 Task: Explore Airbnb accommodation in Makoko, Nigeria from 9th December, 2023 to 16th December, 2023 for 2 adults.2 bedrooms having 2 beds and 1 bathroom. Property type can be flat. Look for 5 properties as per requirement.
Action: Mouse moved to (469, 97)
Screenshot: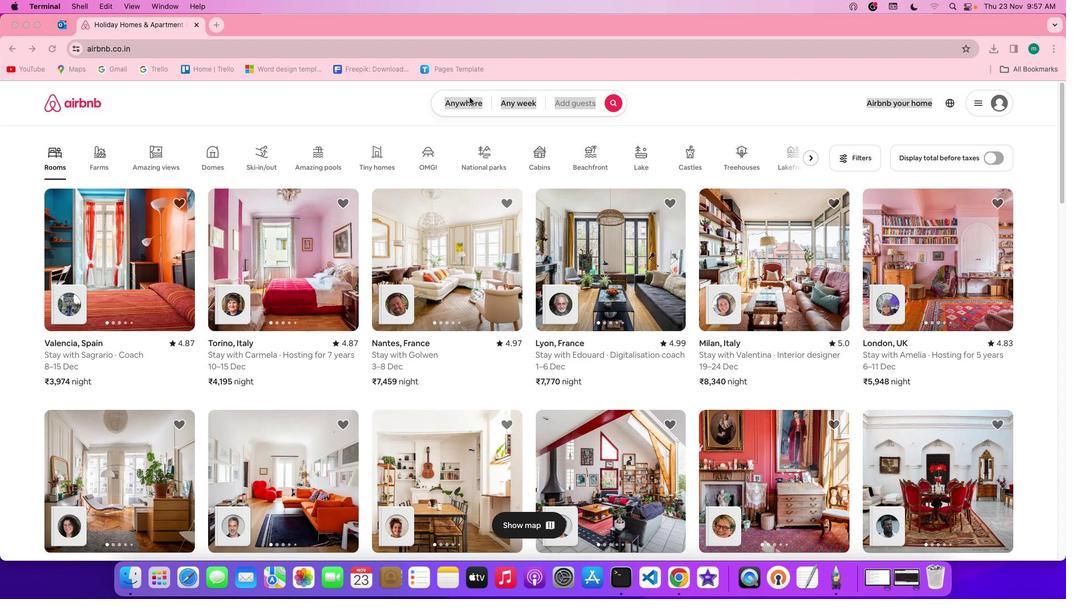 
Action: Mouse pressed left at (469, 97)
Screenshot: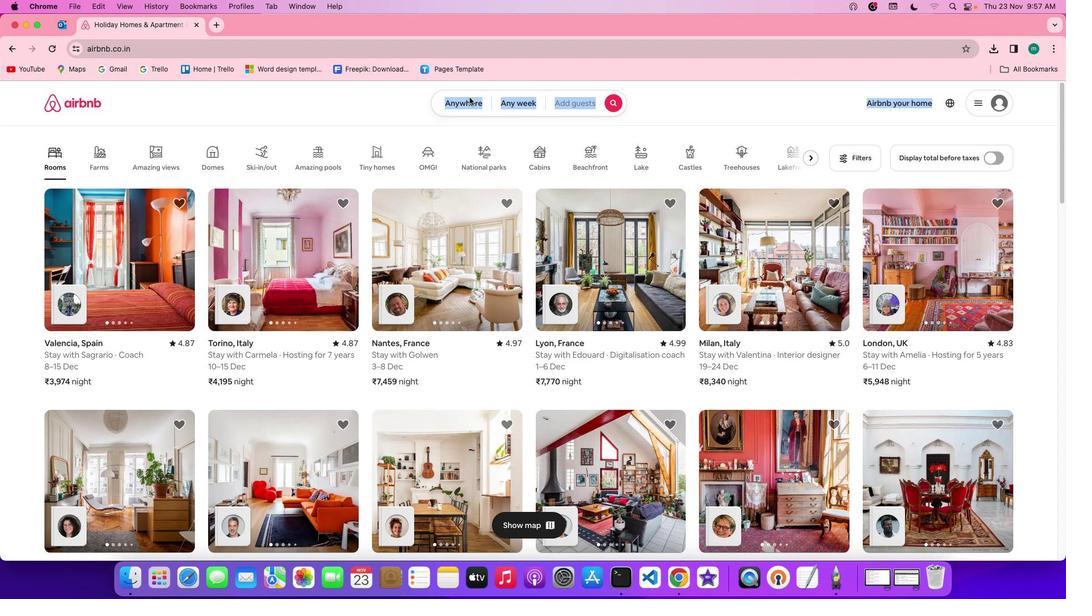 
Action: Mouse pressed left at (469, 97)
Screenshot: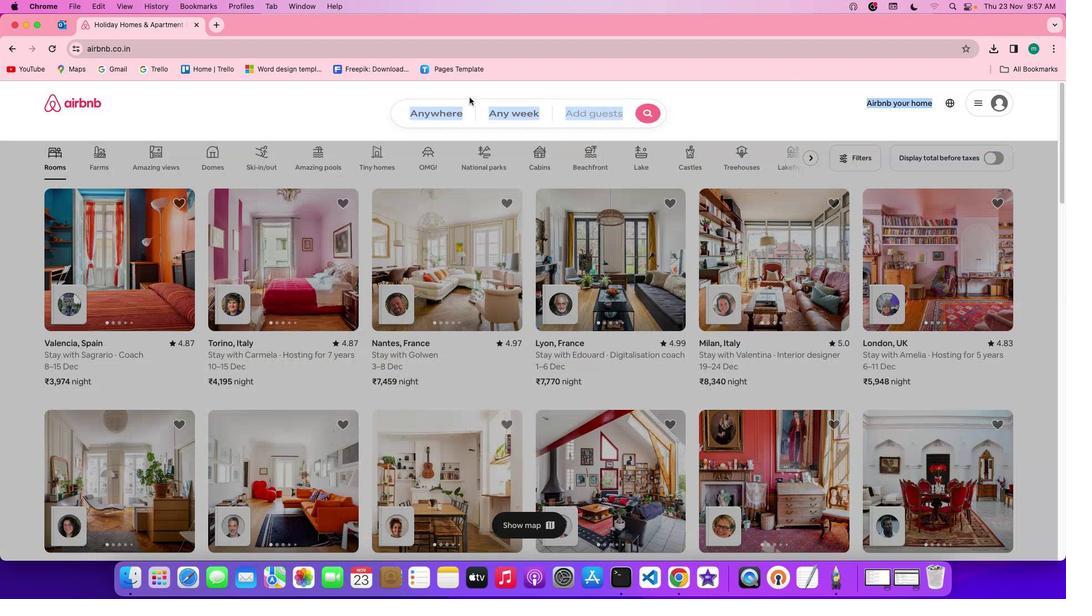 
Action: Mouse moved to (448, 147)
Screenshot: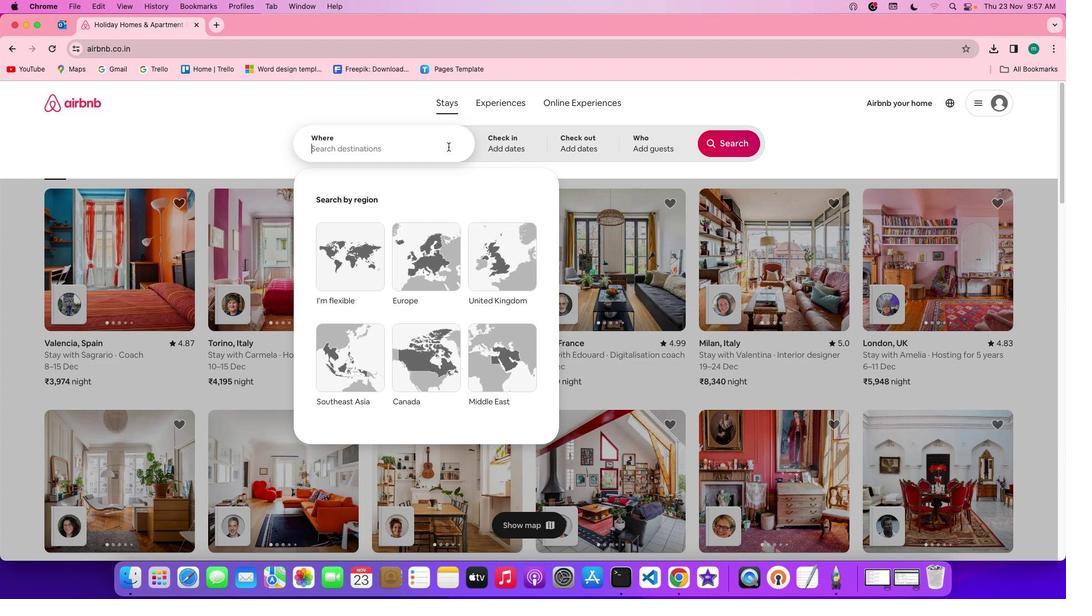 
Action: Mouse pressed left at (448, 147)
Screenshot: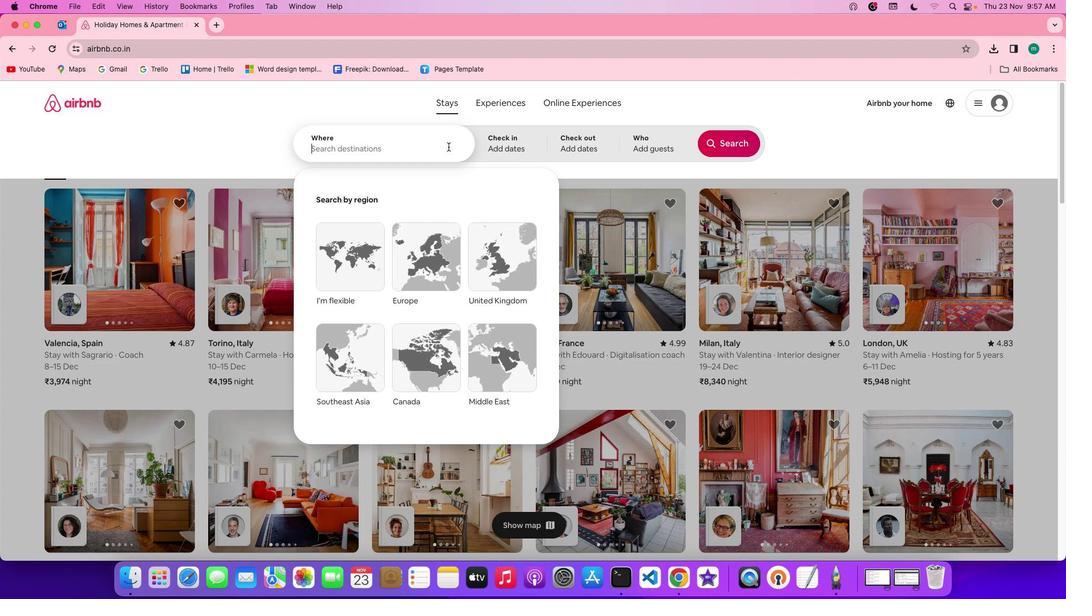 
Action: Key pressed Key.shift'M''a''k''o''k''o'','Key.spaceKey.shift'N''i''g''e''r''i''a'
Screenshot: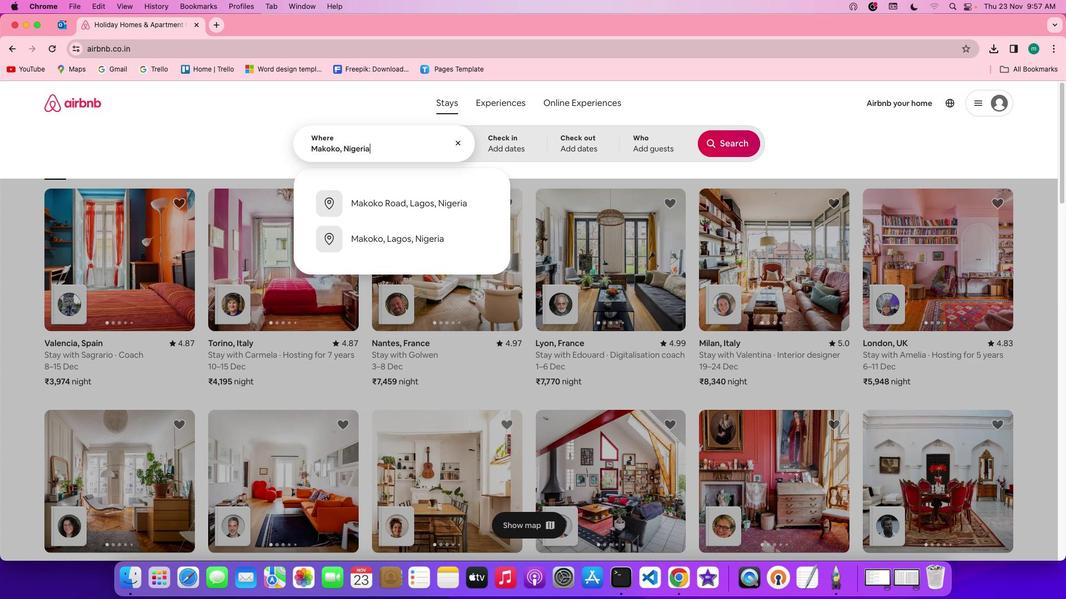 
Action: Mouse moved to (506, 144)
Screenshot: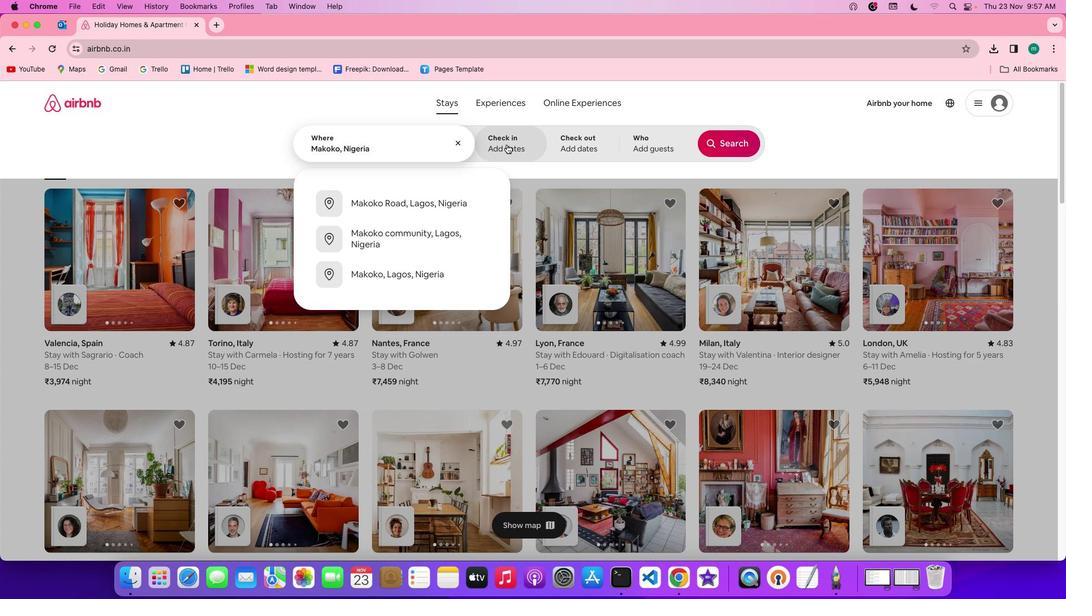 
Action: Mouse pressed left at (506, 144)
Screenshot: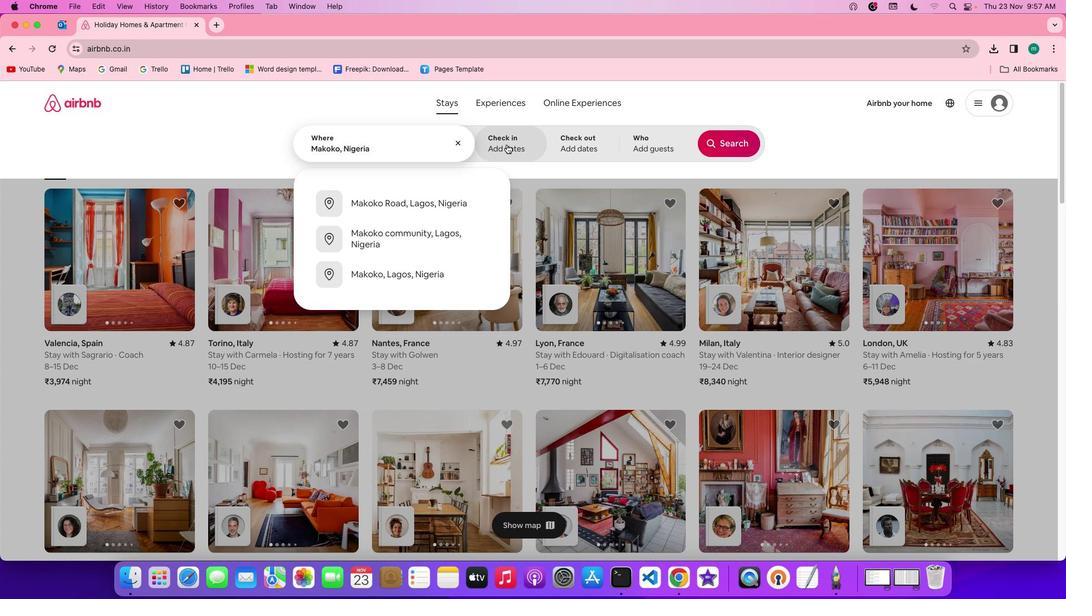 
Action: Mouse moved to (707, 307)
Screenshot: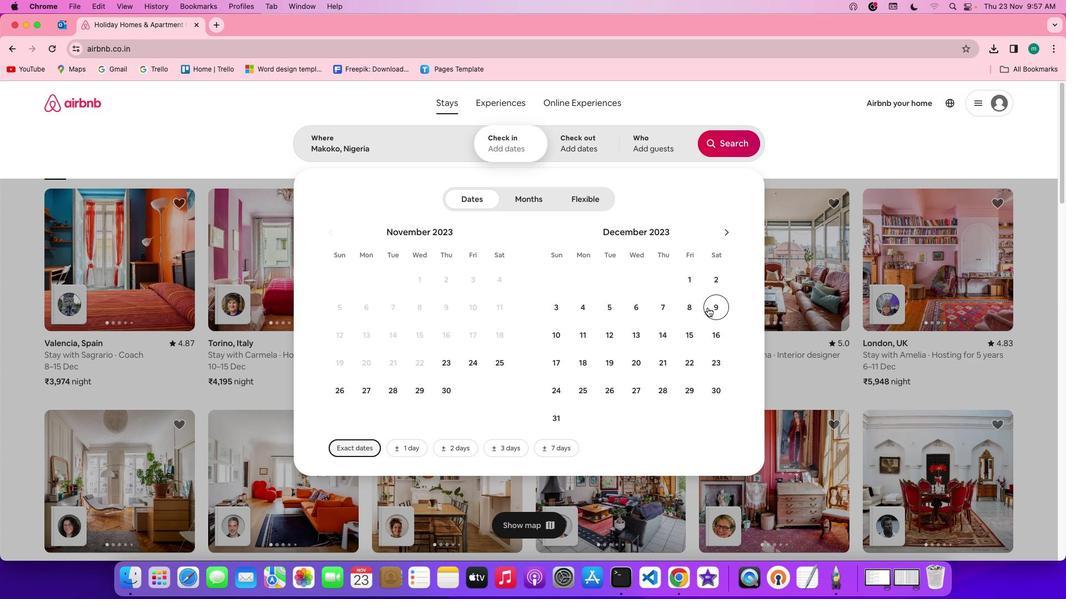 
Action: Mouse pressed left at (707, 307)
Screenshot: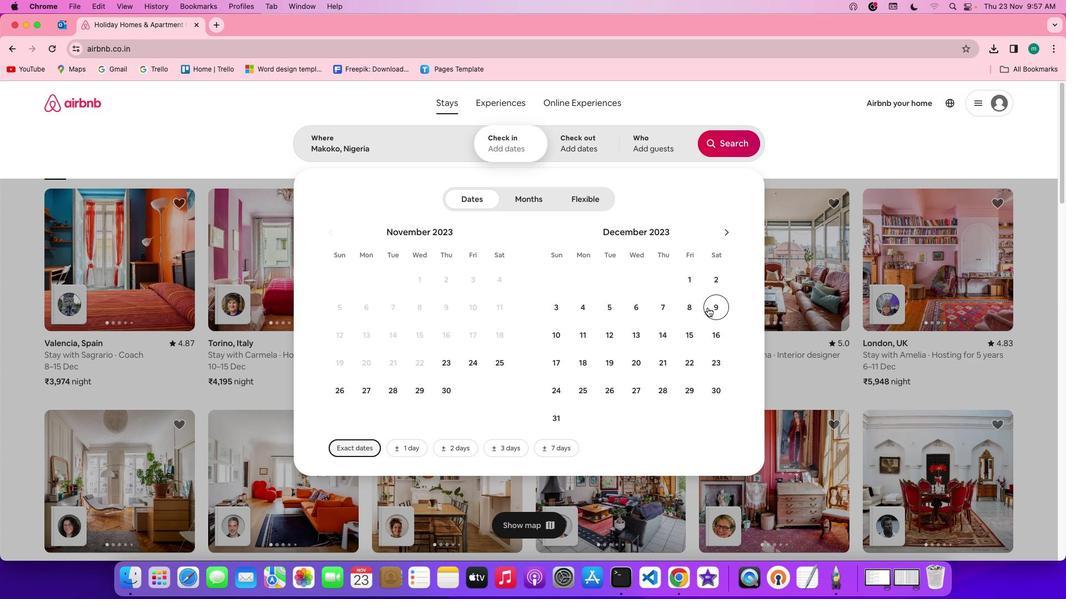 
Action: Mouse moved to (711, 338)
Screenshot: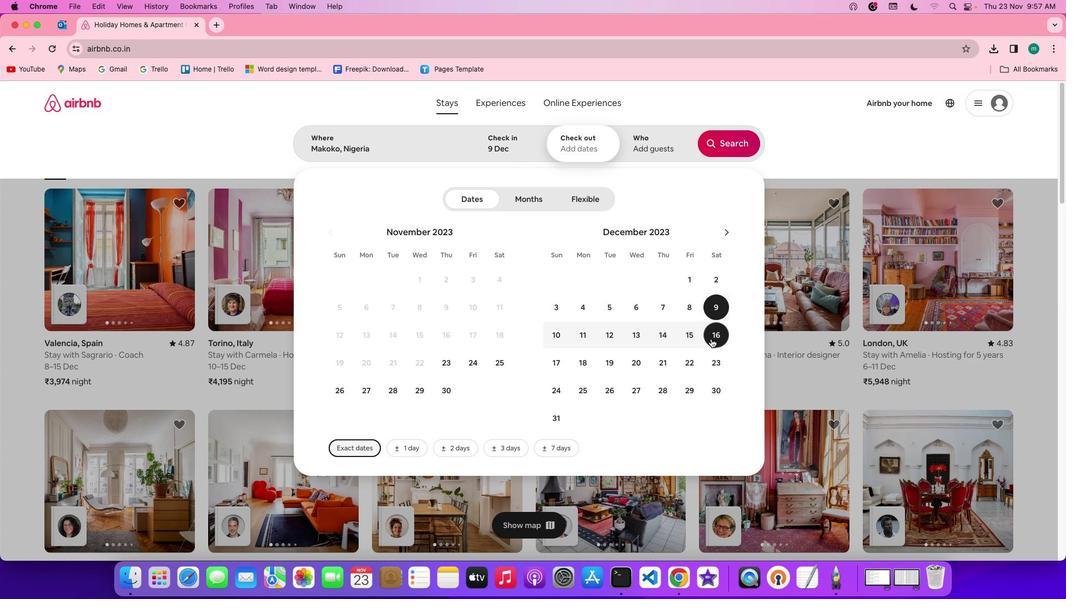 
Action: Mouse pressed left at (711, 338)
Screenshot: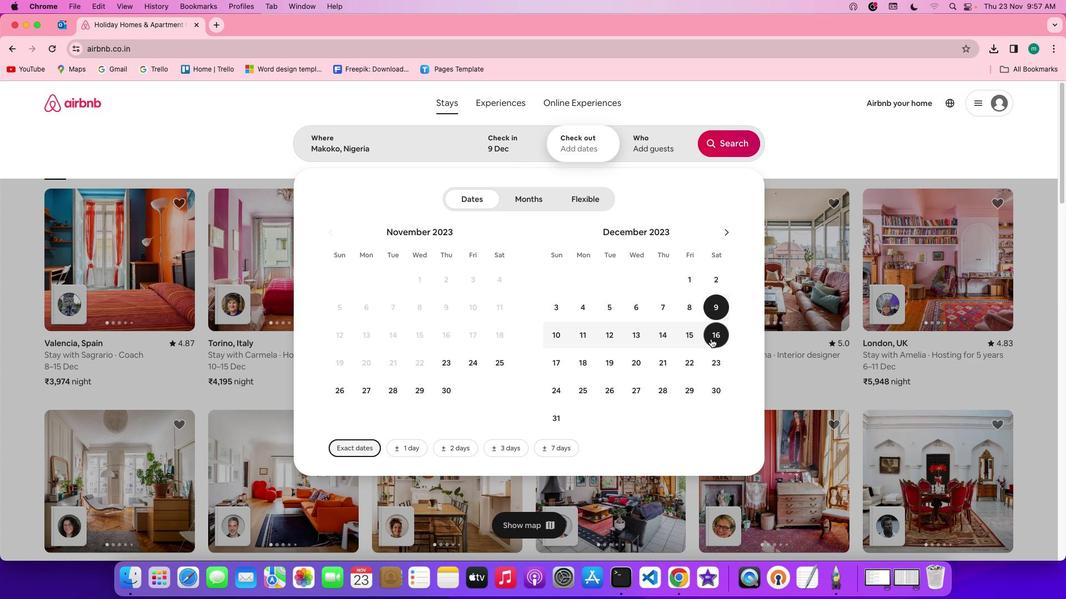 
Action: Mouse moved to (650, 156)
Screenshot: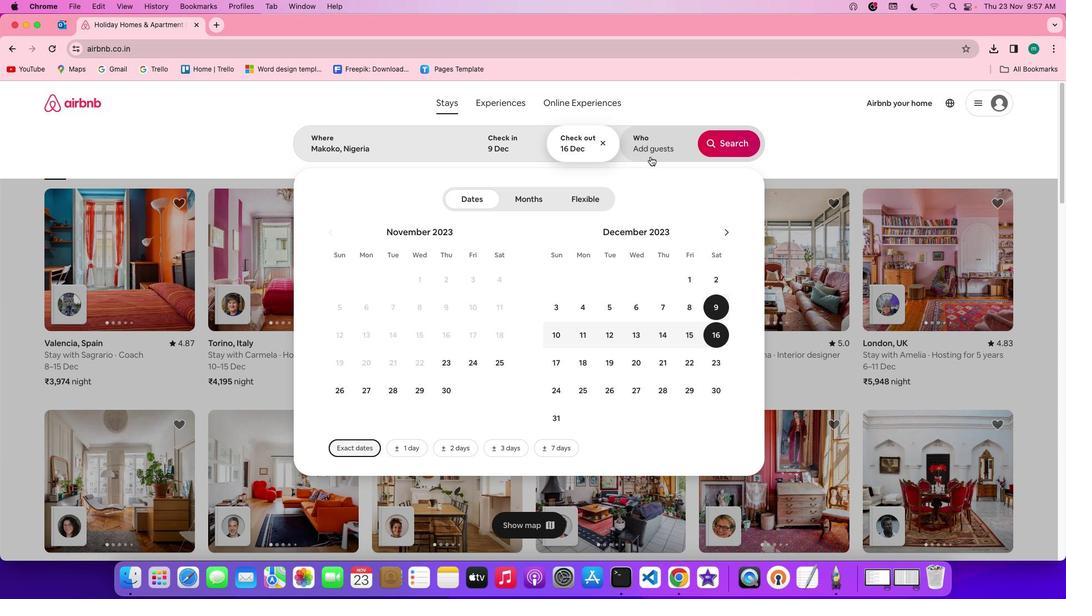 
Action: Mouse pressed left at (650, 156)
Screenshot: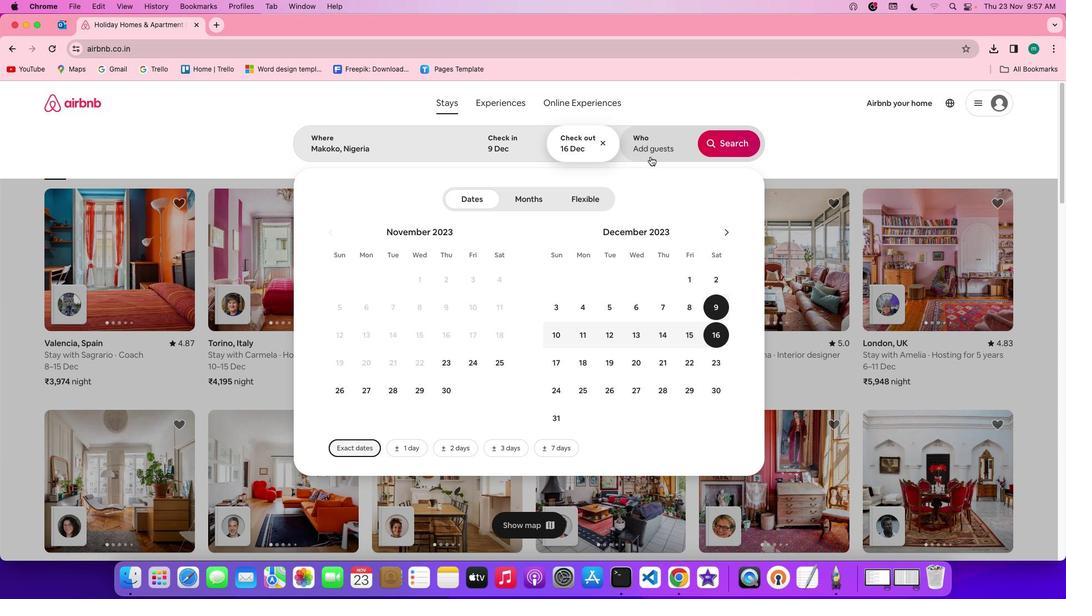 
Action: Mouse moved to (730, 207)
Screenshot: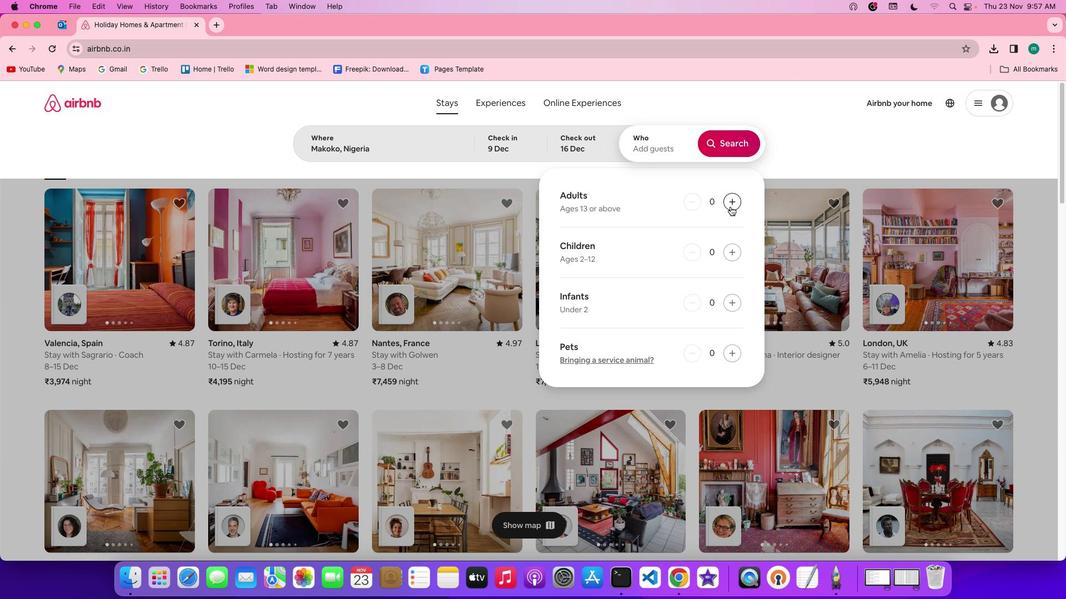 
Action: Mouse pressed left at (730, 207)
Screenshot: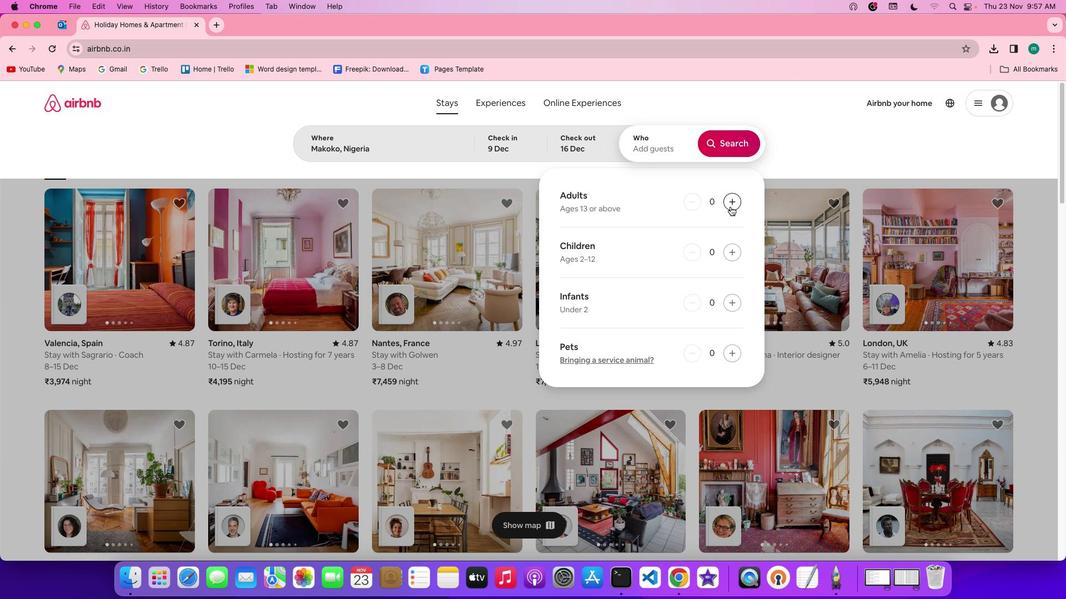 
Action: Mouse pressed left at (730, 207)
Screenshot: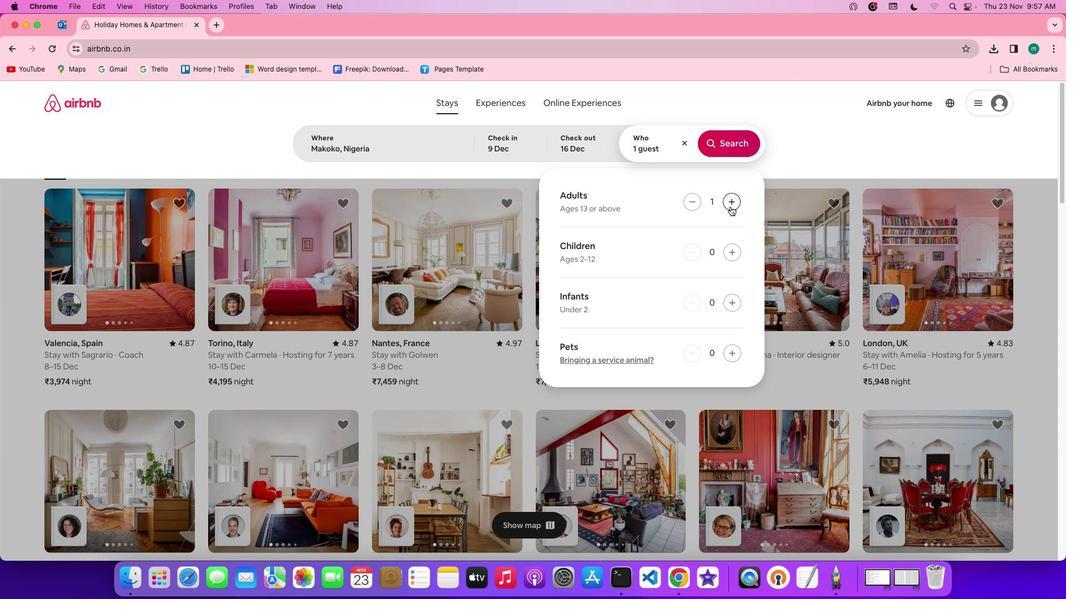 
Action: Mouse moved to (726, 146)
Screenshot: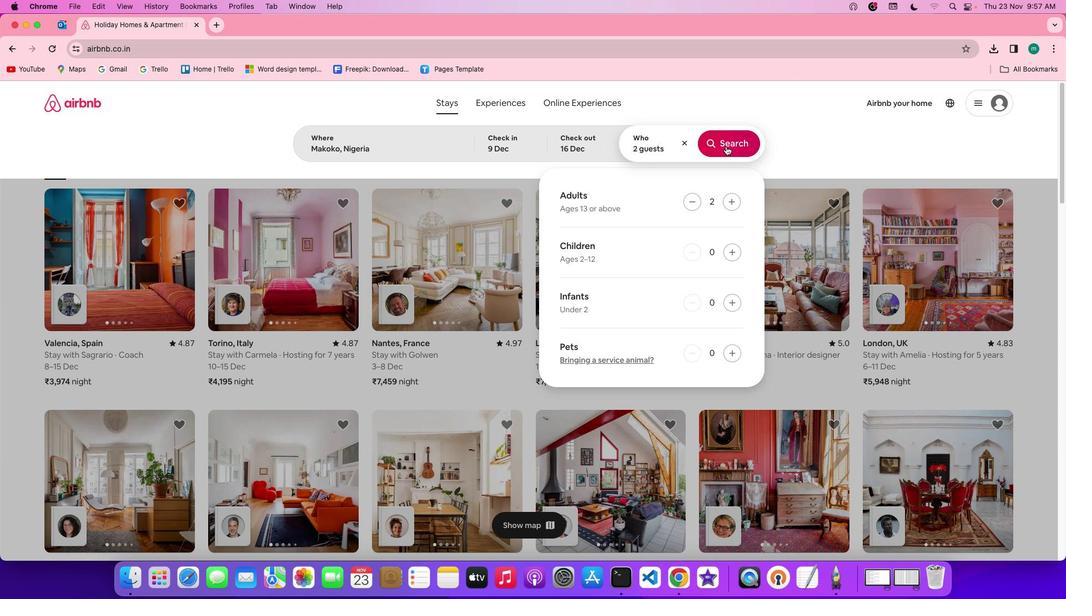 
Action: Mouse pressed left at (726, 146)
Screenshot: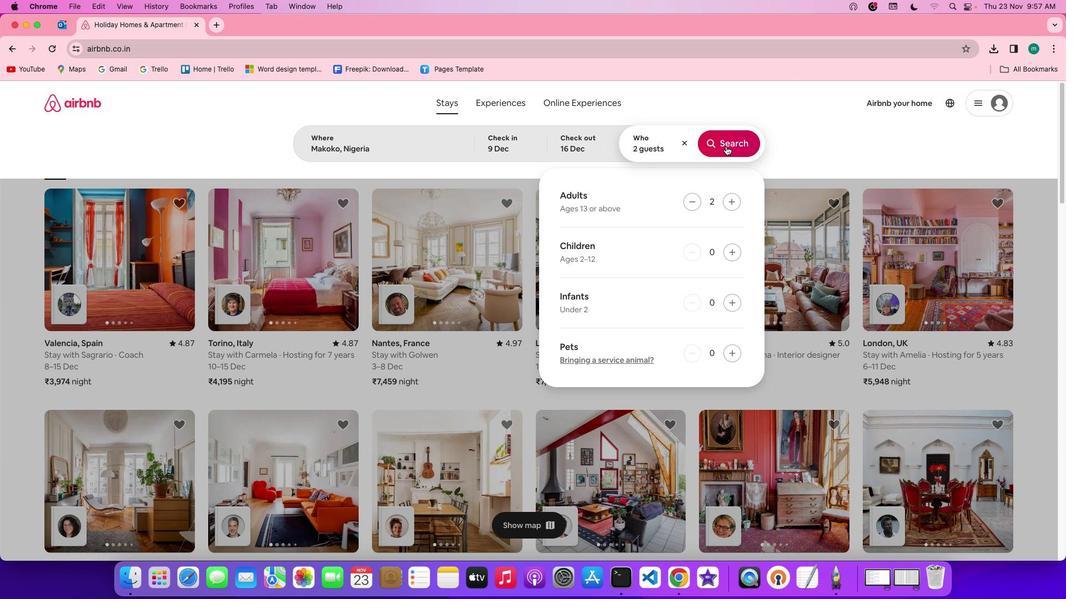 
Action: Mouse moved to (882, 146)
Screenshot: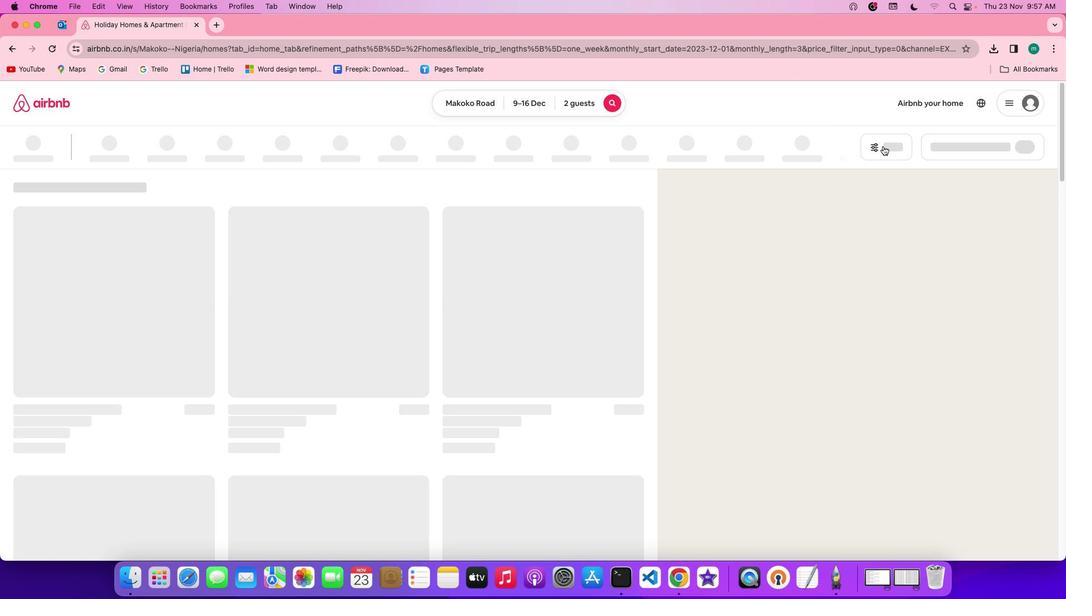 
Action: Mouse pressed left at (882, 146)
Screenshot: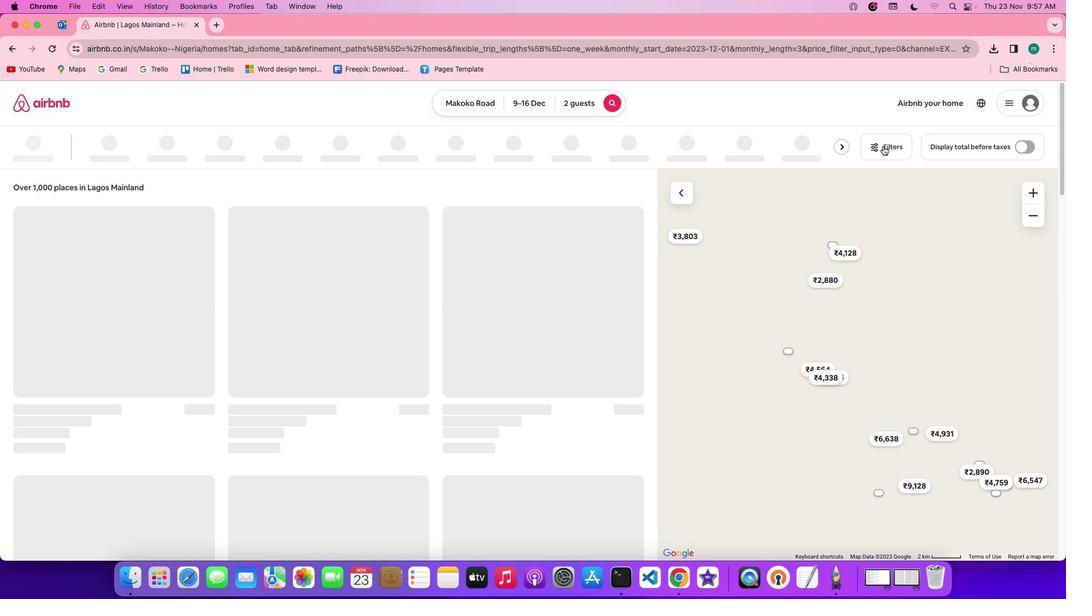 
Action: Mouse moved to (542, 342)
Screenshot: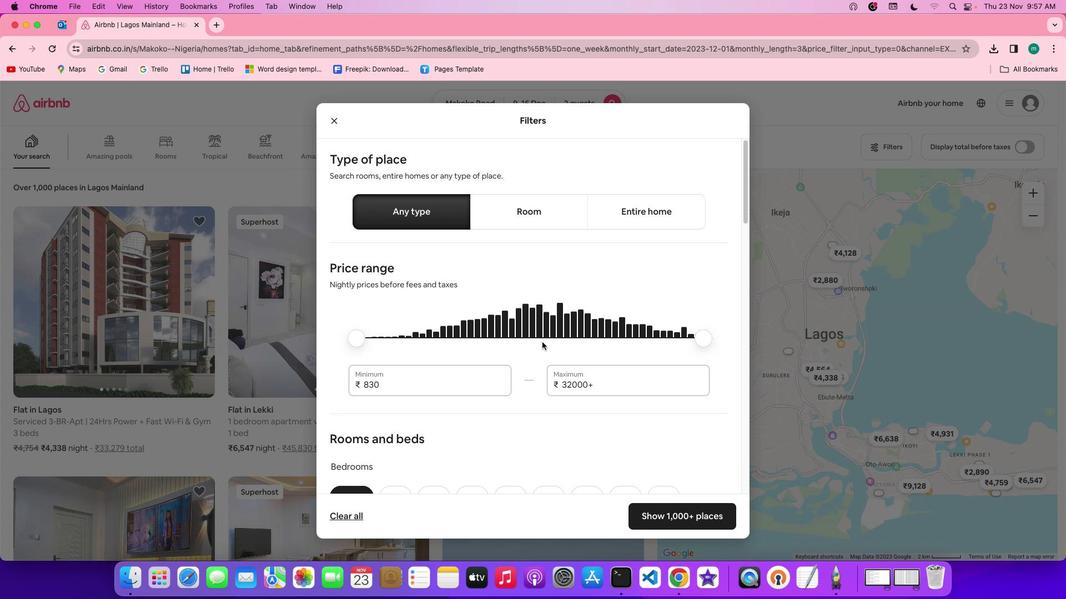 
Action: Mouse scrolled (542, 342) with delta (0, 0)
Screenshot: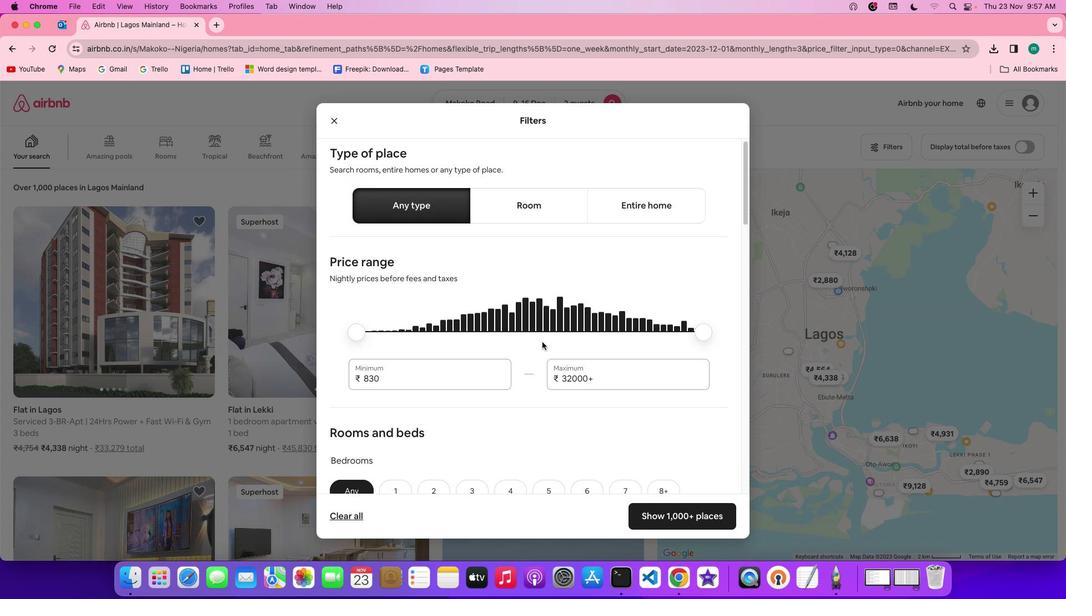
Action: Mouse scrolled (542, 342) with delta (0, 0)
Screenshot: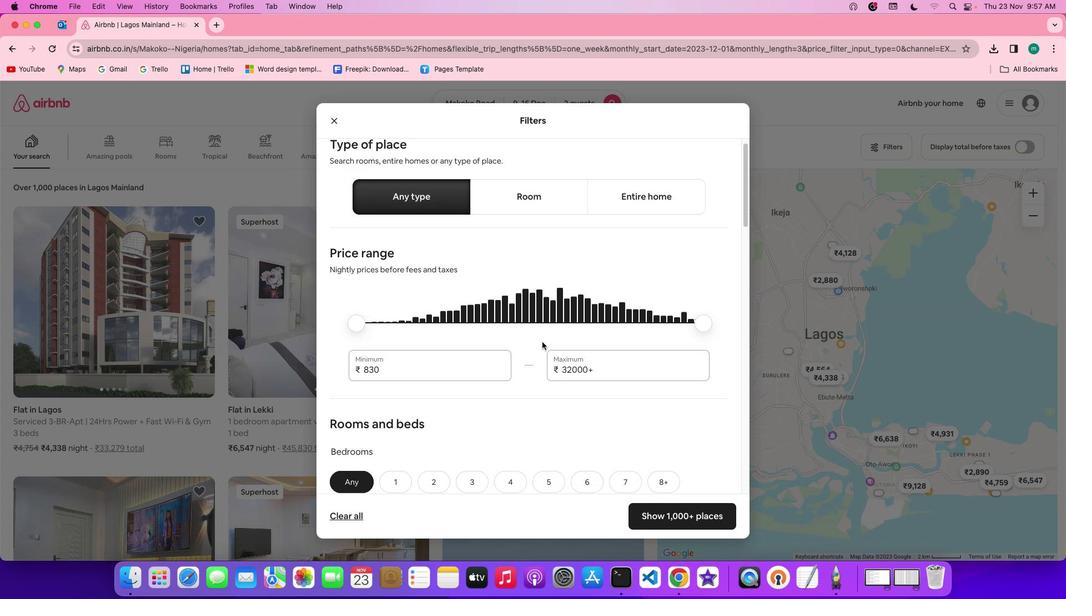
Action: Mouse scrolled (542, 342) with delta (0, -1)
Screenshot: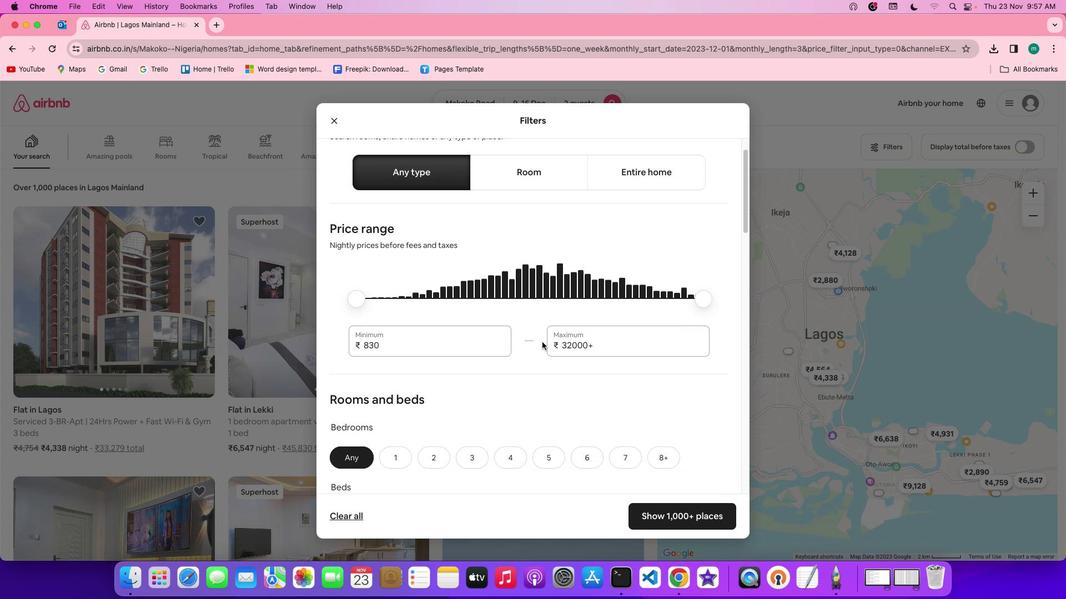 
Action: Mouse scrolled (542, 342) with delta (0, 0)
Screenshot: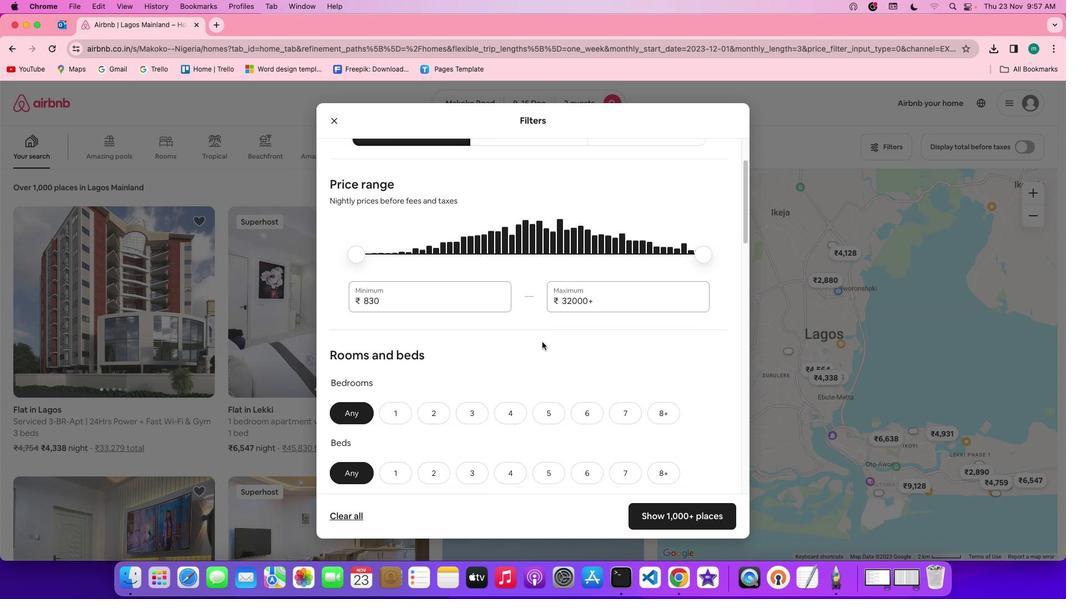 
Action: Mouse scrolled (542, 342) with delta (0, 0)
Screenshot: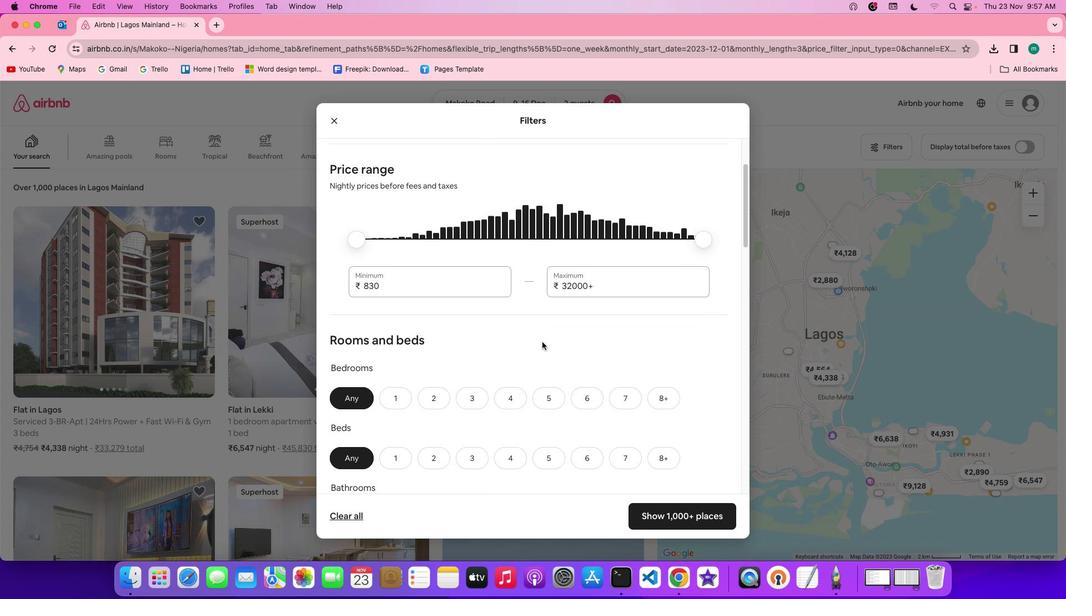
Action: Mouse scrolled (542, 342) with delta (0, -1)
Screenshot: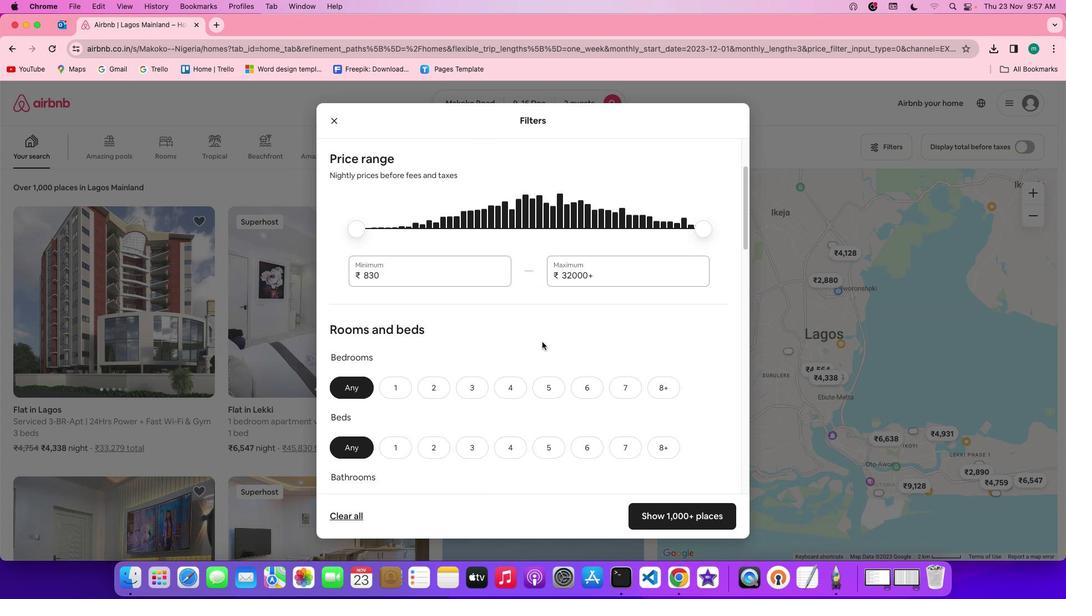 
Action: Mouse moved to (436, 349)
Screenshot: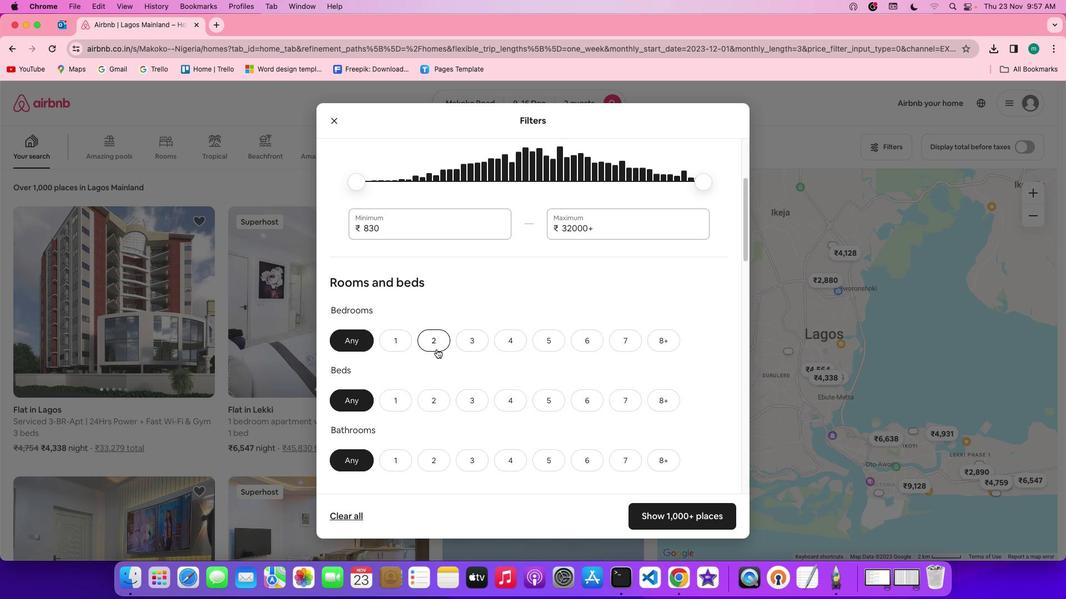 
Action: Mouse pressed left at (436, 349)
Screenshot: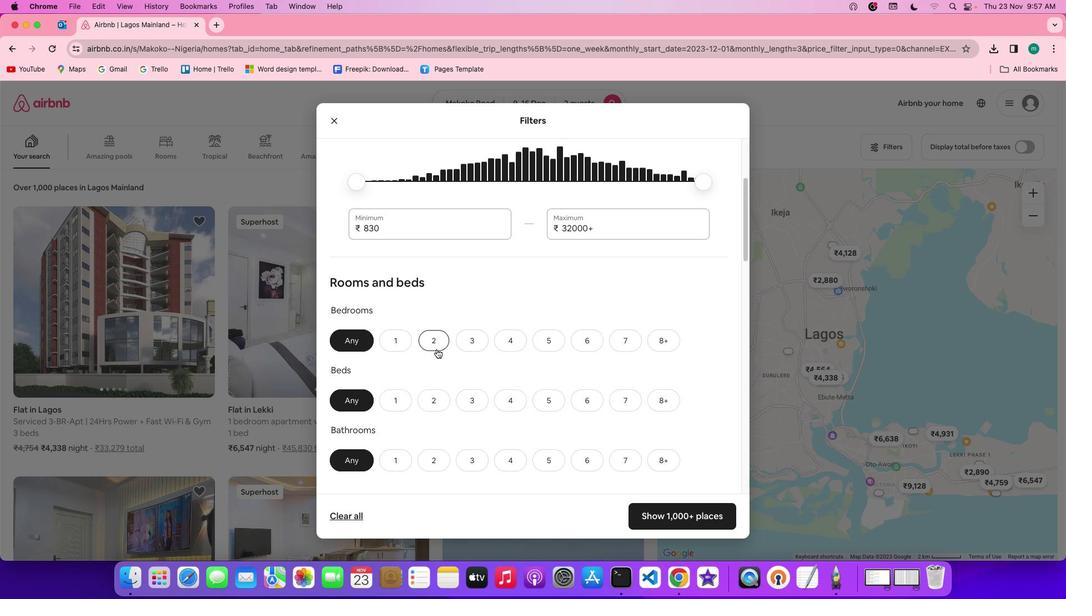 
Action: Mouse moved to (427, 392)
Screenshot: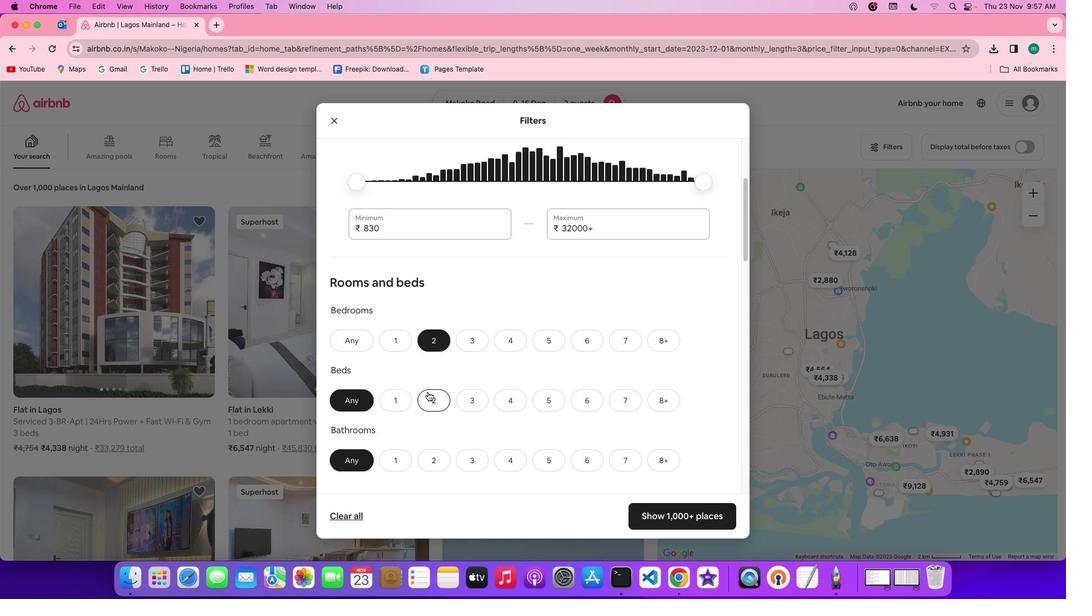 
Action: Mouse pressed left at (427, 392)
Screenshot: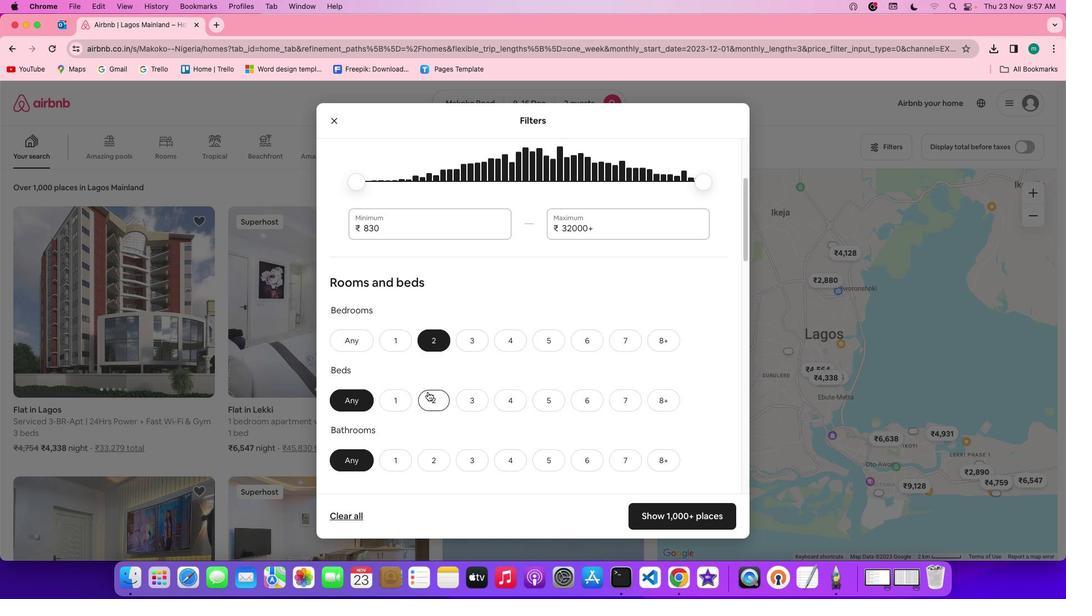 
Action: Mouse moved to (394, 454)
Screenshot: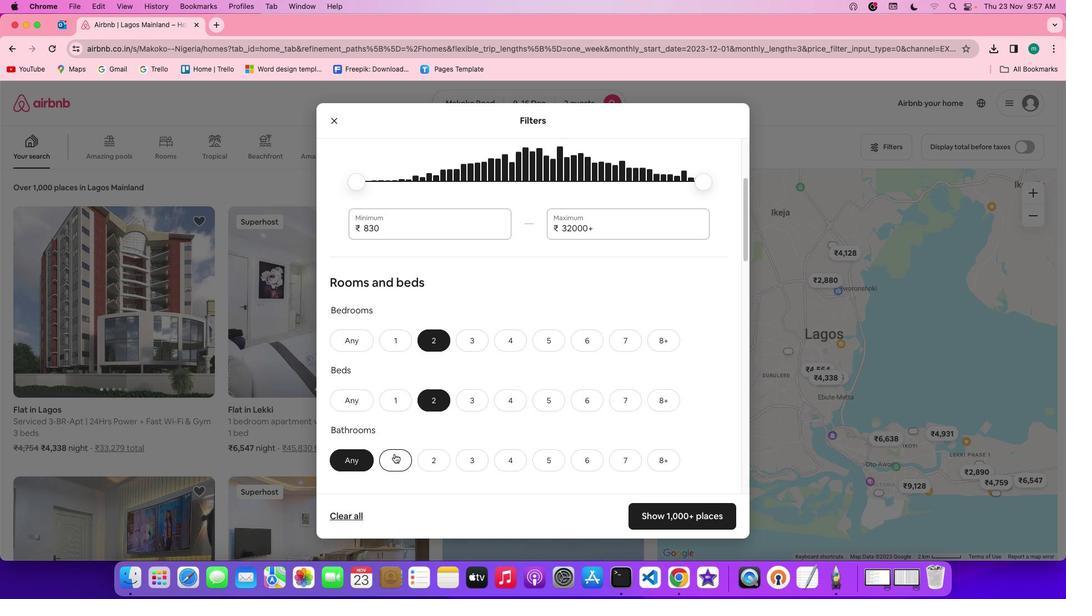 
Action: Mouse pressed left at (394, 454)
Screenshot: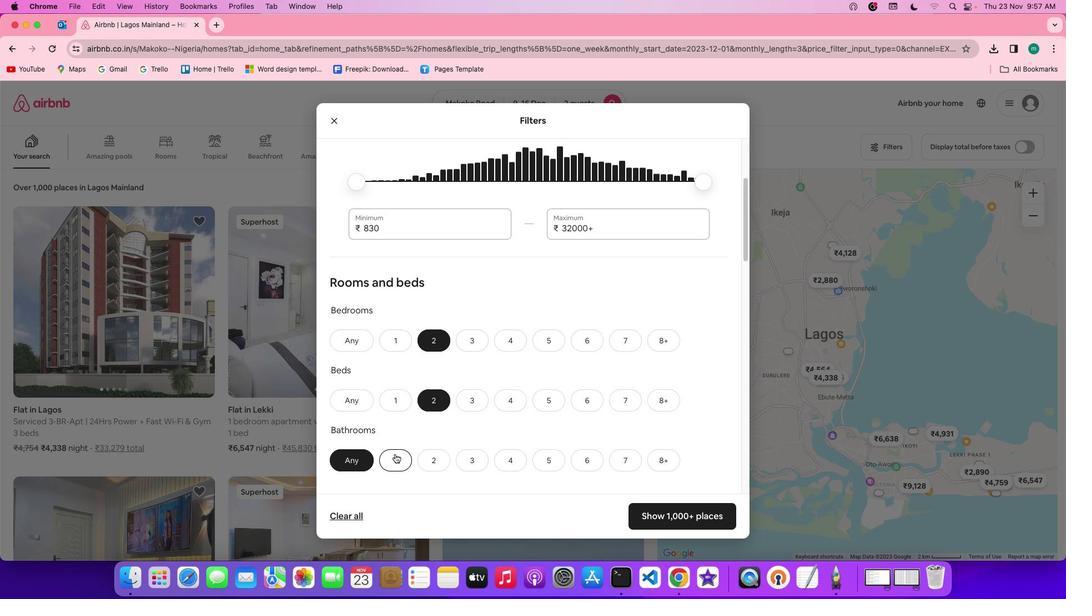 
Action: Mouse moved to (552, 434)
Screenshot: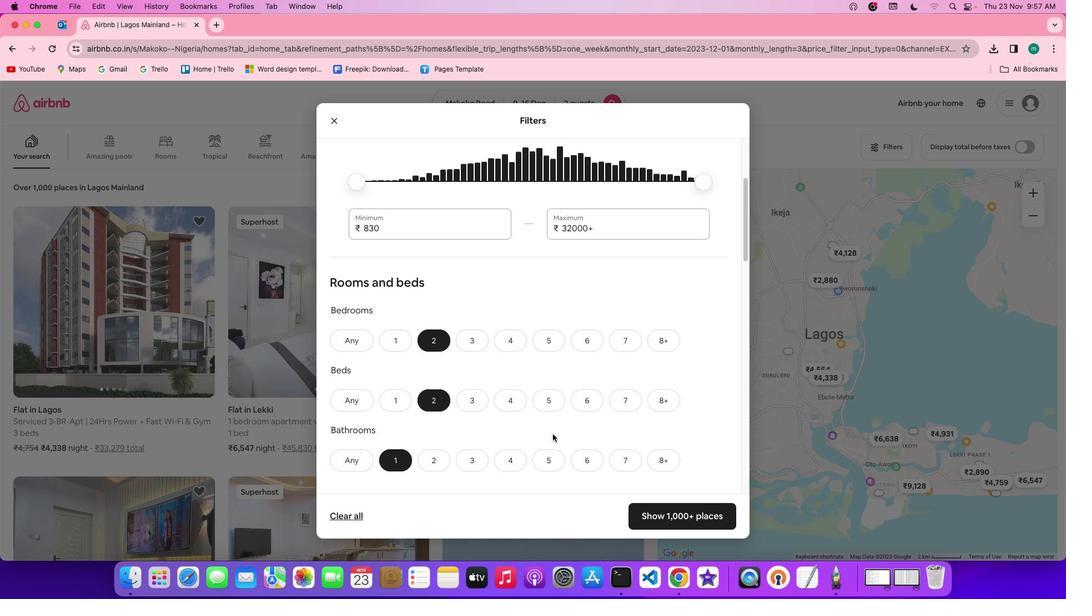 
Action: Mouse scrolled (552, 434) with delta (0, 0)
Screenshot: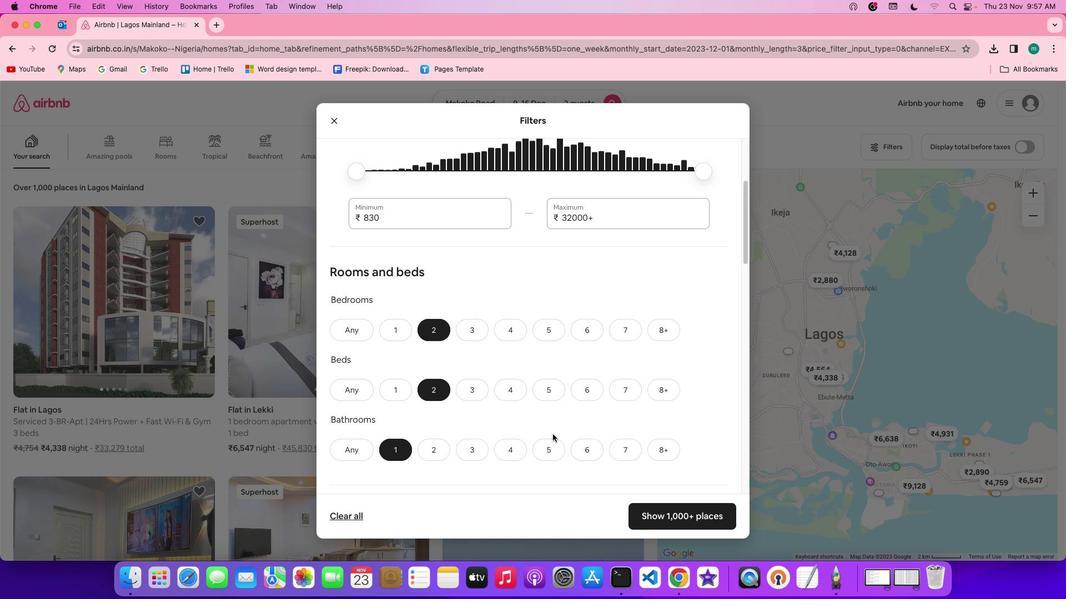 
Action: Mouse scrolled (552, 434) with delta (0, 0)
Screenshot: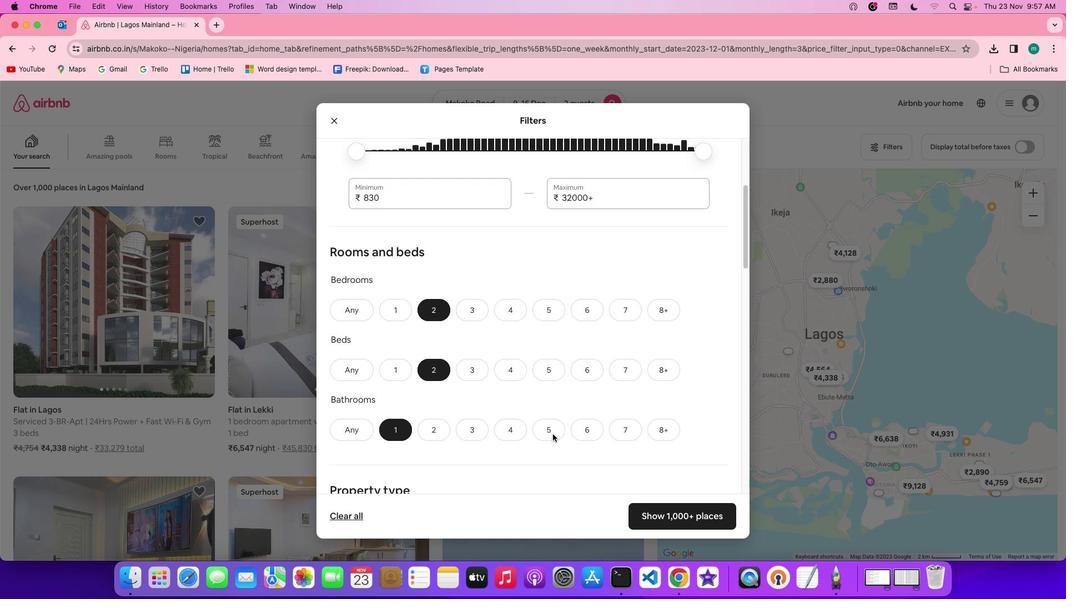 
Action: Mouse scrolled (552, 434) with delta (0, -1)
Screenshot: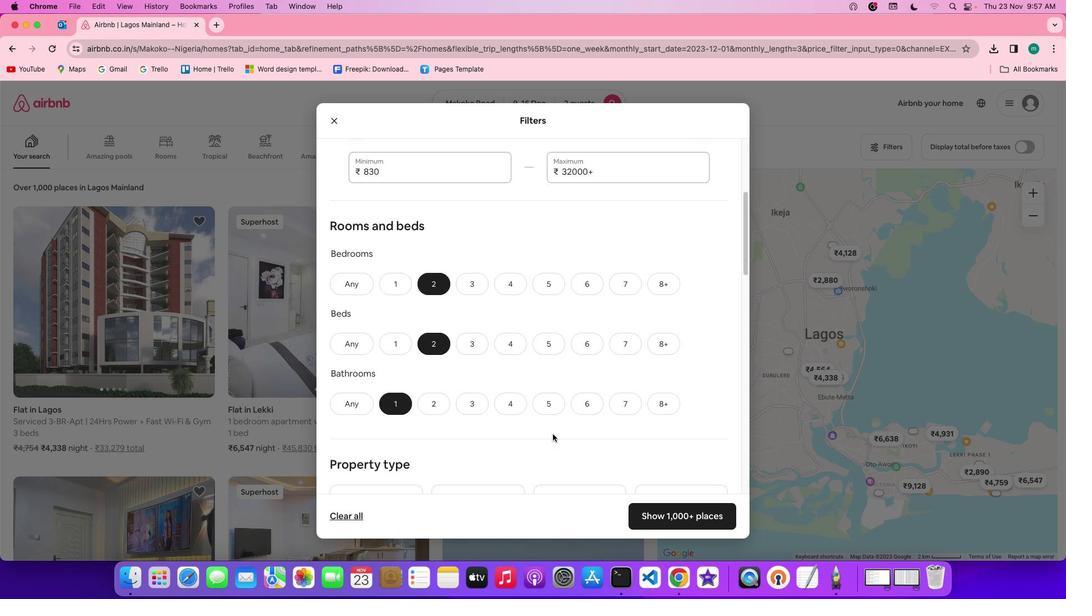 
Action: Mouse scrolled (552, 434) with delta (0, -1)
Screenshot: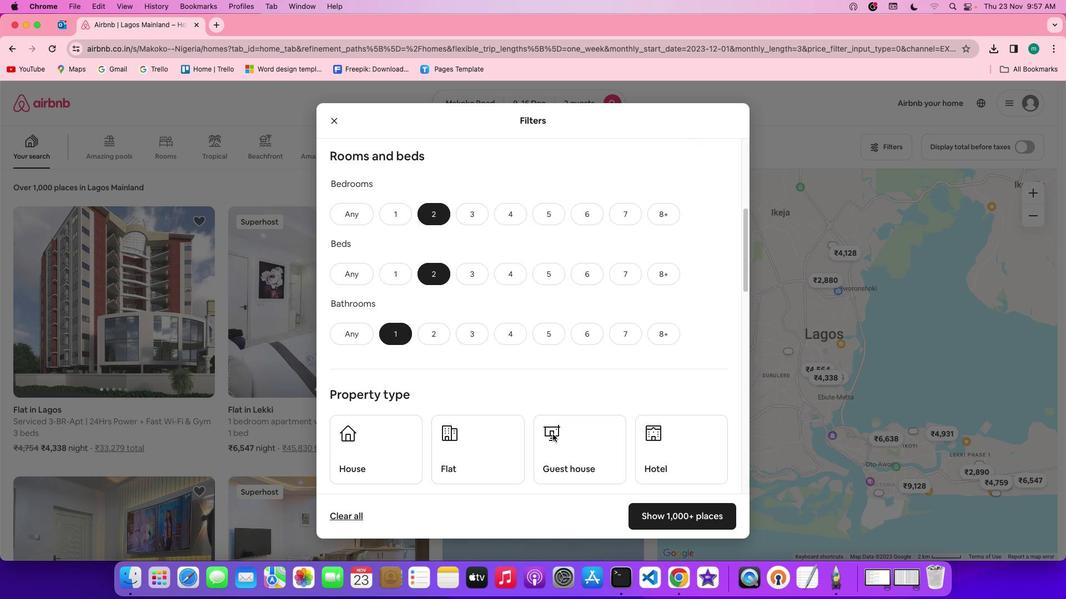 
Action: Mouse scrolled (552, 434) with delta (0, 0)
Screenshot: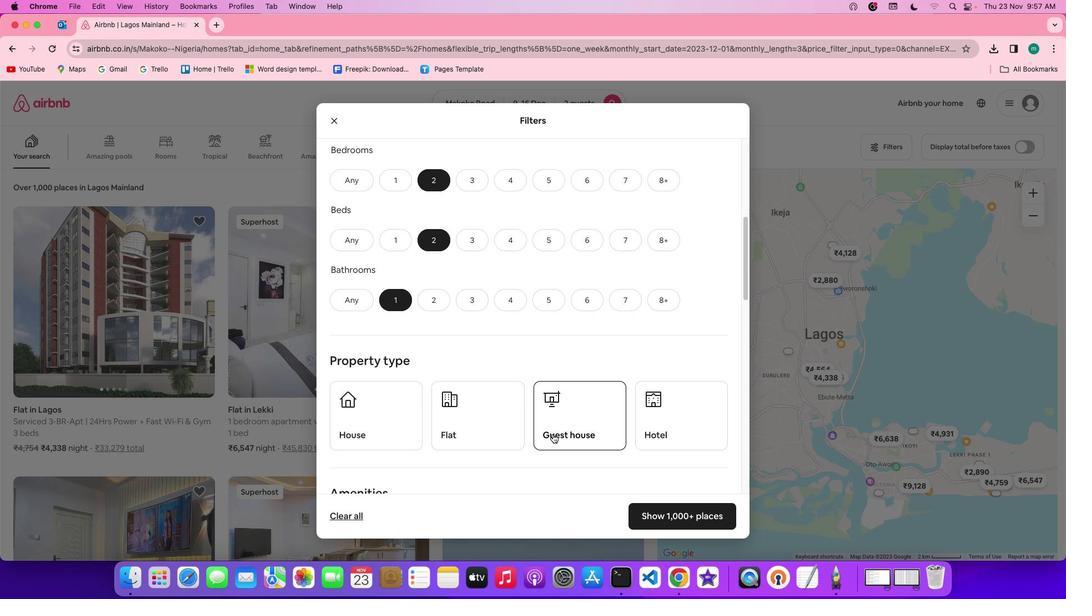 
Action: Mouse scrolled (552, 434) with delta (0, 0)
Screenshot: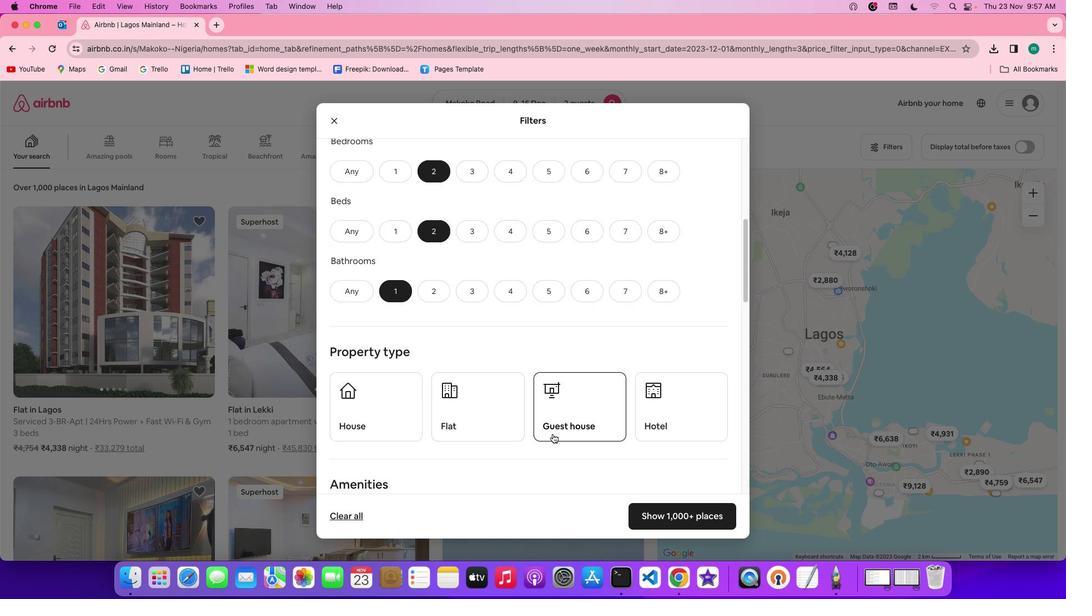 
Action: Mouse scrolled (552, 434) with delta (0, -1)
Screenshot: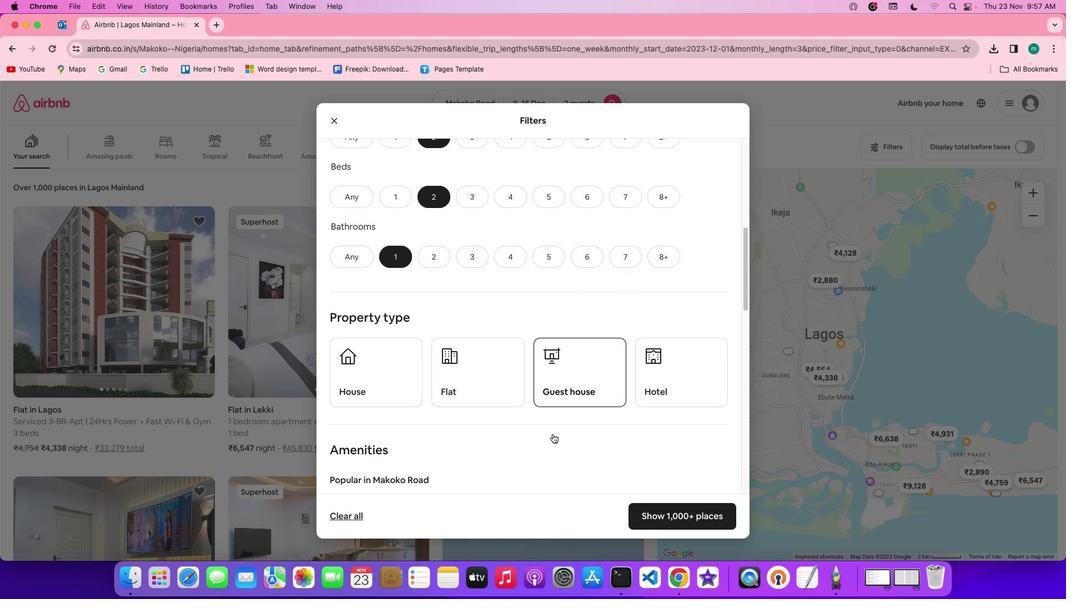 
Action: Mouse scrolled (552, 434) with delta (0, -1)
Screenshot: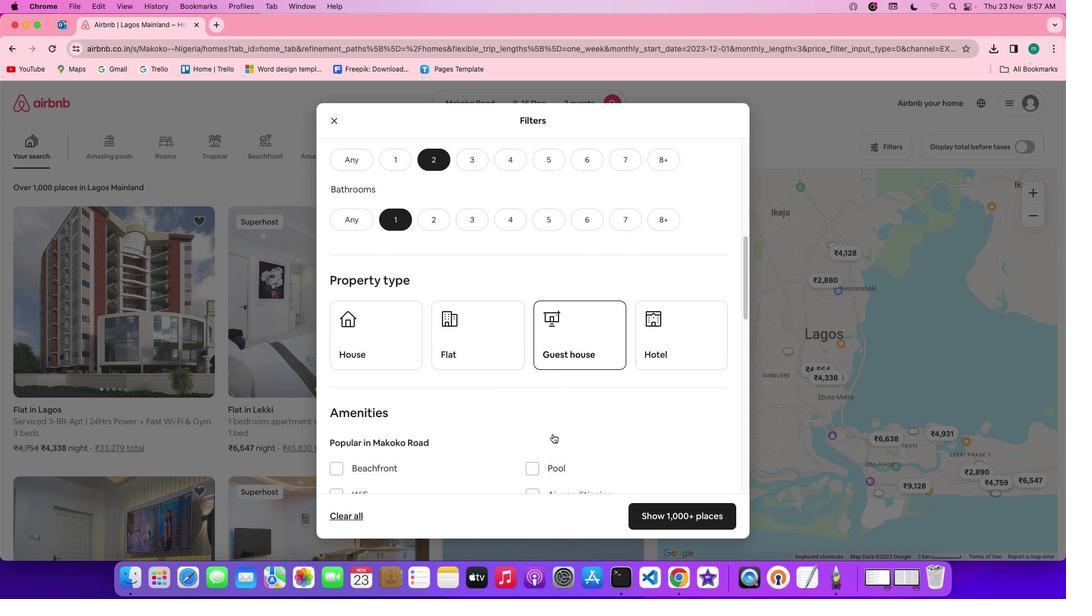 
Action: Mouse moved to (475, 298)
Screenshot: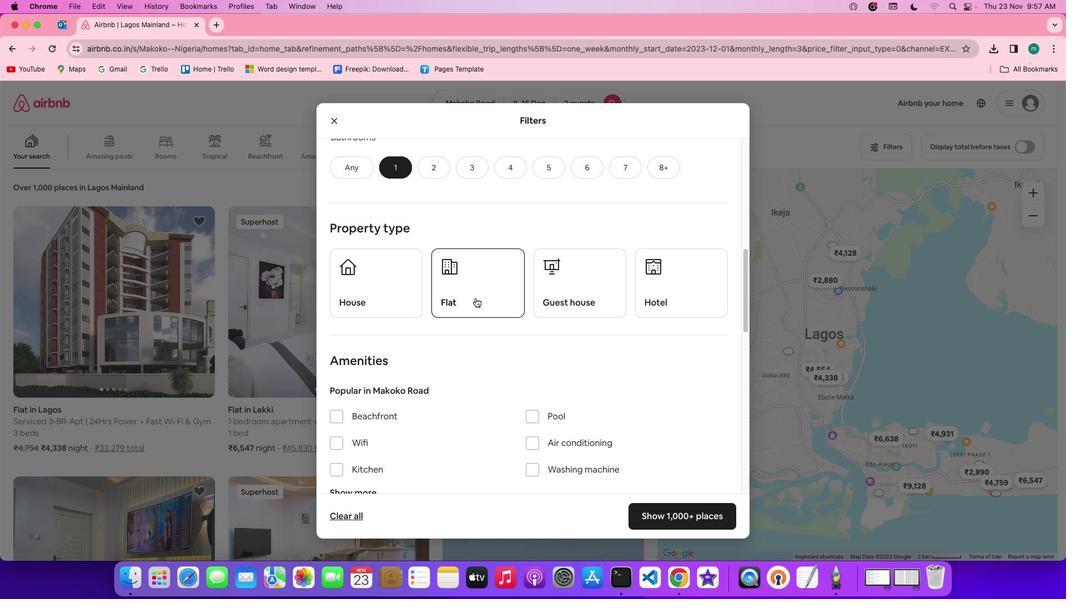 
Action: Mouse pressed left at (475, 298)
Screenshot: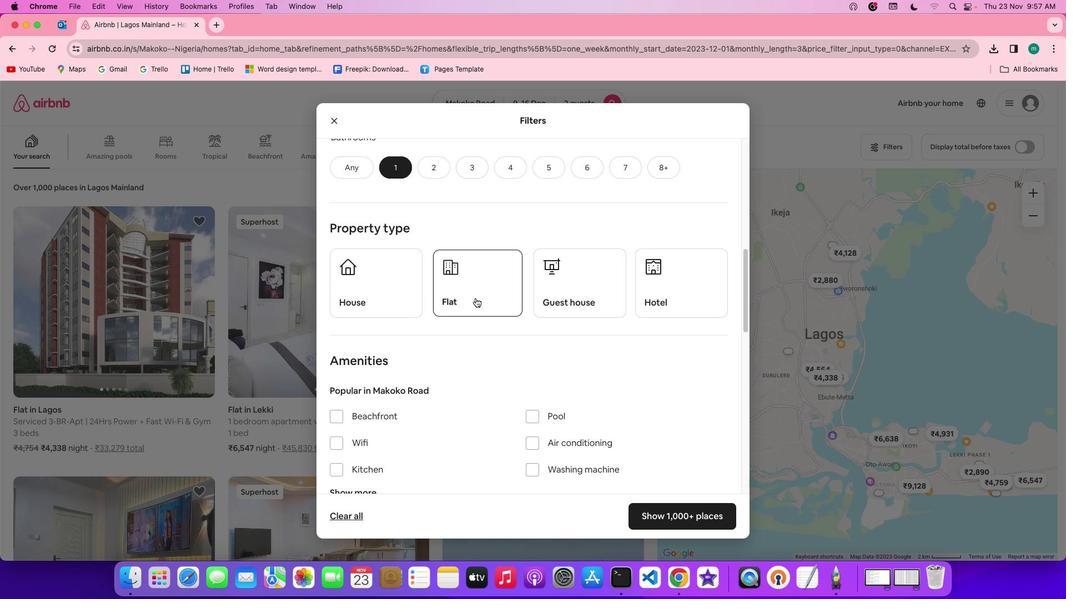 
Action: Mouse moved to (574, 384)
Screenshot: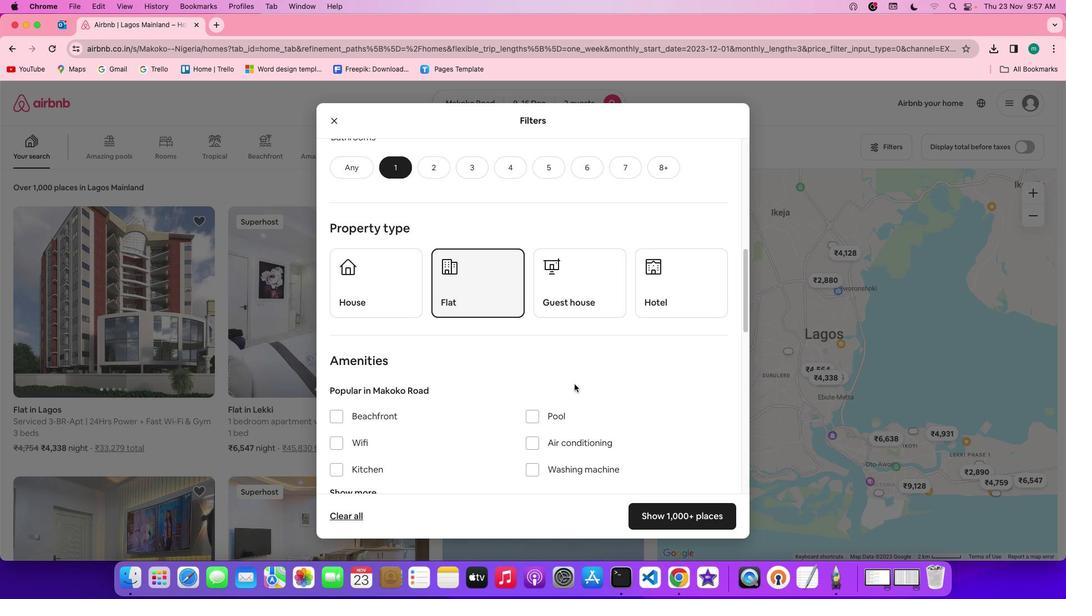 
Action: Mouse scrolled (574, 384) with delta (0, 0)
Screenshot: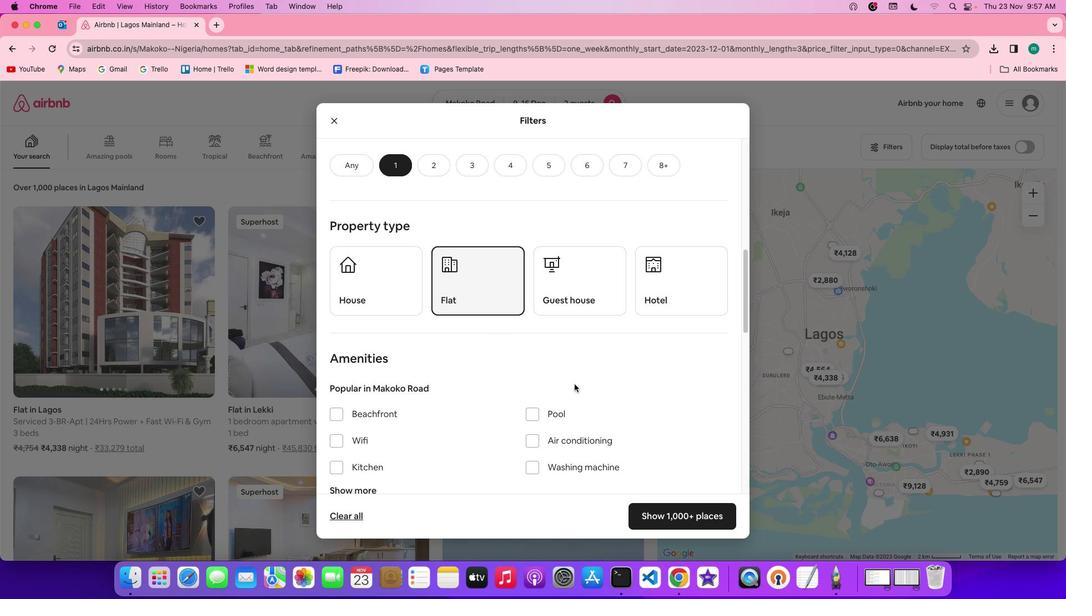 
Action: Mouse scrolled (574, 384) with delta (0, 0)
Screenshot: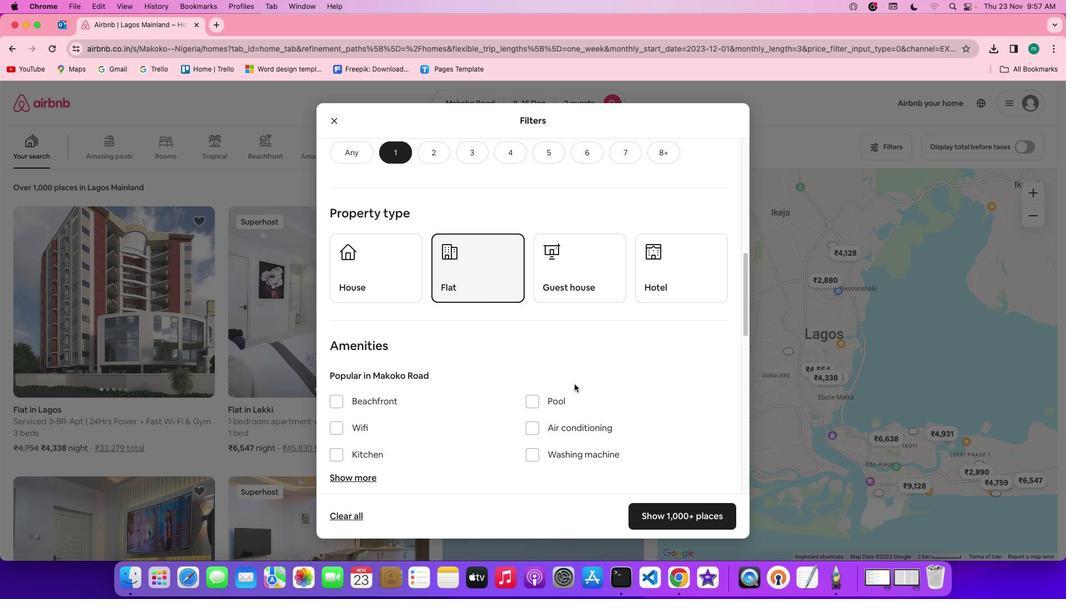 
Action: Mouse scrolled (574, 384) with delta (0, -1)
Screenshot: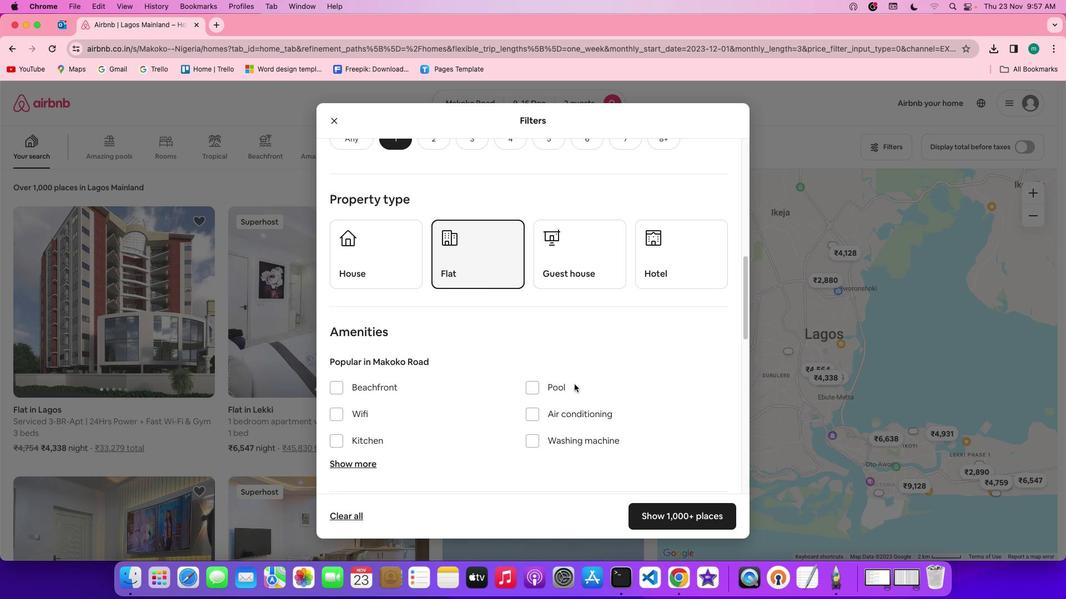 
Action: Mouse scrolled (574, 384) with delta (0, 0)
Screenshot: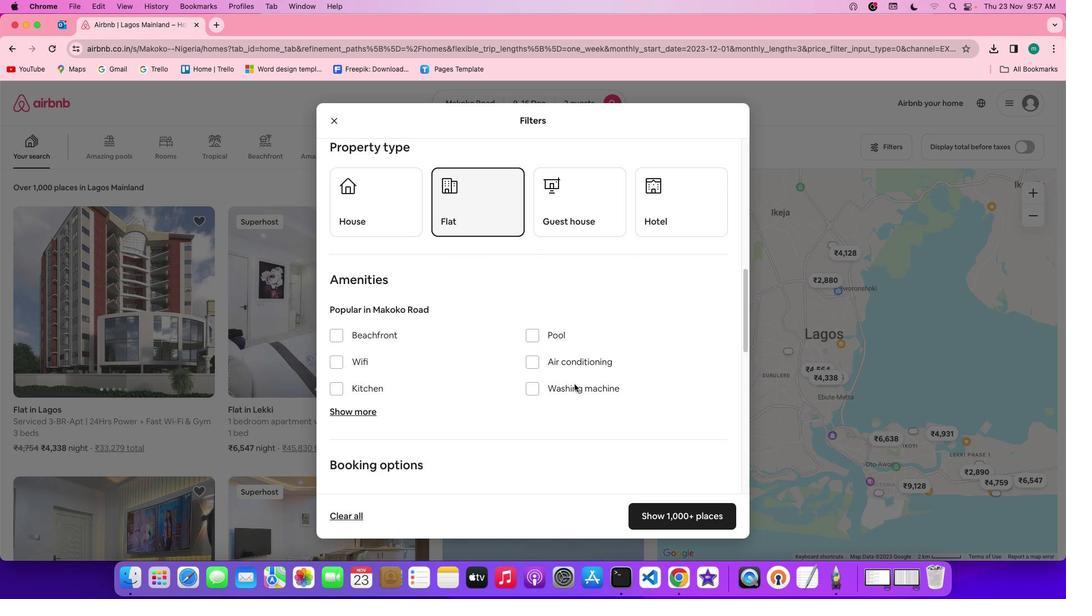 
Action: Mouse scrolled (574, 384) with delta (0, 0)
Screenshot: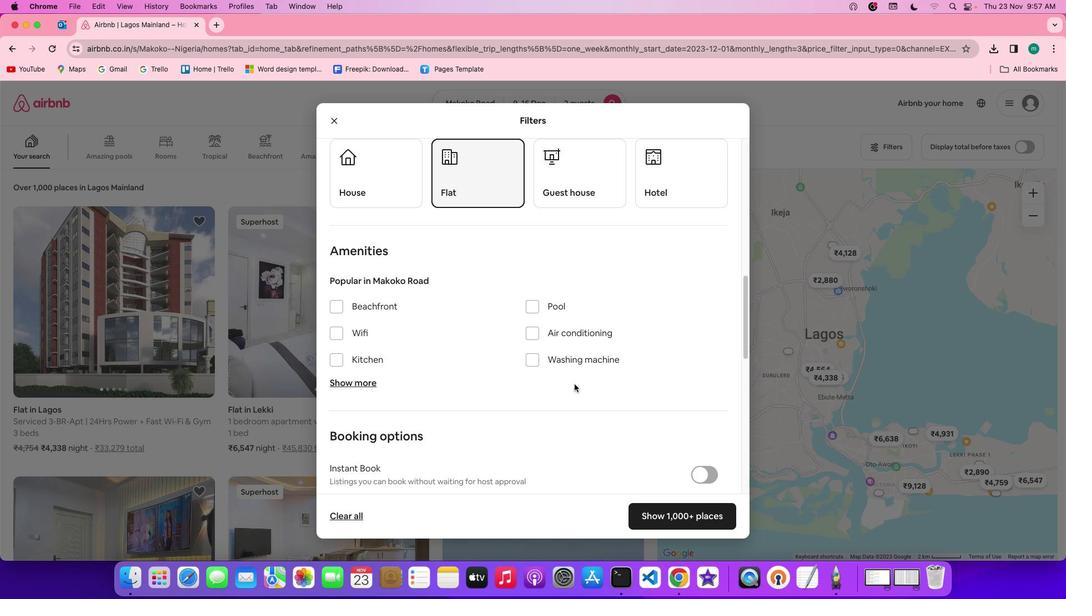 
Action: Mouse scrolled (574, 384) with delta (0, 0)
Screenshot: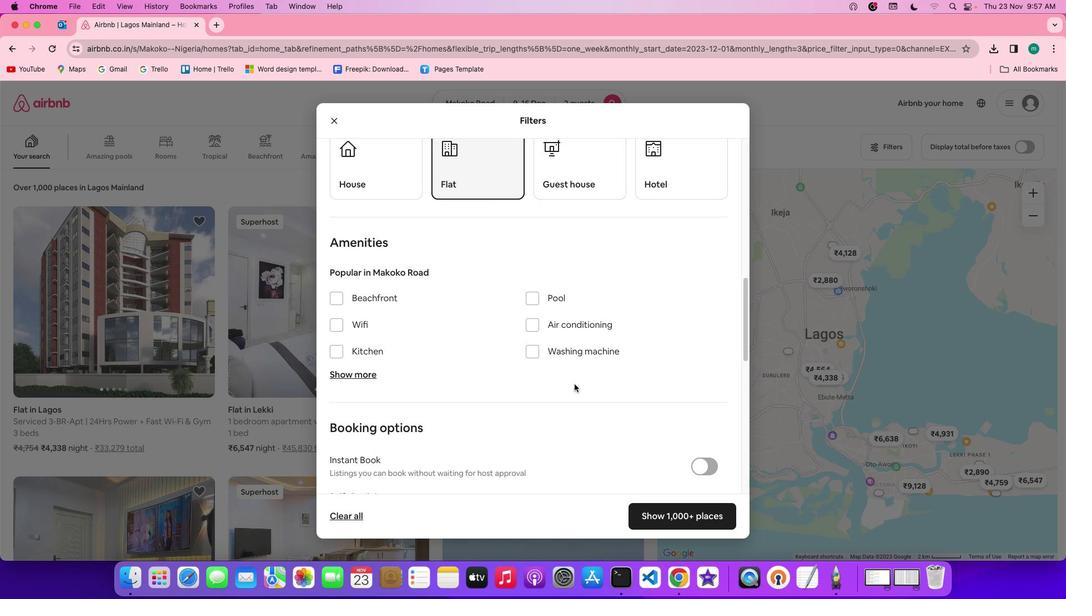 
Action: Mouse scrolled (574, 384) with delta (0, -1)
Screenshot: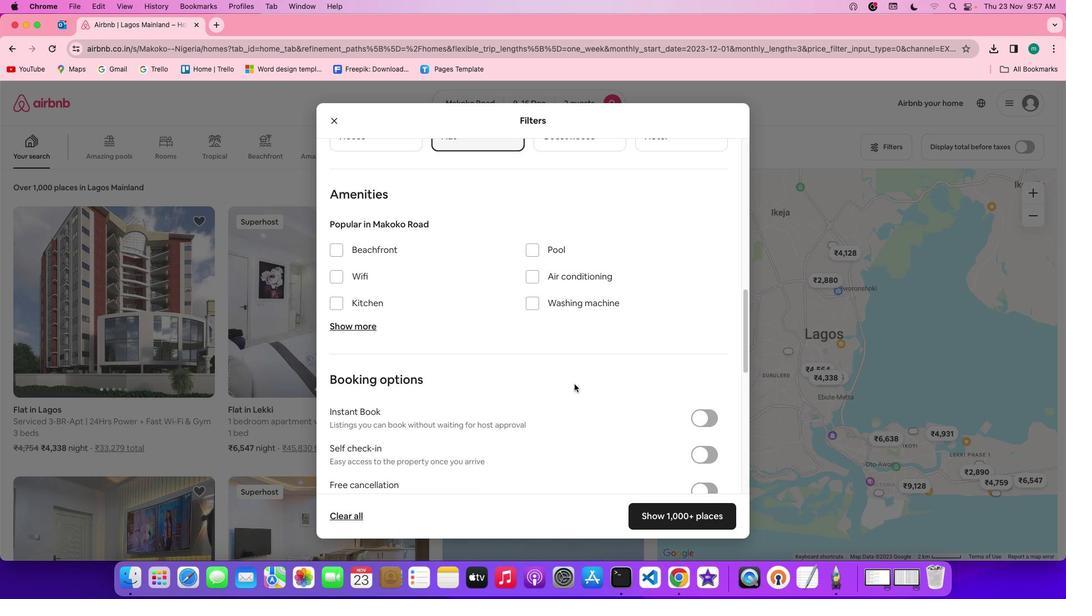 
Action: Mouse scrolled (574, 384) with delta (0, -1)
Screenshot: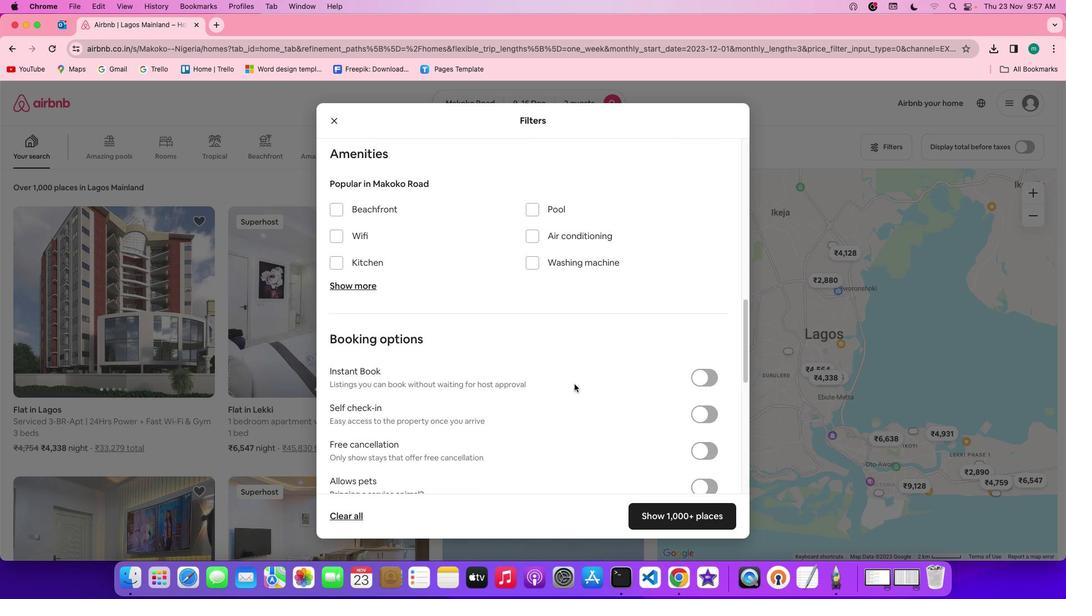 
Action: Mouse scrolled (574, 384) with delta (0, -1)
Screenshot: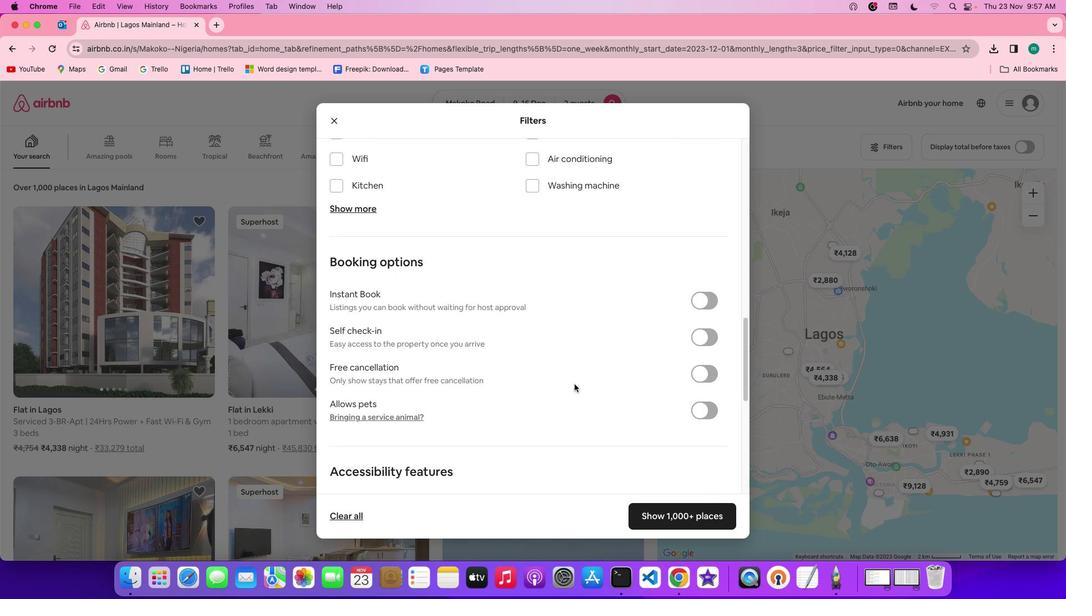 
Action: Mouse scrolled (574, 384) with delta (0, 0)
Screenshot: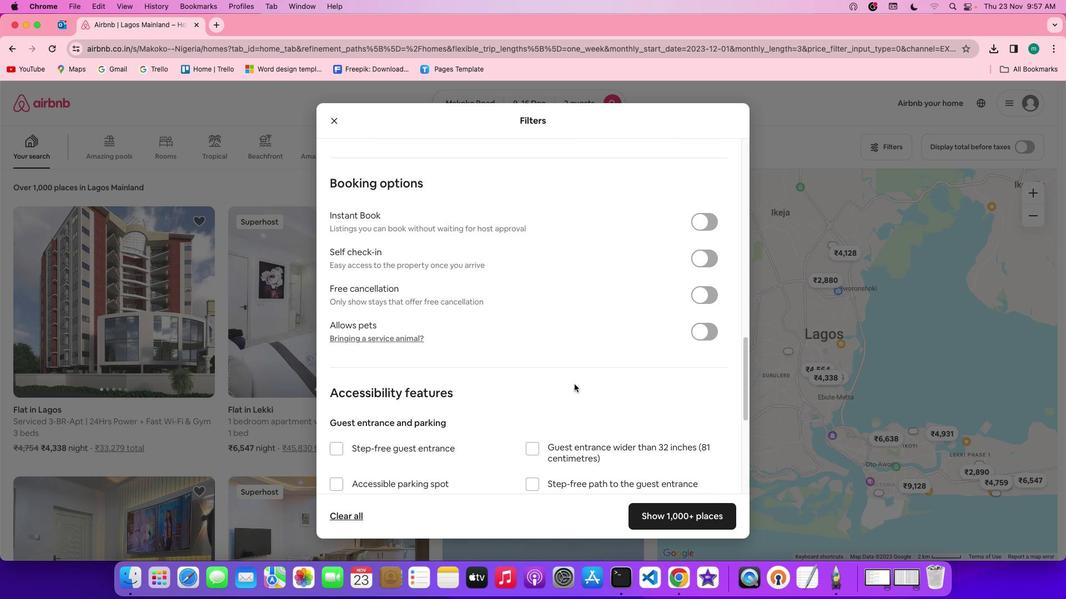 
Action: Mouse scrolled (574, 384) with delta (0, 0)
Screenshot: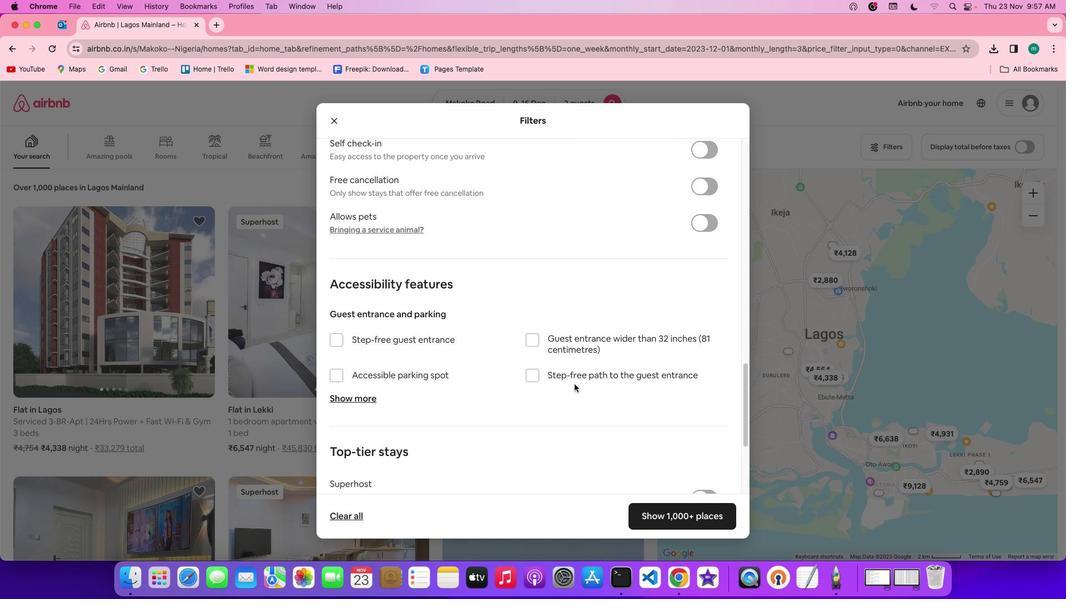 
Action: Mouse scrolled (574, 384) with delta (0, -1)
Screenshot: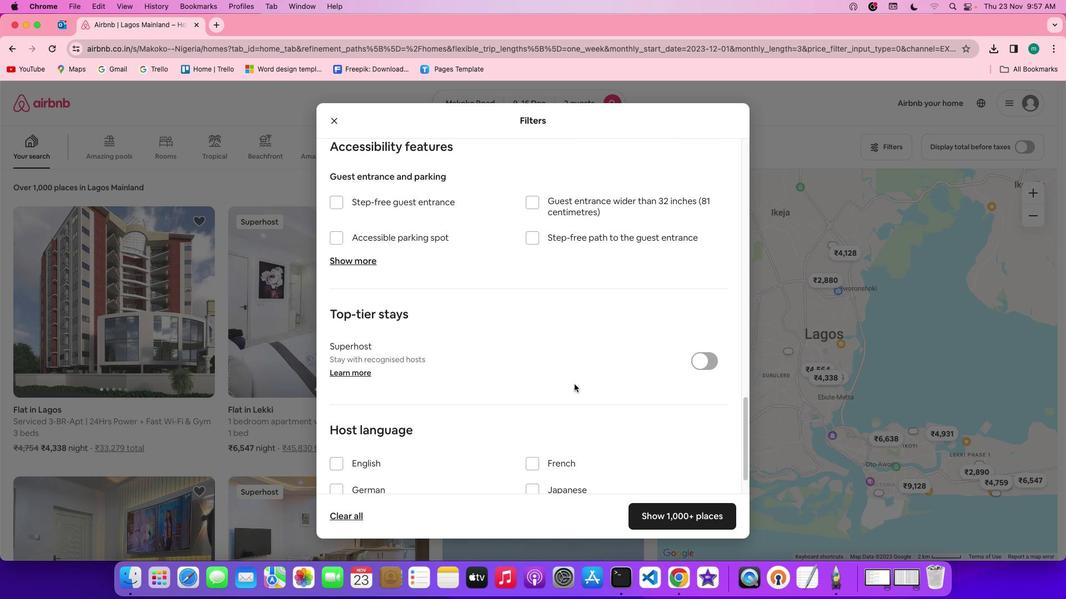 
Action: Mouse scrolled (574, 384) with delta (0, -2)
Screenshot: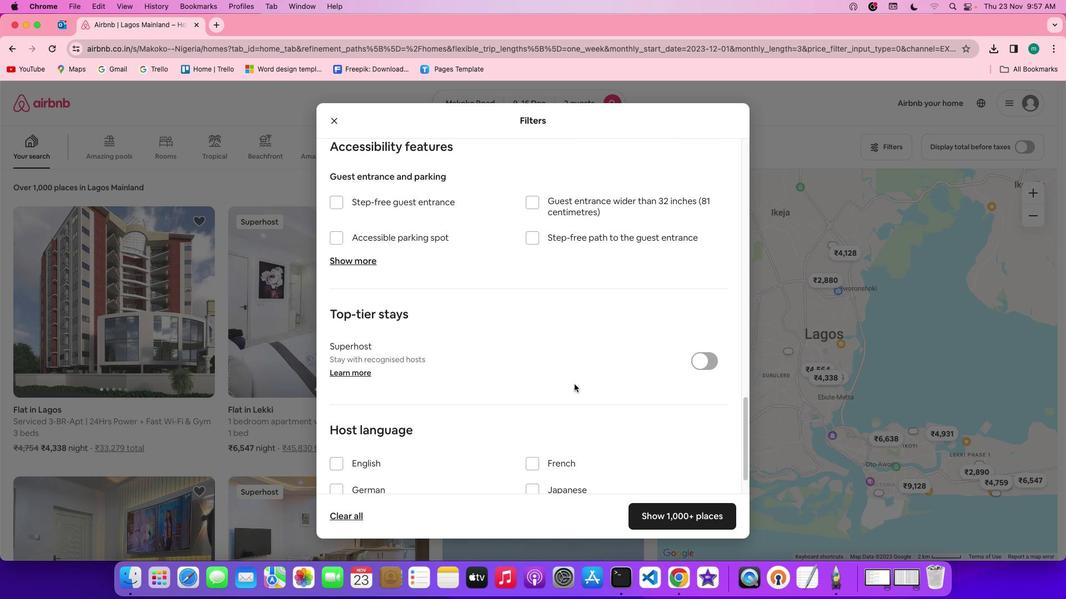 
Action: Mouse scrolled (574, 384) with delta (0, -3)
Screenshot: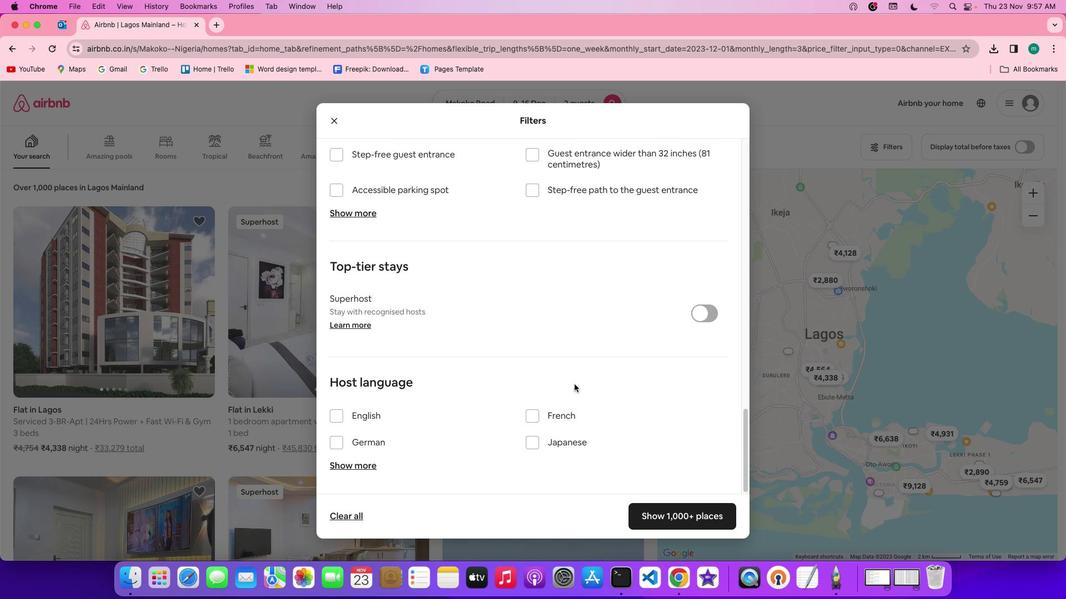 
Action: Mouse scrolled (574, 384) with delta (0, 0)
Screenshot: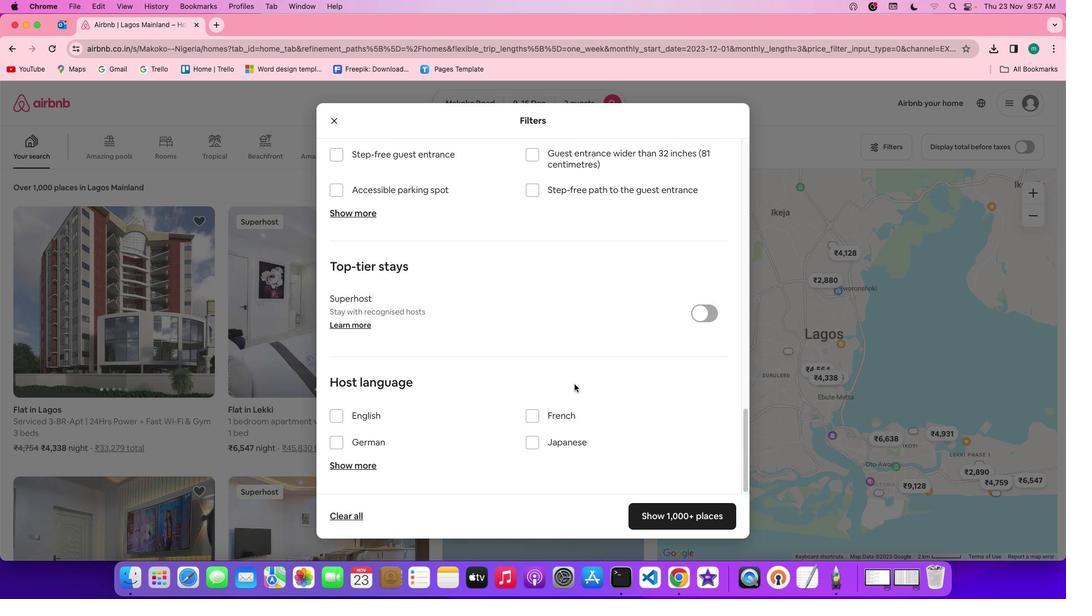 
Action: Mouse scrolled (574, 384) with delta (0, 0)
Screenshot: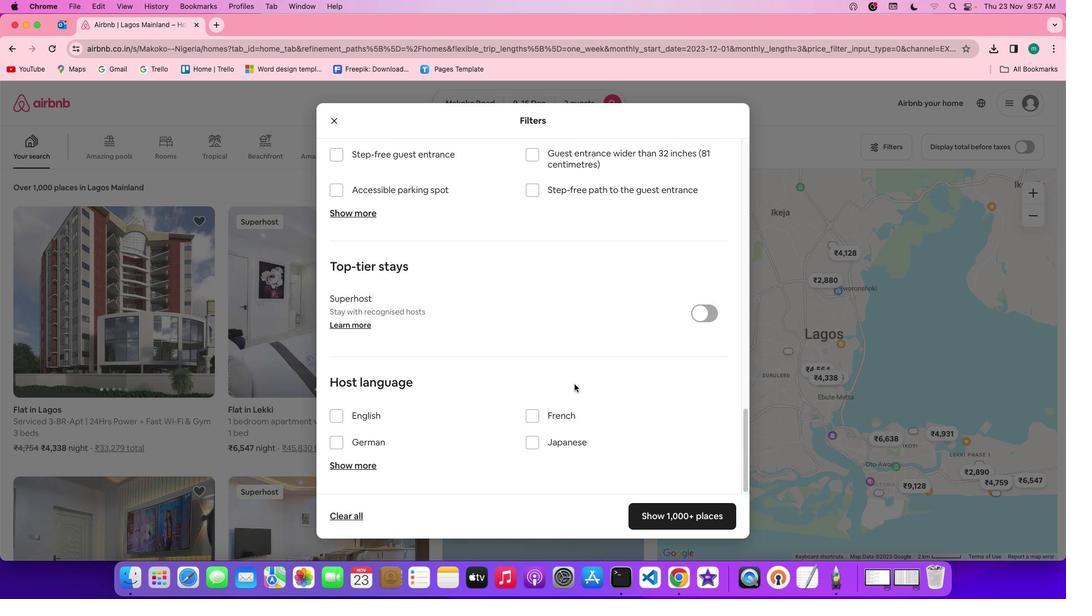 
Action: Mouse scrolled (574, 384) with delta (0, -1)
Screenshot: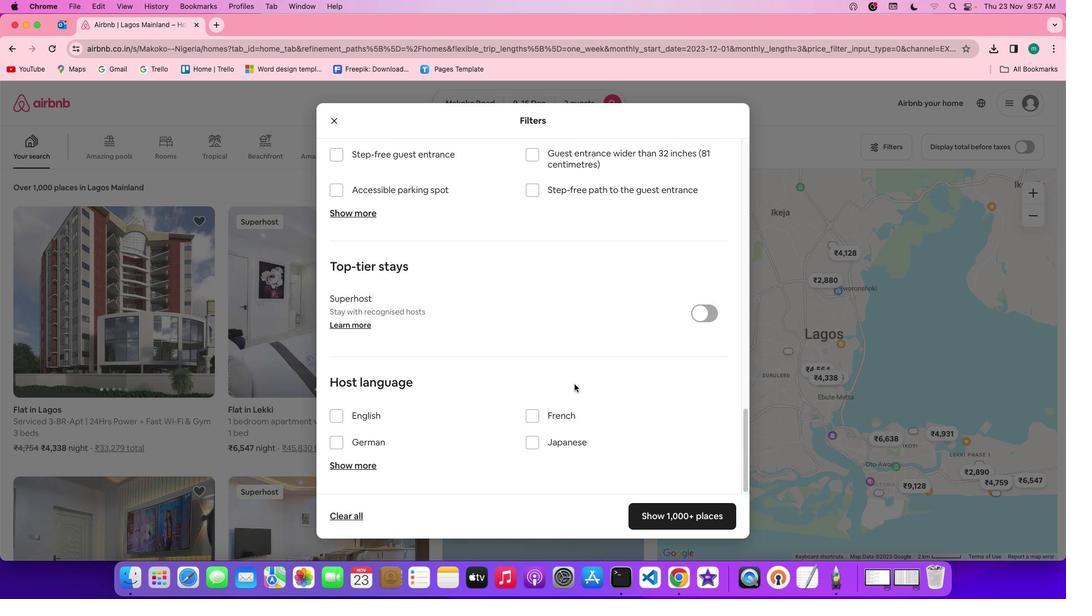 
Action: Mouse scrolled (574, 384) with delta (0, -2)
Screenshot: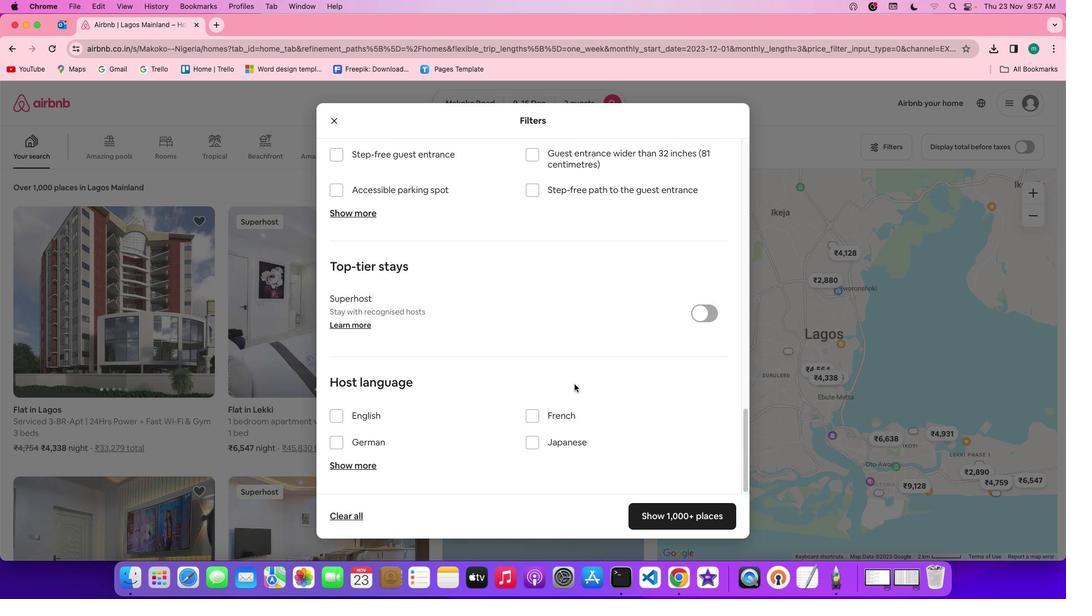 
Action: Mouse scrolled (574, 384) with delta (0, -3)
Screenshot: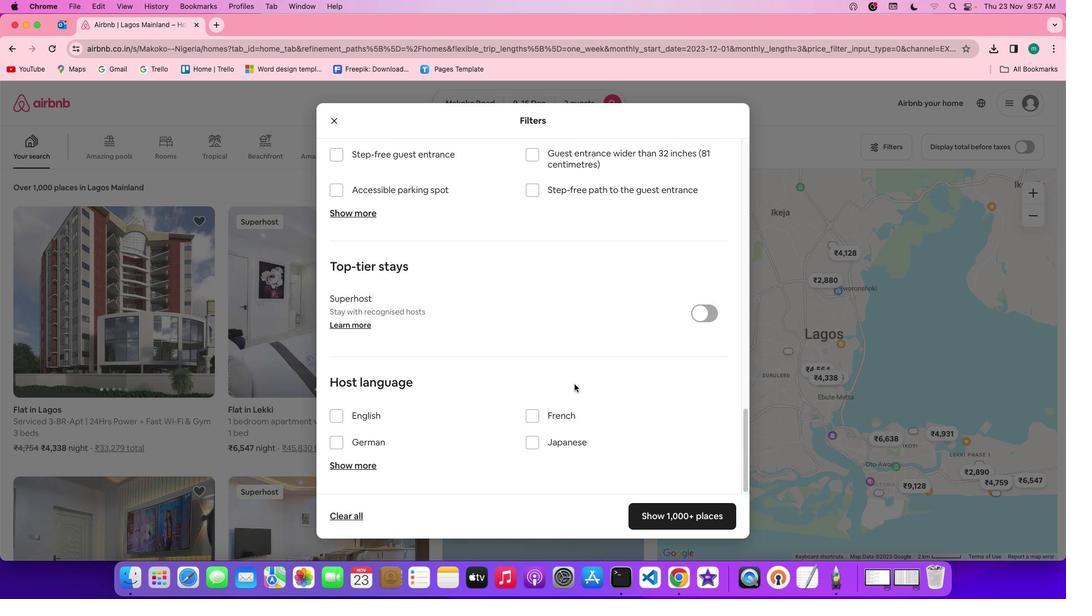 
Action: Mouse scrolled (574, 384) with delta (0, -3)
Screenshot: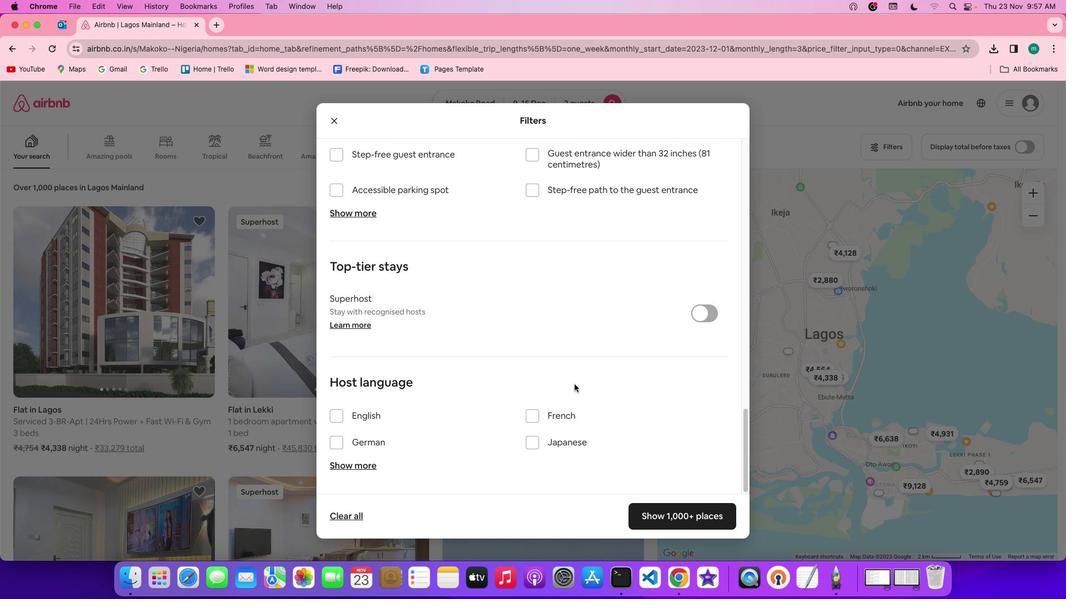 
Action: Mouse moved to (684, 517)
Screenshot: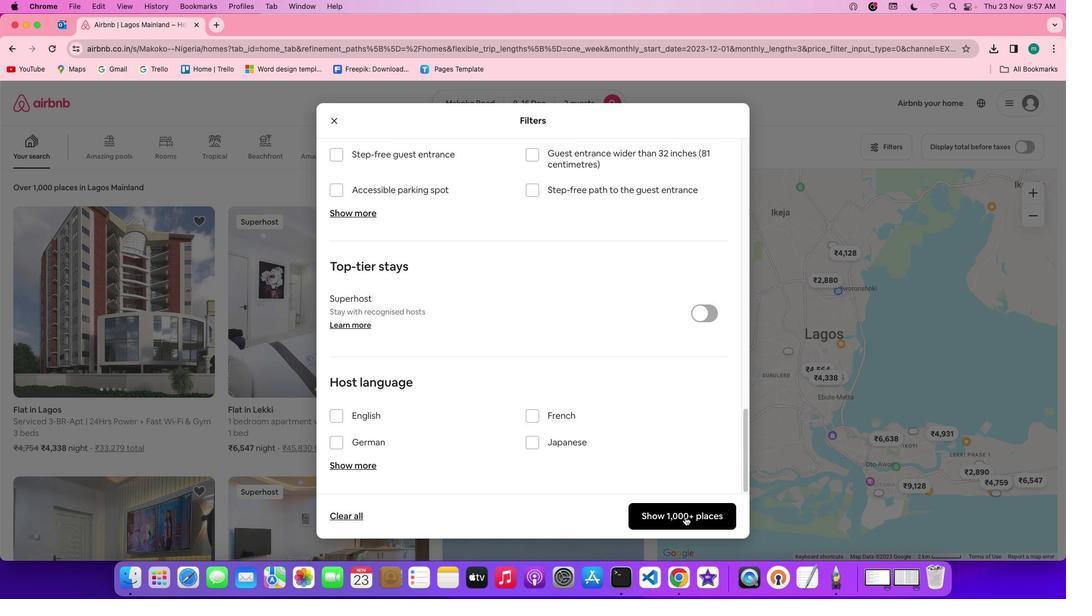 
Action: Mouse pressed left at (684, 517)
Screenshot: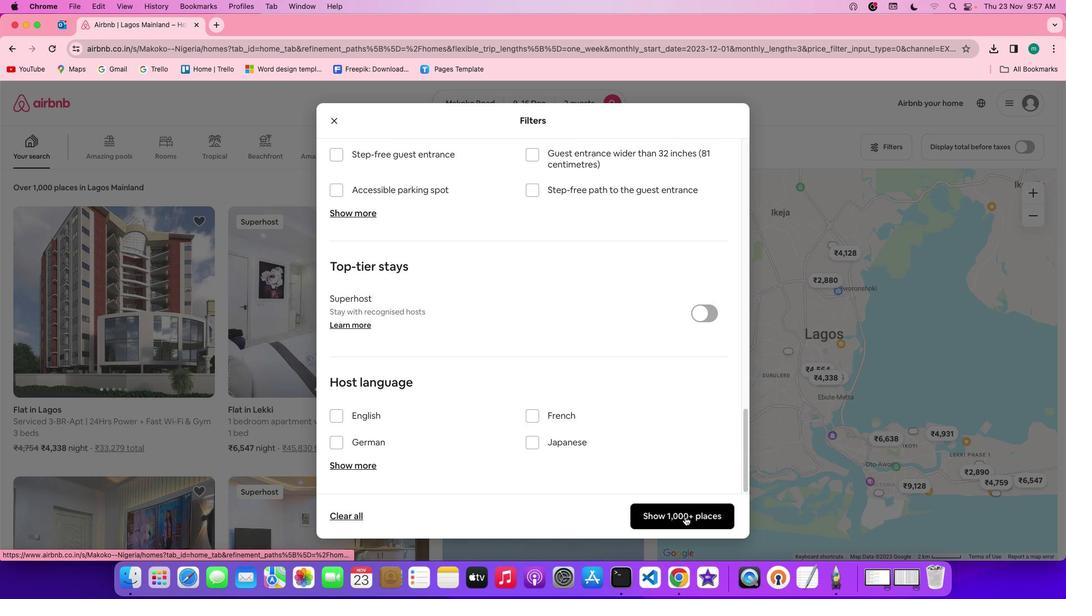 
Action: Mouse moved to (515, 453)
Screenshot: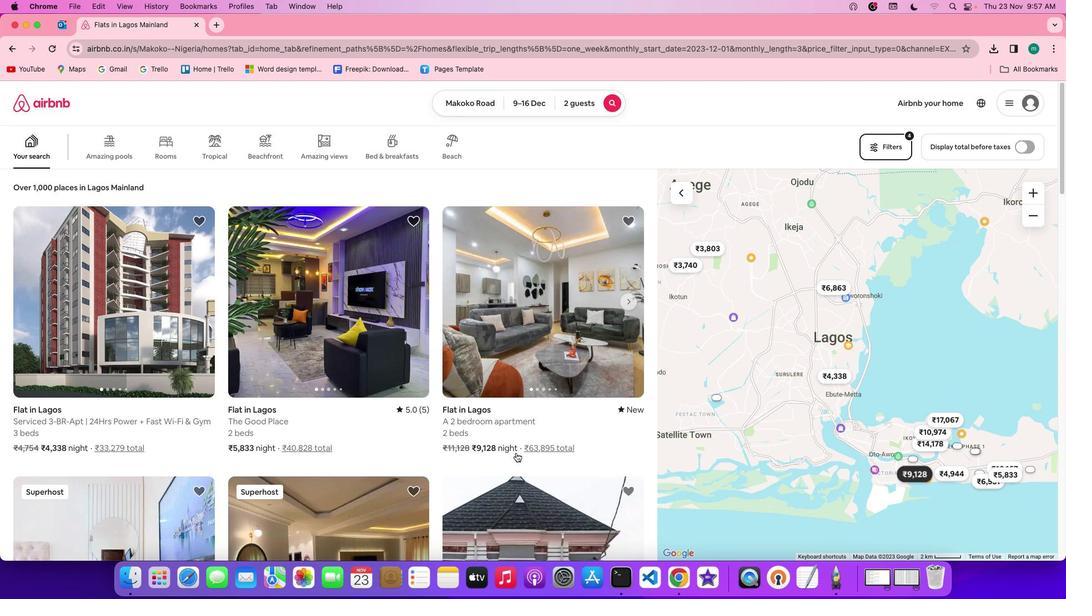 
Action: Mouse scrolled (515, 453) with delta (0, 0)
Screenshot: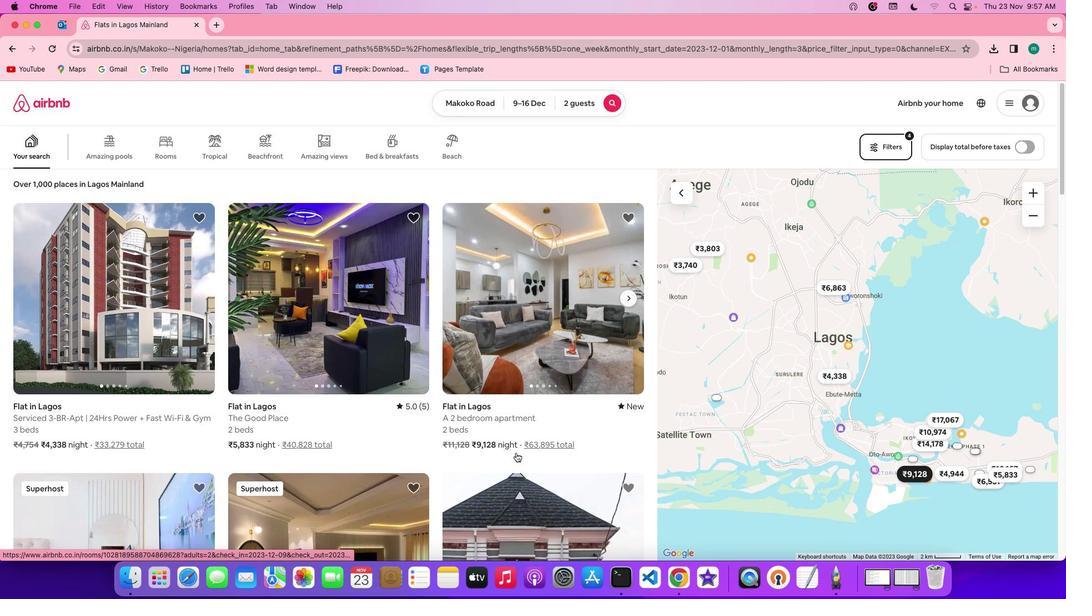 
Action: Mouse scrolled (515, 453) with delta (0, 0)
Screenshot: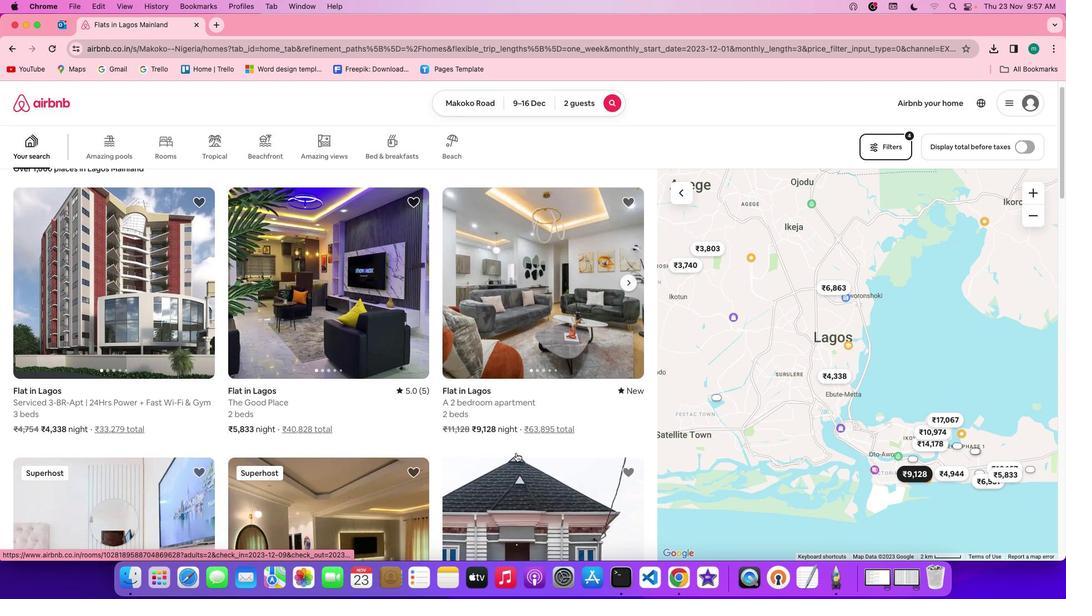 
Action: Mouse scrolled (515, 453) with delta (0, -1)
Screenshot: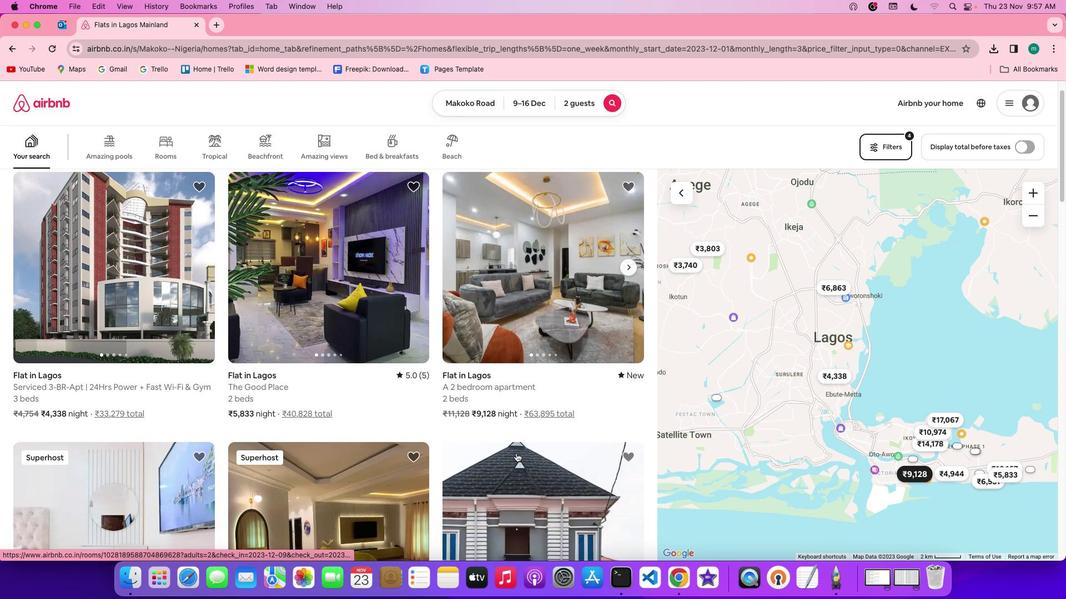 
Action: Mouse scrolled (515, 453) with delta (0, 0)
Screenshot: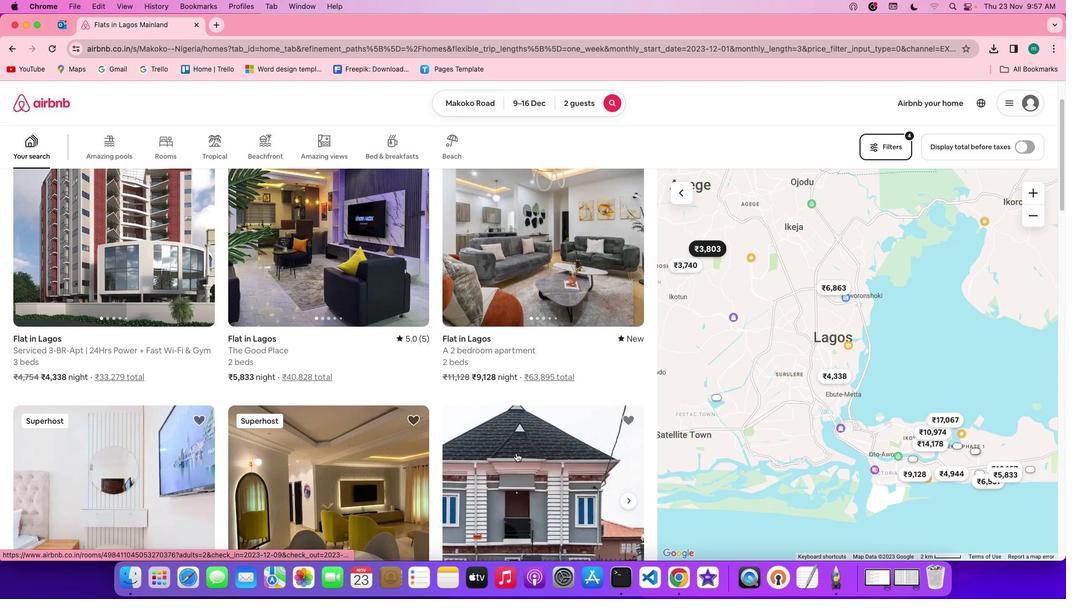 
Action: Mouse scrolled (515, 453) with delta (0, 0)
Screenshot: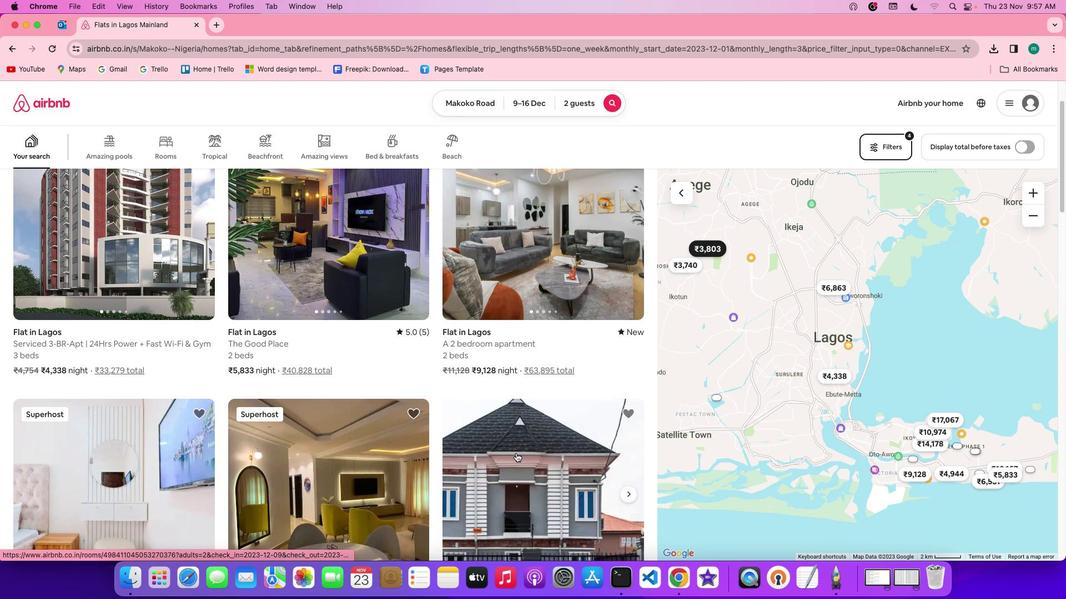 
Action: Mouse scrolled (515, 453) with delta (0, -1)
Screenshot: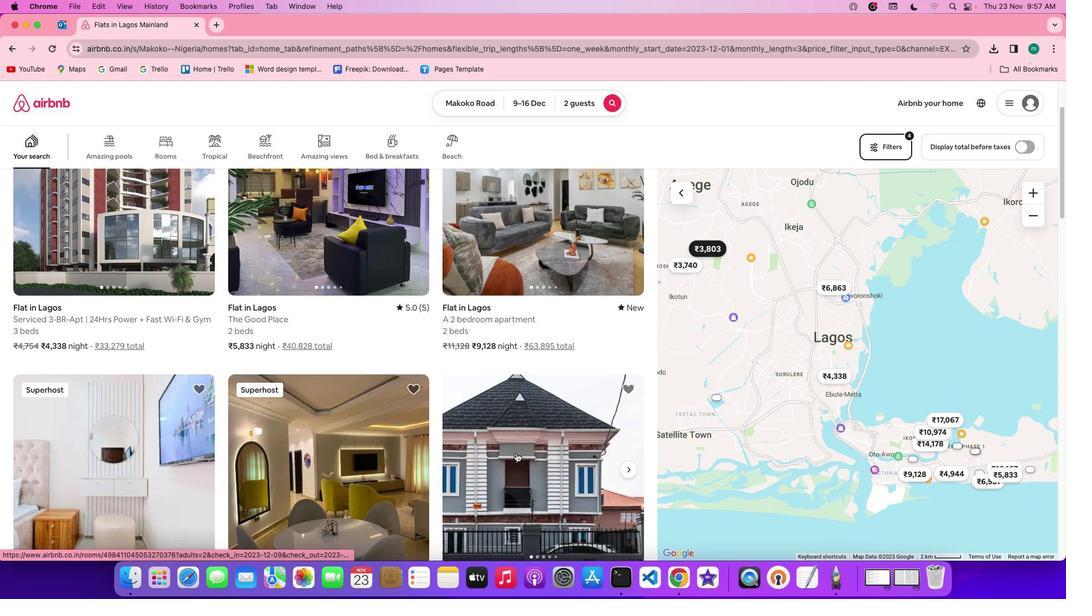 
Action: Mouse scrolled (515, 453) with delta (0, 0)
Screenshot: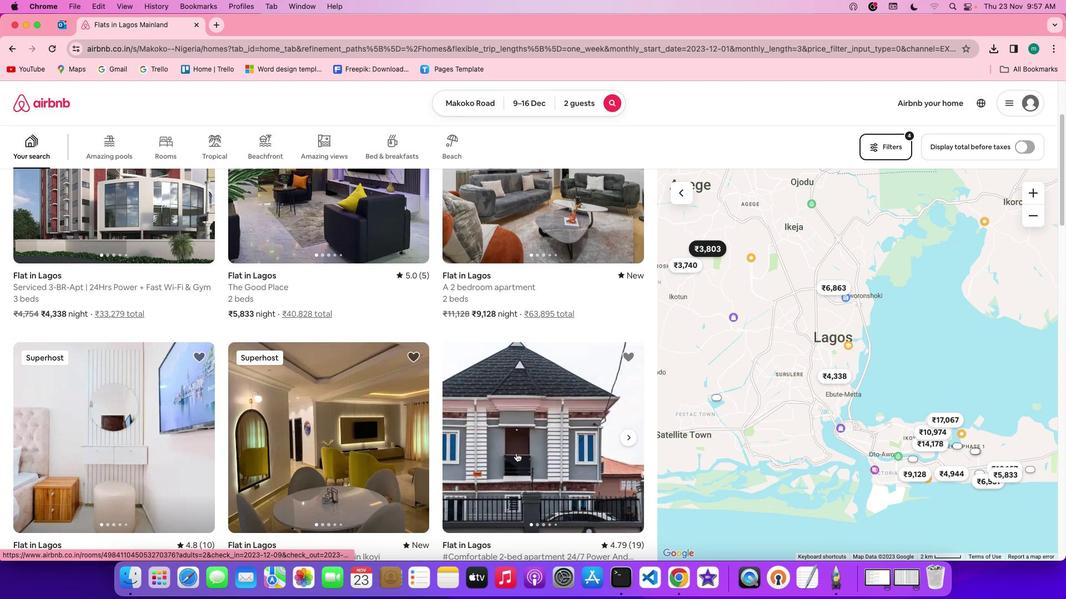 
Action: Mouse scrolled (515, 453) with delta (0, 0)
Screenshot: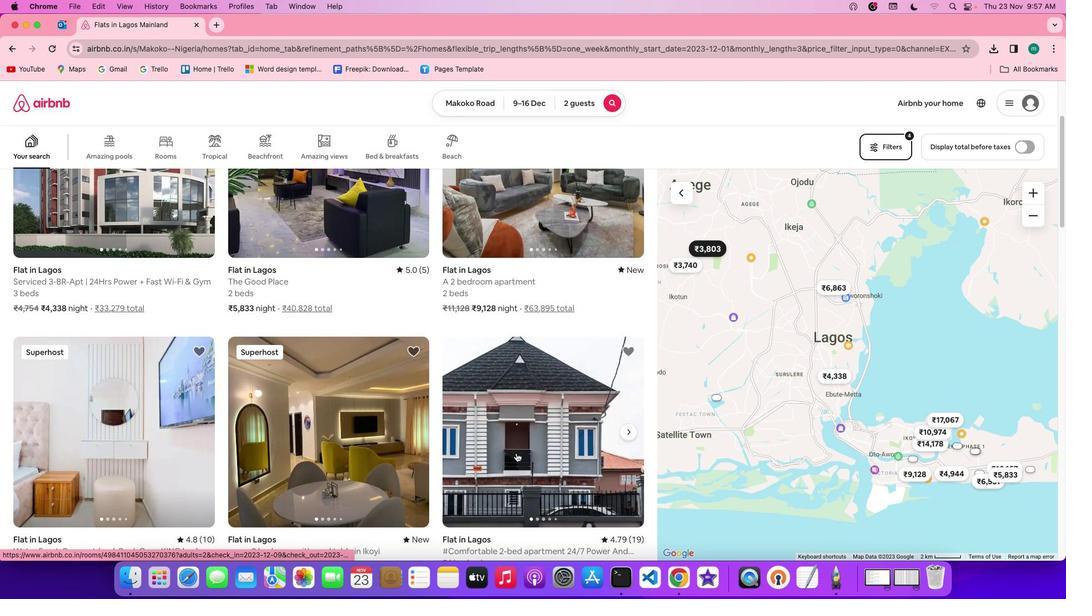 
Action: Mouse scrolled (515, 453) with delta (0, 0)
Screenshot: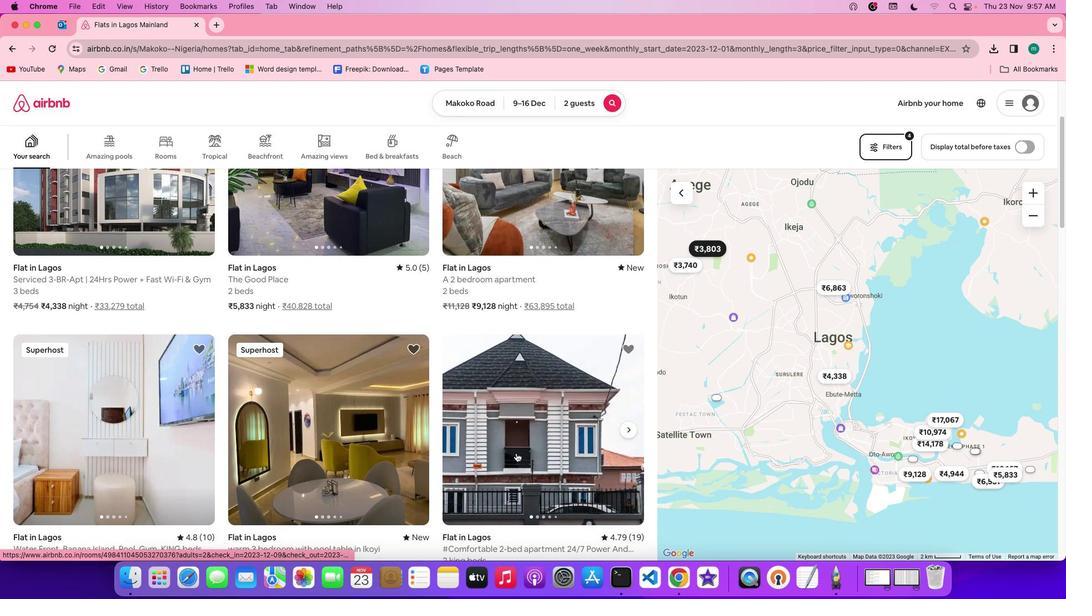
Action: Mouse scrolled (515, 453) with delta (0, 0)
Screenshot: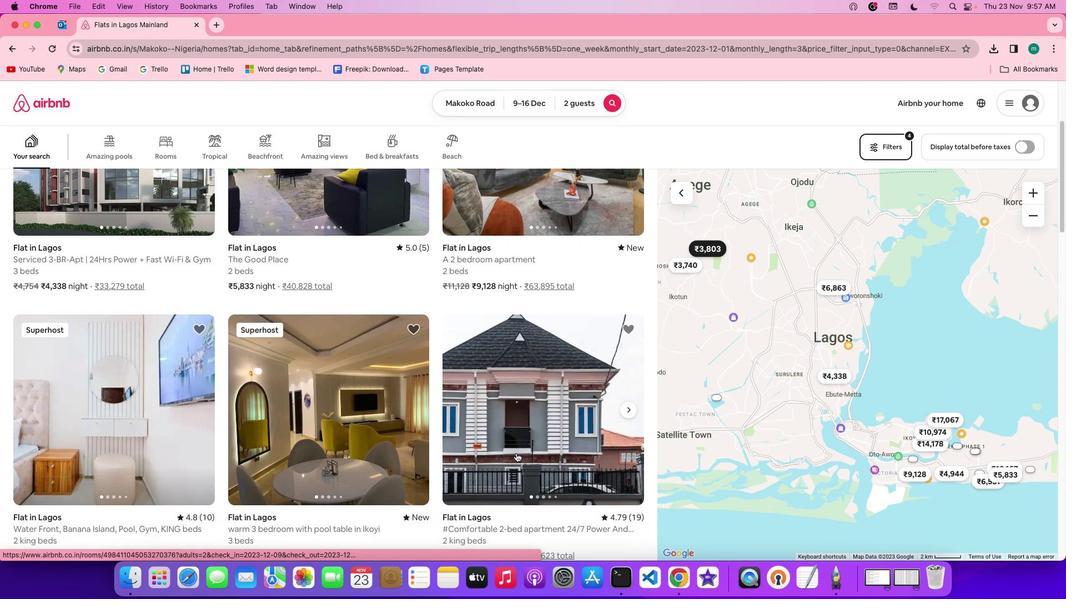 
Action: Mouse scrolled (515, 453) with delta (0, 0)
Screenshot: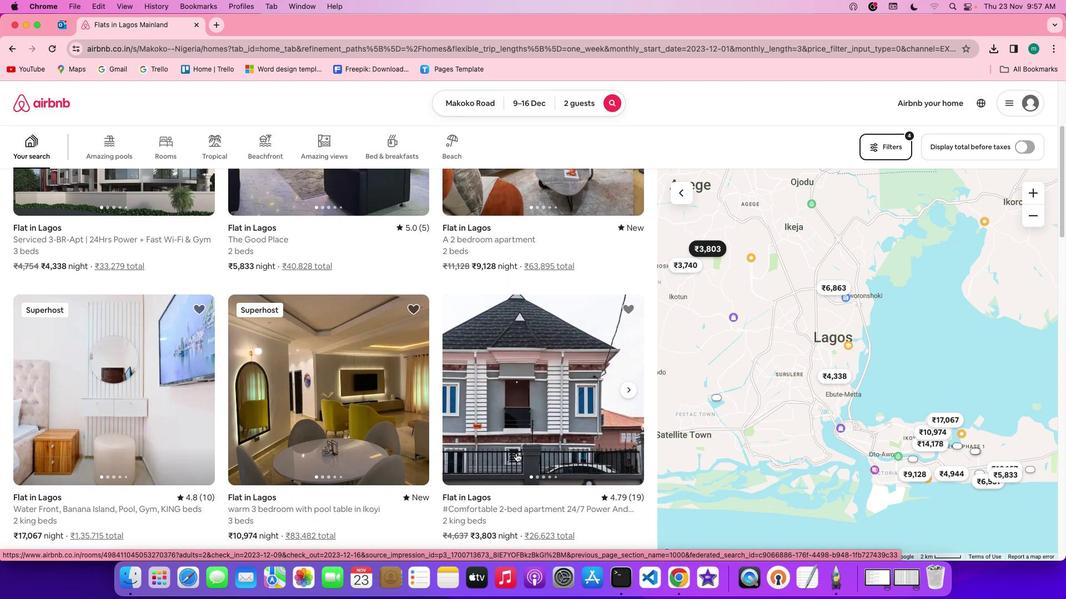 
Action: Mouse scrolled (515, 453) with delta (0, 0)
Screenshot: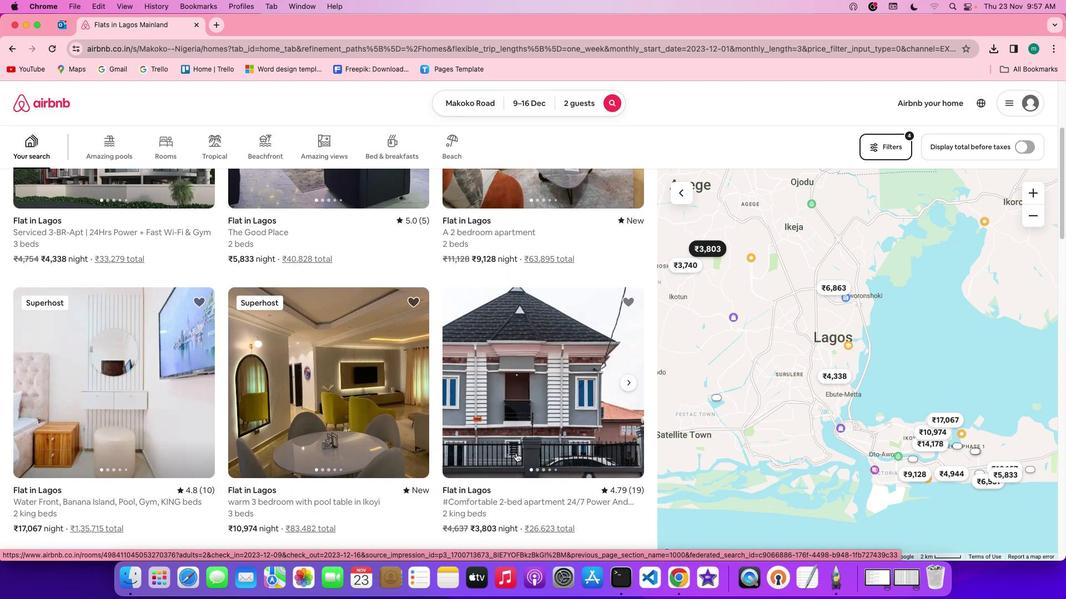 
Action: Mouse scrolled (515, 453) with delta (0, 0)
Screenshot: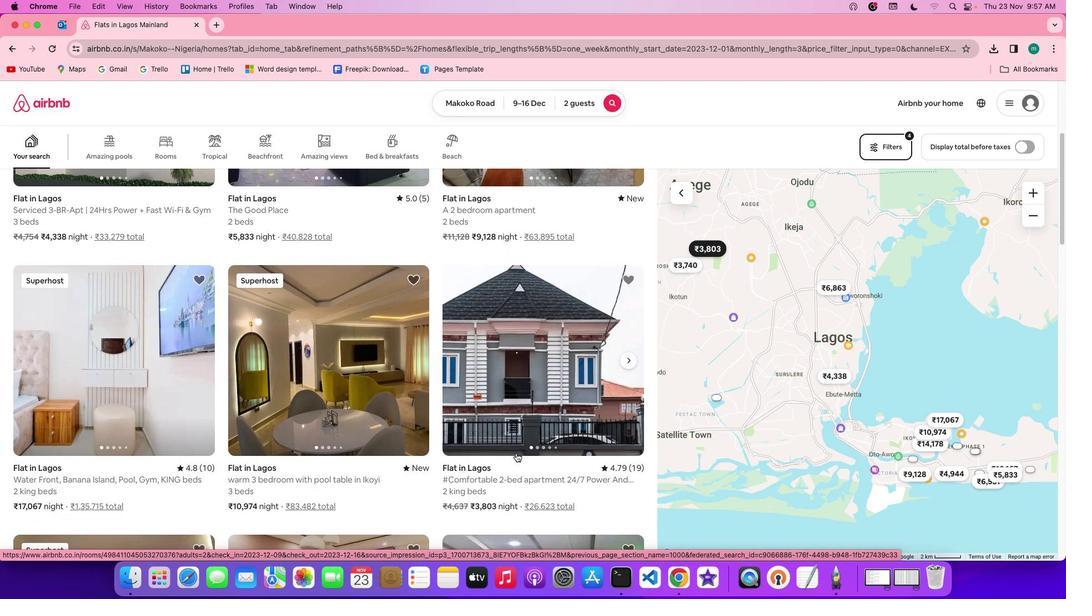 
Action: Mouse scrolled (515, 453) with delta (0, 0)
Screenshot: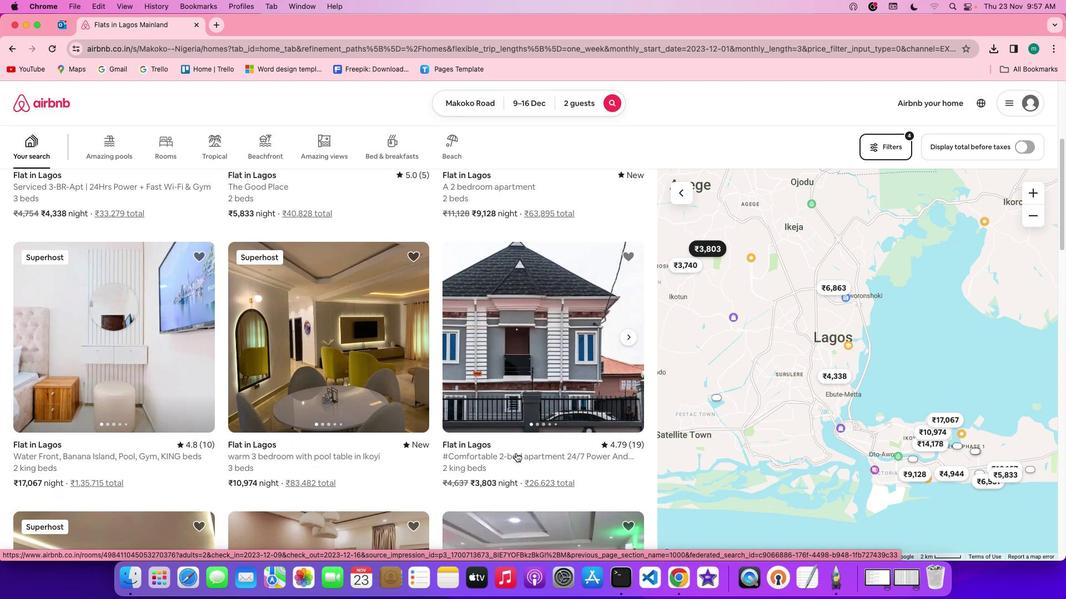 
Action: Mouse scrolled (515, 453) with delta (0, 0)
Screenshot: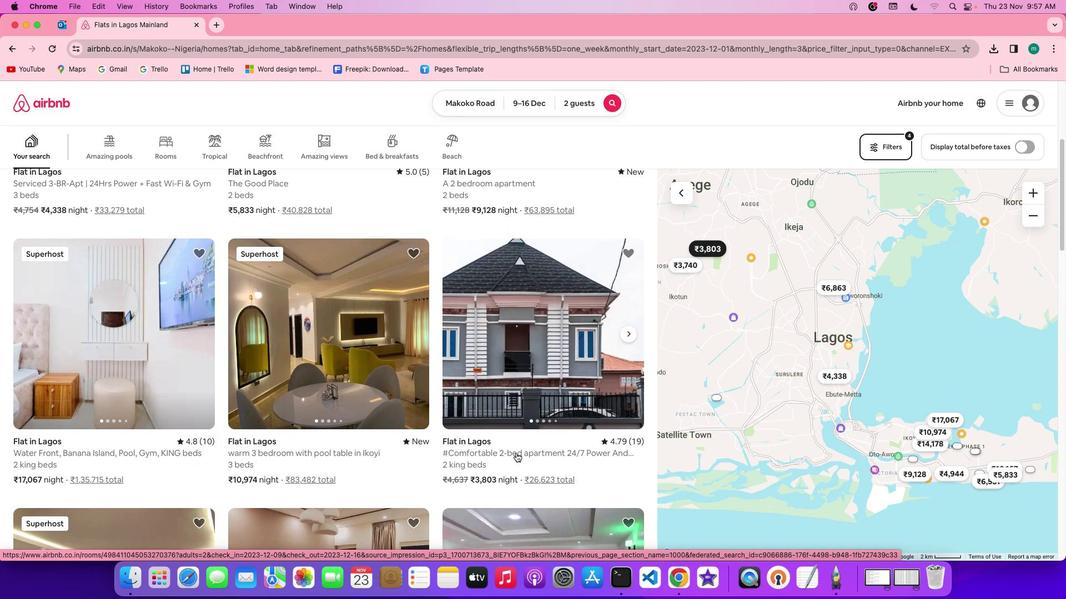 
Action: Mouse scrolled (515, 453) with delta (0, 0)
Screenshot: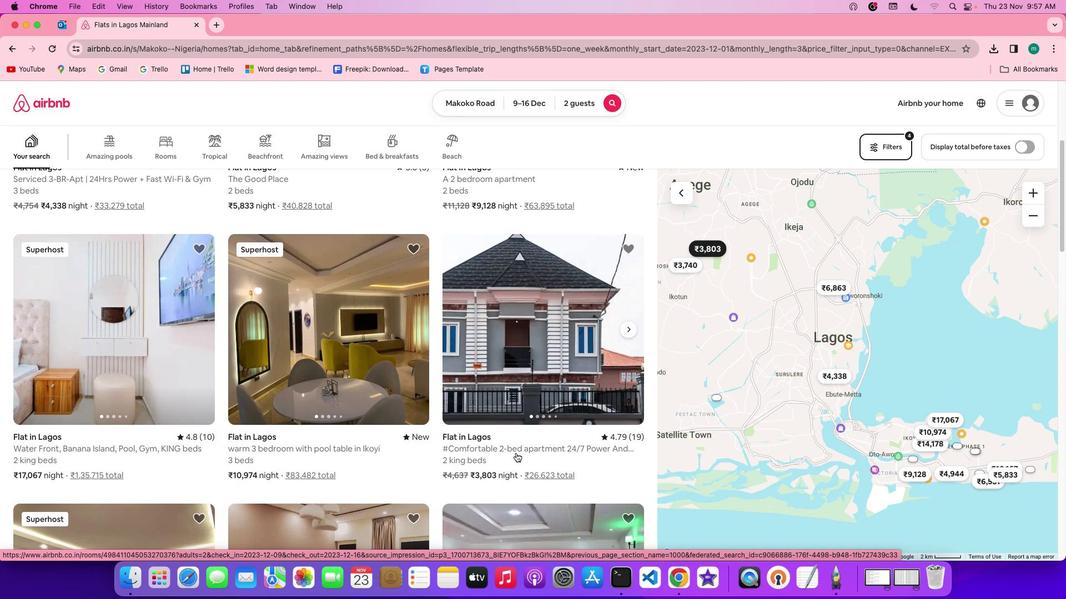 
Action: Mouse scrolled (515, 453) with delta (0, 0)
Screenshot: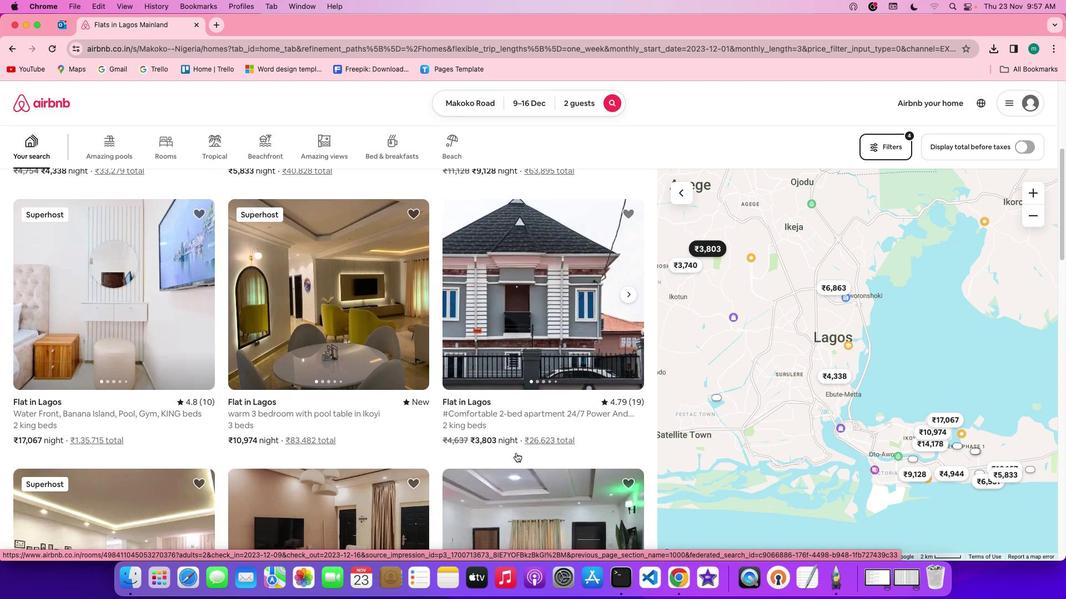 
Action: Mouse scrolled (515, 453) with delta (0, 0)
Screenshot: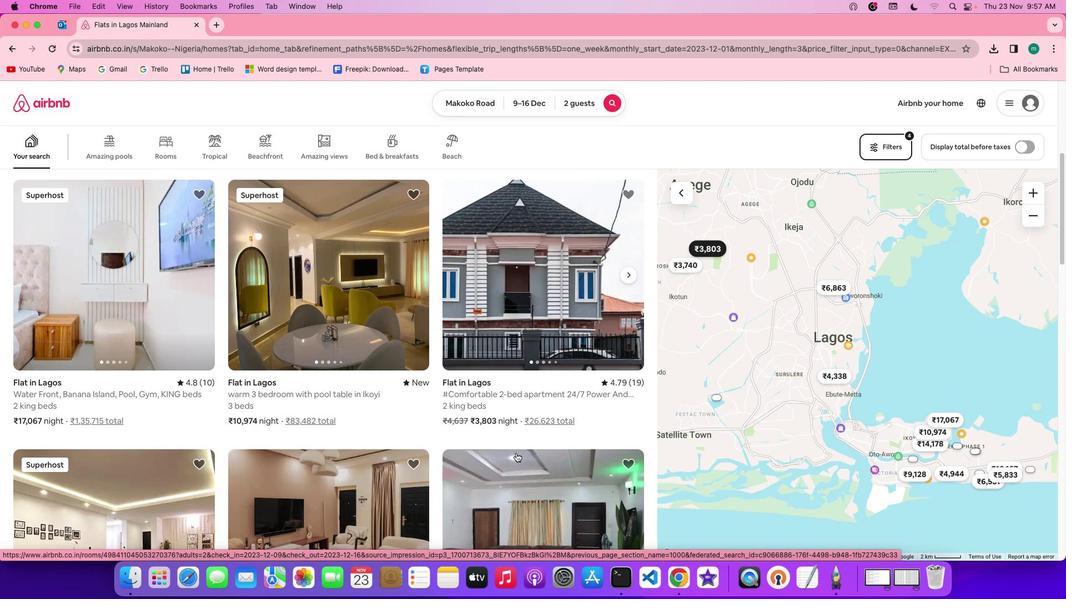 
Action: Mouse scrolled (515, 453) with delta (0, 0)
Screenshot: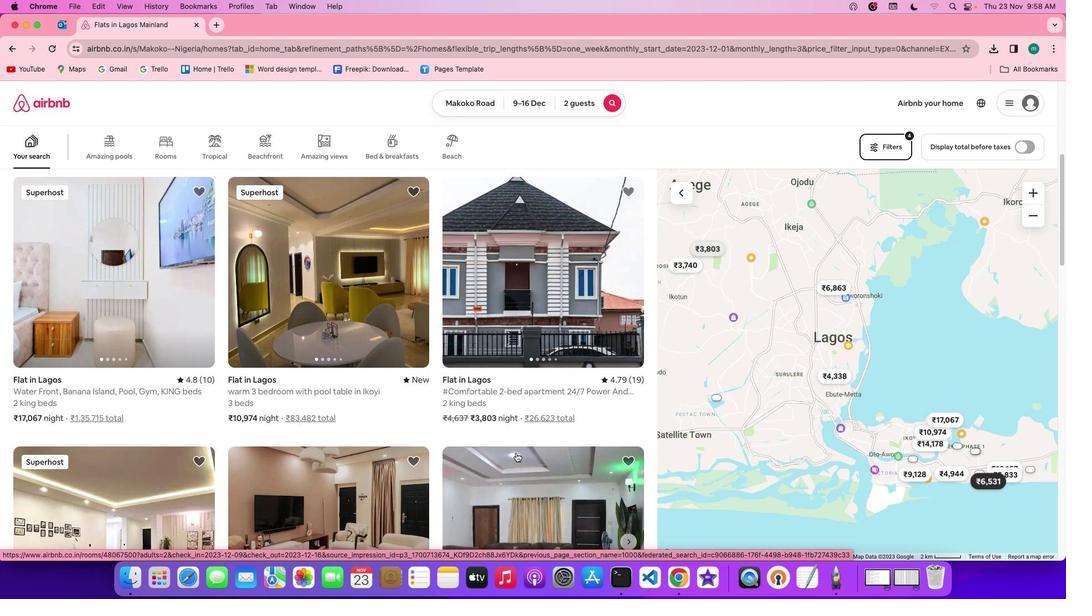 
Action: Mouse scrolled (515, 453) with delta (0, 0)
Screenshot: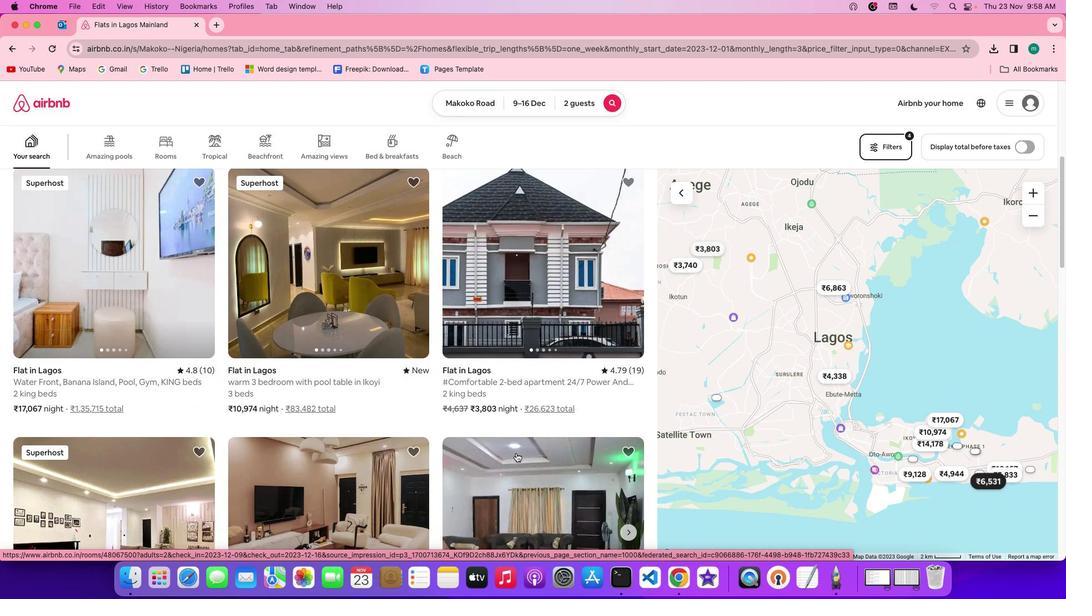 
Action: Mouse scrolled (515, 453) with delta (0, -1)
Screenshot: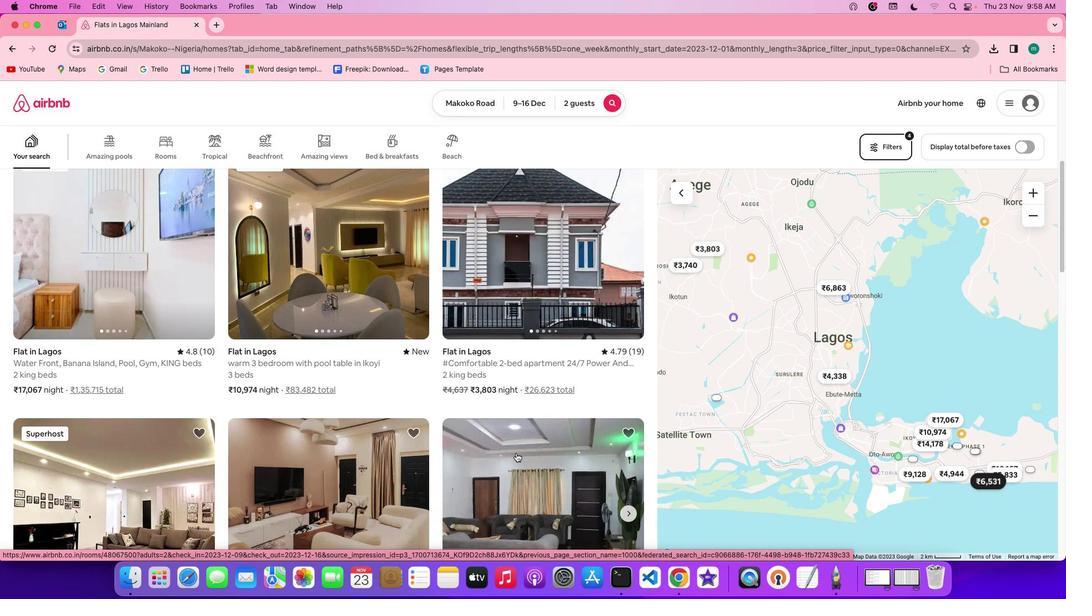 
Action: Mouse scrolled (515, 453) with delta (0, -1)
Screenshot: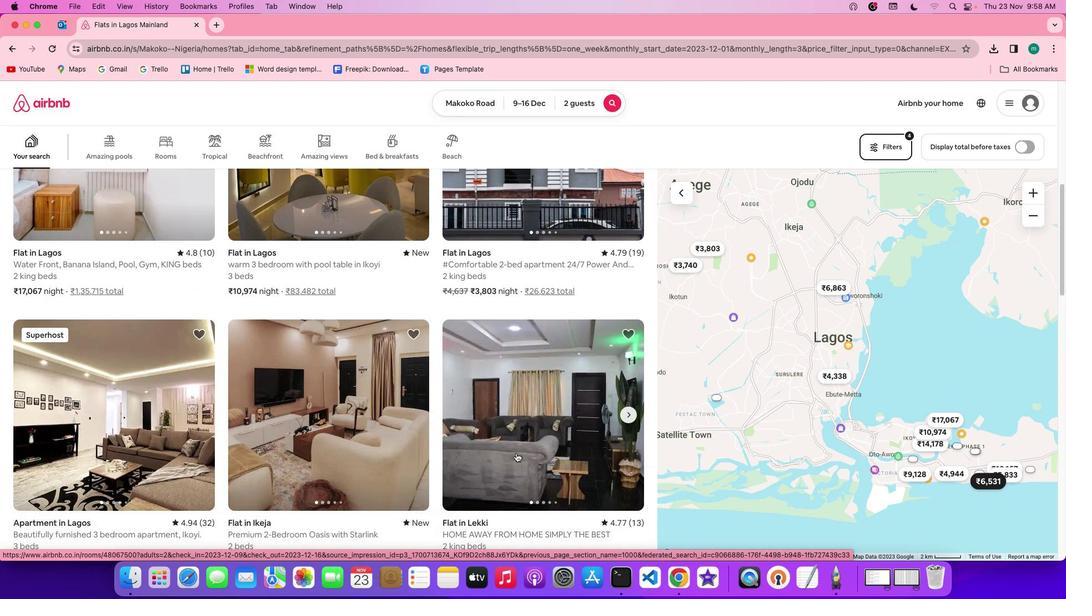 
Action: Mouse scrolled (515, 453) with delta (0, 0)
Screenshot: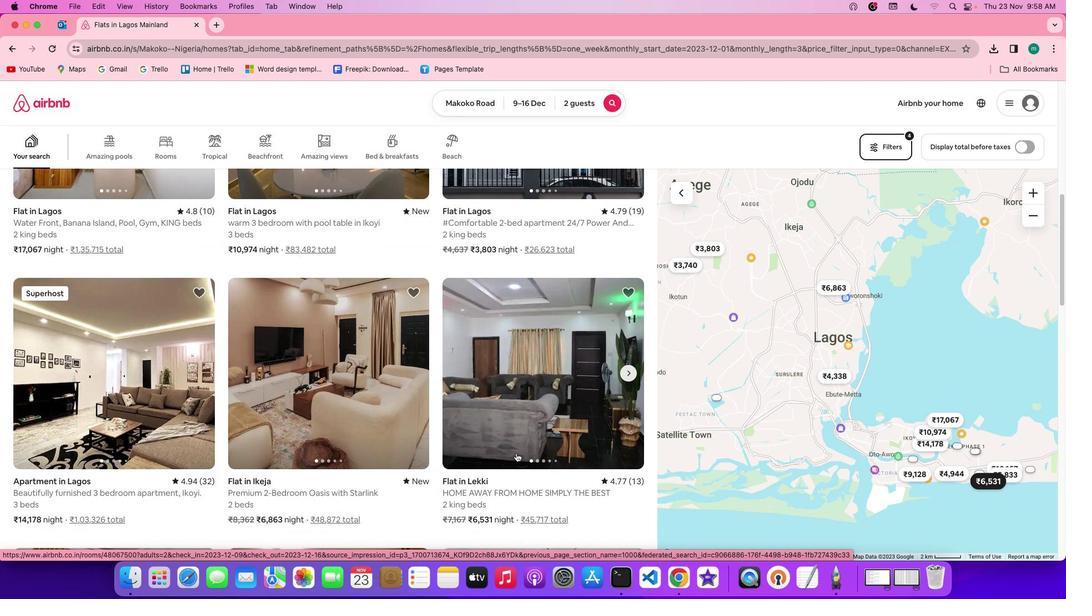 
Action: Mouse scrolled (515, 453) with delta (0, 0)
Screenshot: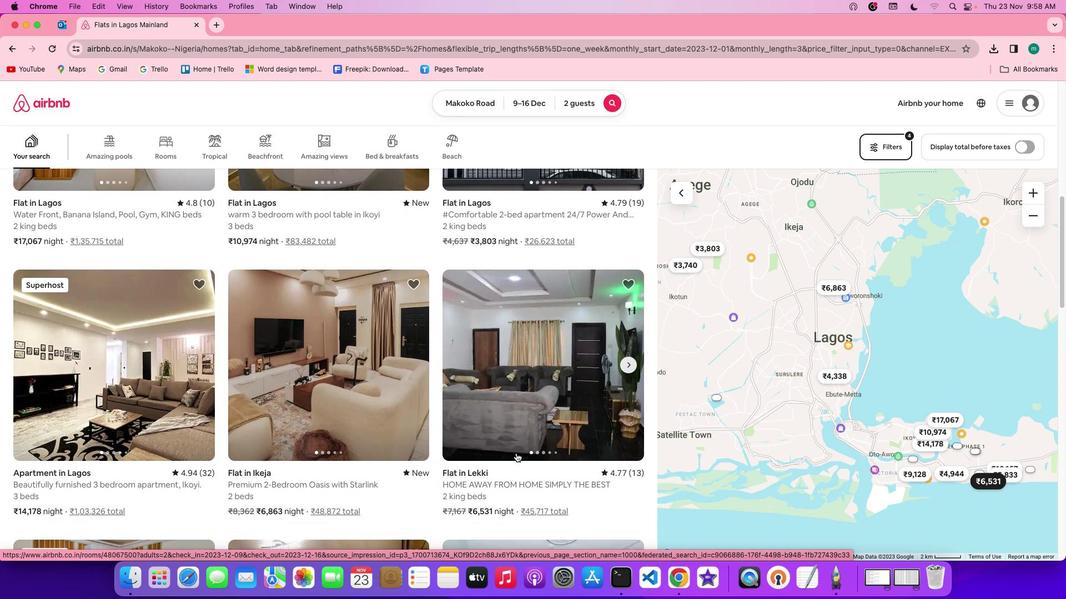 
Action: Mouse scrolled (515, 453) with delta (0, -1)
Screenshot: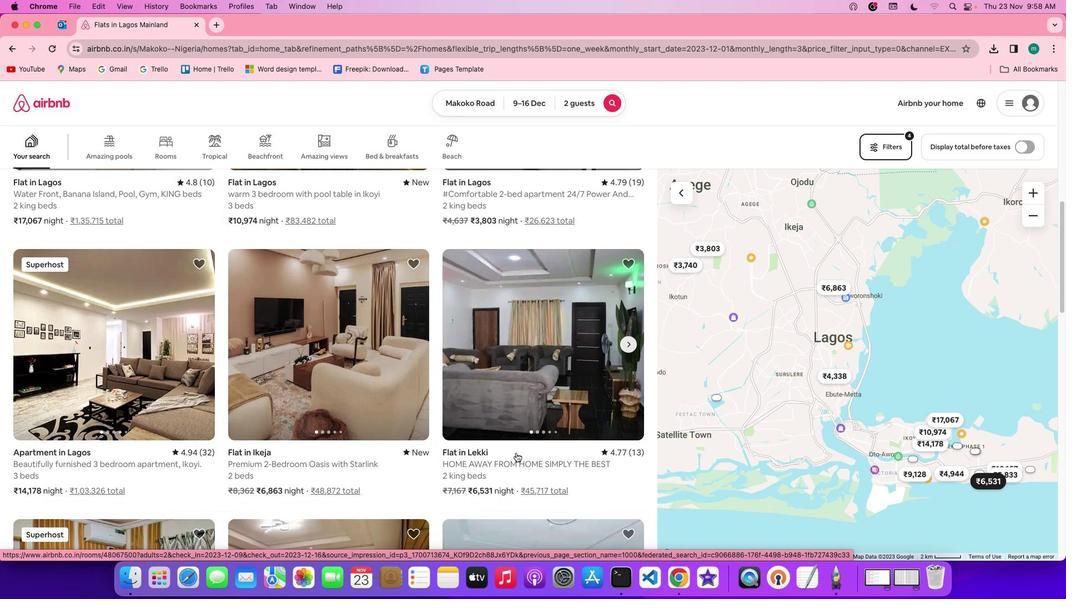 
Action: Mouse scrolled (515, 453) with delta (0, -1)
Screenshot: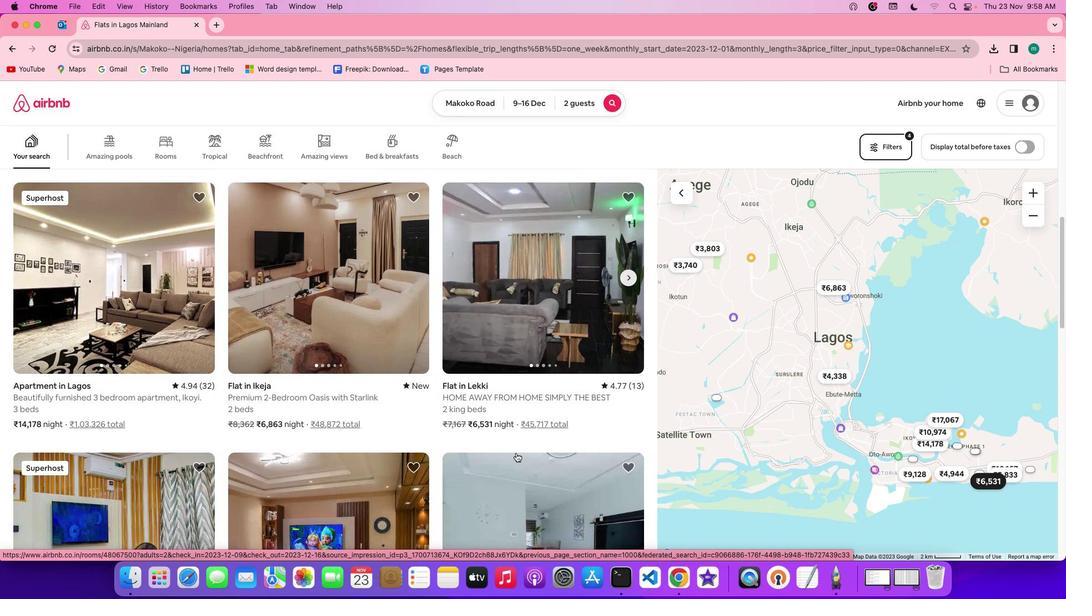 
Action: Mouse scrolled (515, 453) with delta (0, 0)
Screenshot: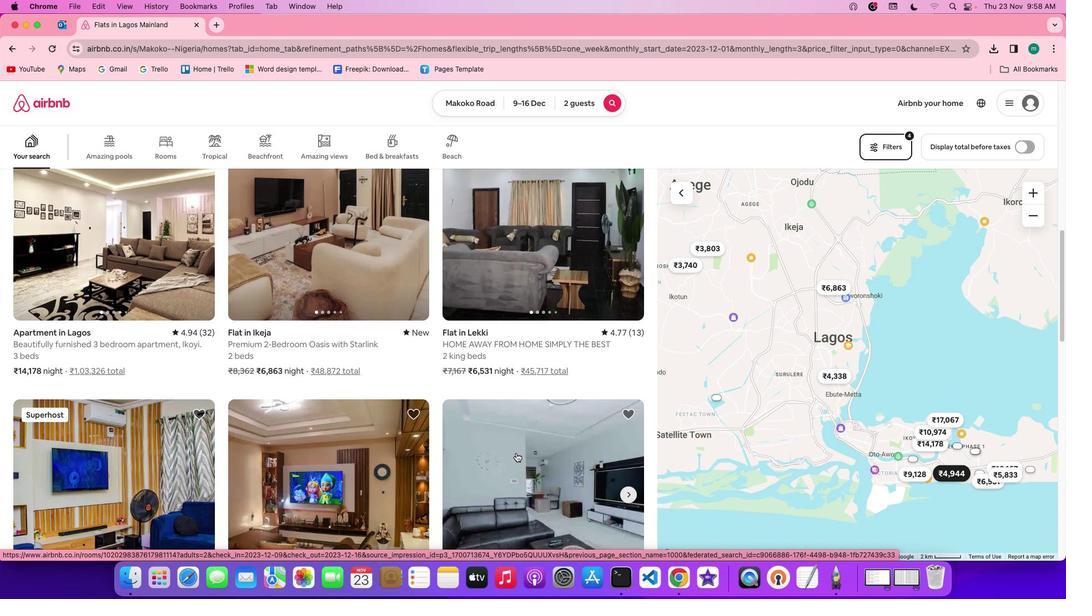 
Action: Mouse scrolled (515, 453) with delta (0, 0)
Screenshot: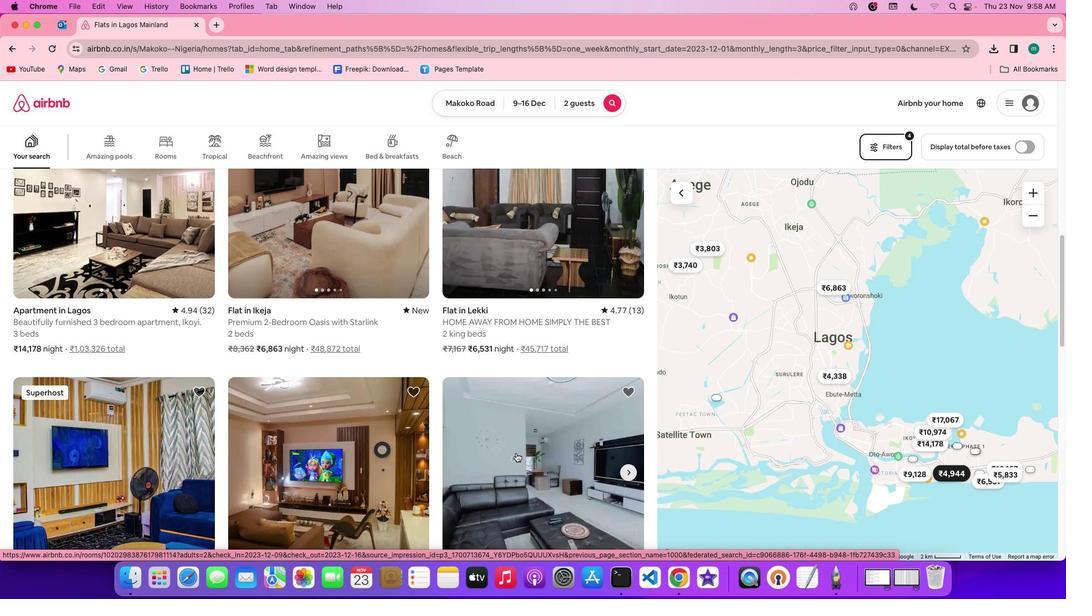 
Action: Mouse scrolled (515, 453) with delta (0, -1)
Screenshot: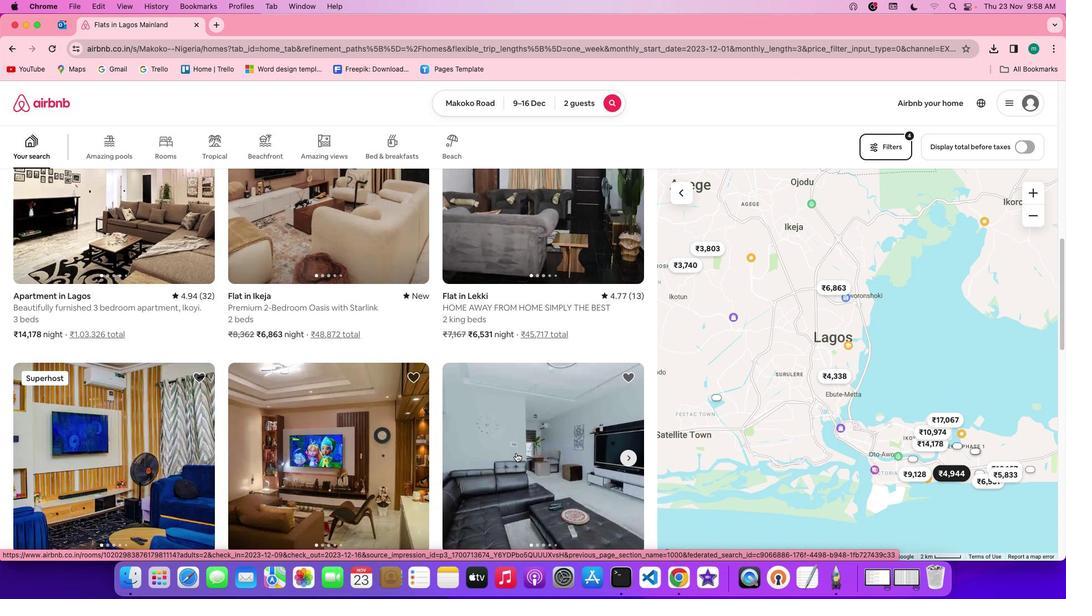 
Action: Mouse scrolled (515, 453) with delta (0, -1)
Screenshot: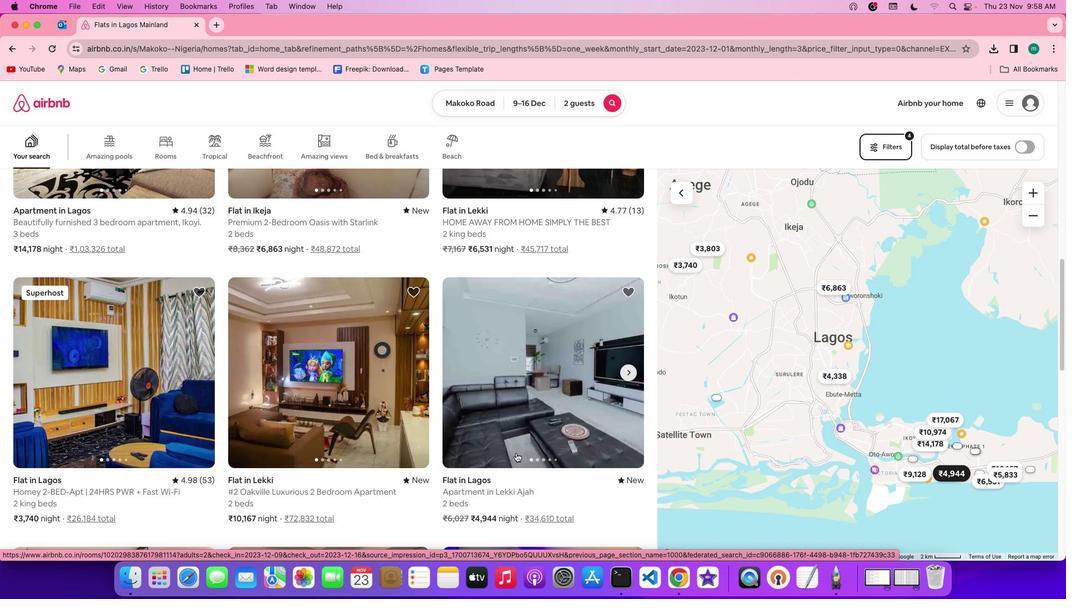
Action: Mouse scrolled (515, 453) with delta (0, 0)
Screenshot: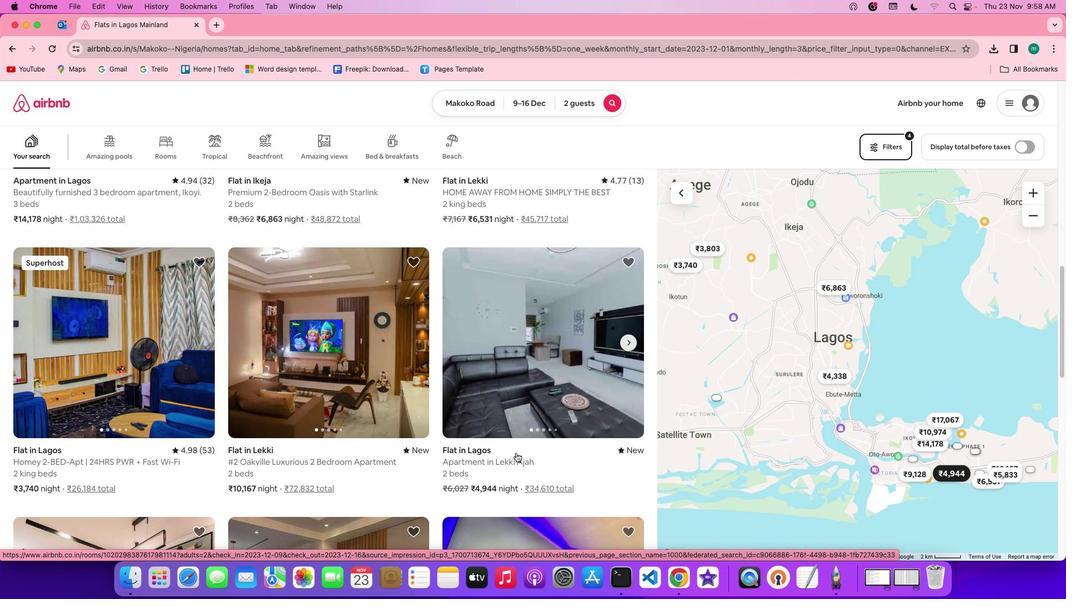 
Action: Mouse scrolled (515, 453) with delta (0, 0)
Screenshot: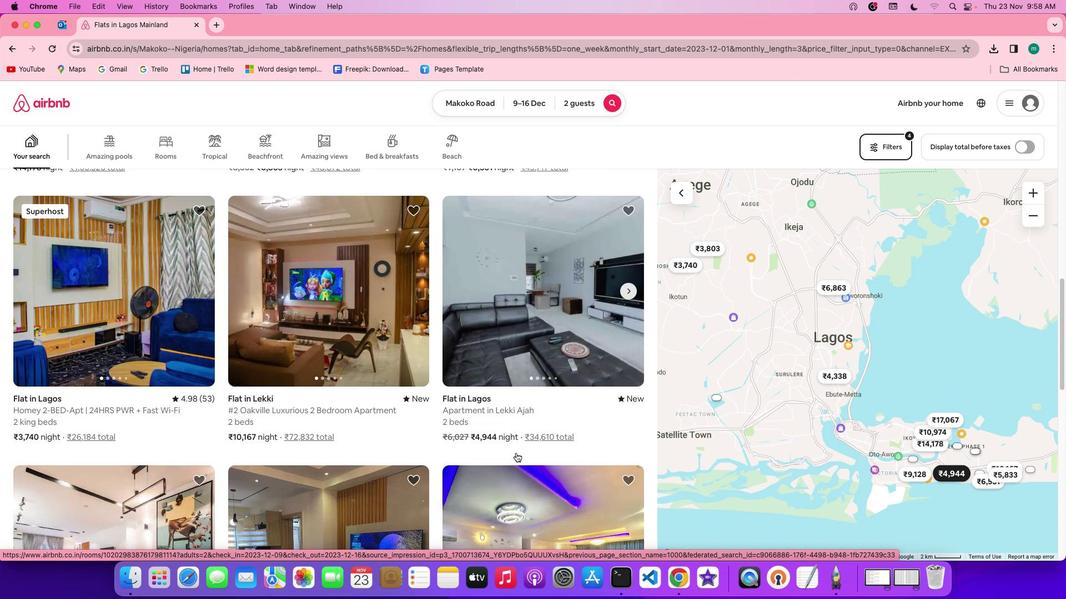 
Action: Mouse scrolled (515, 453) with delta (0, -1)
Screenshot: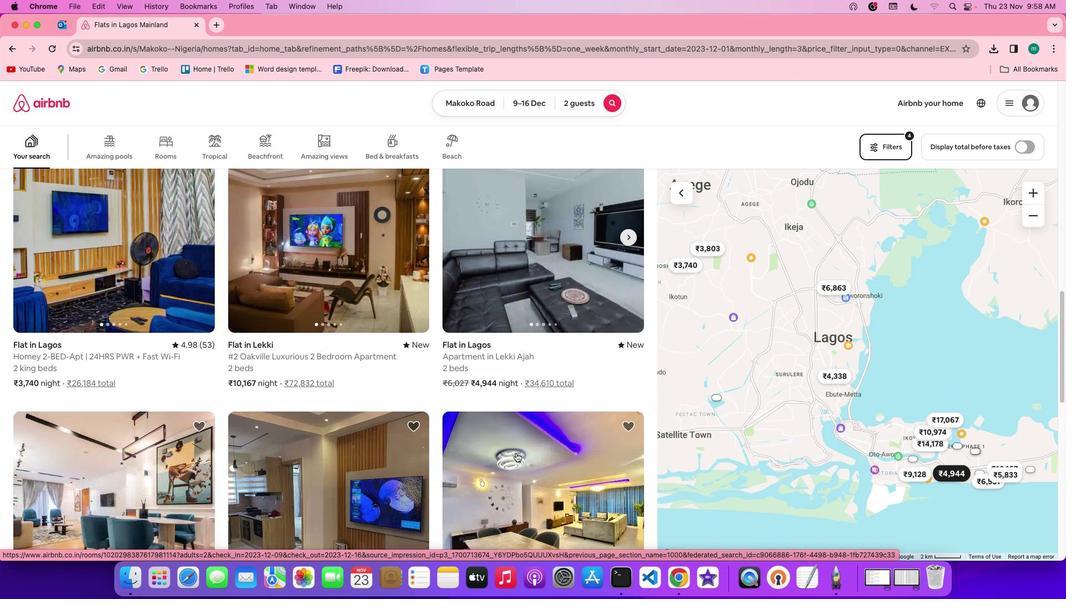 
Action: Mouse scrolled (515, 453) with delta (0, -2)
Screenshot: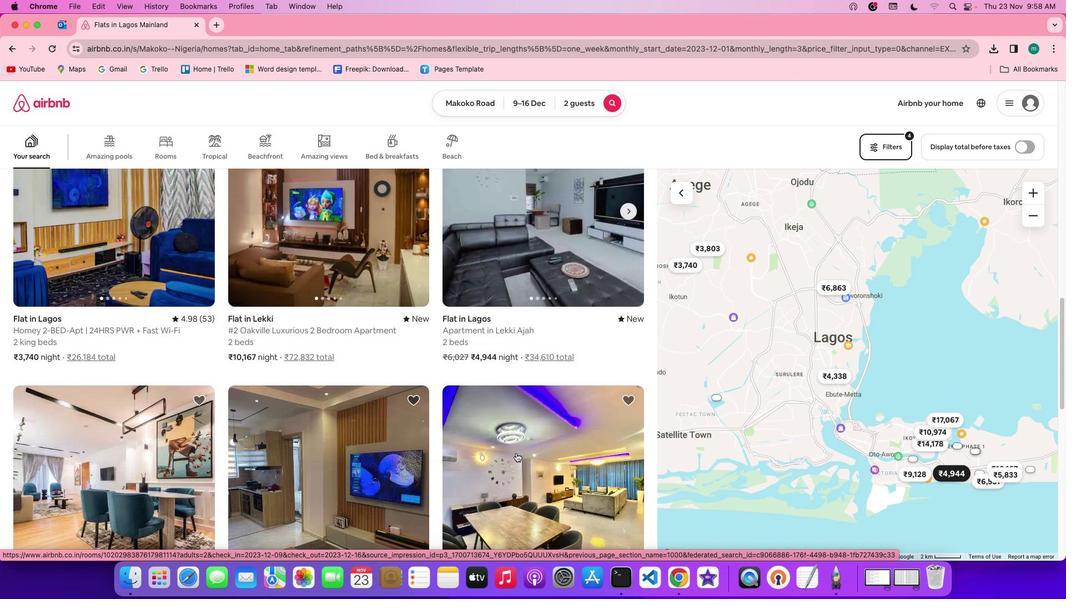 
Action: Mouse scrolled (515, 453) with delta (0, 0)
Screenshot: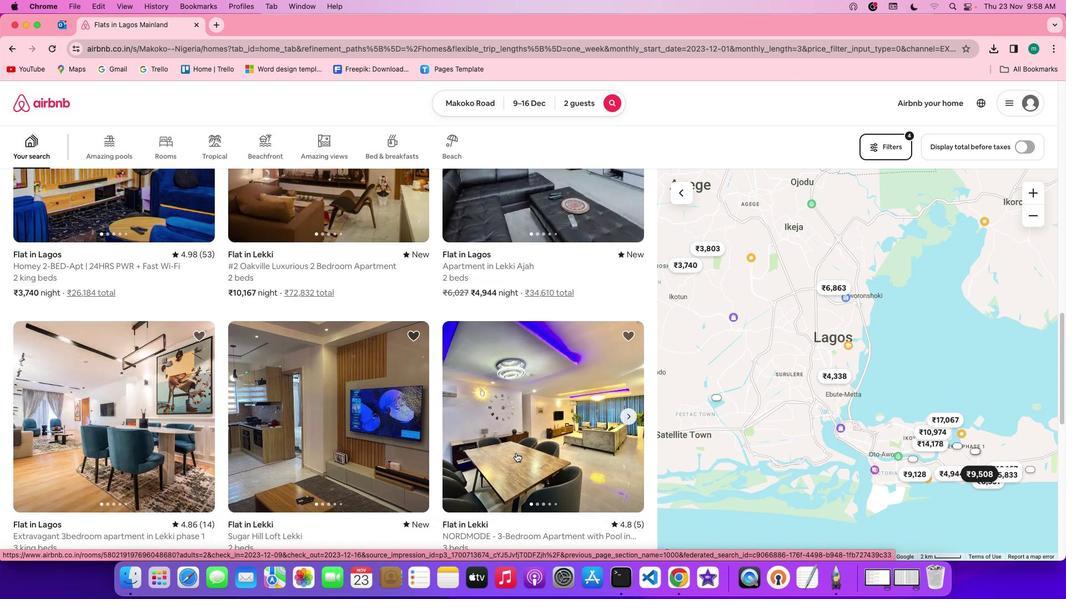 
Action: Mouse scrolled (515, 453) with delta (0, 0)
Screenshot: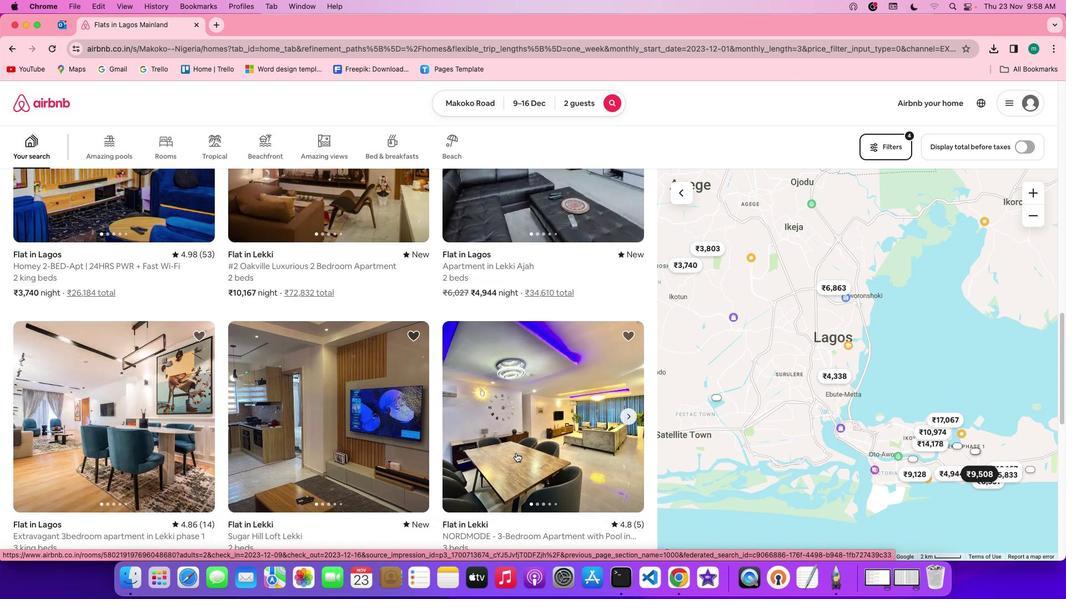 
Action: Mouse scrolled (515, 453) with delta (0, -1)
Screenshot: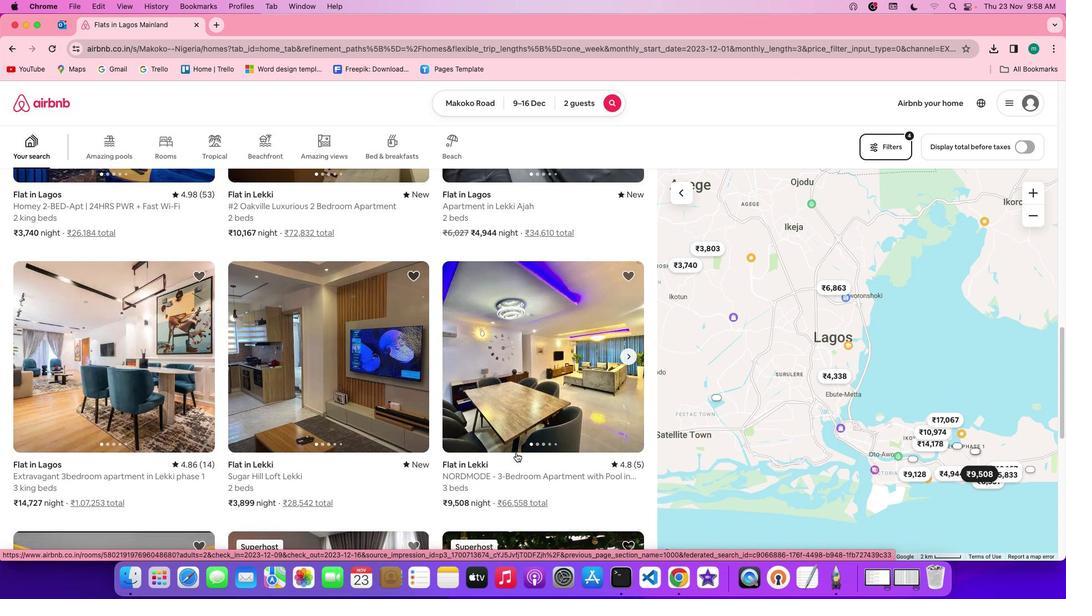 
Action: Mouse scrolled (515, 453) with delta (0, -1)
Screenshot: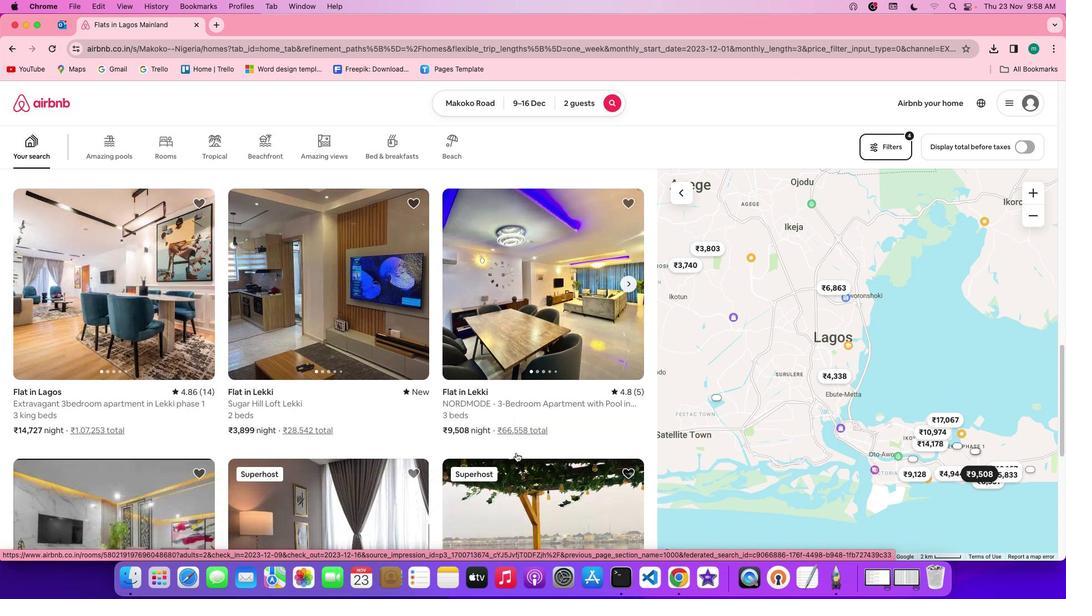 
Action: Mouse scrolled (515, 453) with delta (0, 0)
Screenshot: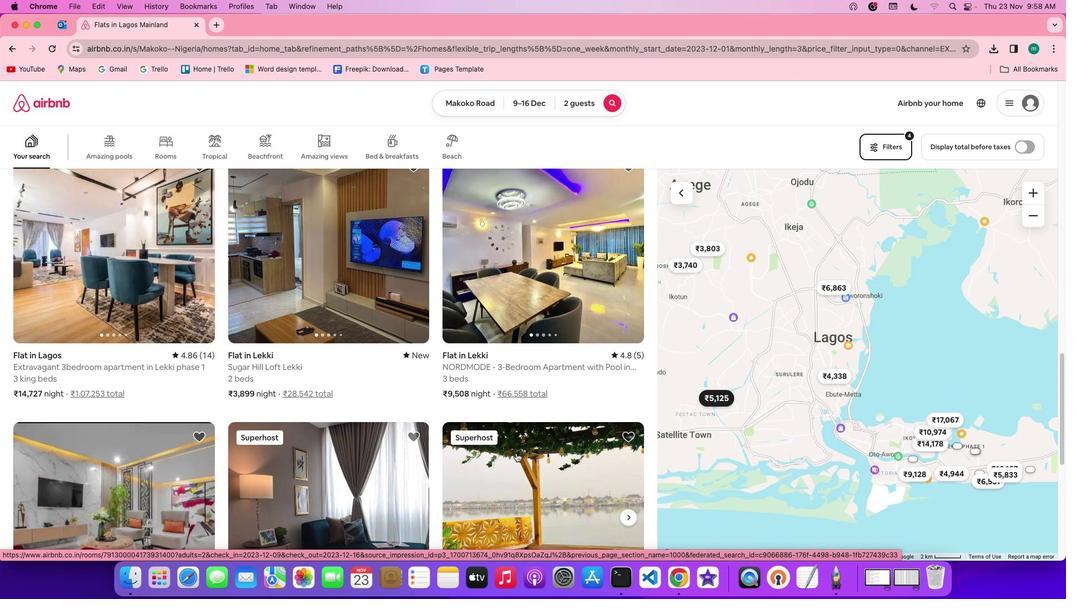 
Action: Mouse scrolled (515, 453) with delta (0, 0)
Screenshot: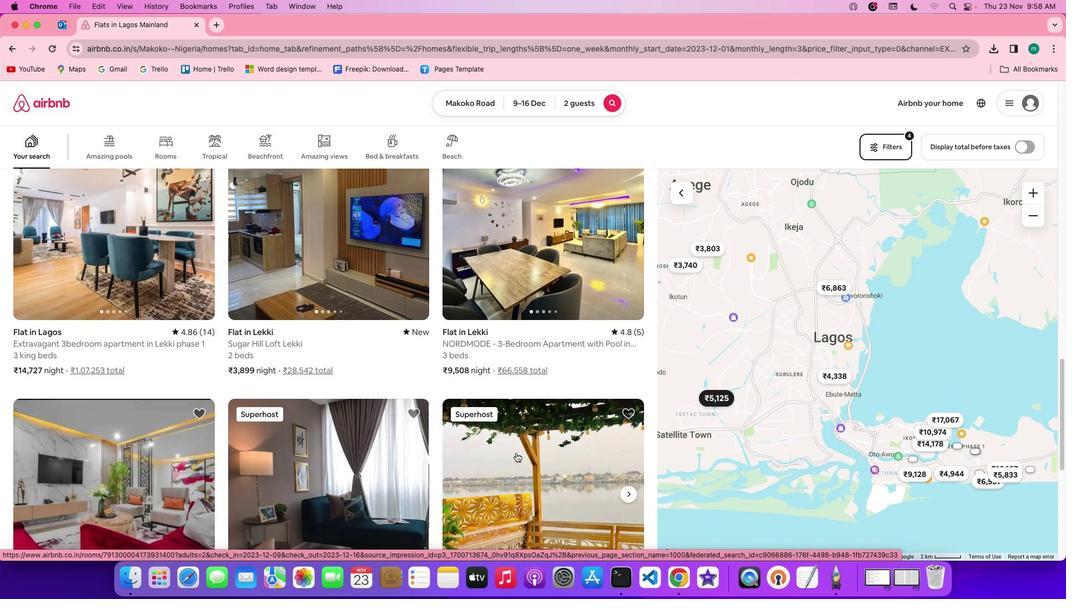 
Action: Mouse scrolled (515, 453) with delta (0, -1)
Screenshot: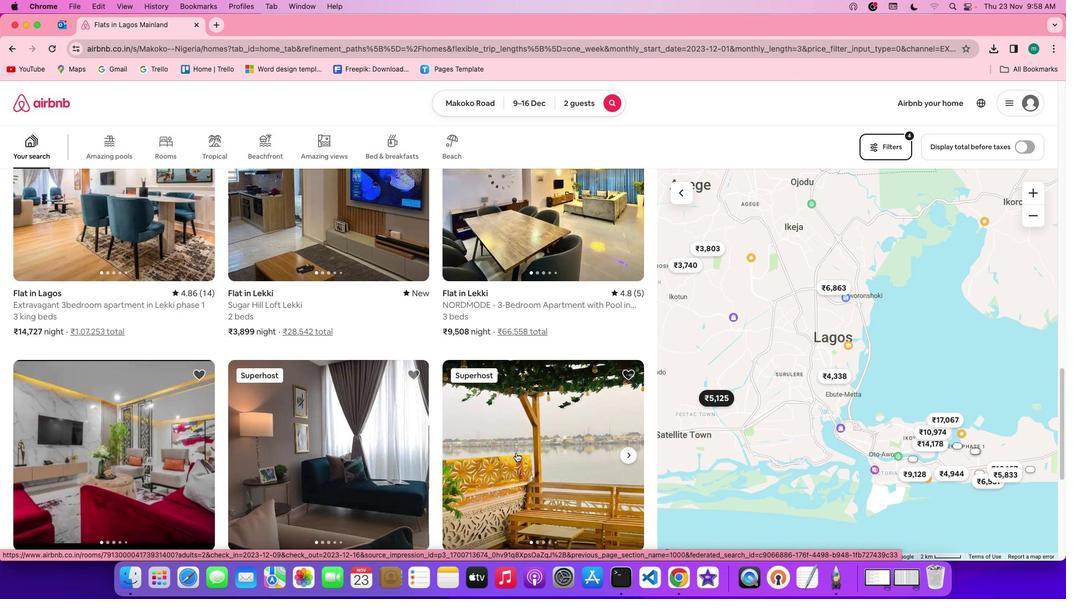 
Action: Mouse scrolled (515, 453) with delta (0, -1)
Screenshot: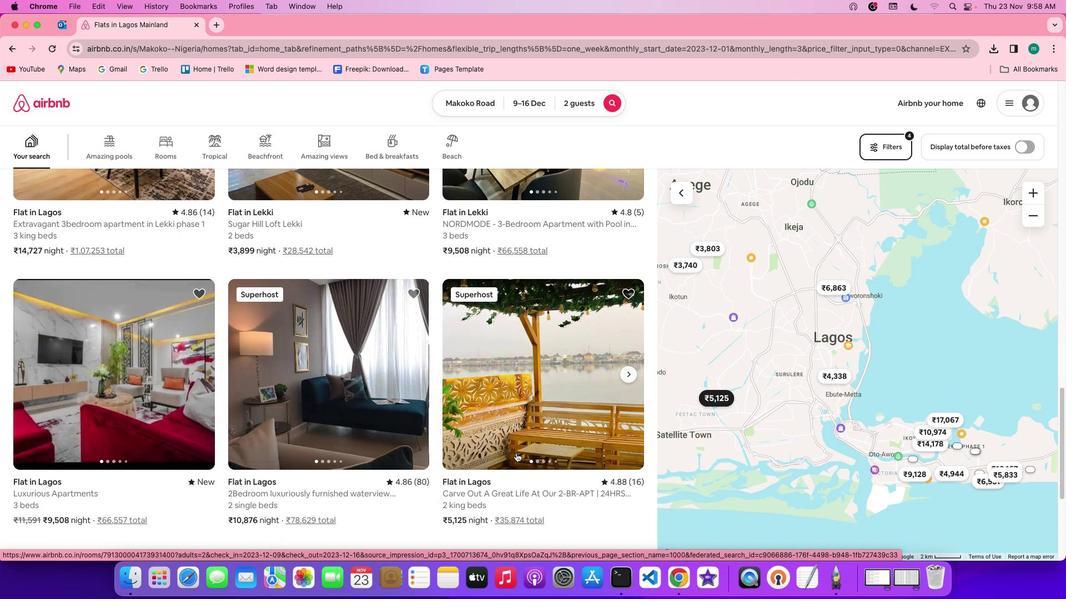 
Action: Mouse scrolled (515, 453) with delta (0, 0)
Screenshot: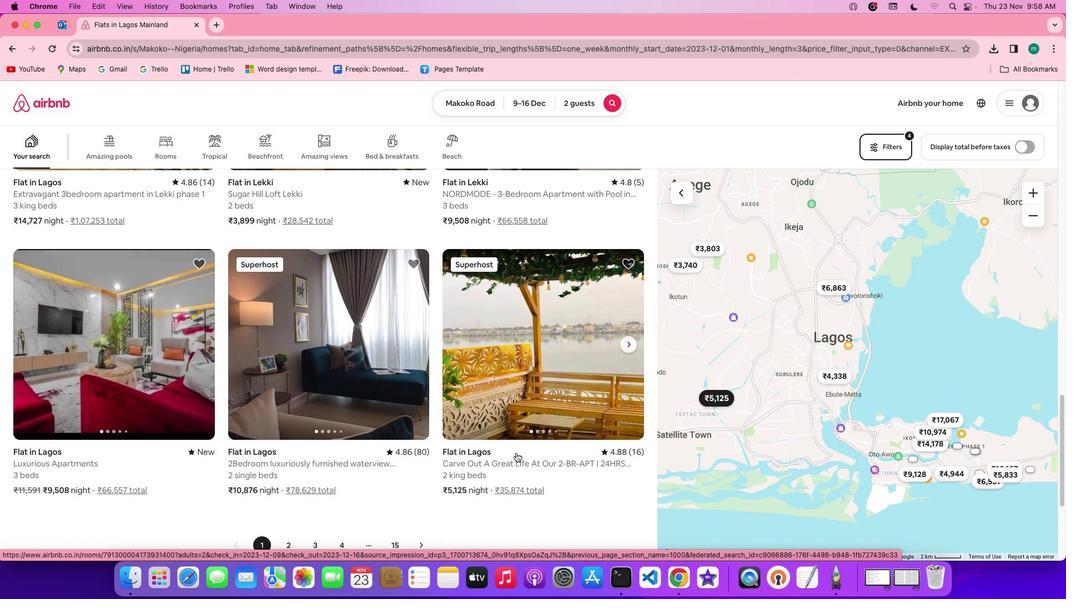 
Action: Mouse scrolled (515, 453) with delta (0, 0)
Screenshot: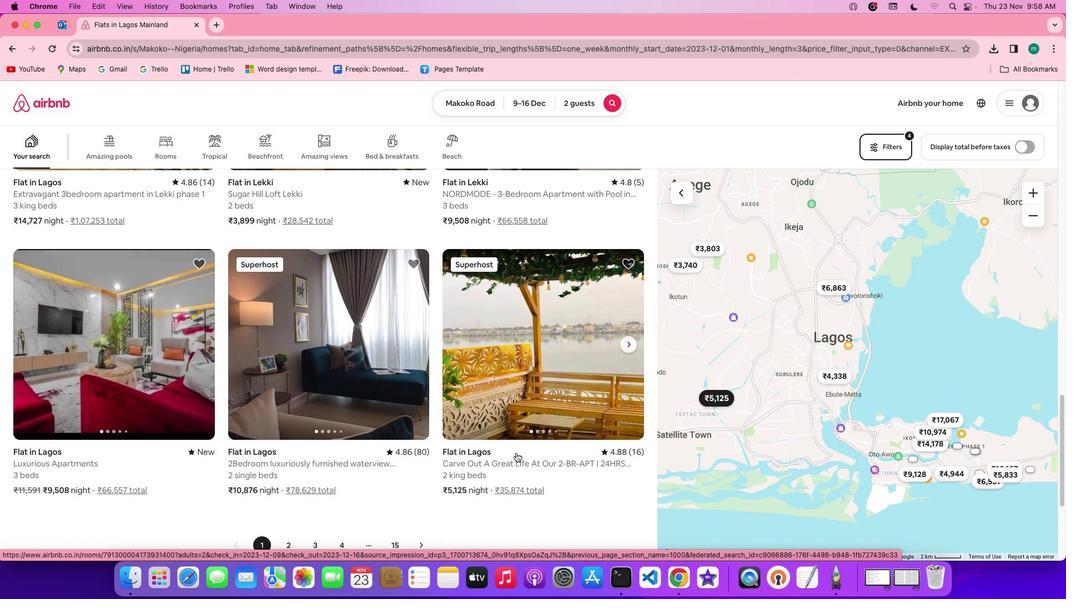 
Action: Mouse scrolled (515, 453) with delta (0, -1)
Screenshot: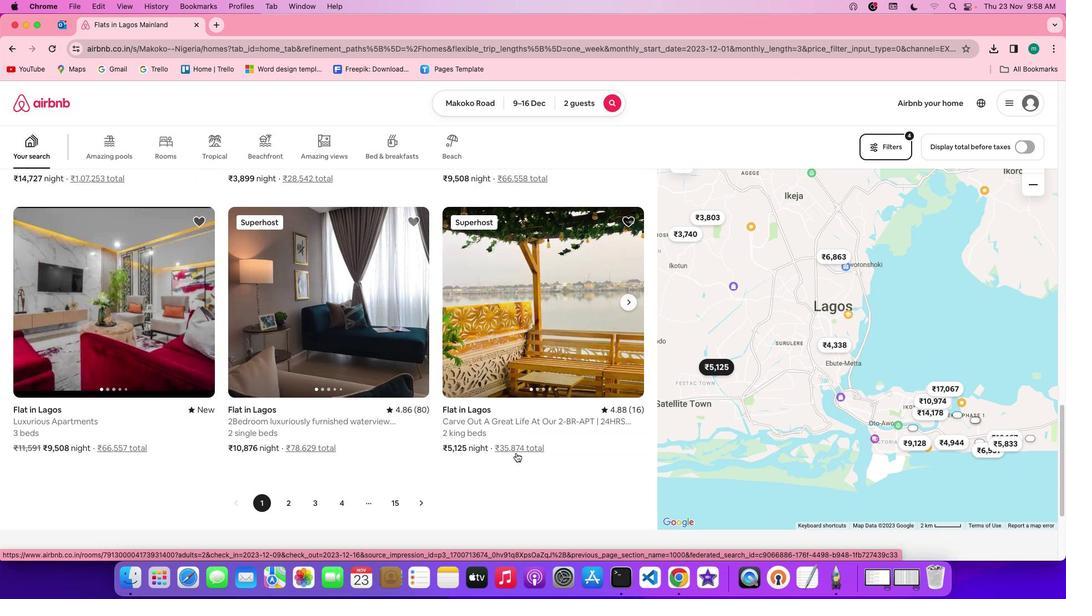 
Action: Mouse scrolled (515, 453) with delta (0, -1)
Screenshot: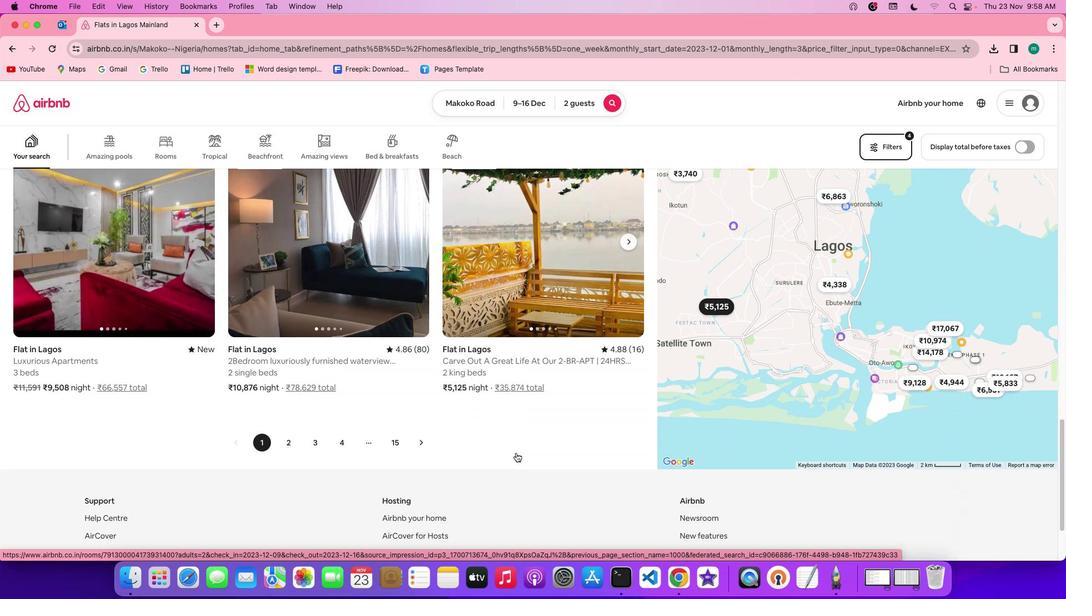 
Action: Mouse moved to (289, 419)
Screenshot: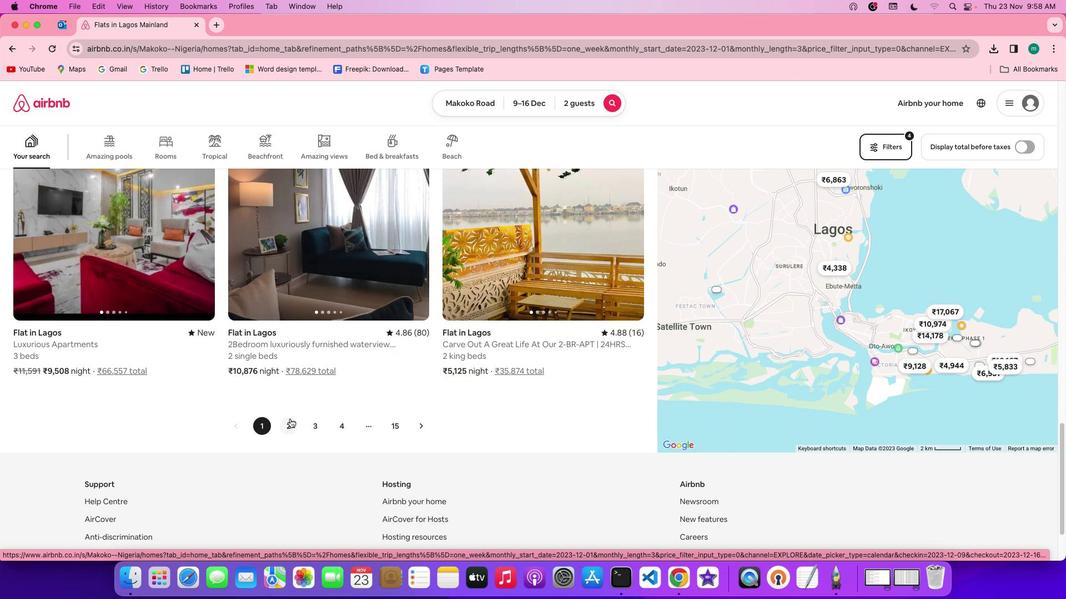 
Action: Mouse pressed left at (289, 419)
Screenshot: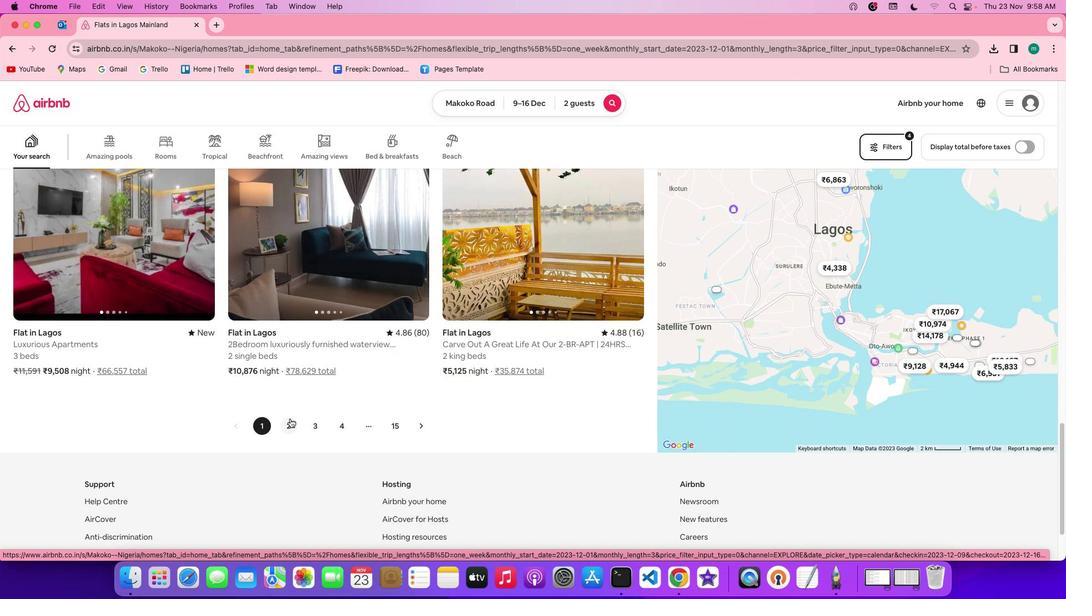 
Action: Mouse moved to (458, 435)
Screenshot: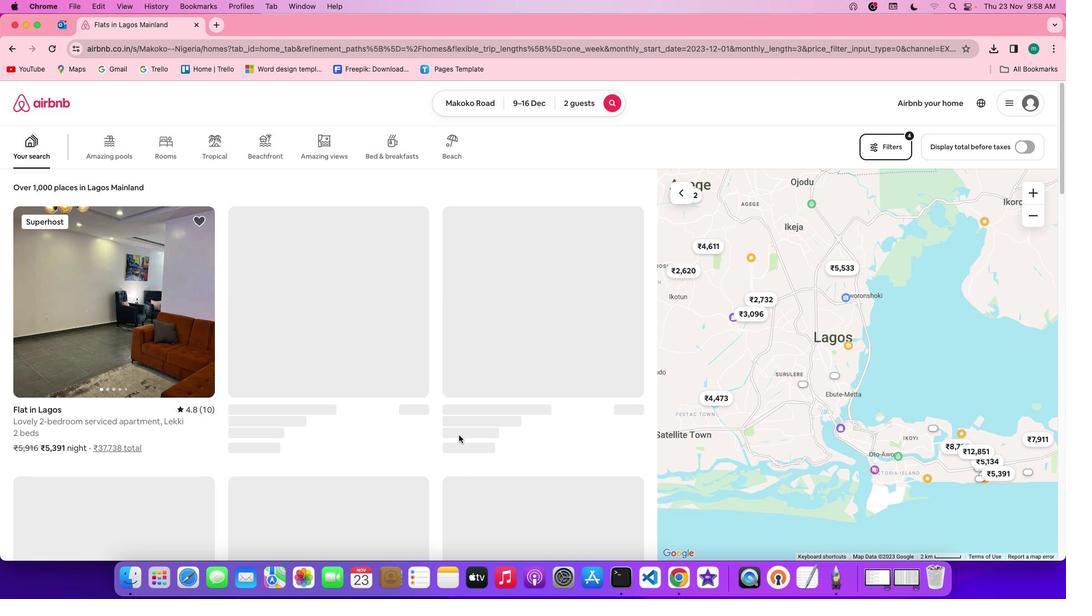 
Action: Mouse scrolled (458, 435) with delta (0, 0)
Screenshot: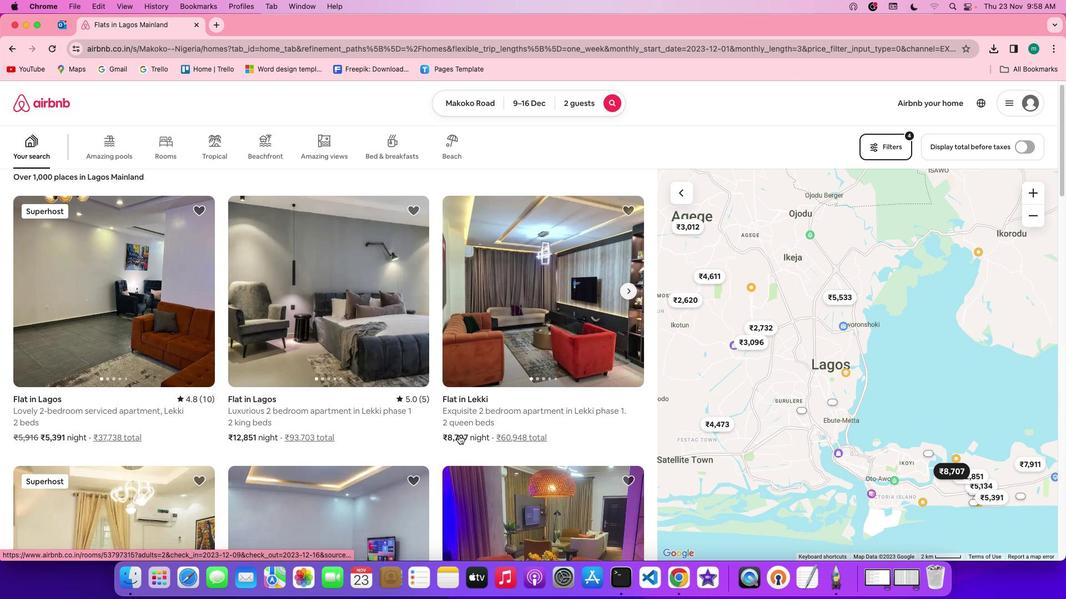 
Action: Mouse scrolled (458, 435) with delta (0, 0)
Screenshot: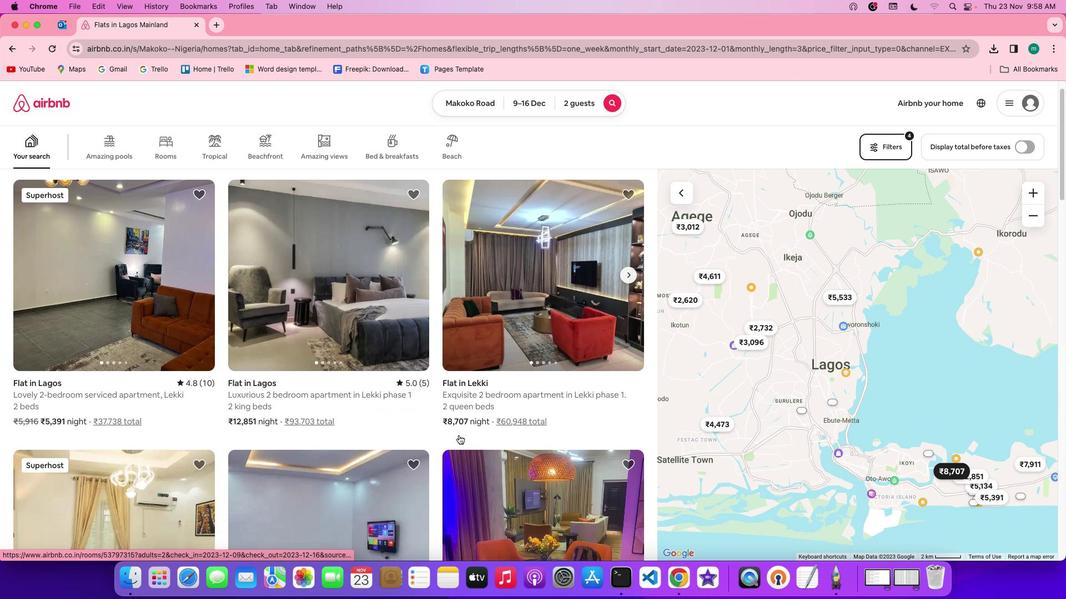 
Action: Mouse scrolled (458, 435) with delta (0, -1)
Screenshot: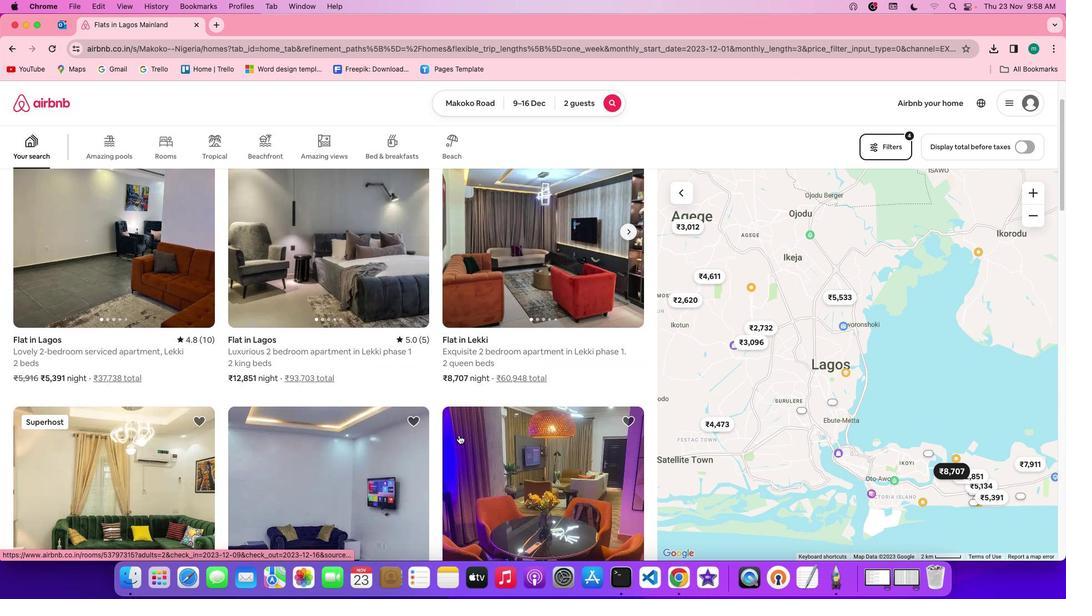 
Action: Mouse scrolled (458, 435) with delta (0, -1)
Screenshot: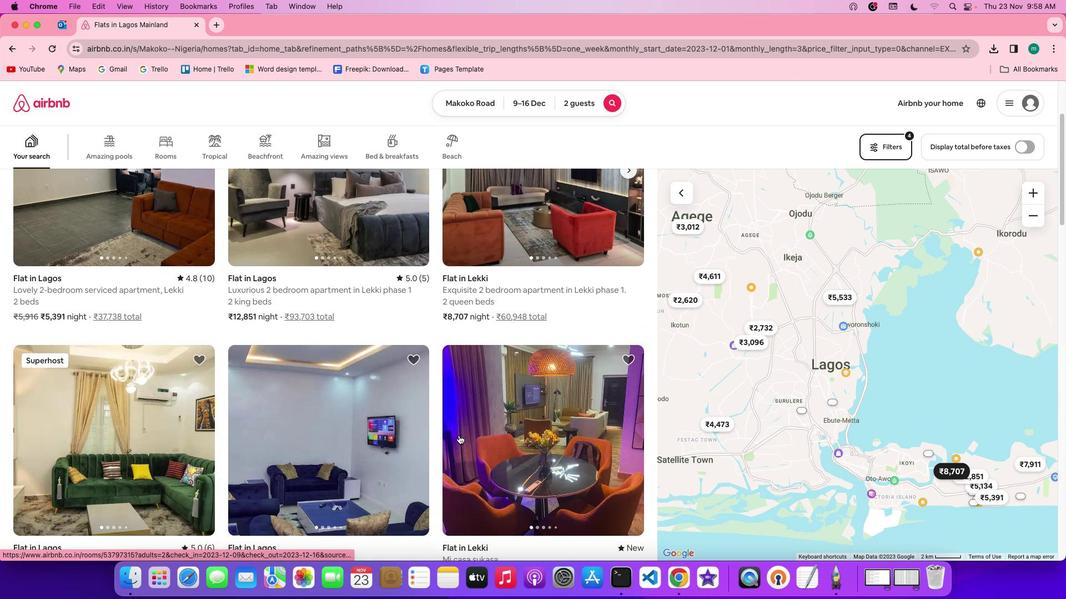 
Action: Mouse scrolled (458, 435) with delta (0, 0)
Screenshot: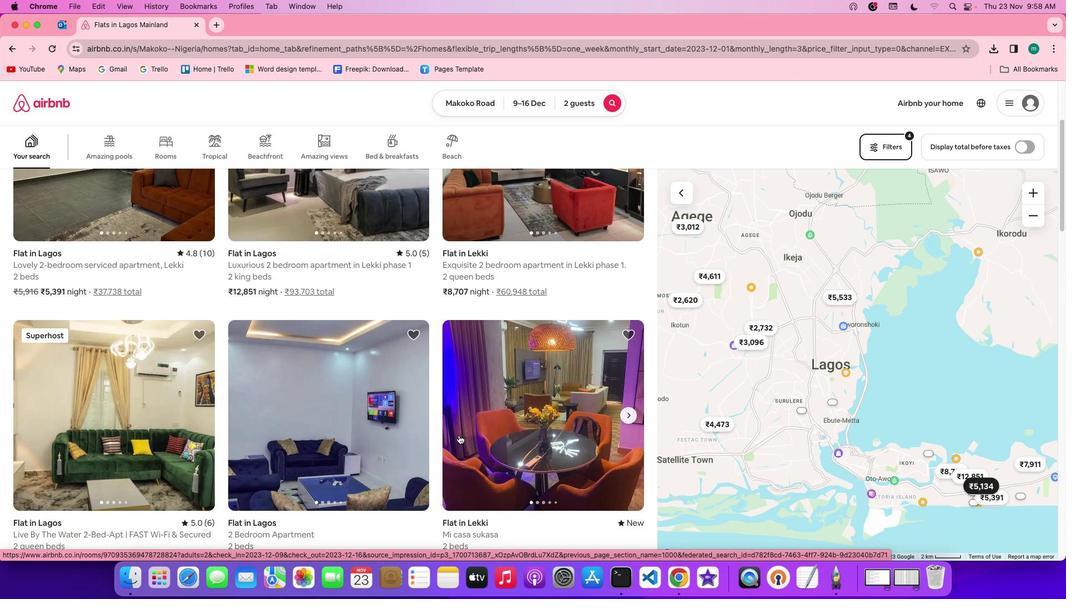 
Action: Mouse scrolled (458, 435) with delta (0, 0)
Screenshot: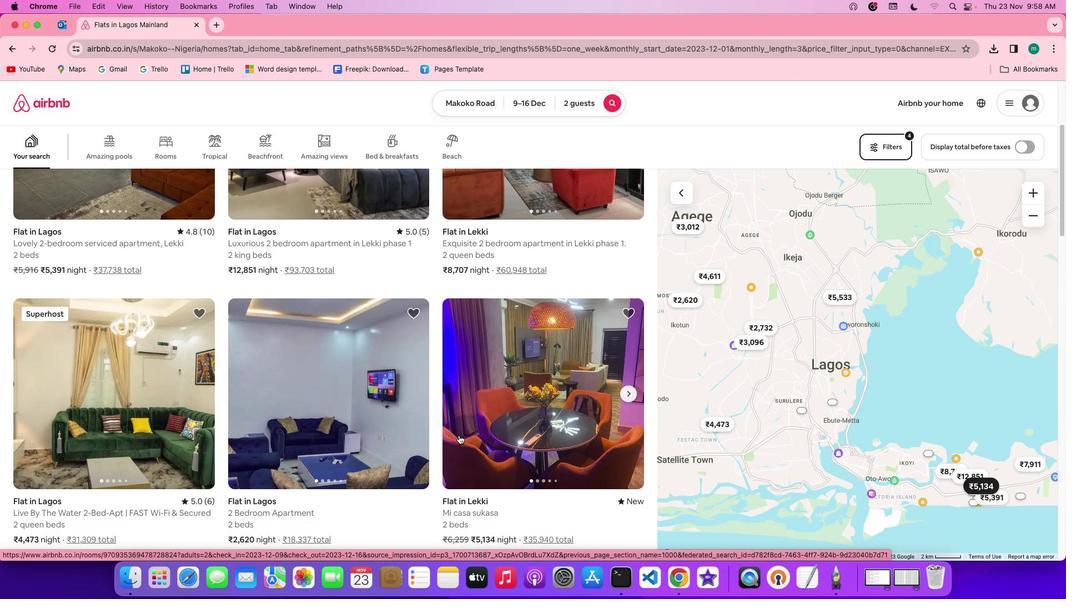 
Action: Mouse scrolled (458, 435) with delta (0, -1)
Screenshot: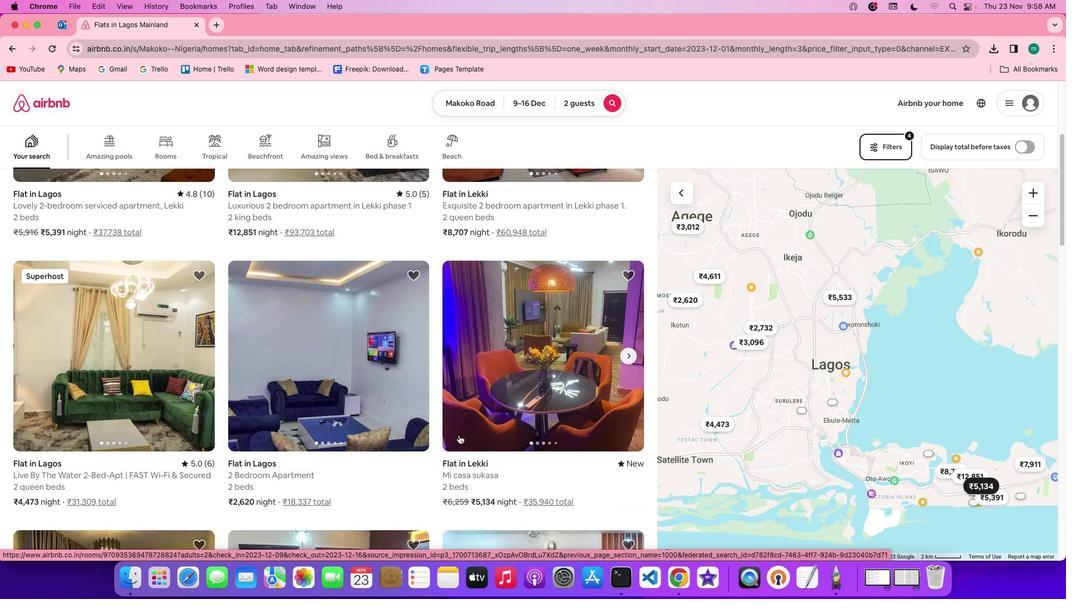 
Action: Mouse scrolled (458, 435) with delta (0, -2)
Screenshot: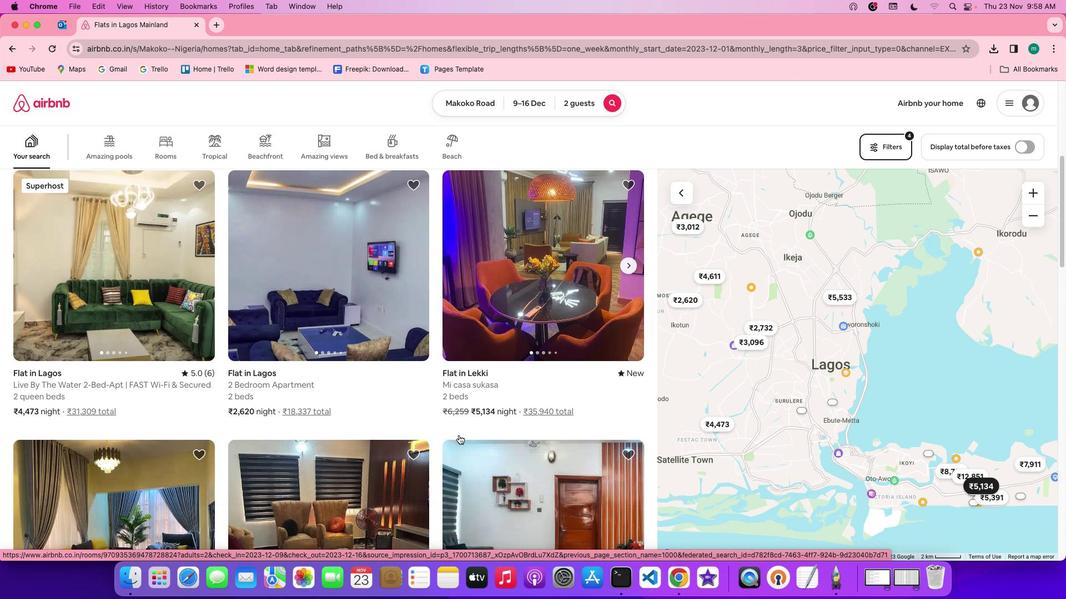 
Action: Mouse scrolled (458, 435) with delta (0, 0)
Screenshot: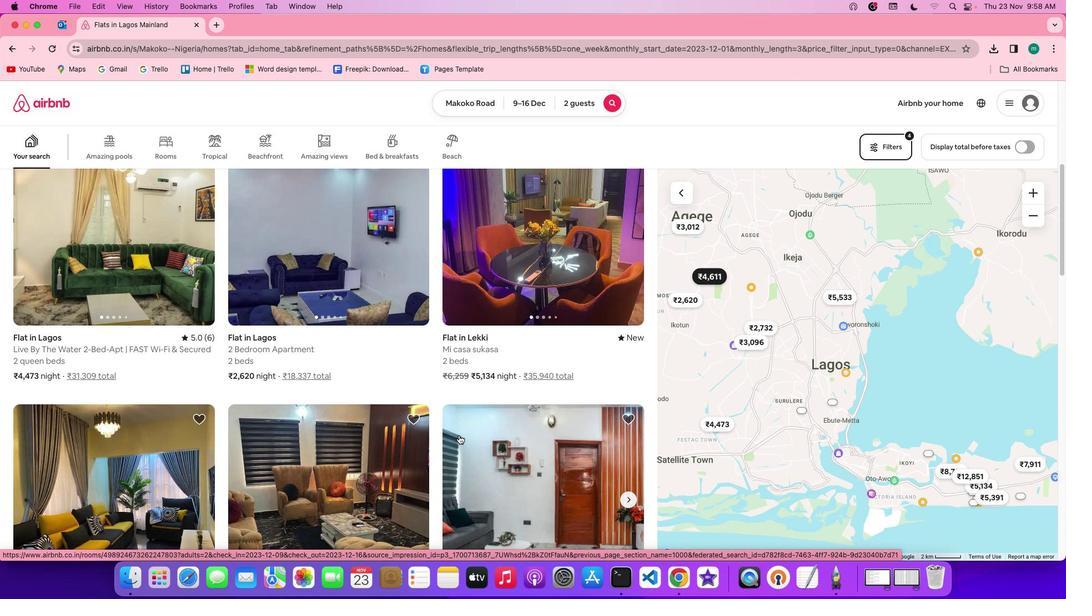 
Action: Mouse scrolled (458, 435) with delta (0, 0)
Screenshot: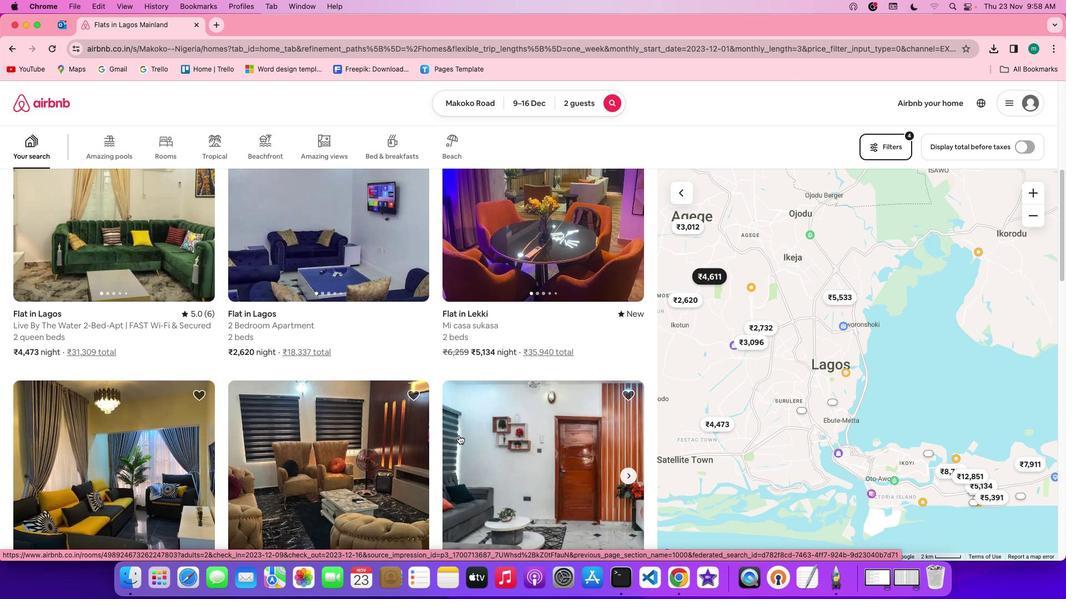 
Action: Mouse scrolled (458, 435) with delta (0, -1)
Screenshot: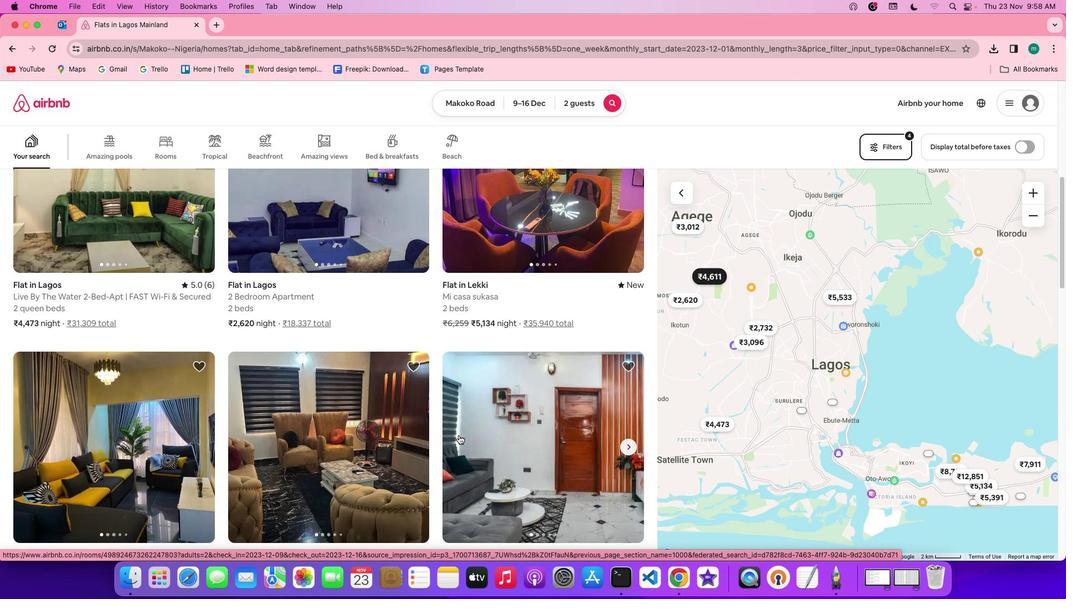 
Action: Mouse scrolled (458, 435) with delta (0, -1)
Screenshot: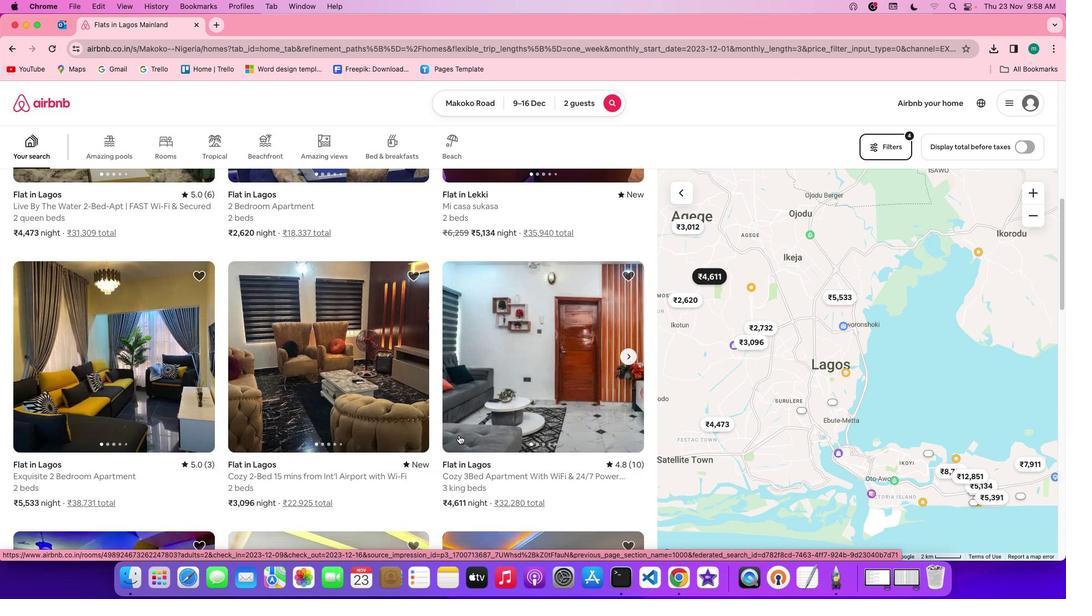 
Action: Mouse scrolled (458, 435) with delta (0, 0)
Screenshot: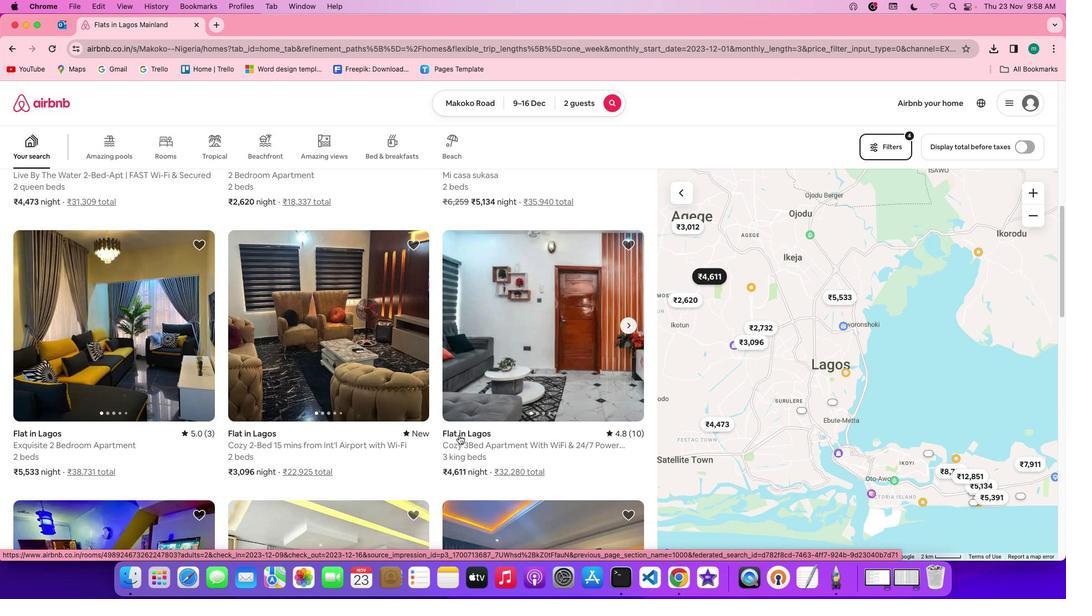 
Action: Mouse scrolled (458, 435) with delta (0, 0)
Screenshot: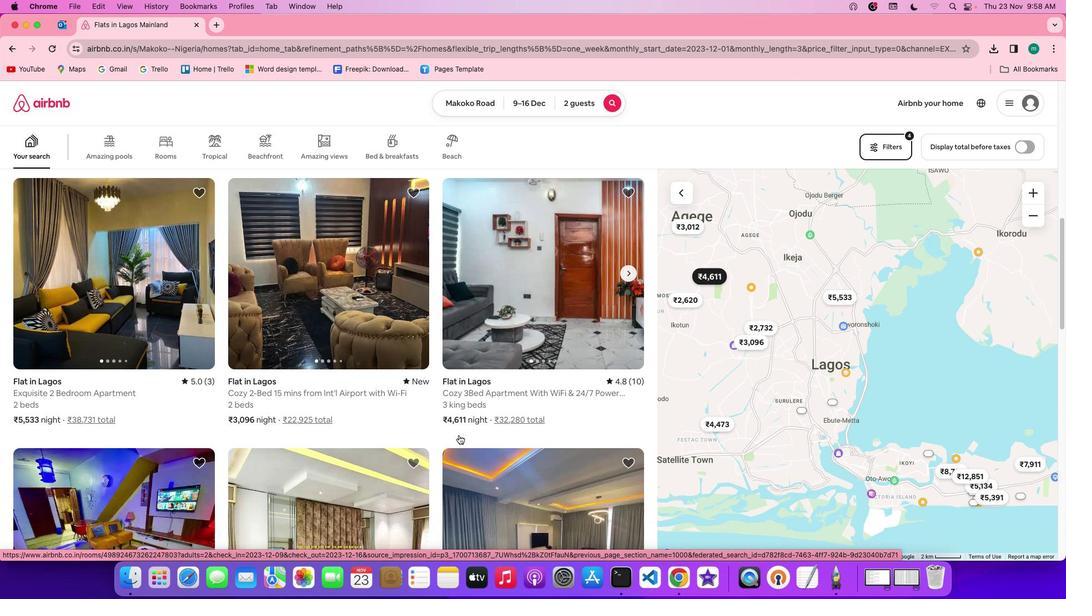 
Action: Mouse scrolled (458, 435) with delta (0, -1)
Screenshot: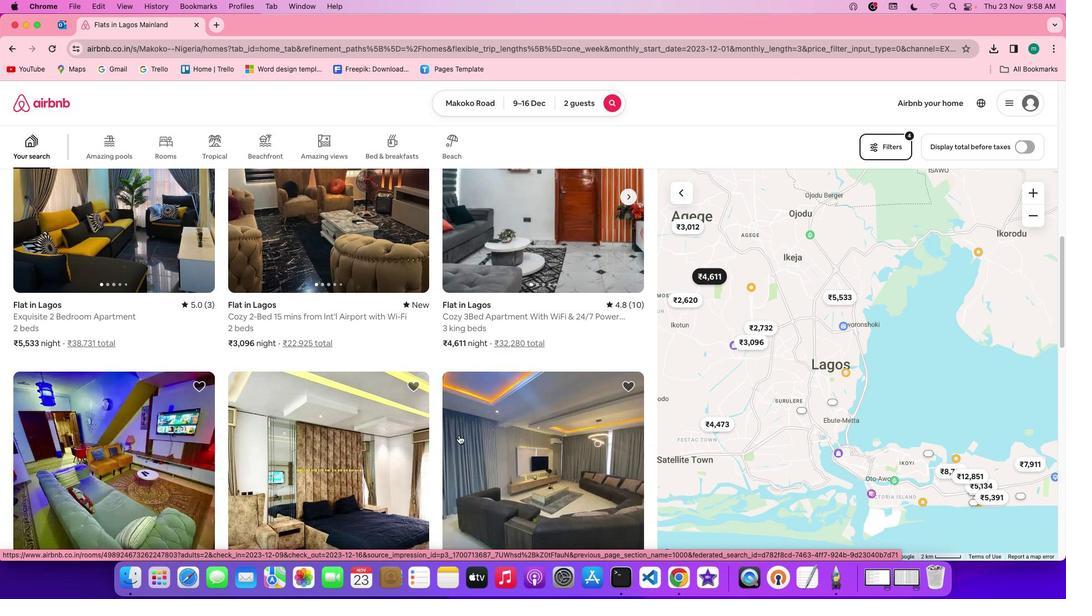 
Action: Mouse scrolled (458, 435) with delta (0, -2)
Screenshot: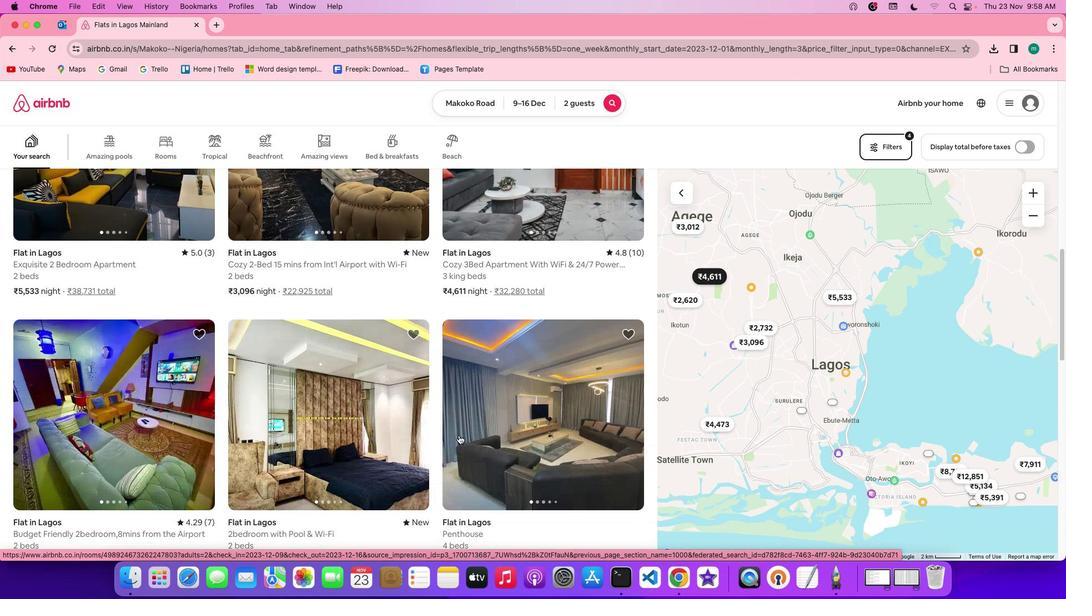 
Action: Mouse scrolled (458, 435) with delta (0, 0)
Screenshot: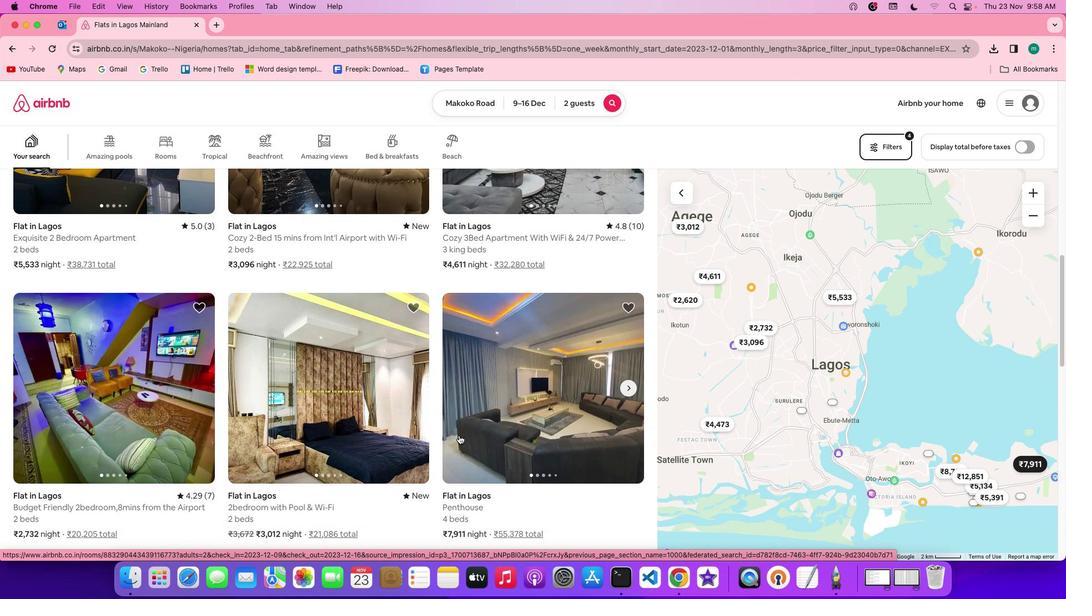 
Action: Mouse scrolled (458, 435) with delta (0, 0)
Screenshot: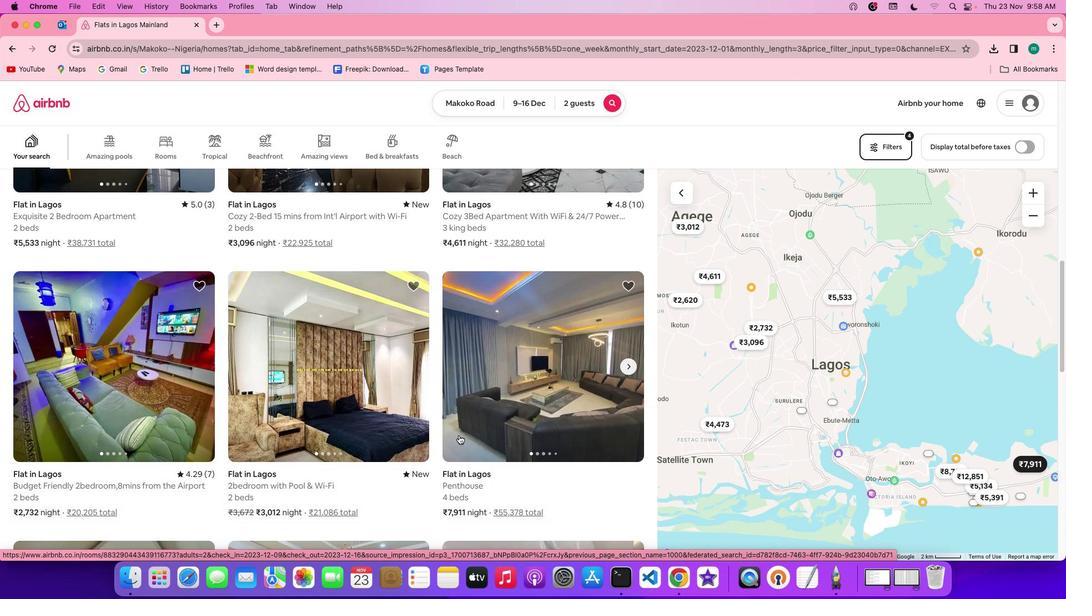 
Action: Mouse scrolled (458, 435) with delta (0, -1)
Screenshot: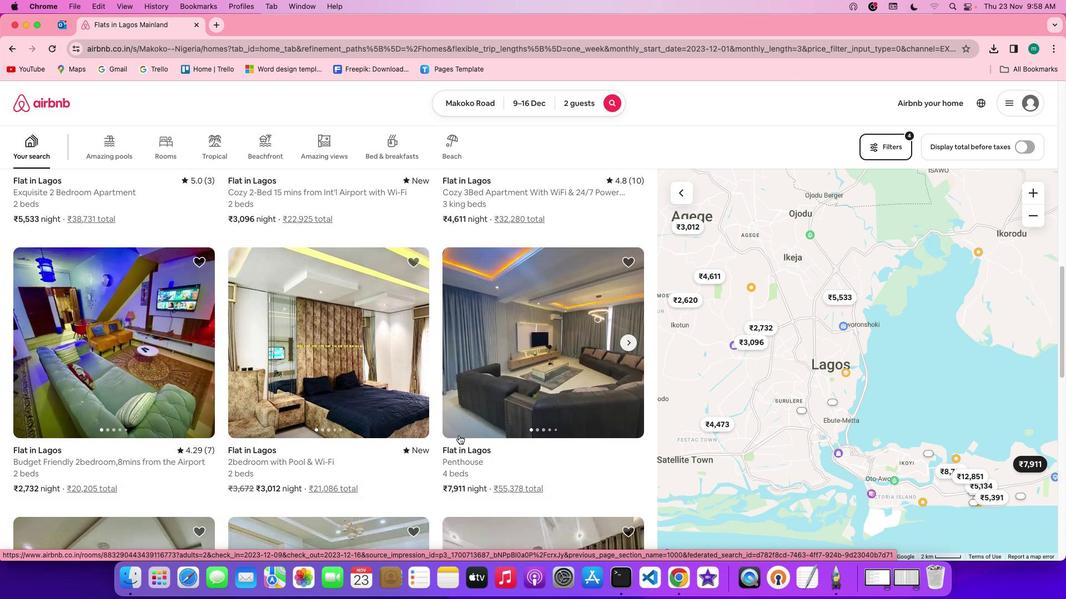 
Action: Mouse scrolled (458, 435) with delta (0, -1)
Screenshot: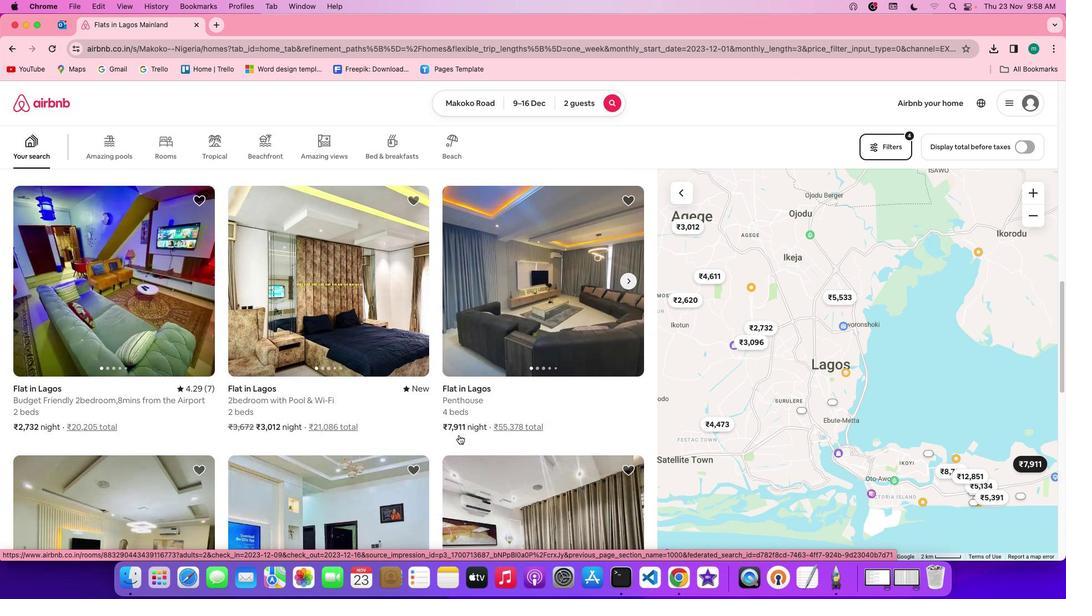 
Action: Mouse scrolled (458, 435) with delta (0, 0)
Screenshot: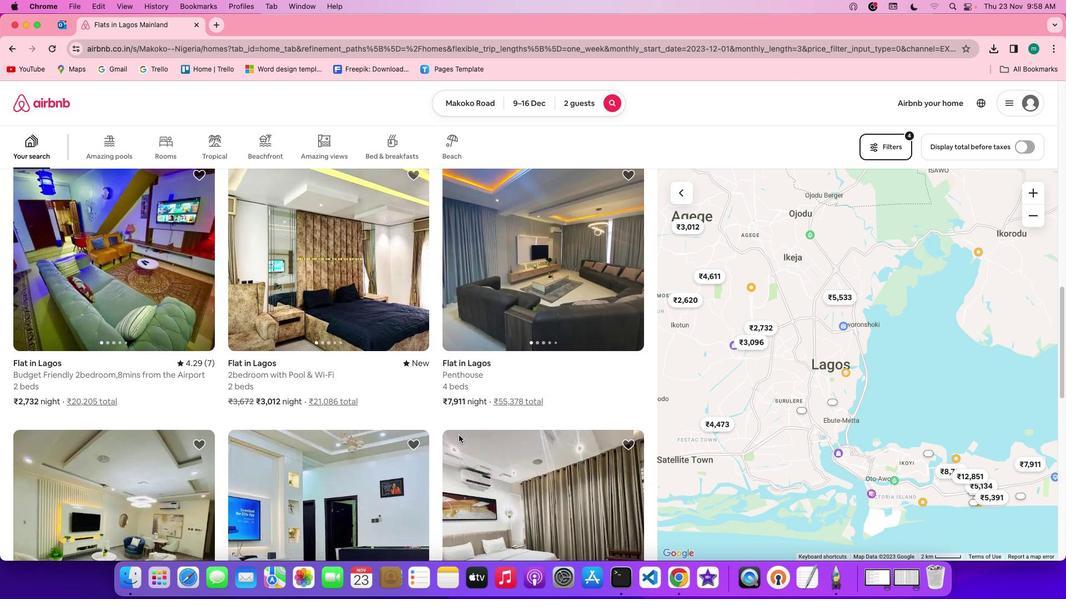 
Action: Mouse scrolled (458, 435) with delta (0, 0)
Screenshot: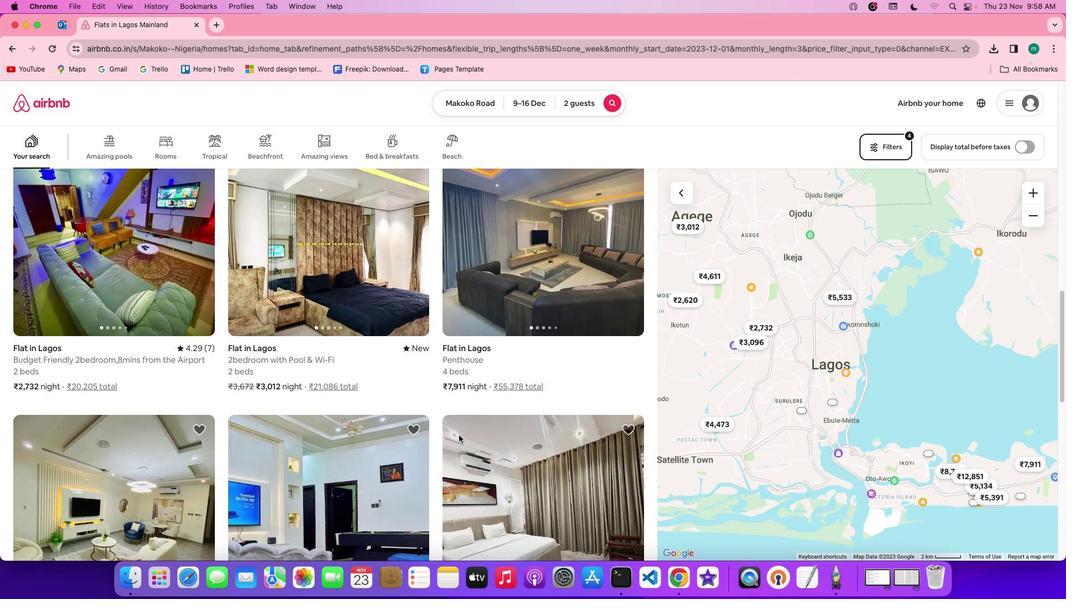 
Action: Mouse scrolled (458, 435) with delta (0, -1)
Screenshot: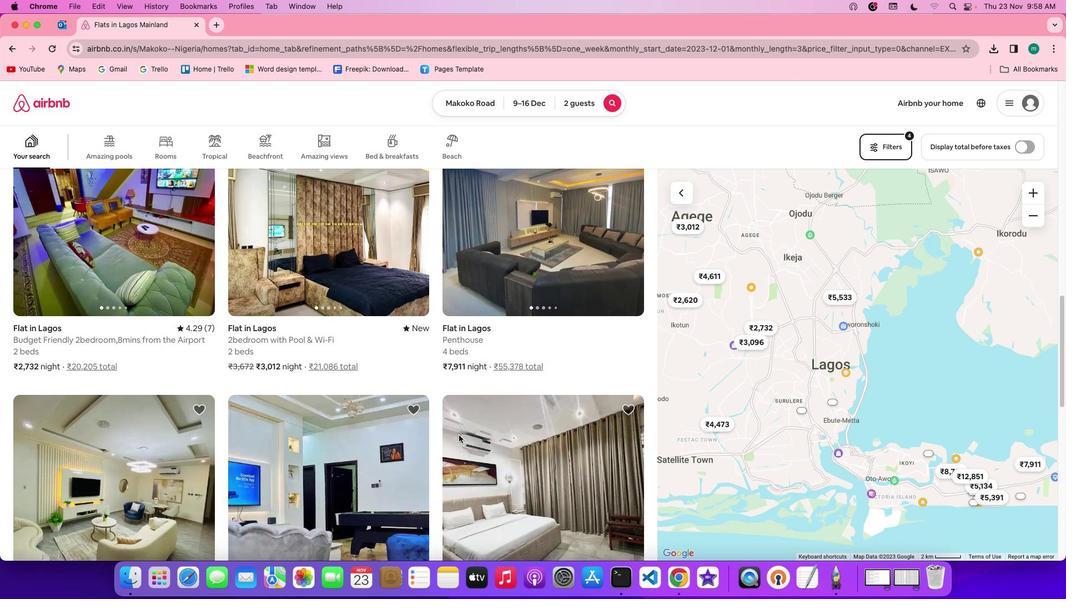 
Action: Mouse scrolled (458, 435) with delta (0, 0)
Screenshot: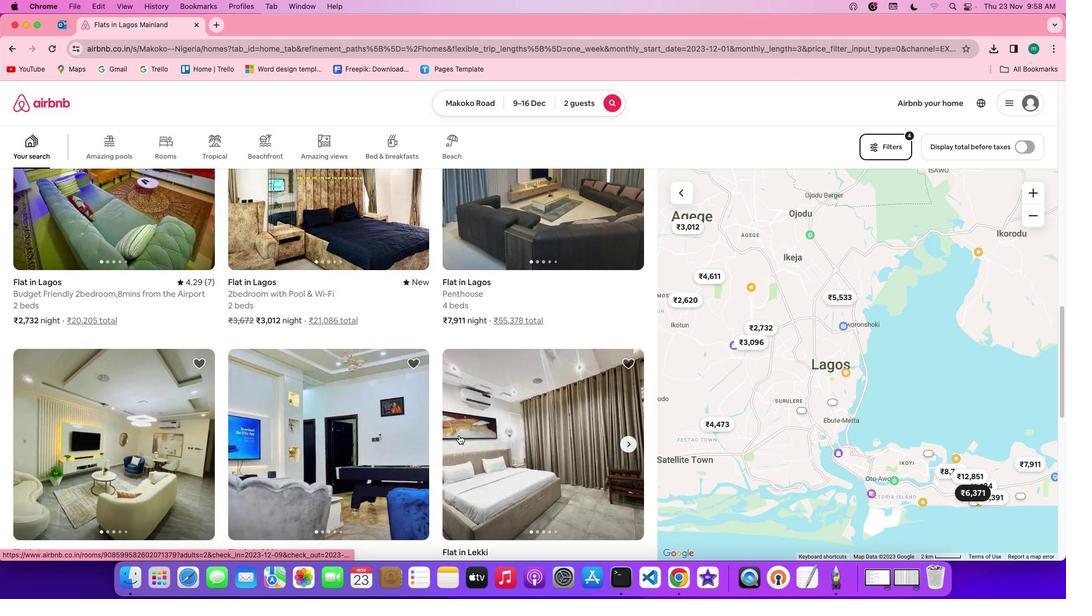 
Action: Mouse scrolled (458, 435) with delta (0, 0)
Screenshot: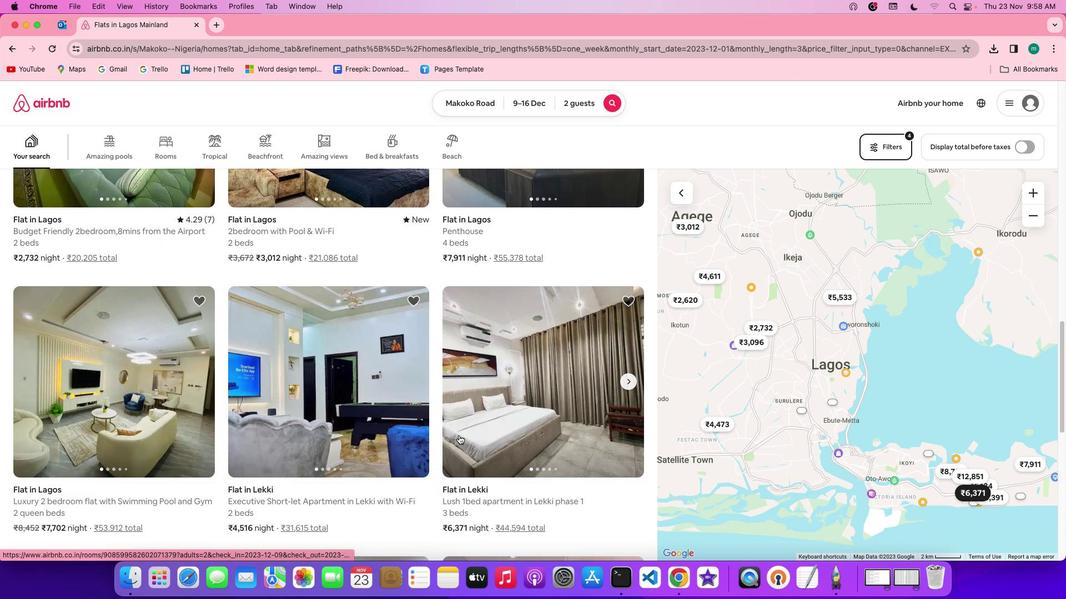 
Action: Mouse scrolled (458, 435) with delta (0, -1)
Screenshot: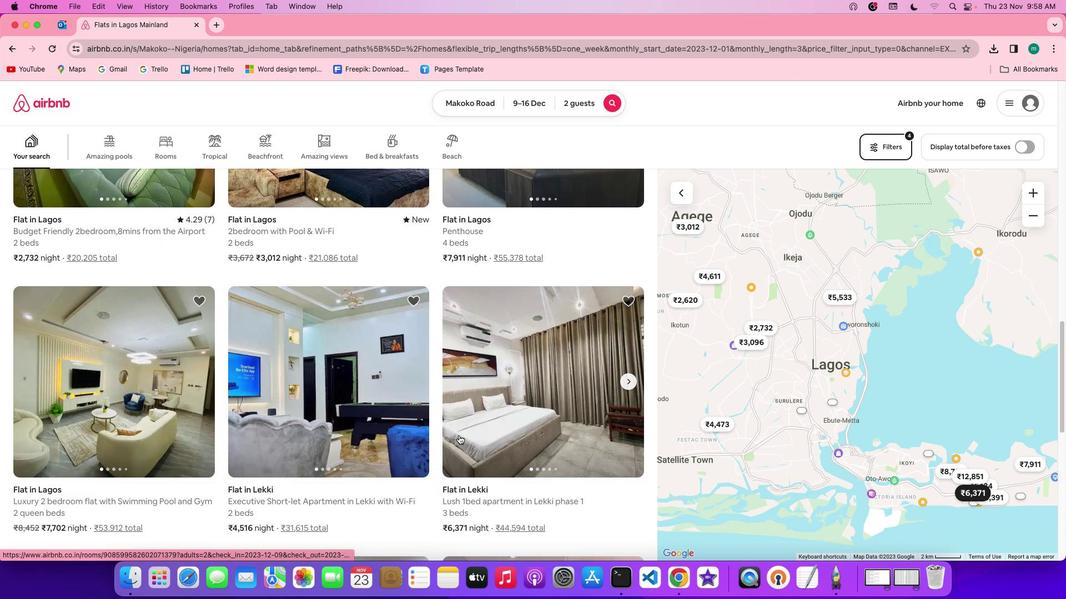
Action: Mouse scrolled (458, 435) with delta (0, -2)
Screenshot: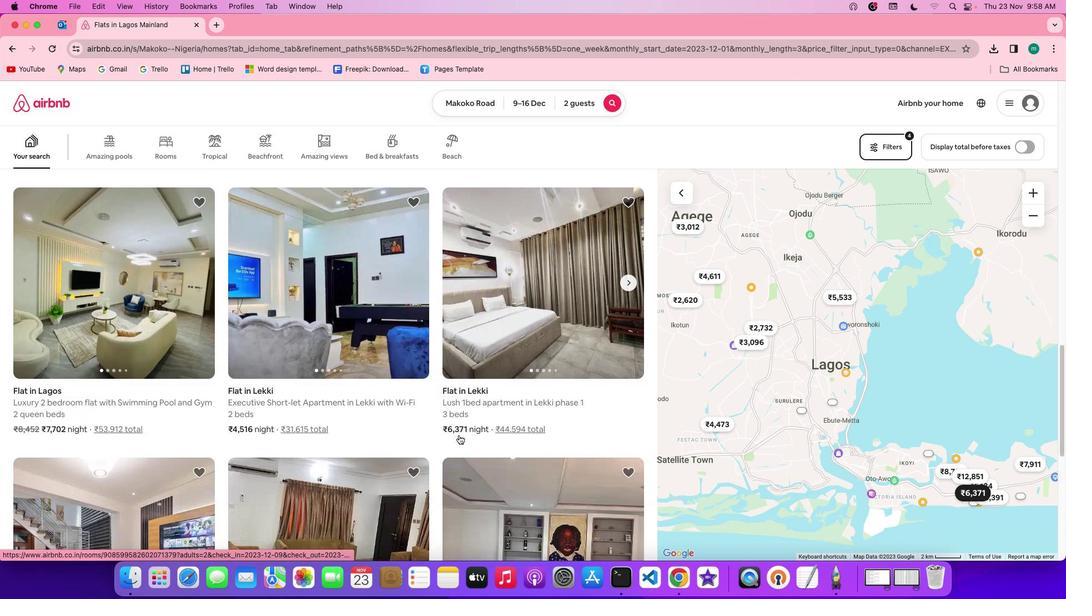 
Action: Mouse scrolled (458, 435) with delta (0, 0)
Screenshot: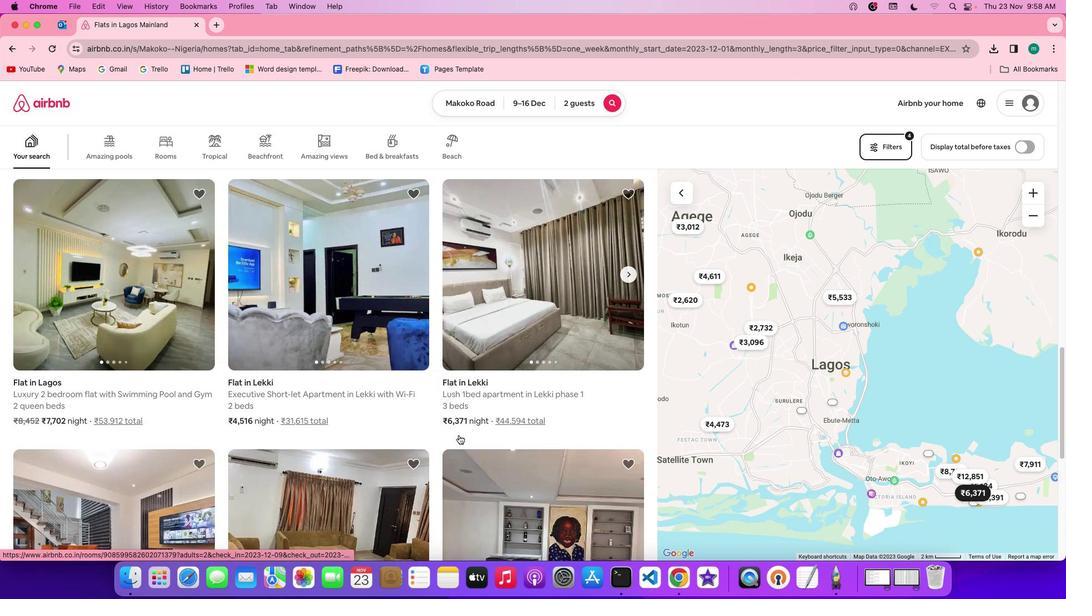 
Action: Mouse scrolled (458, 435) with delta (0, 0)
Screenshot: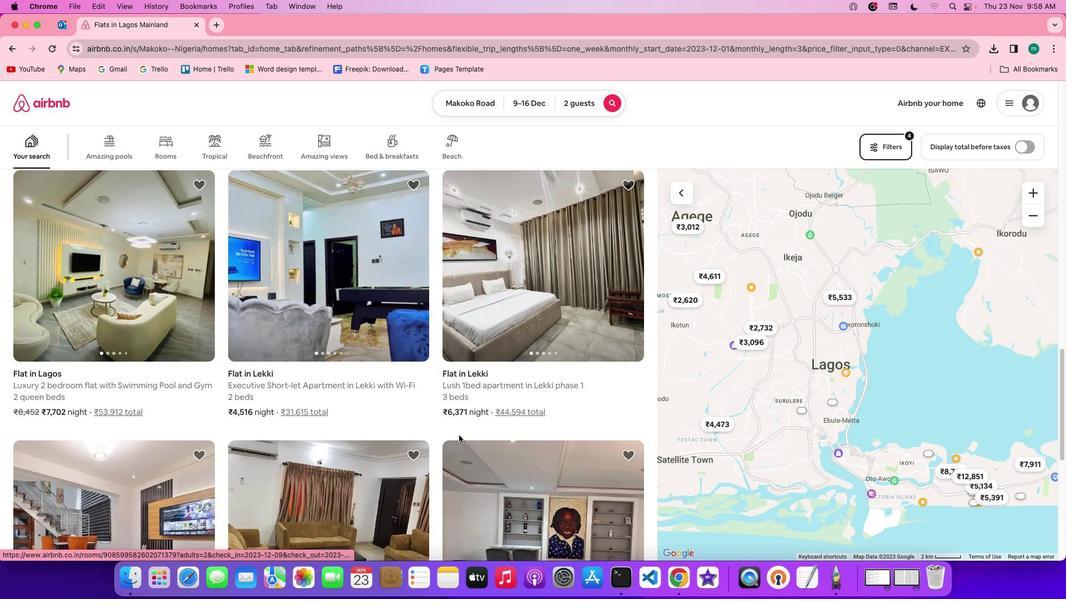 
Action: Mouse scrolled (458, 435) with delta (0, 0)
Screenshot: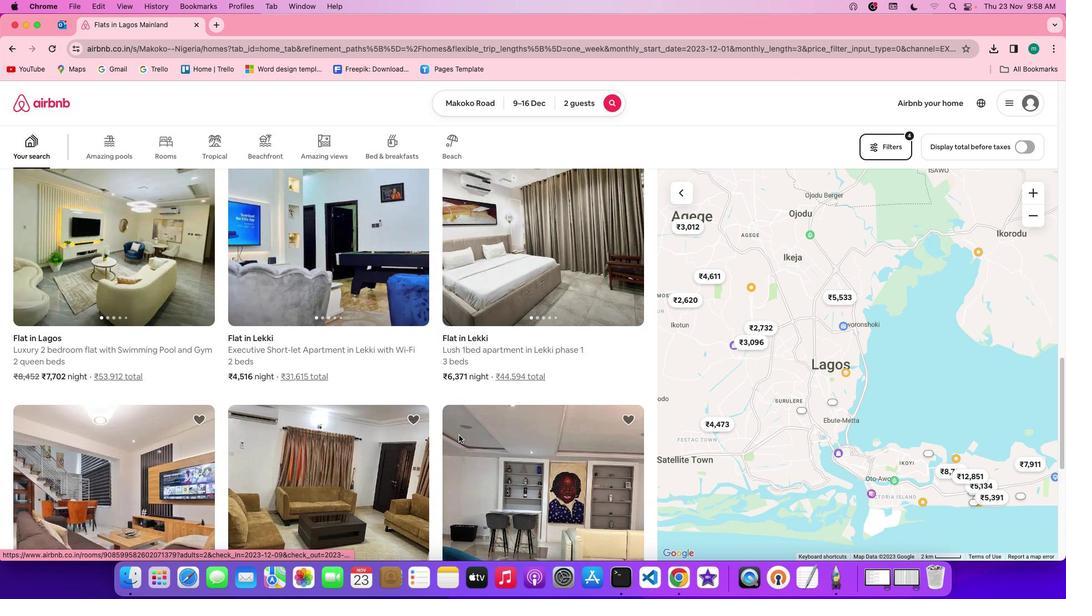
Action: Mouse scrolled (458, 435) with delta (0, -1)
Screenshot: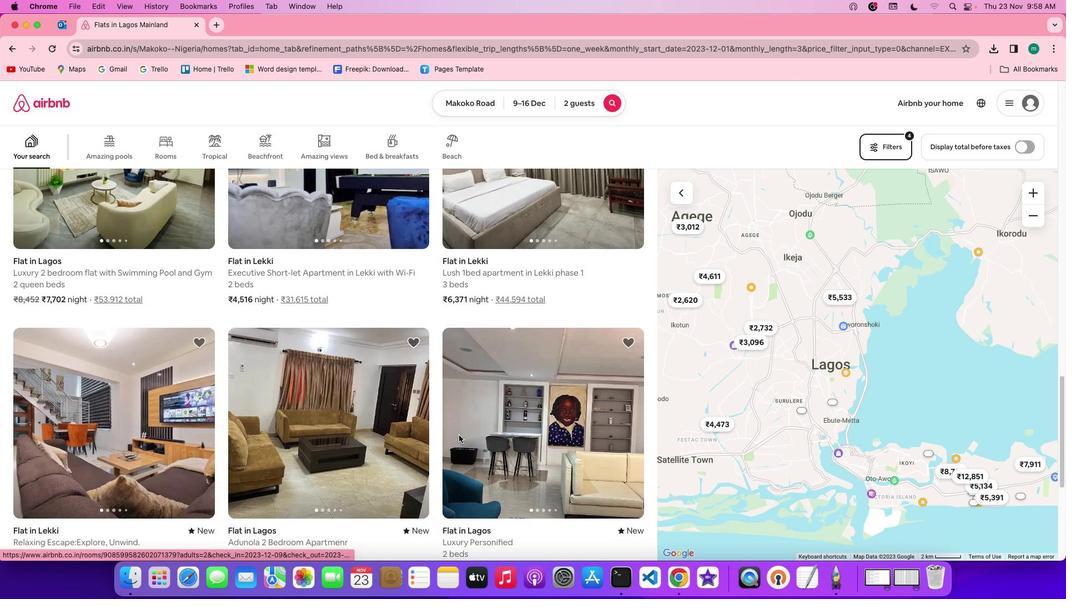 
Action: Mouse scrolled (458, 435) with delta (0, -2)
Screenshot: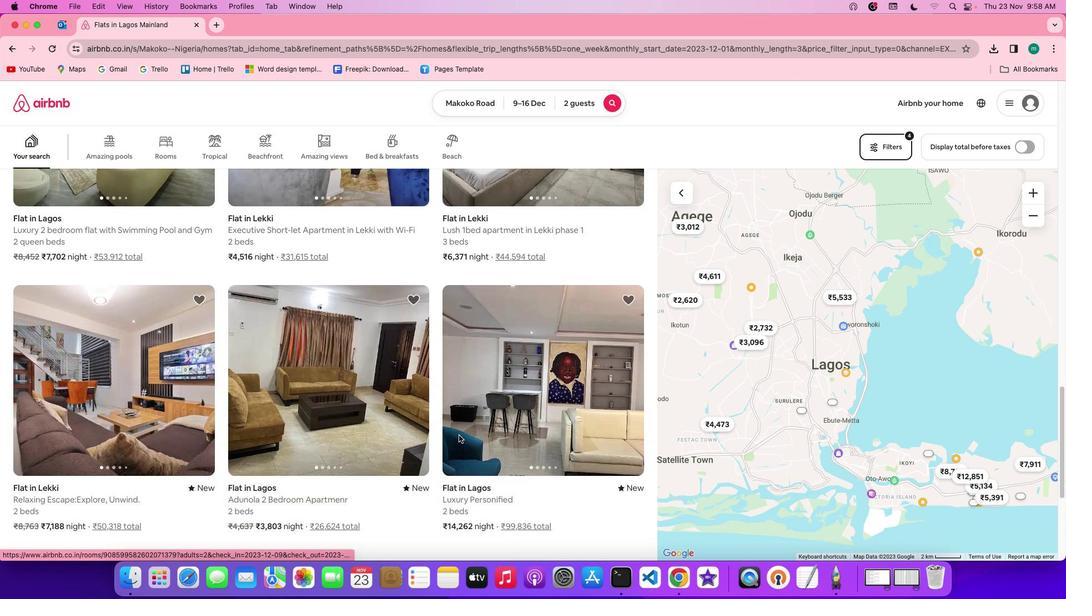 
Action: Mouse scrolled (458, 435) with delta (0, 0)
Screenshot: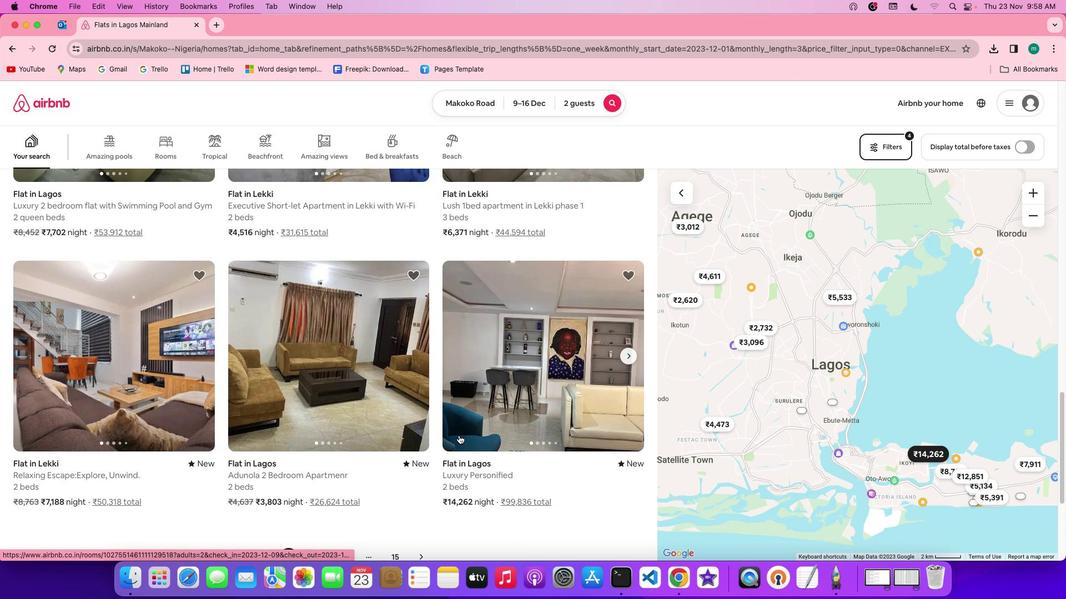 
Action: Mouse scrolled (458, 435) with delta (0, 0)
Screenshot: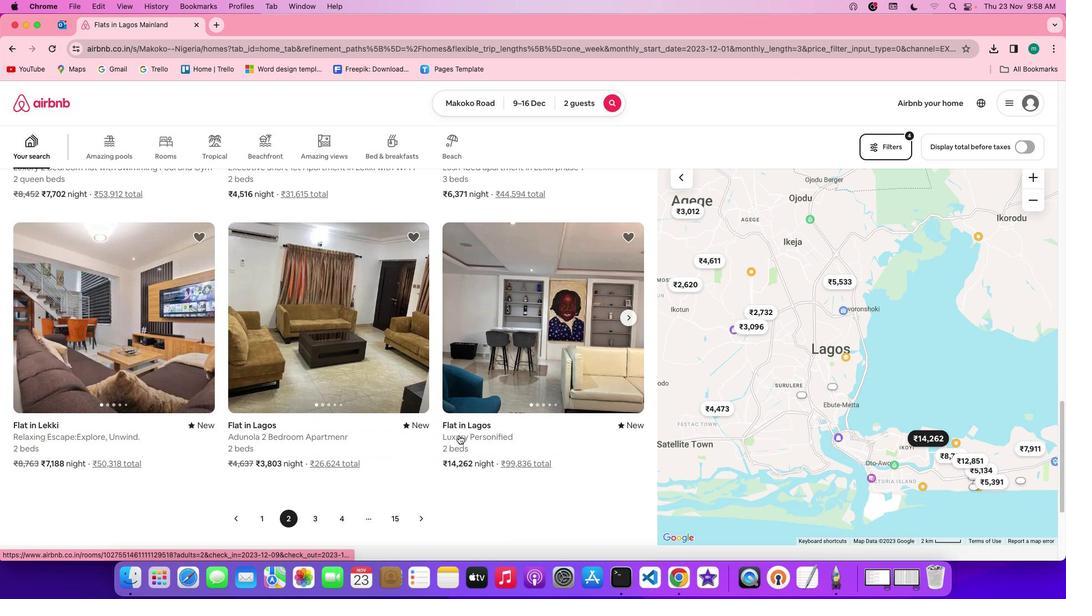 
Action: Mouse scrolled (458, 435) with delta (0, -1)
Screenshot: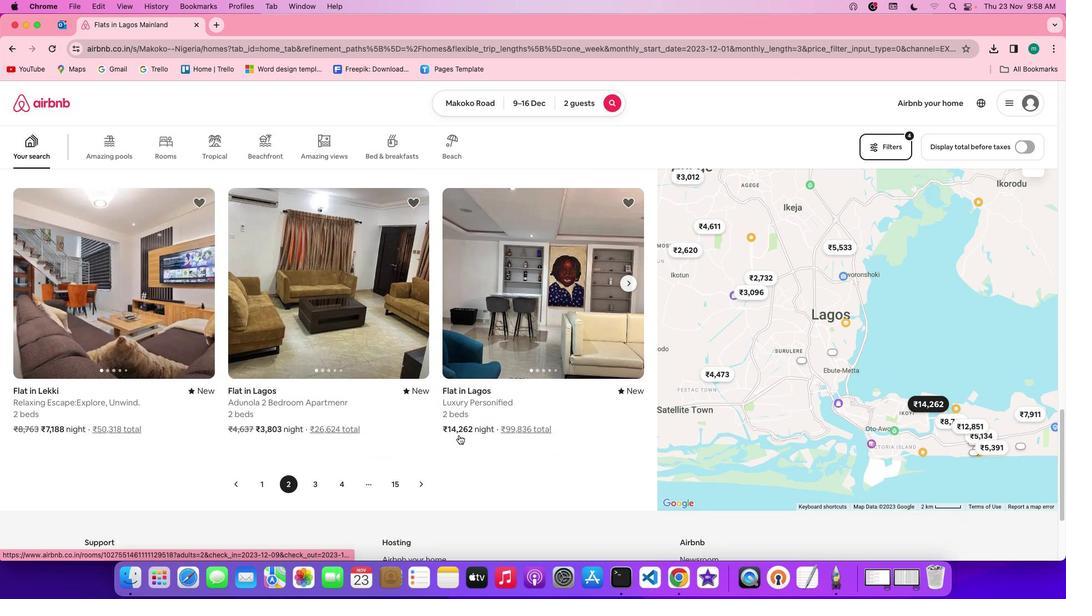 
Action: Mouse scrolled (458, 435) with delta (0, -1)
Screenshot: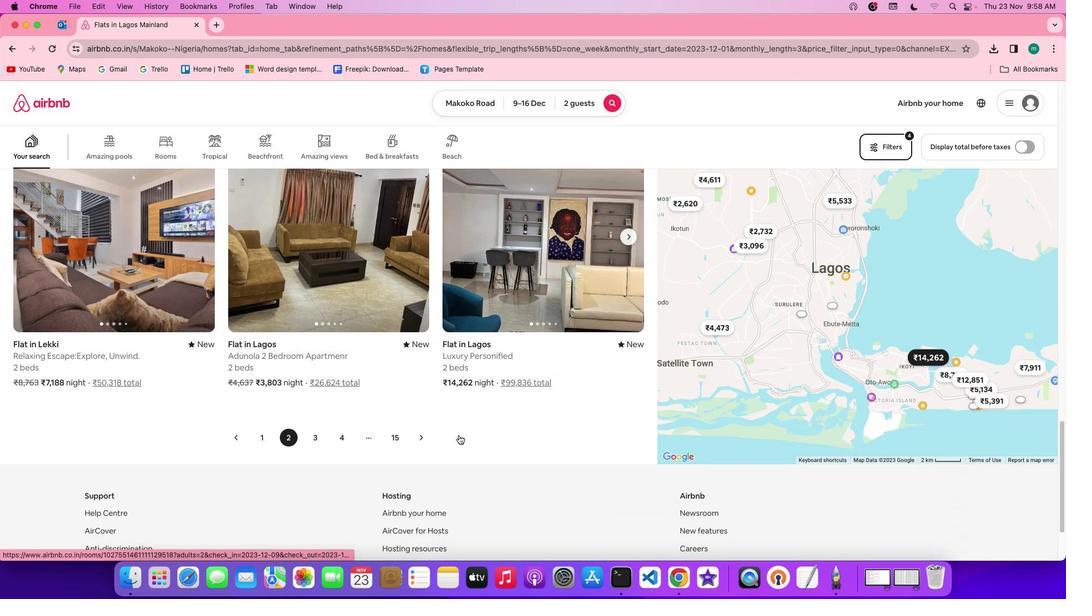 
Action: Mouse moved to (312, 424)
Screenshot: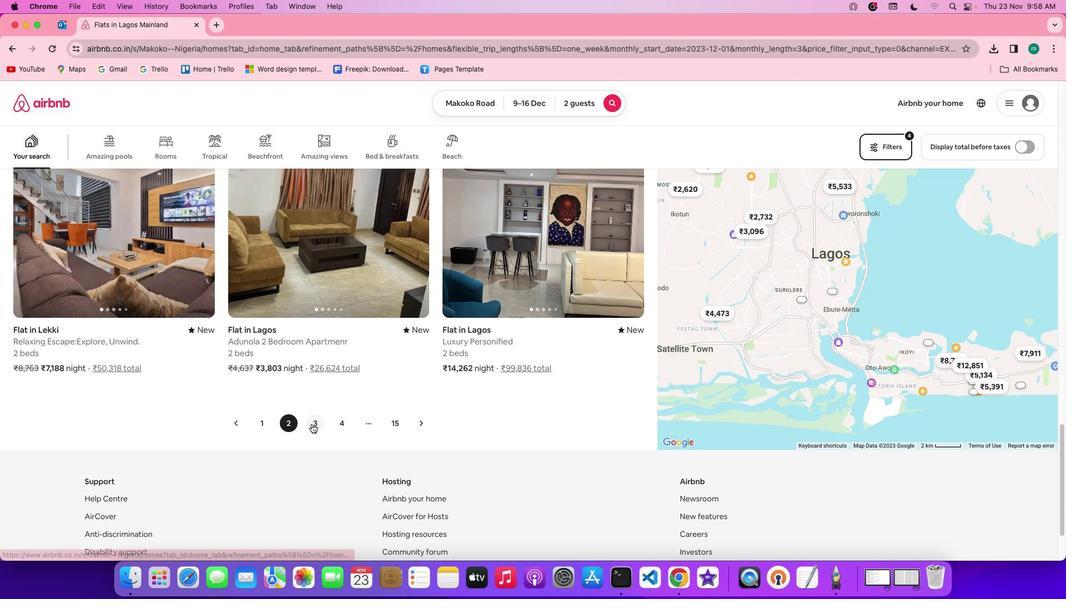 
Action: Mouse pressed left at (312, 424)
Screenshot: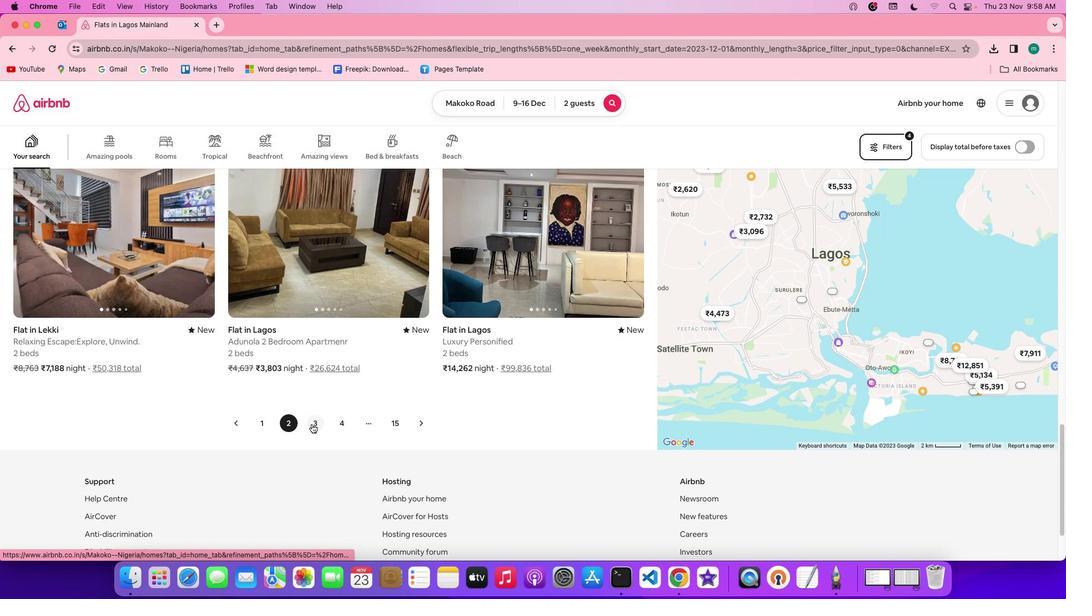 
Action: Mouse moved to (453, 440)
Screenshot: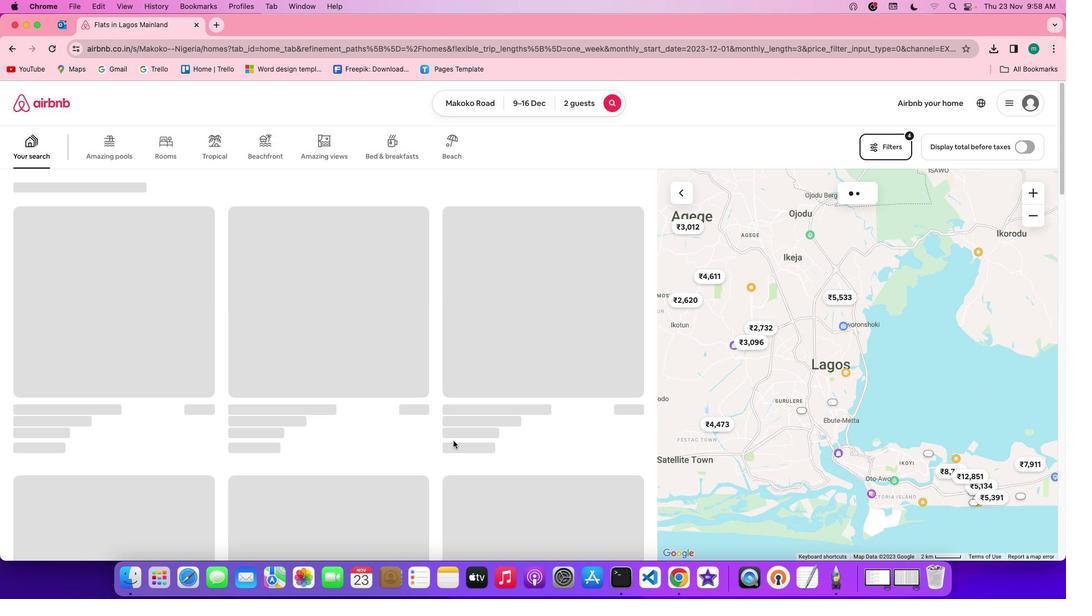 
Action: Mouse scrolled (453, 440) with delta (0, 0)
Screenshot: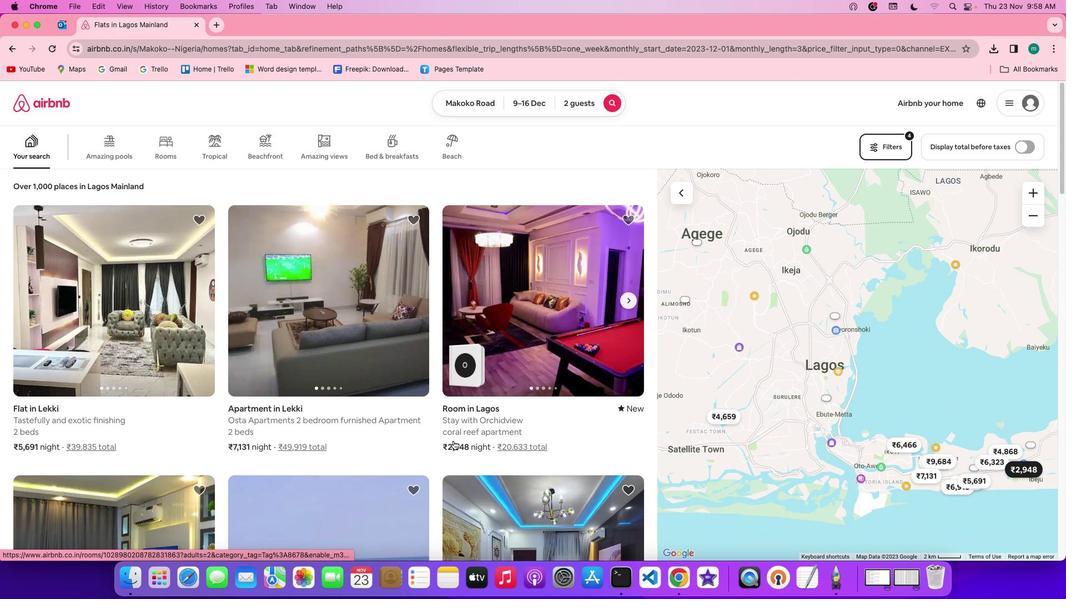 
Action: Mouse scrolled (453, 440) with delta (0, 0)
Screenshot: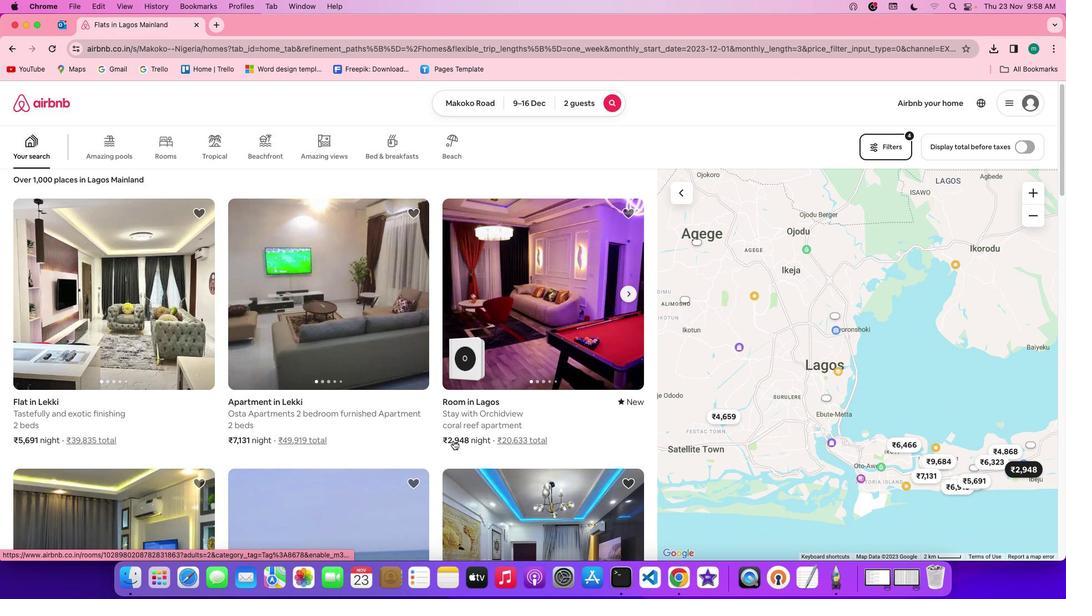 
Action: Mouse scrolled (453, 440) with delta (0, 0)
Screenshot: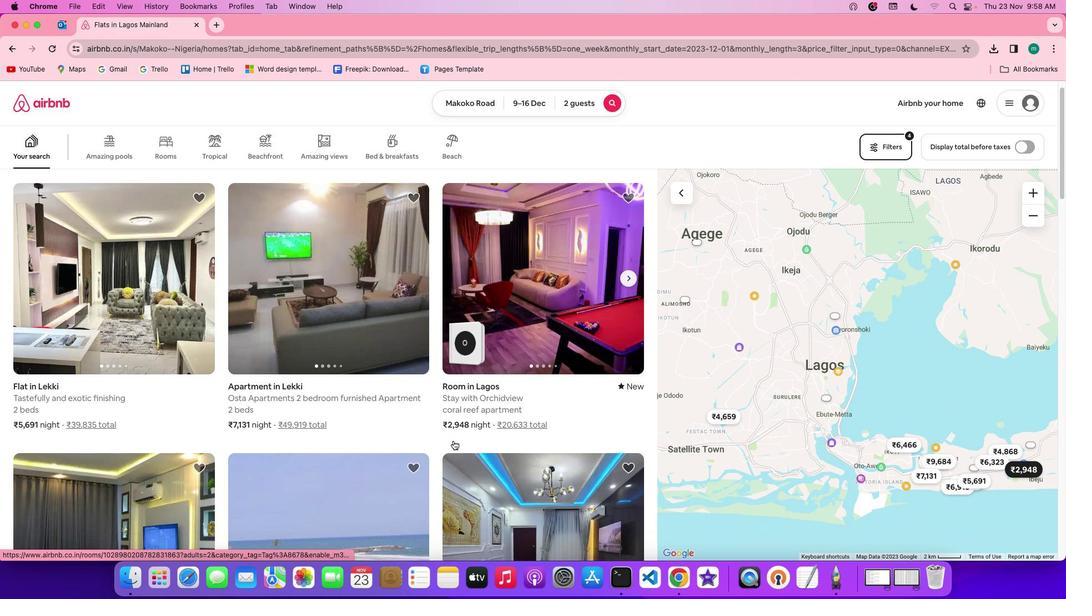 
Action: Mouse scrolled (453, 440) with delta (0, 0)
Screenshot: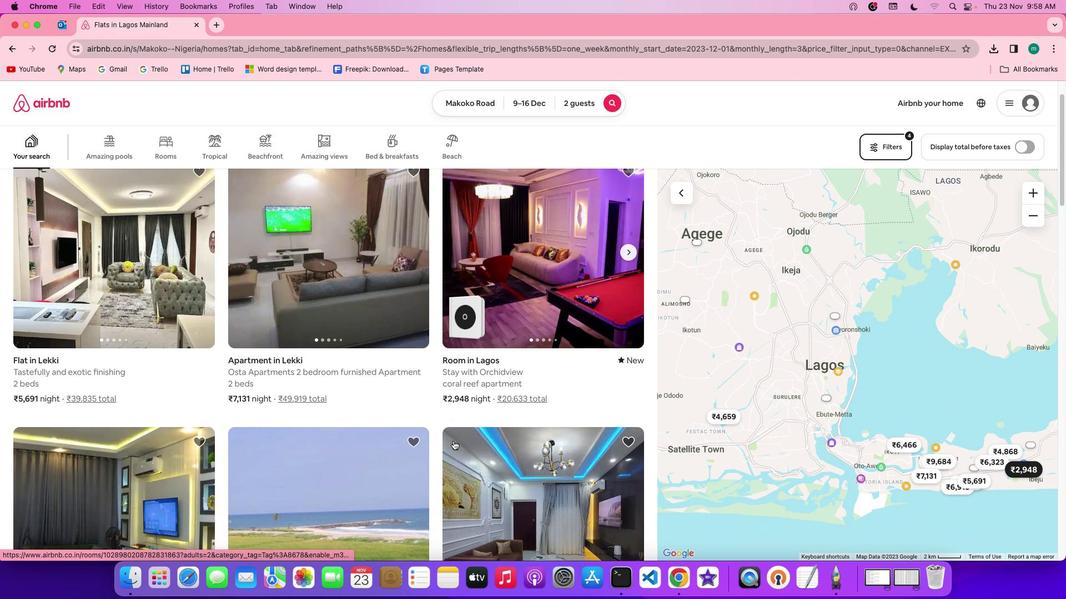 
Action: Mouse scrolled (453, 440) with delta (0, 0)
Screenshot: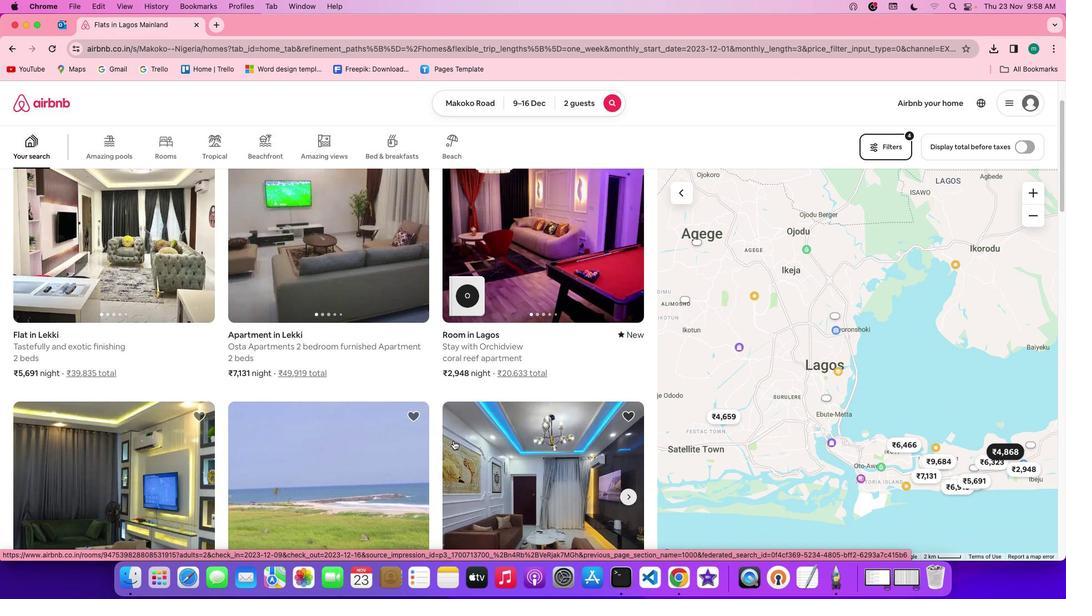 
Action: Mouse scrolled (453, 440) with delta (0, 0)
Screenshot: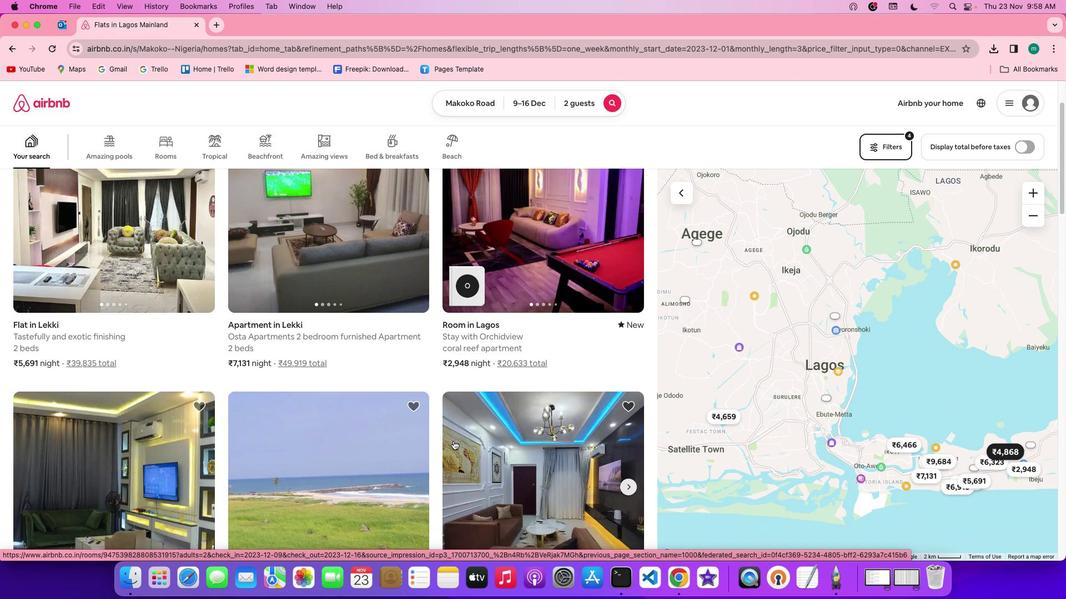 
Action: Mouse scrolled (453, 440) with delta (0, -1)
Screenshot: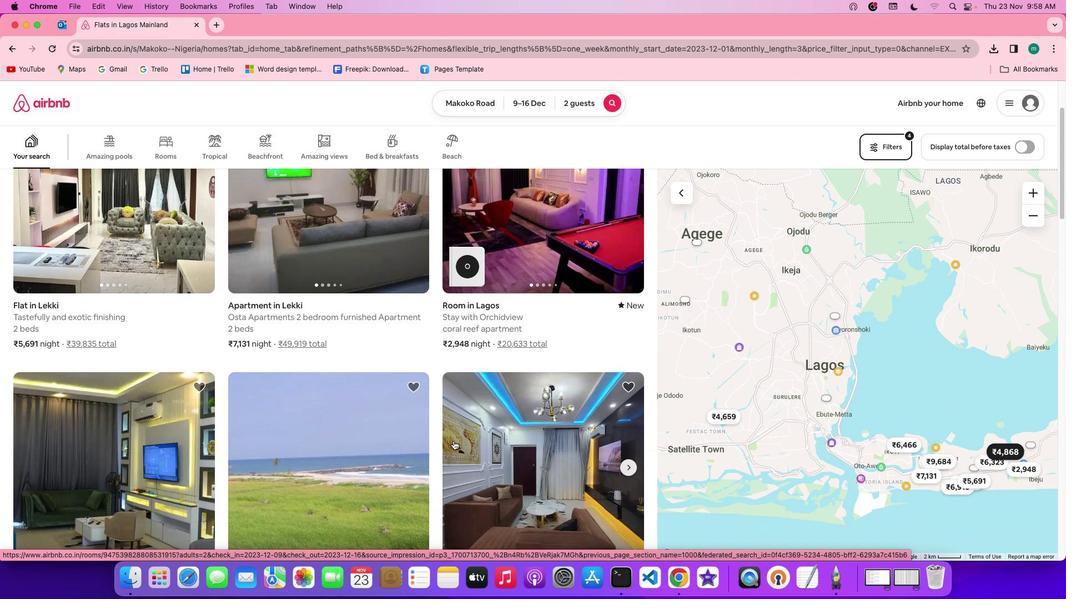 
Action: Mouse scrolled (453, 440) with delta (0, -1)
Screenshot: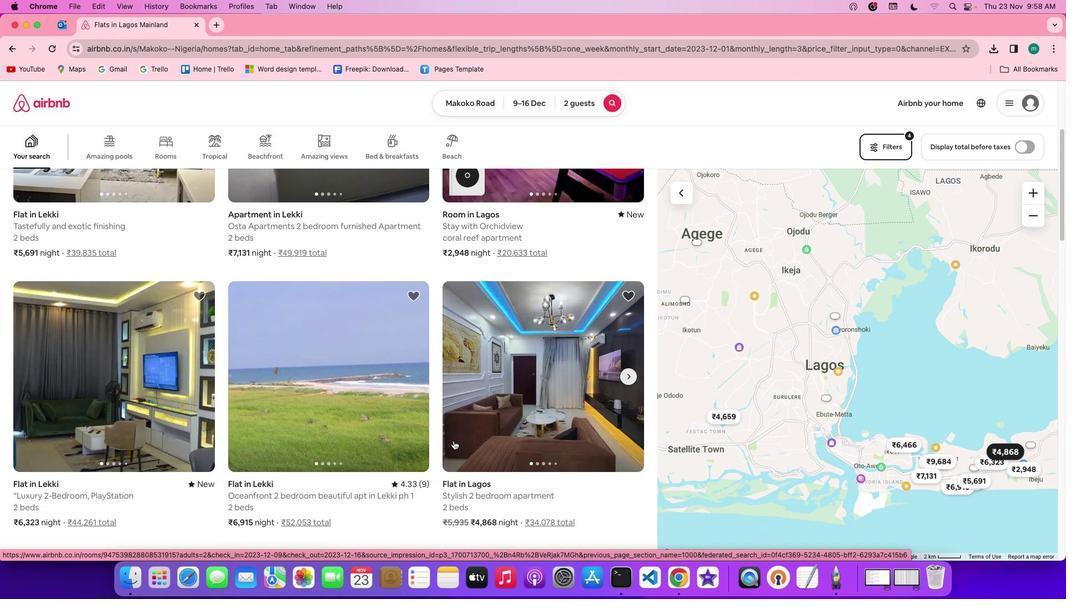 
Action: Mouse scrolled (453, 440) with delta (0, 0)
Screenshot: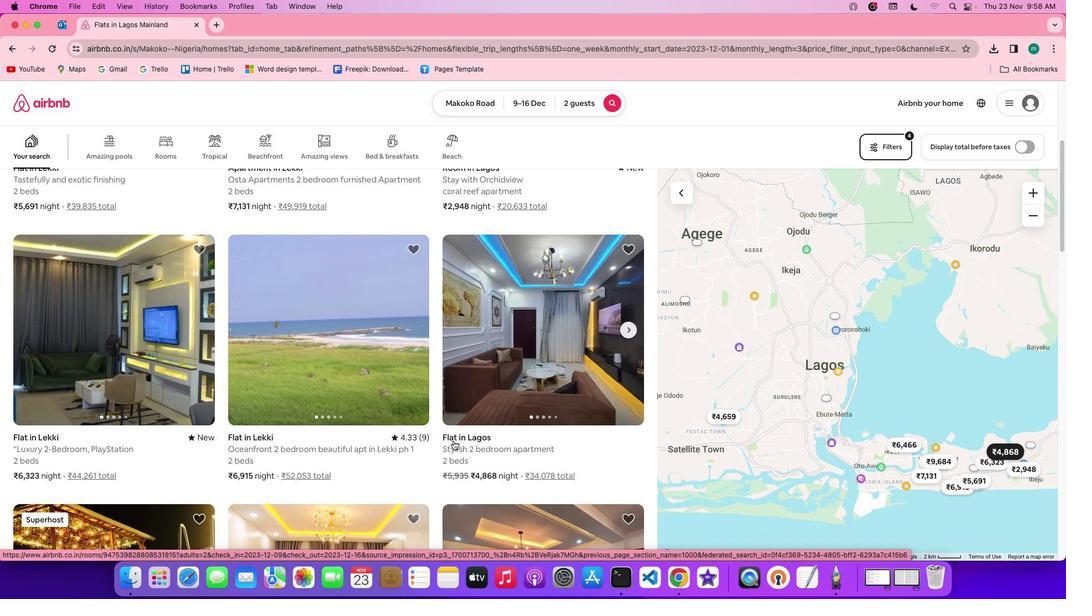 
Action: Mouse scrolled (453, 440) with delta (0, 0)
Screenshot: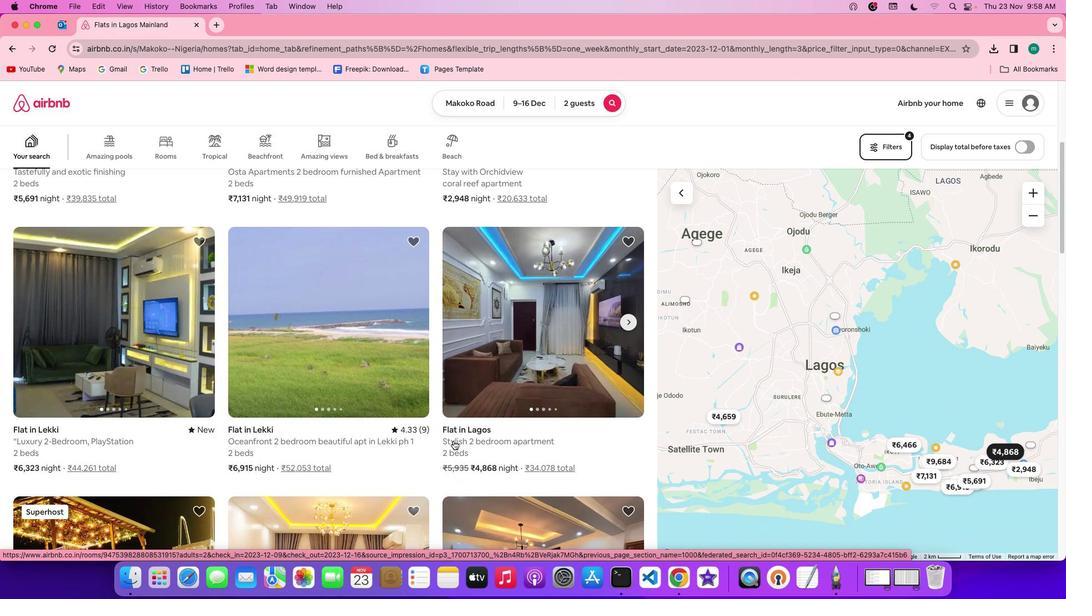 
Action: Mouse scrolled (453, 440) with delta (0, 0)
Screenshot: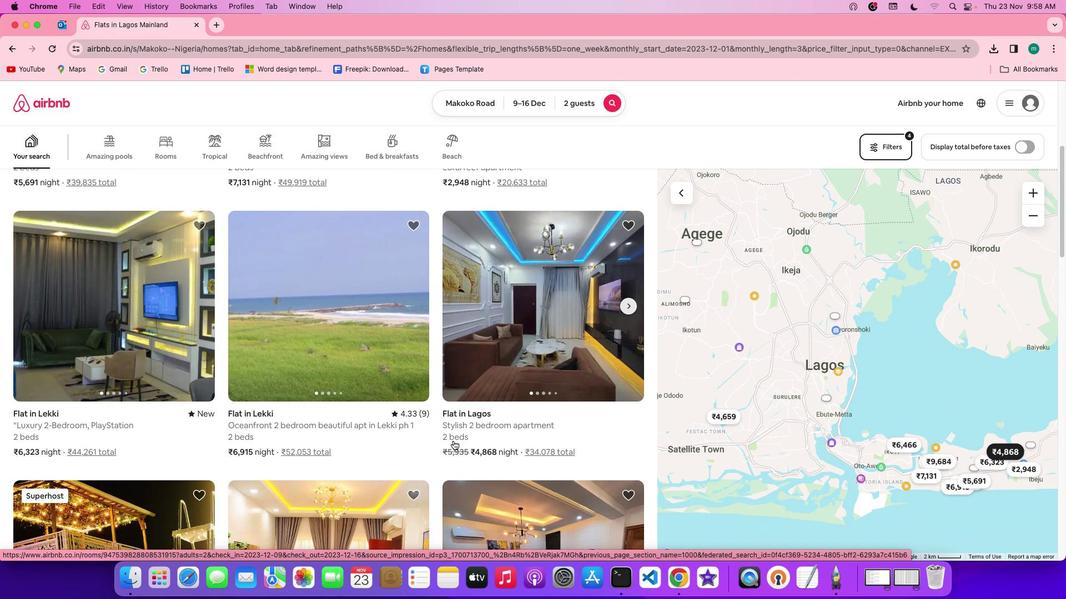 
Action: Mouse scrolled (453, 440) with delta (0, 0)
Screenshot: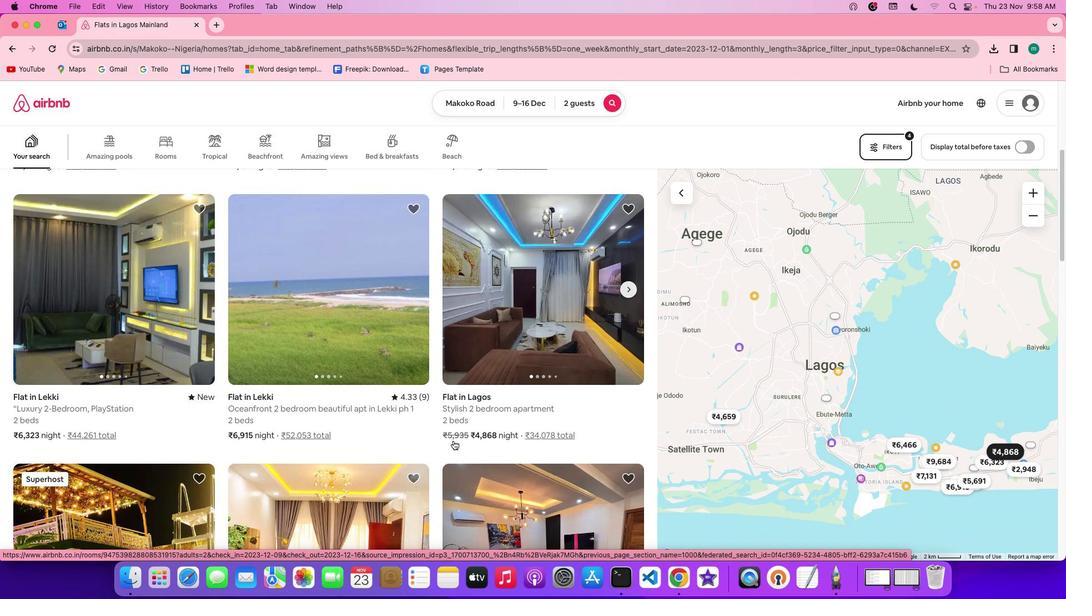 
Action: Mouse scrolled (453, 440) with delta (0, 0)
Screenshot: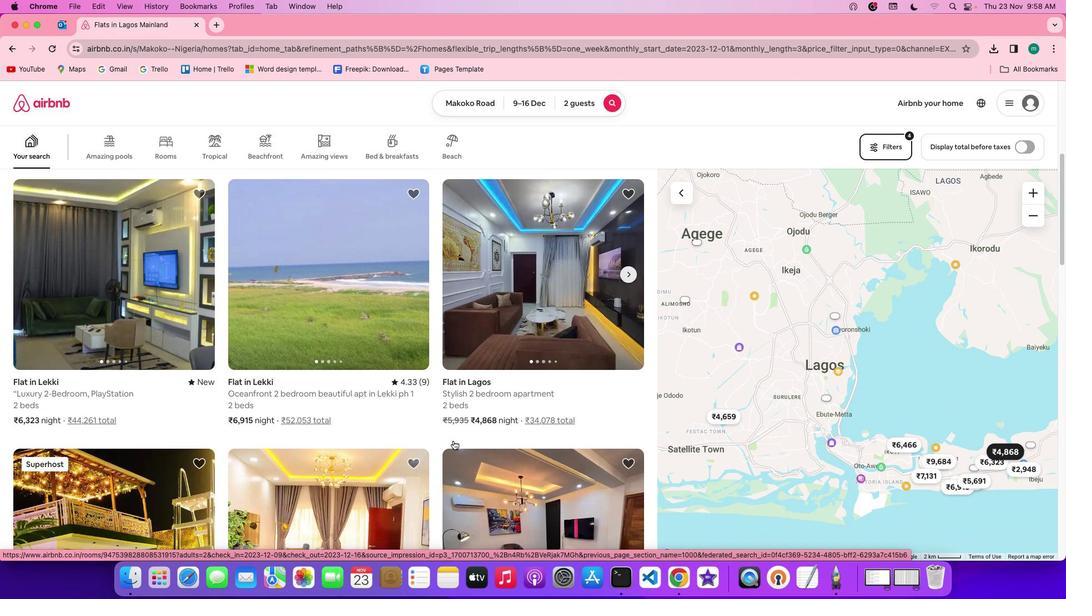 
Action: Mouse scrolled (453, 440) with delta (0, -1)
Screenshot: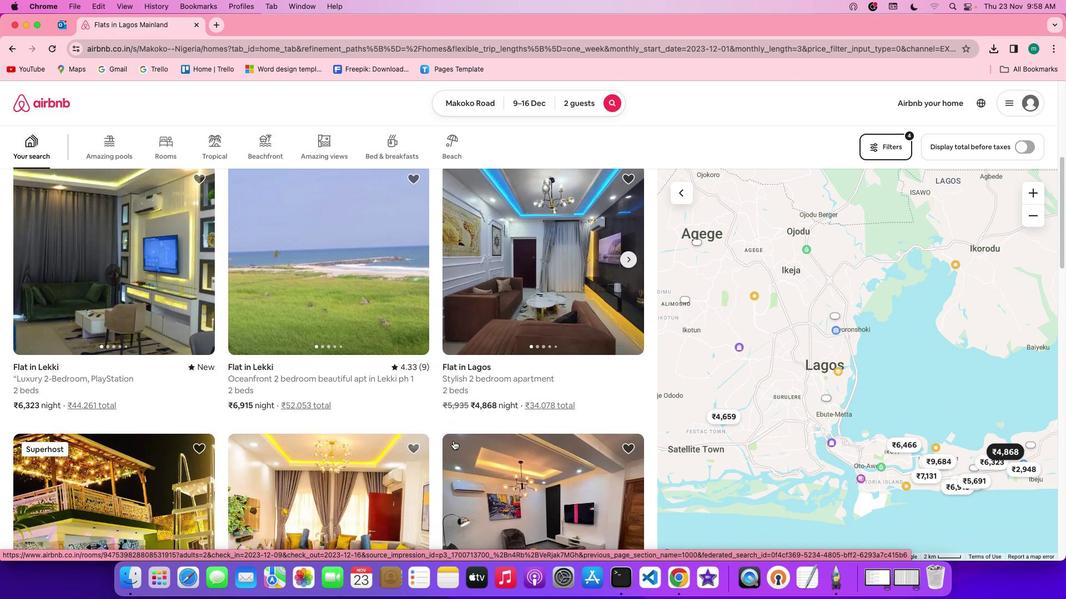 
Action: Mouse scrolled (453, 440) with delta (0, 0)
Screenshot: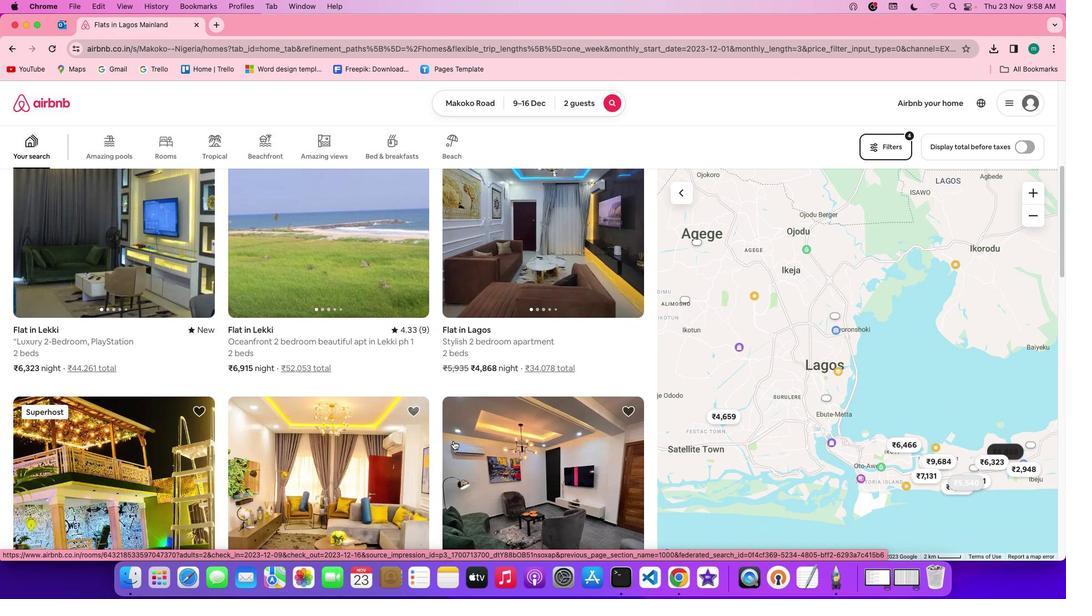 
Action: Mouse scrolled (453, 440) with delta (0, 0)
Screenshot: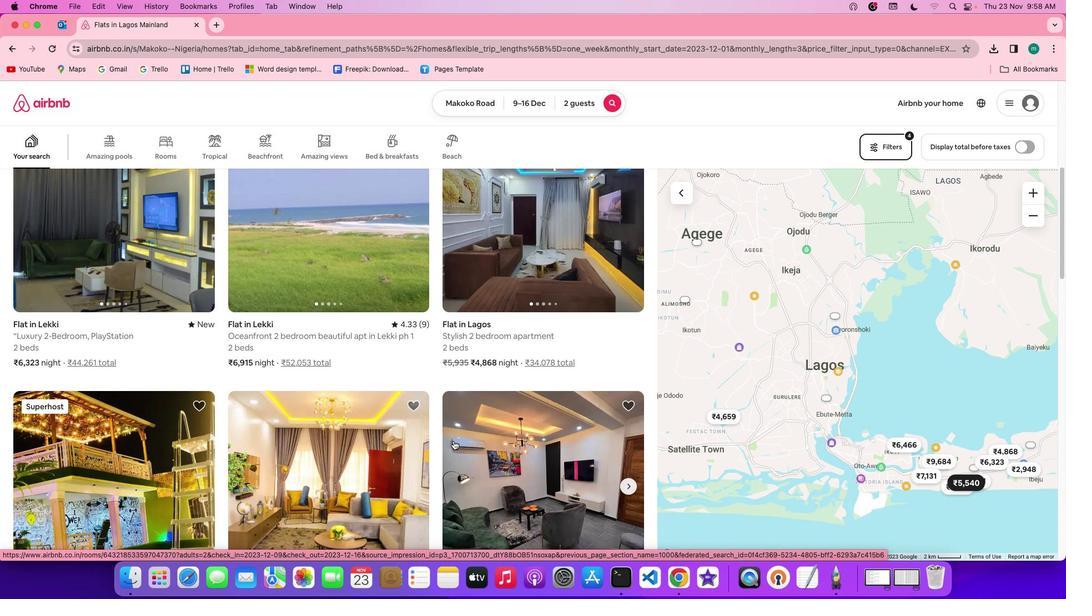 
Action: Mouse scrolled (453, 440) with delta (0, 0)
Screenshot: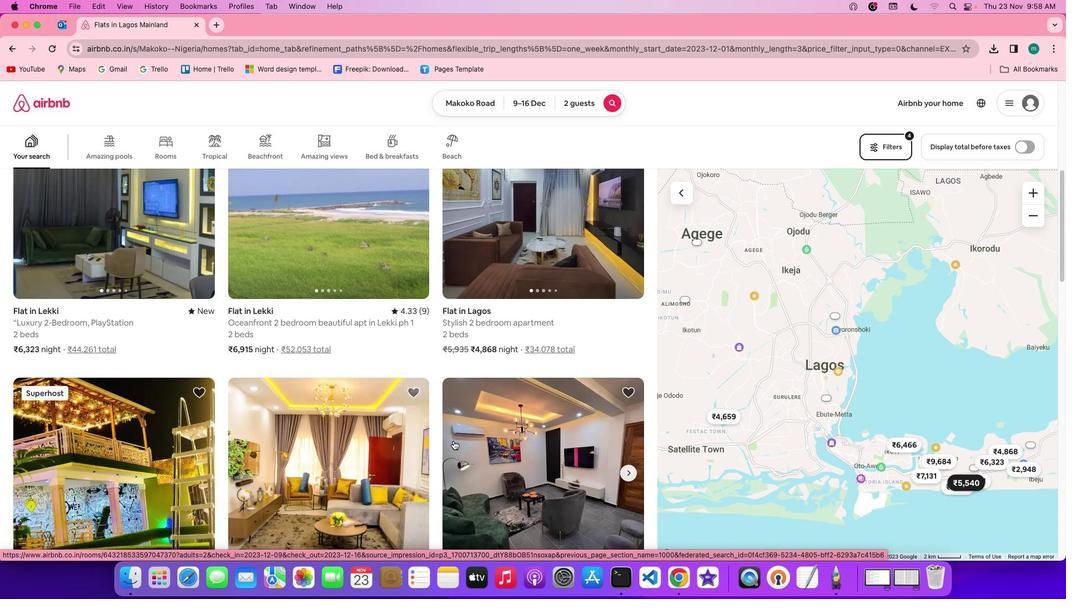 
Action: Mouse scrolled (453, 440) with delta (0, -1)
Screenshot: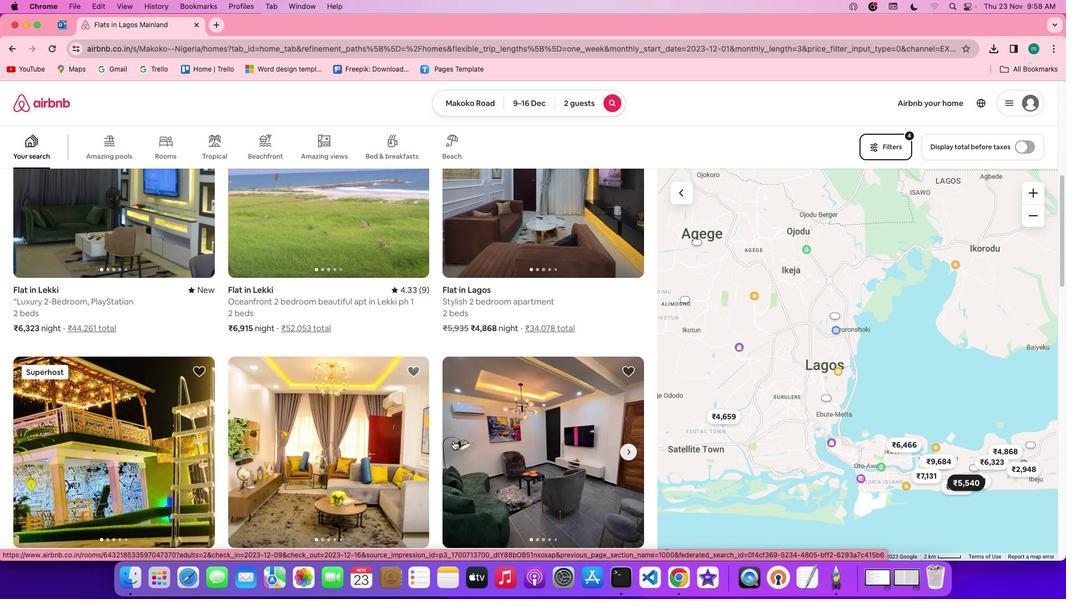
Action: Mouse scrolled (453, 440) with delta (0, -1)
Screenshot: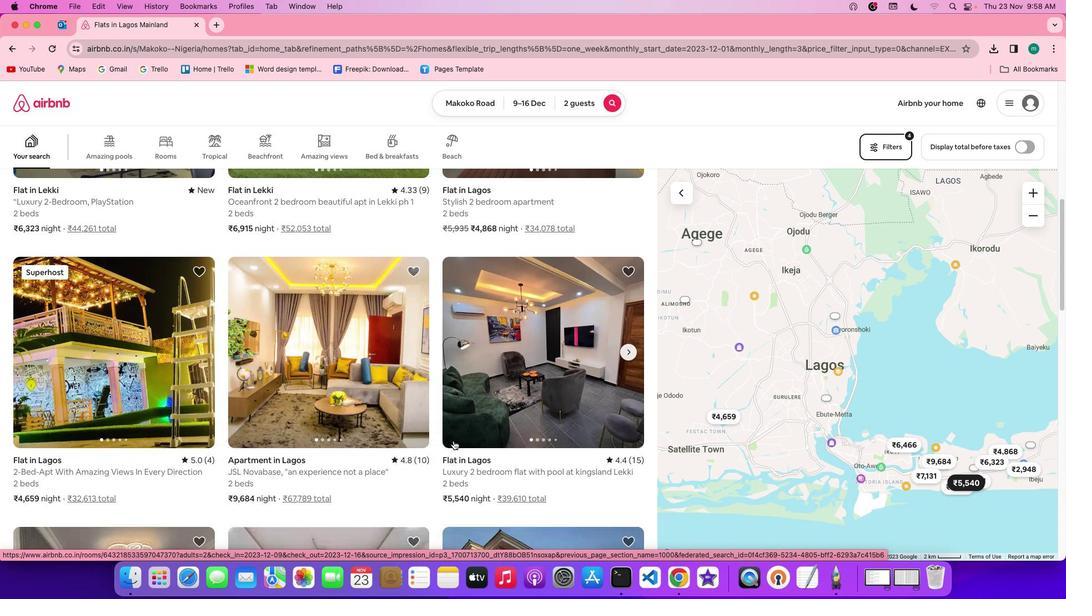 
Action: Mouse scrolled (453, 440) with delta (0, 0)
Screenshot: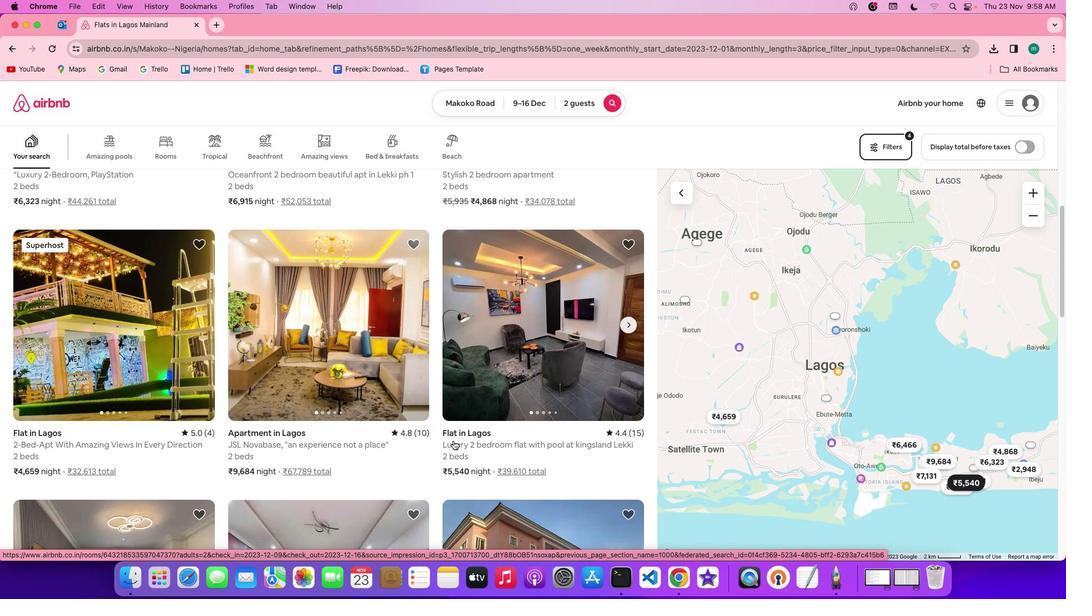 
Action: Mouse scrolled (453, 440) with delta (0, 0)
Screenshot: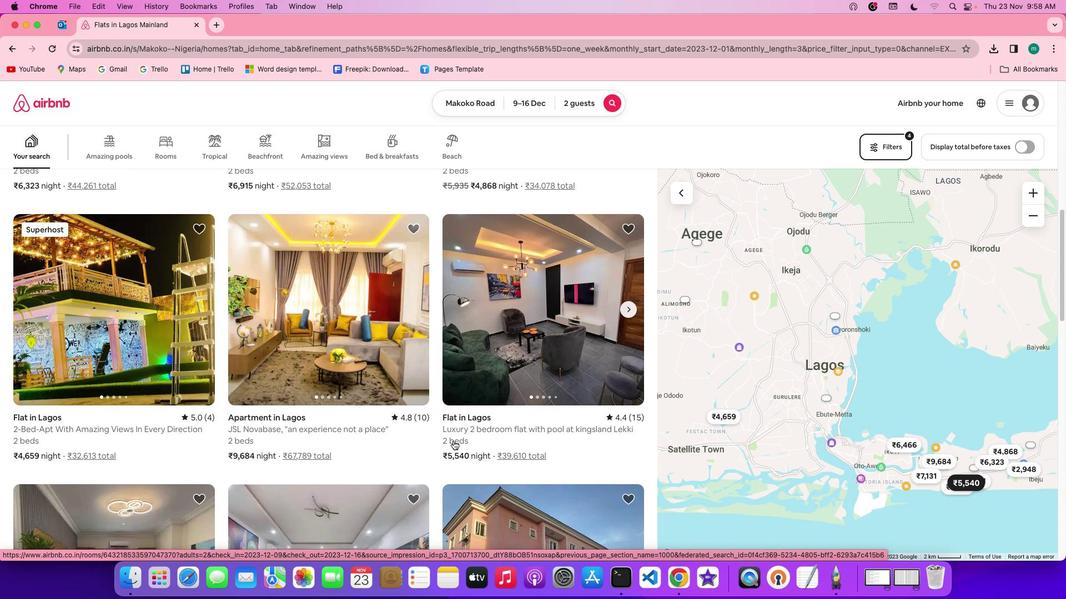 
Action: Mouse scrolled (453, 440) with delta (0, -1)
Screenshot: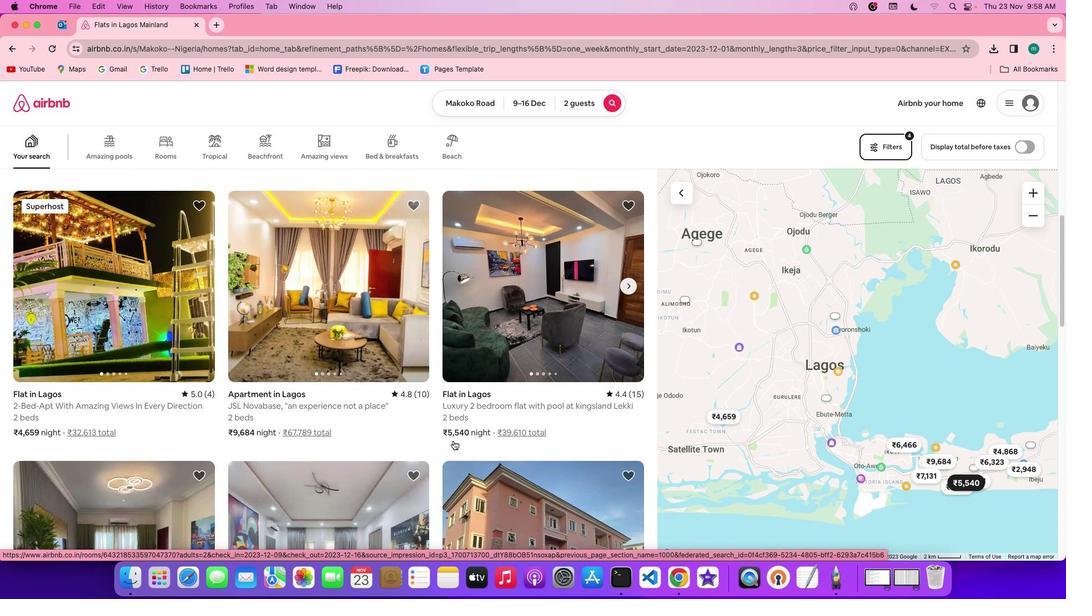 
Action: Mouse scrolled (453, 440) with delta (0, 0)
Screenshot: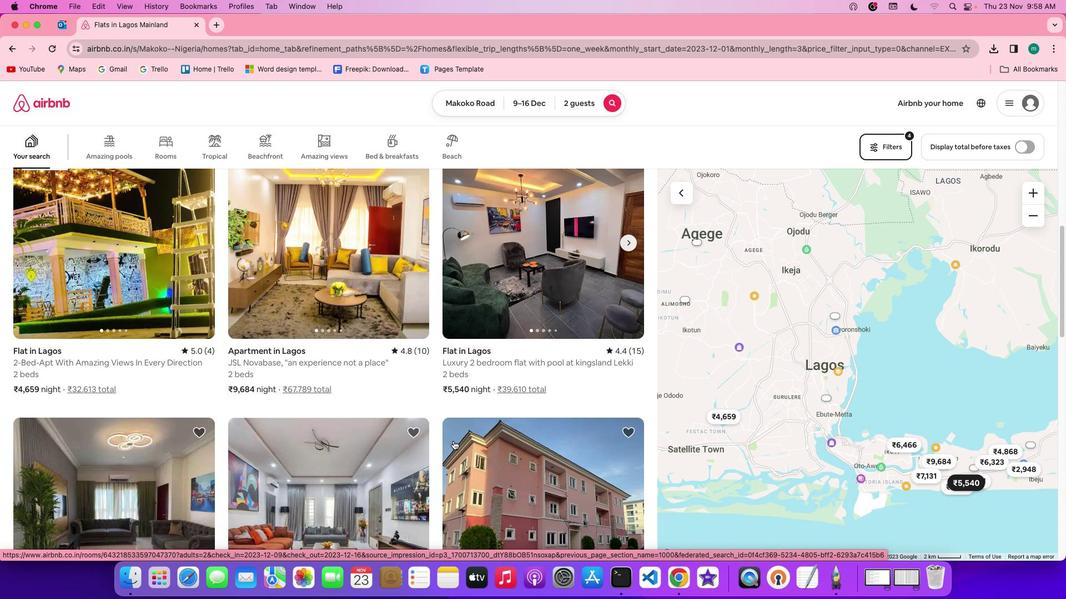 
Action: Mouse scrolled (453, 440) with delta (0, 0)
Screenshot: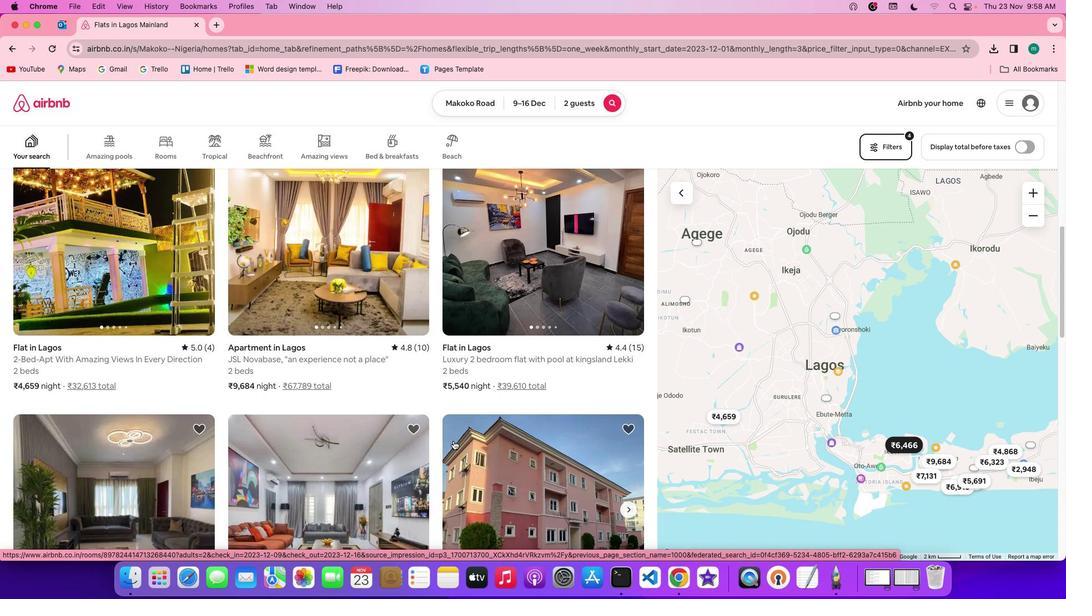
Action: Mouse scrolled (453, 440) with delta (0, 0)
Screenshot: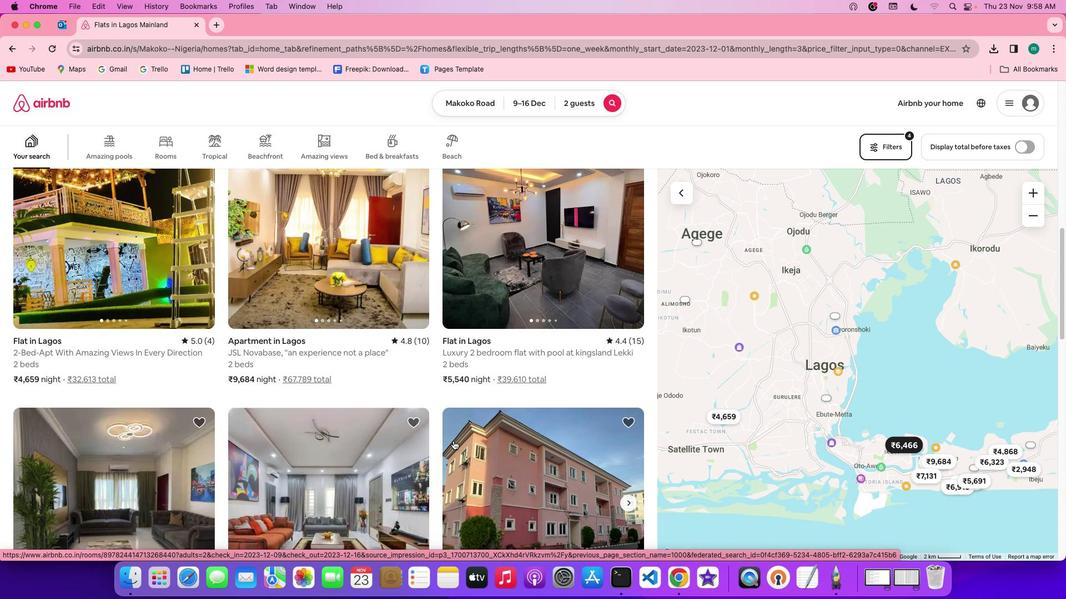
Action: Mouse scrolled (453, 440) with delta (0, -1)
Screenshot: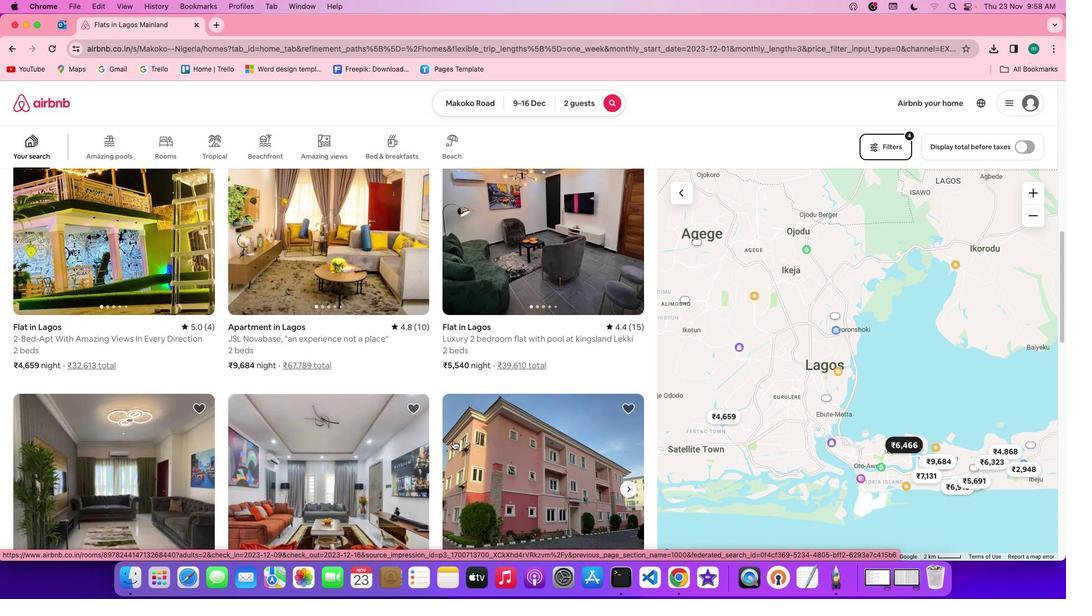 
Action: Mouse scrolled (453, 440) with delta (0, -1)
Screenshot: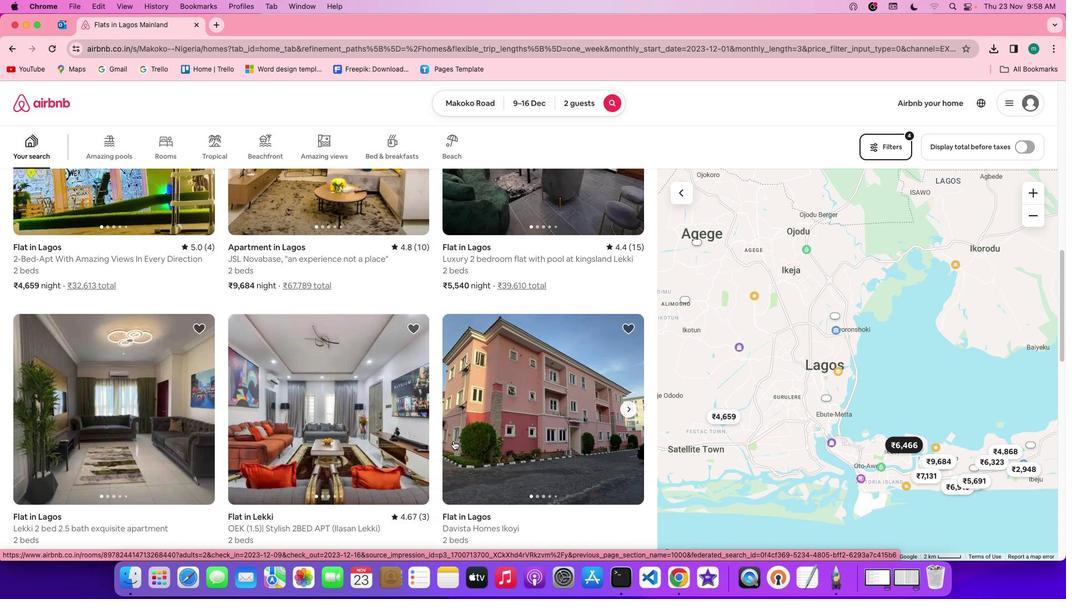 
Action: Mouse scrolled (453, 440) with delta (0, 0)
Screenshot: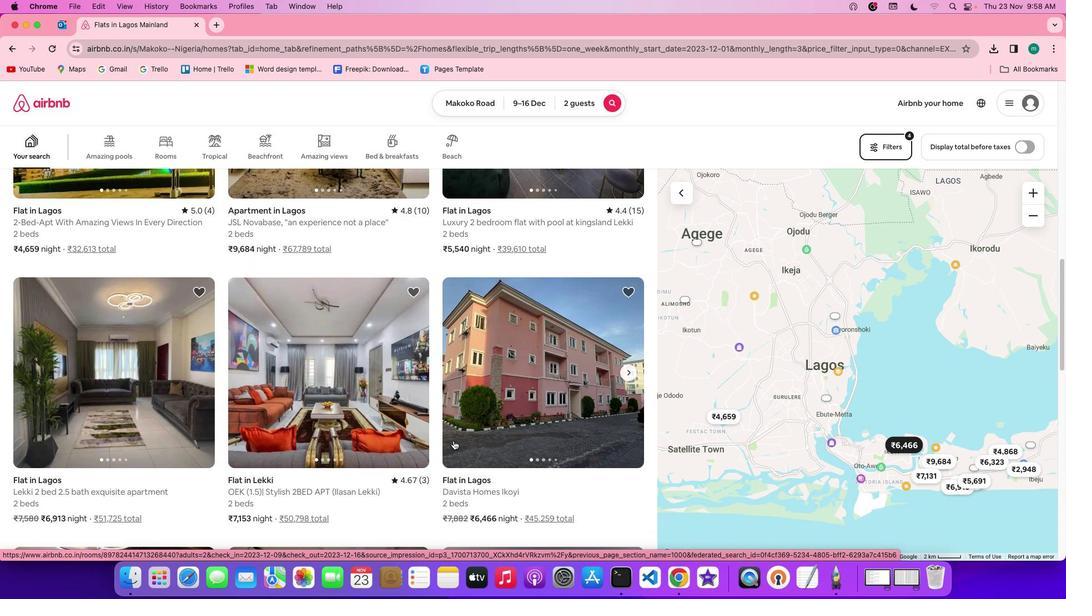 
Action: Mouse scrolled (453, 440) with delta (0, 0)
Screenshot: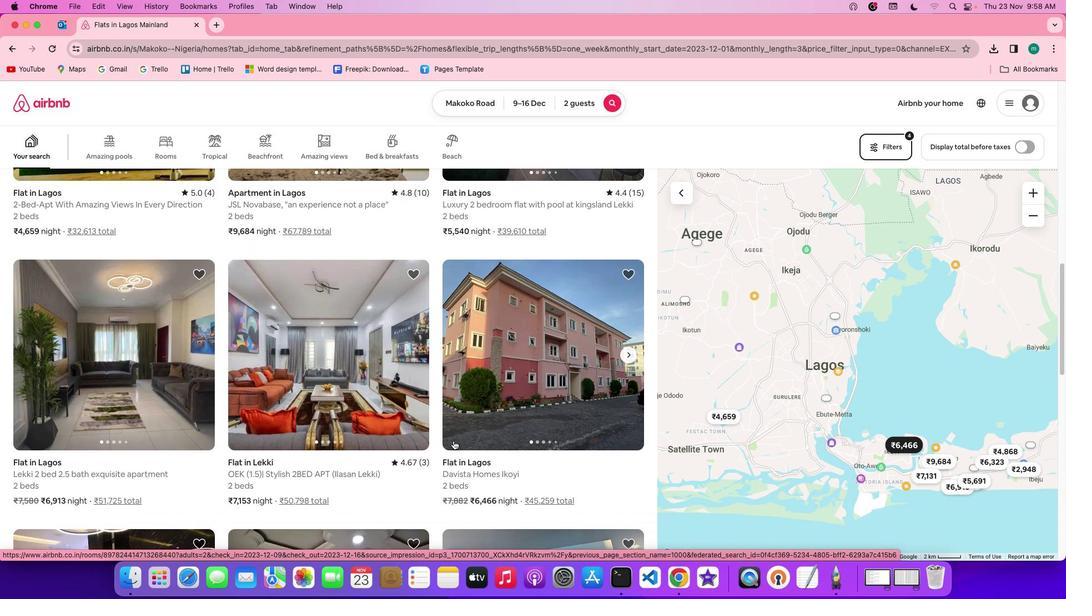 
Action: Mouse scrolled (453, 440) with delta (0, -1)
Screenshot: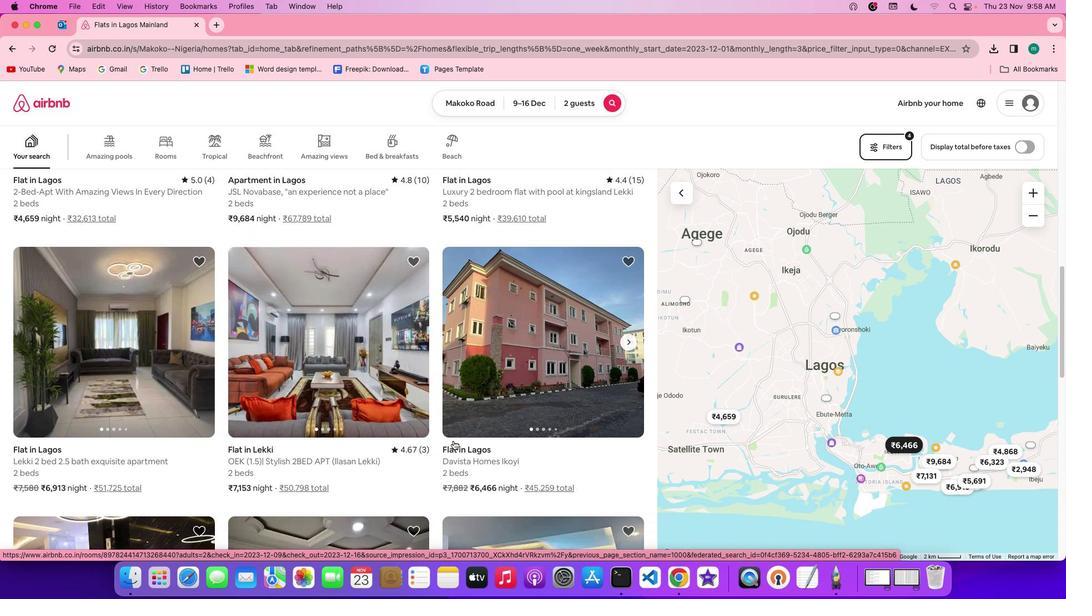 
Action: Mouse scrolled (453, 440) with delta (0, -1)
Screenshot: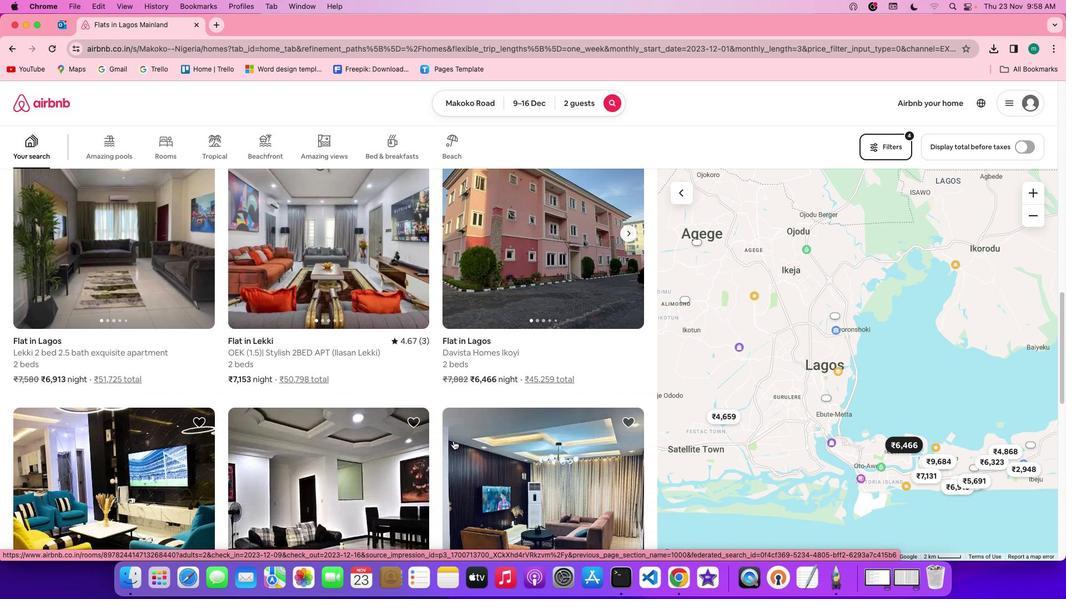 
Action: Mouse scrolled (453, 440) with delta (0, 0)
Screenshot: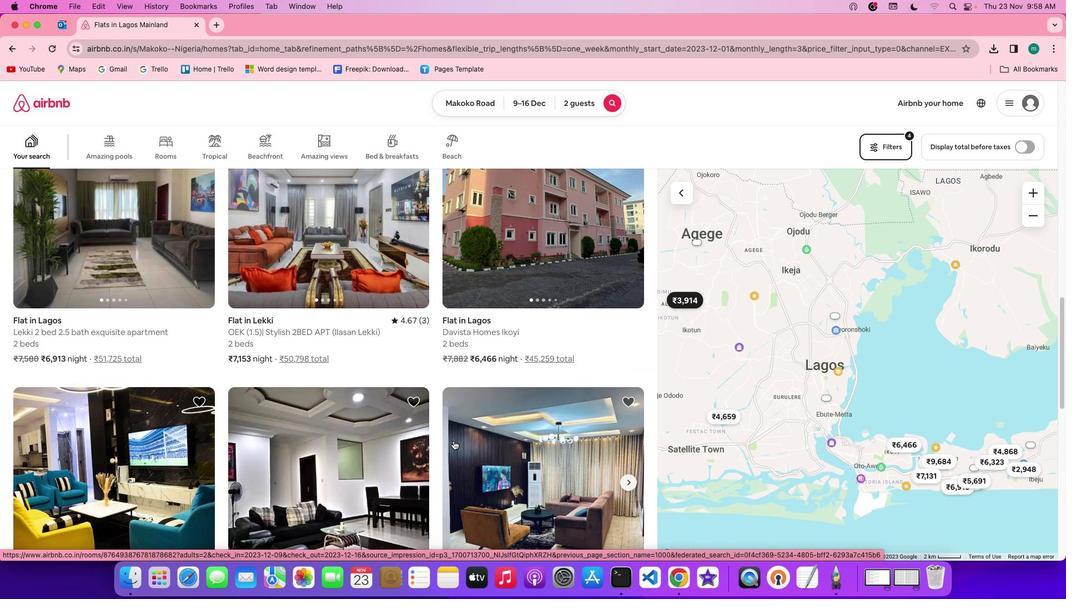 
Action: Mouse scrolled (453, 440) with delta (0, 0)
Screenshot: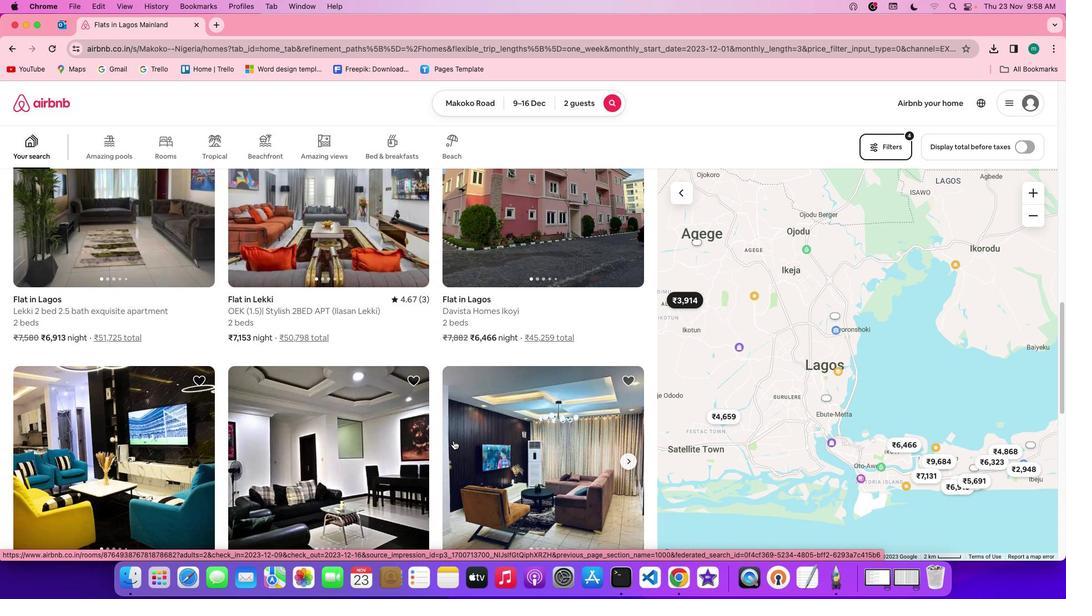 
Action: Mouse scrolled (453, 440) with delta (0, -1)
Screenshot: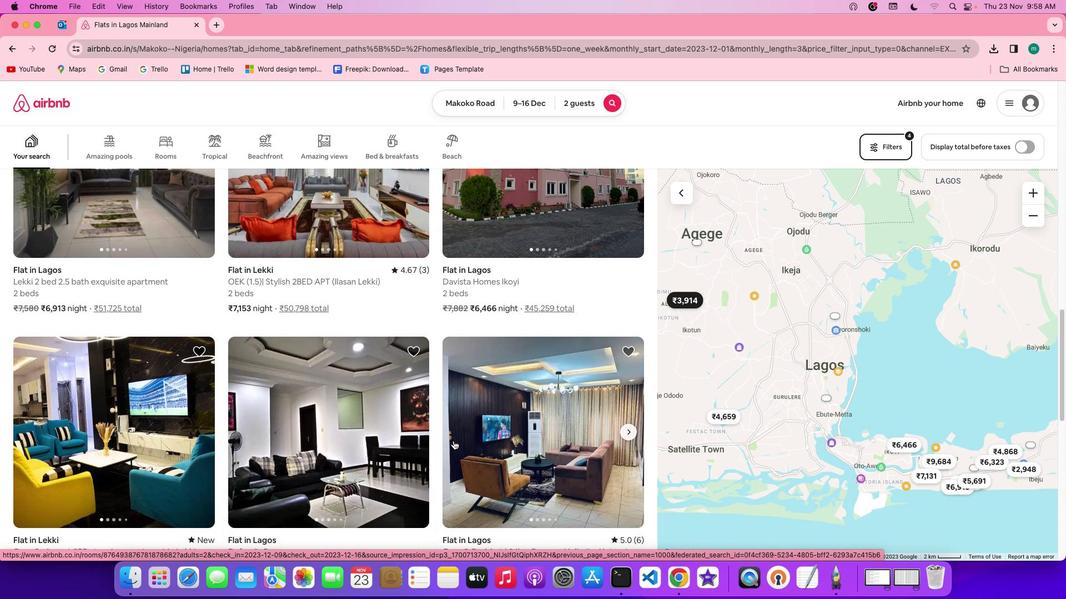 
Action: Mouse scrolled (453, 440) with delta (0, -1)
Screenshot: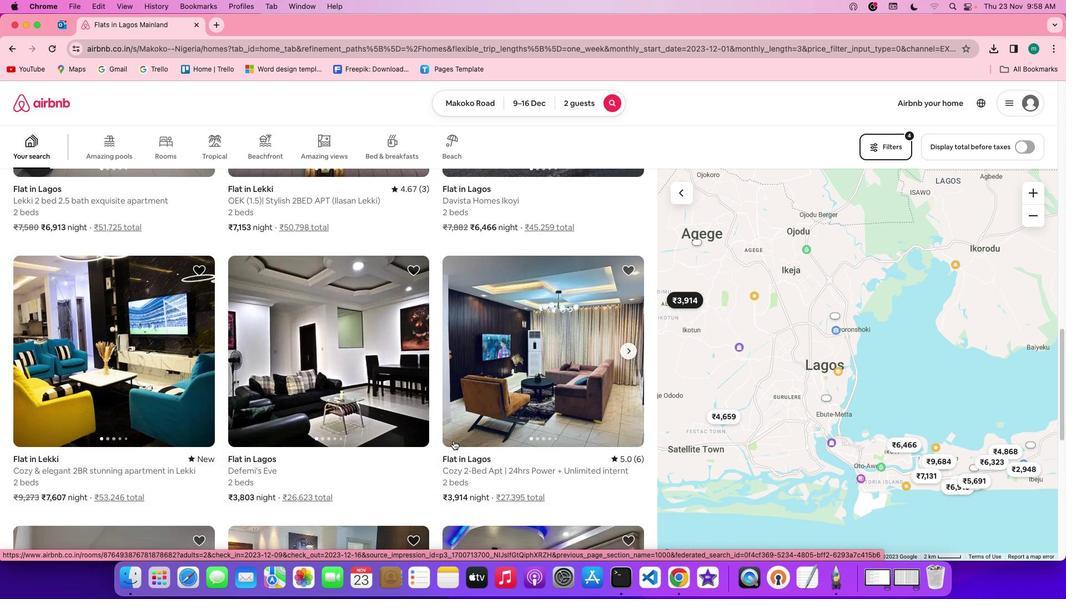 
Action: Mouse scrolled (453, 440) with delta (0, 0)
Screenshot: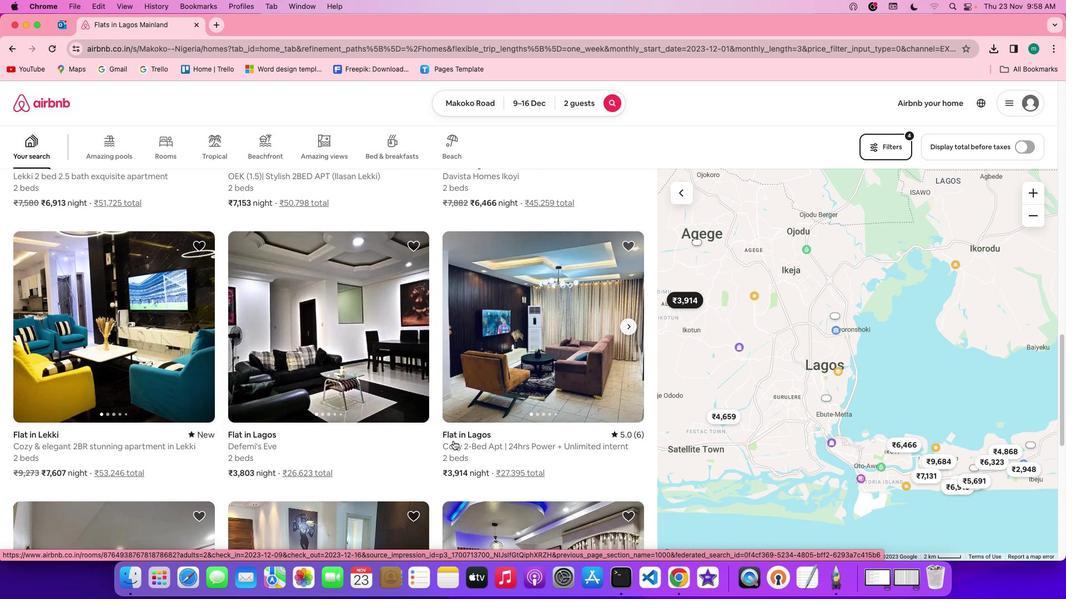 
Action: Mouse scrolled (453, 440) with delta (0, 0)
Screenshot: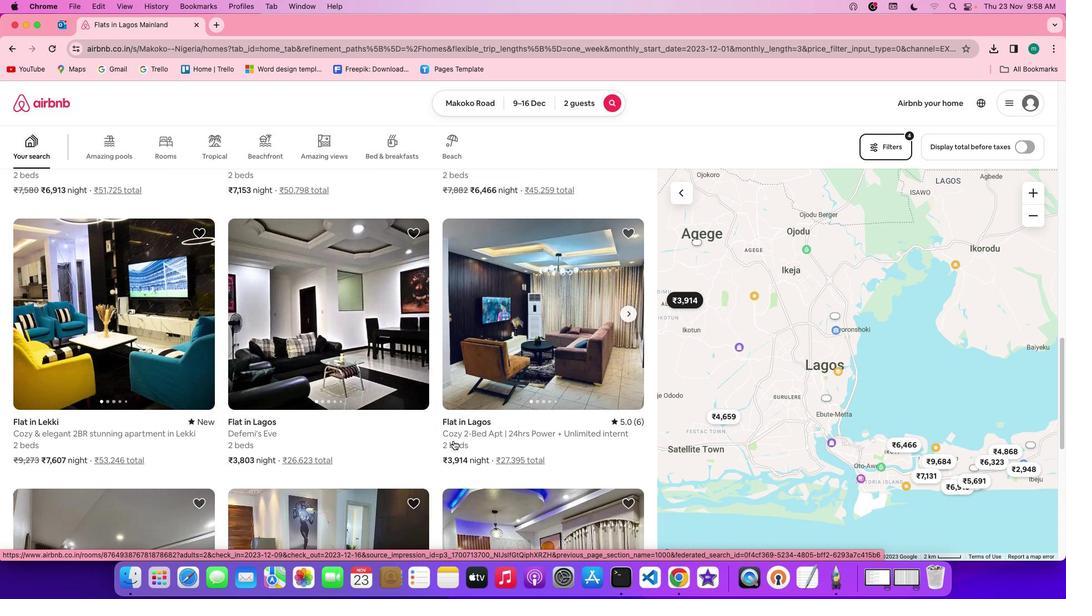 
Action: Mouse scrolled (453, 440) with delta (0, 0)
Screenshot: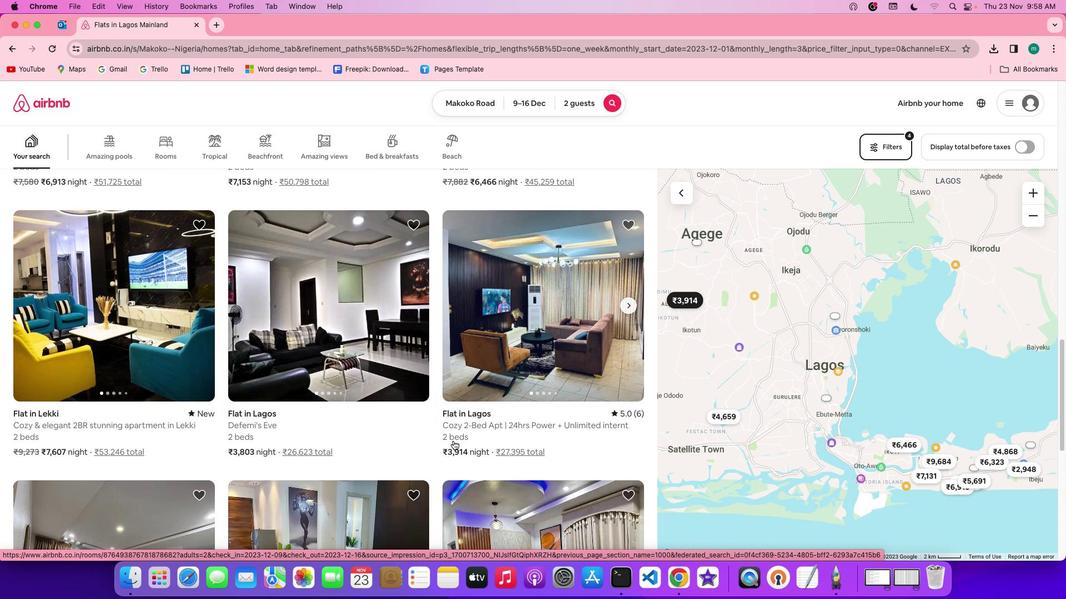 
Action: Mouse scrolled (453, 440) with delta (0, -1)
Screenshot: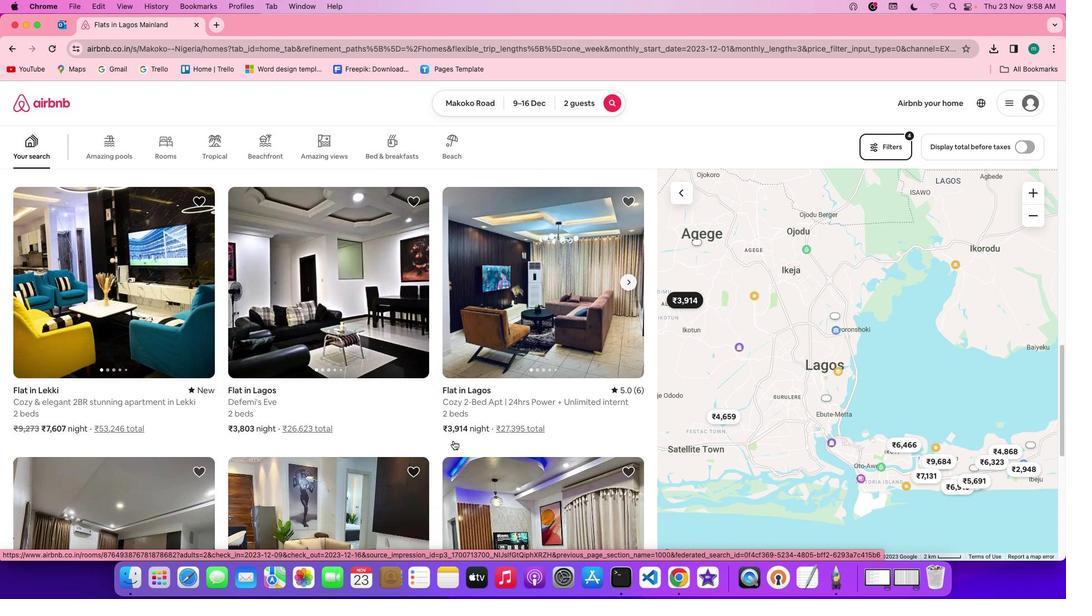 
Action: Mouse scrolled (453, 440) with delta (0, -1)
Screenshot: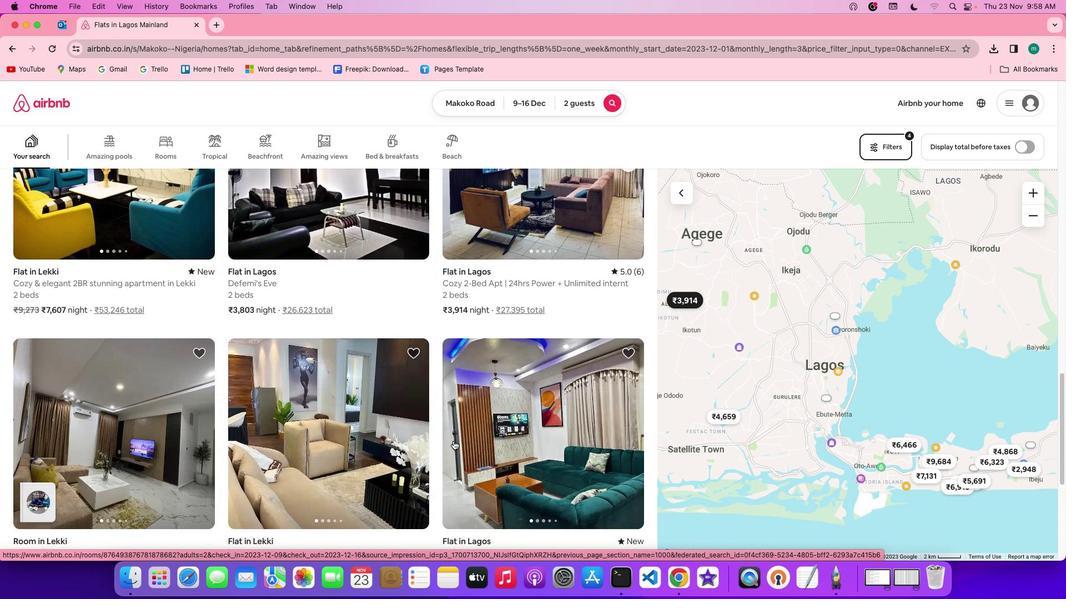 
Action: Mouse scrolled (453, 440) with delta (0, 0)
Screenshot: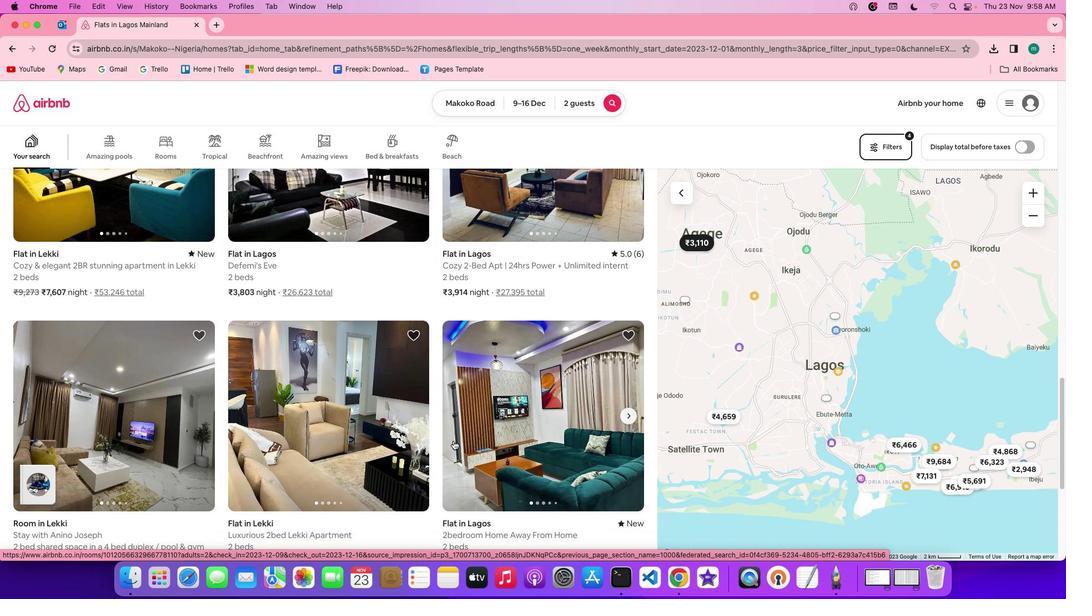 
Action: Mouse scrolled (453, 440) with delta (0, 0)
Screenshot: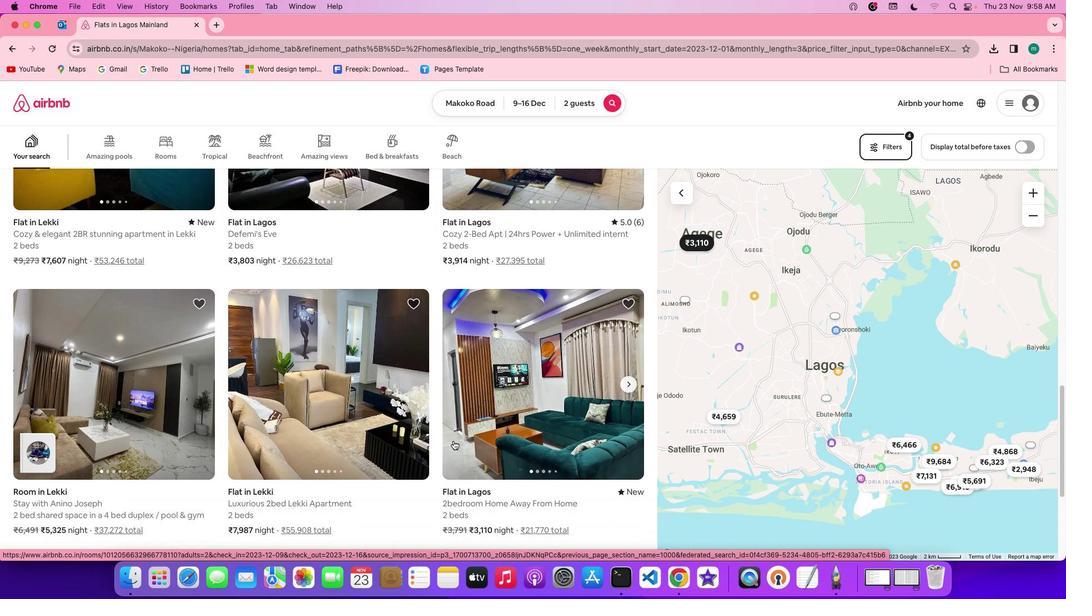 
Action: Mouse scrolled (453, 440) with delta (0, -1)
Screenshot: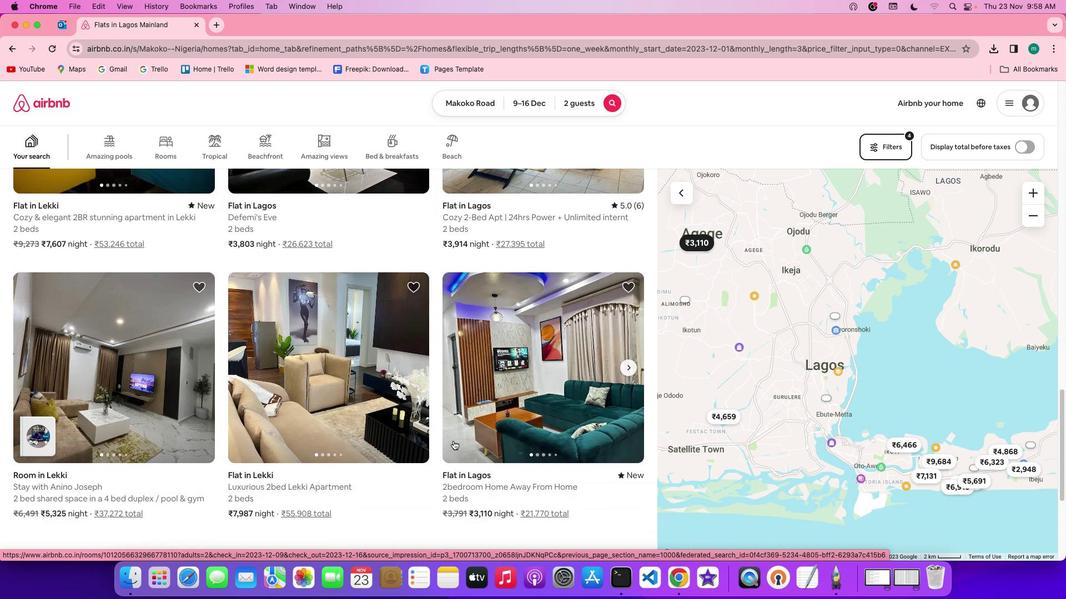 
Action: Mouse scrolled (453, 440) with delta (0, -1)
Screenshot: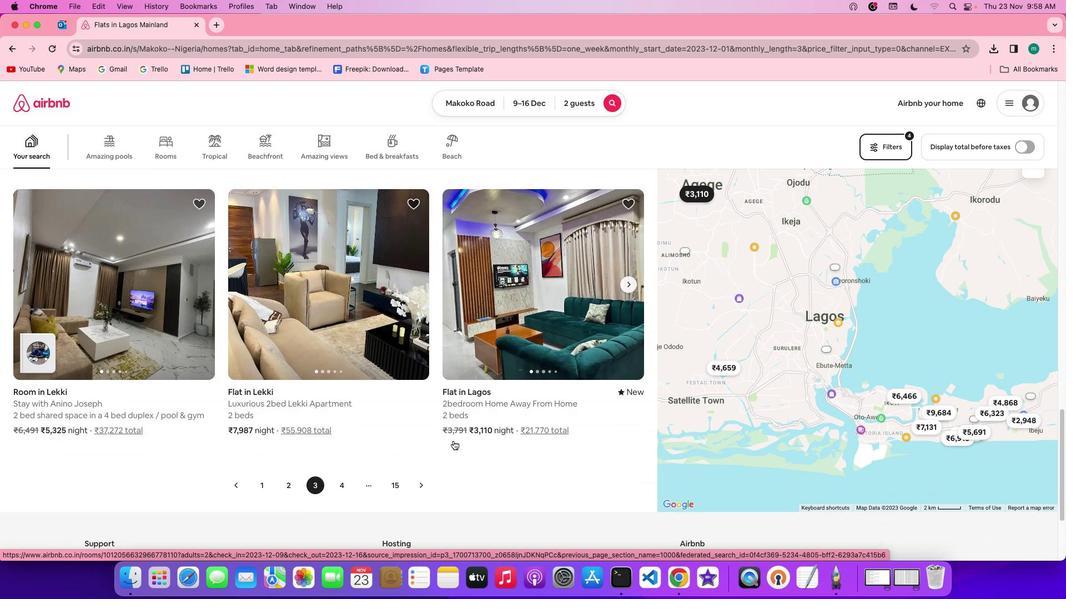 
Action: Mouse moved to (338, 449)
Screenshot: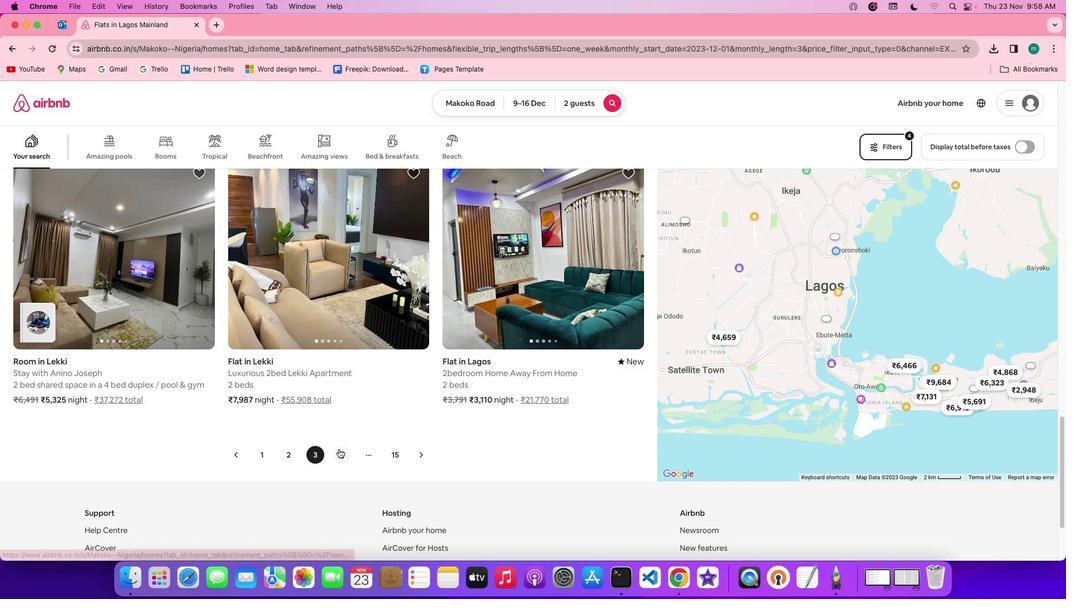 
Action: Mouse pressed left at (338, 449)
Screenshot: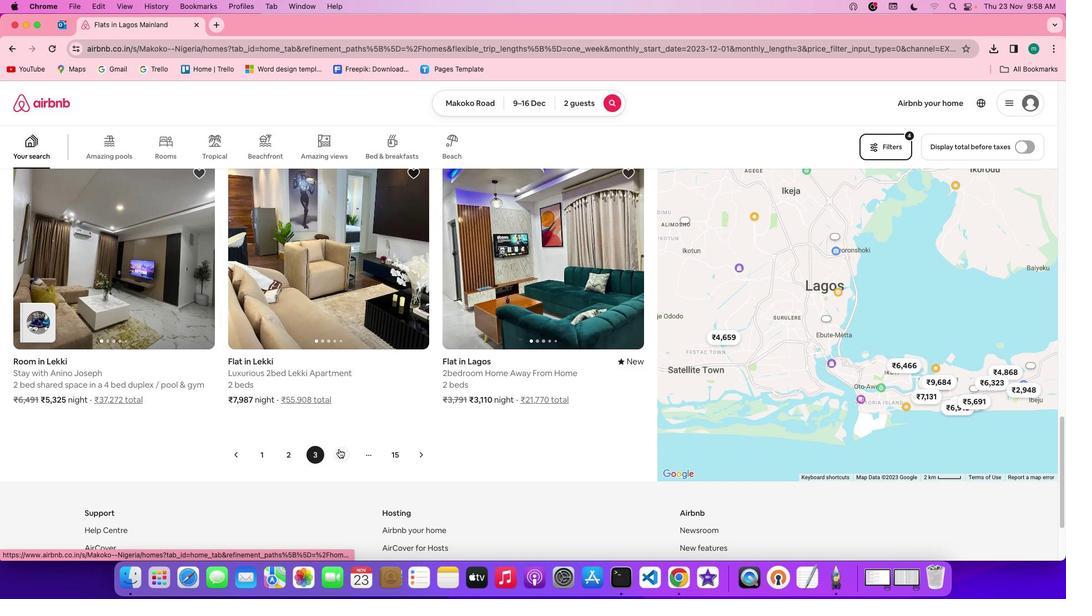 
Action: Mouse moved to (126, 327)
Screenshot: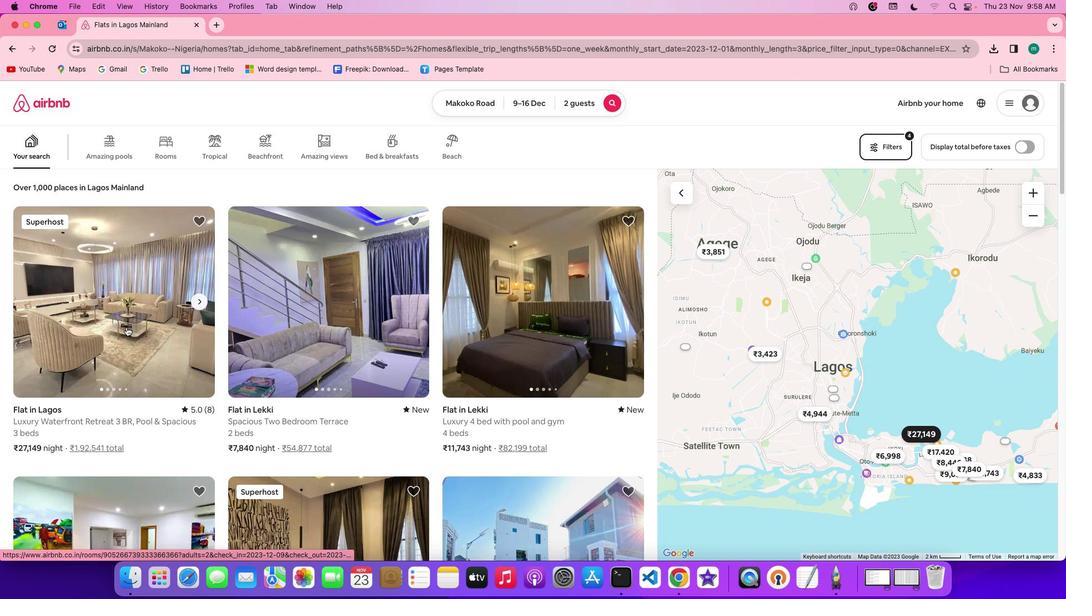 
Action: Mouse pressed left at (126, 327)
Screenshot: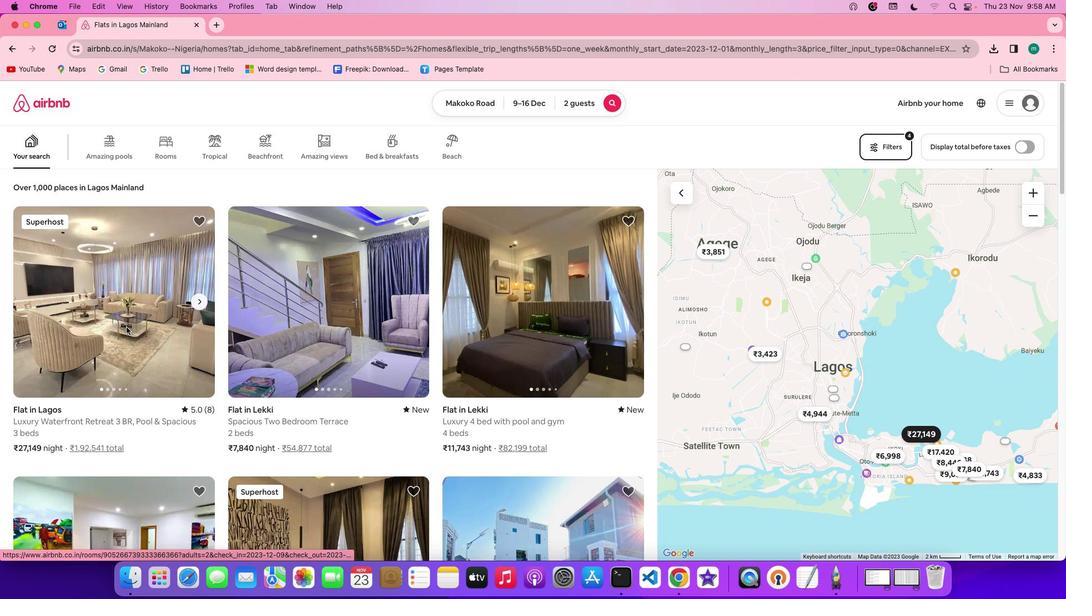 
Action: Mouse moved to (791, 423)
Screenshot: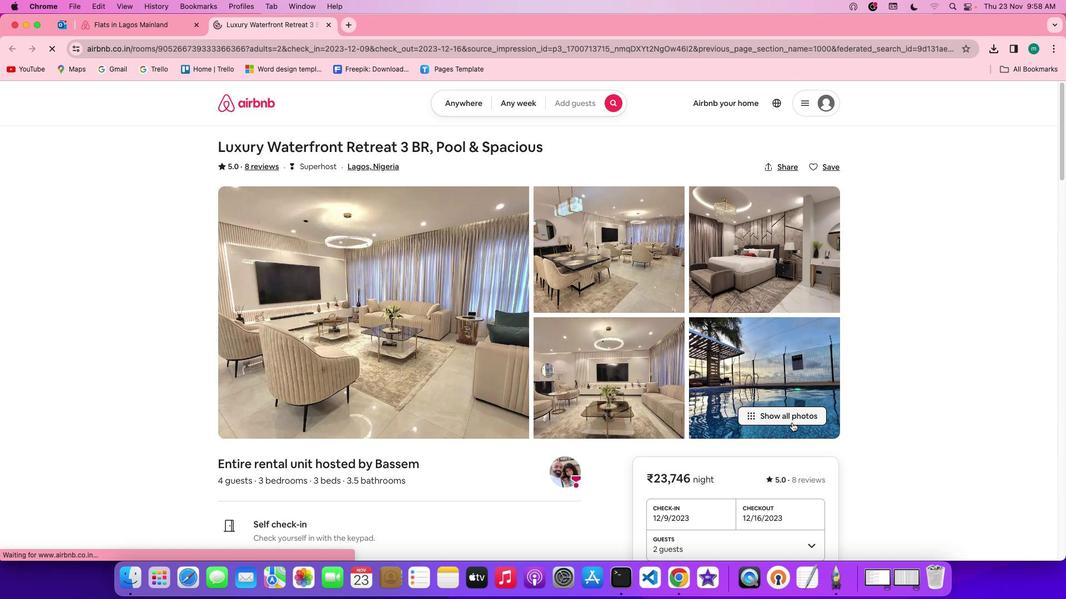 
Action: Mouse pressed left at (791, 423)
Screenshot: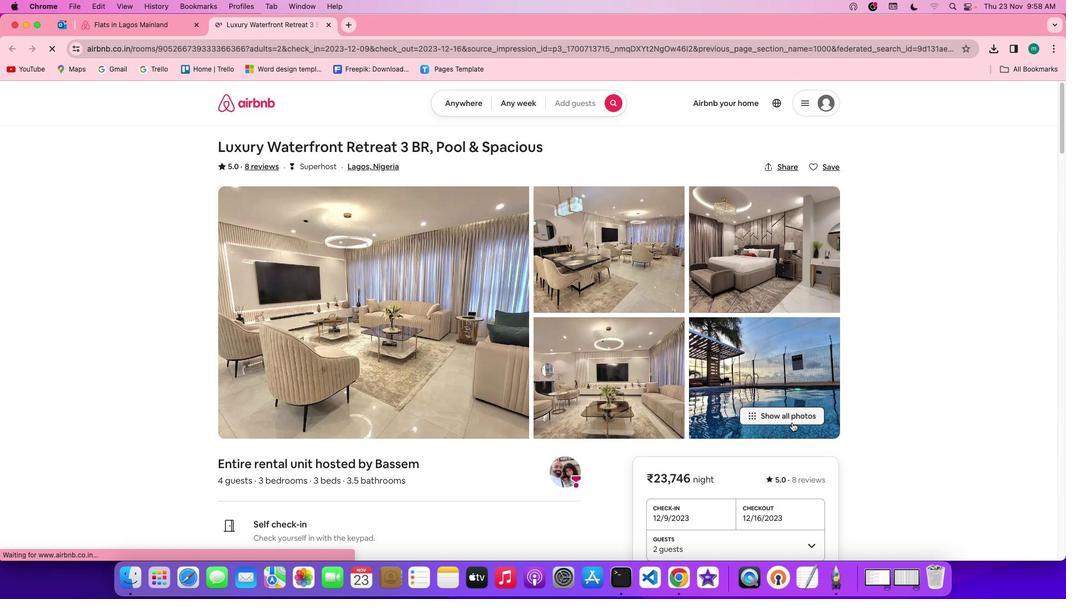 
Action: Mouse moved to (665, 435)
Screenshot: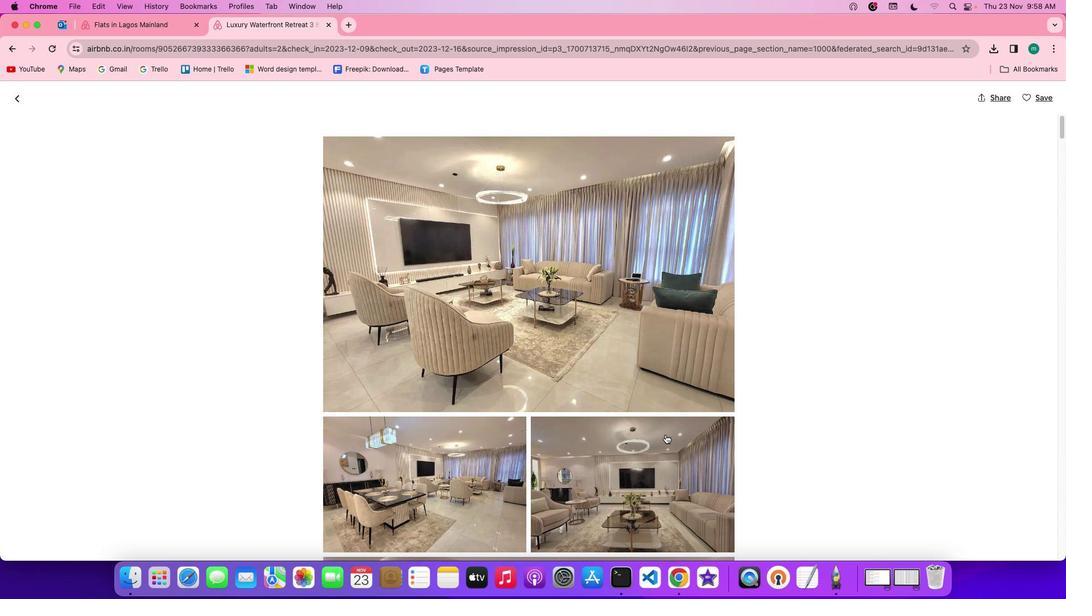 
Action: Mouse scrolled (665, 435) with delta (0, 0)
Screenshot: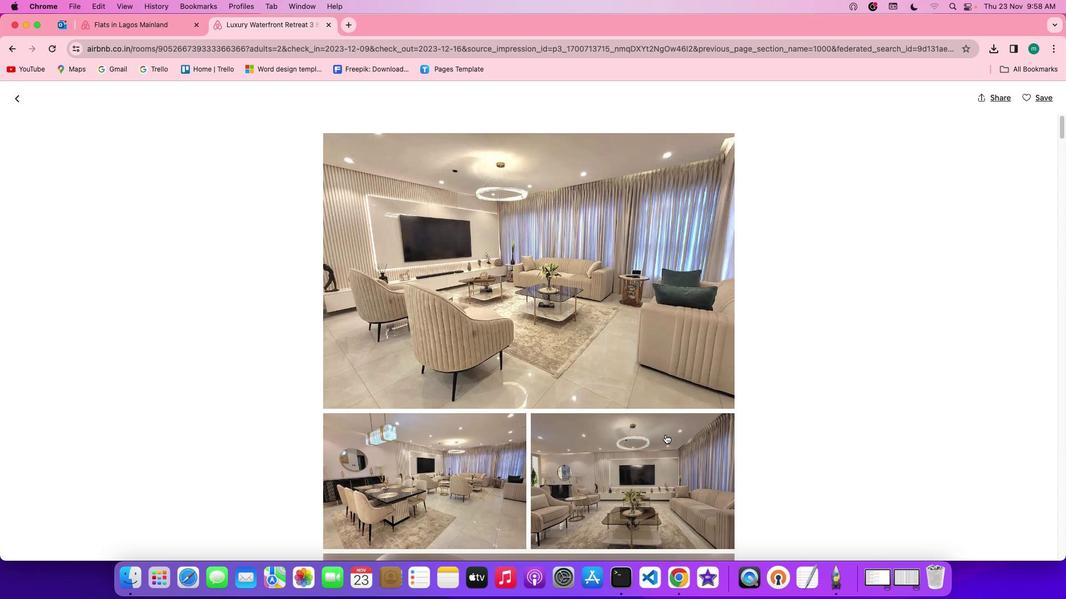
Action: Mouse scrolled (665, 435) with delta (0, 0)
Screenshot: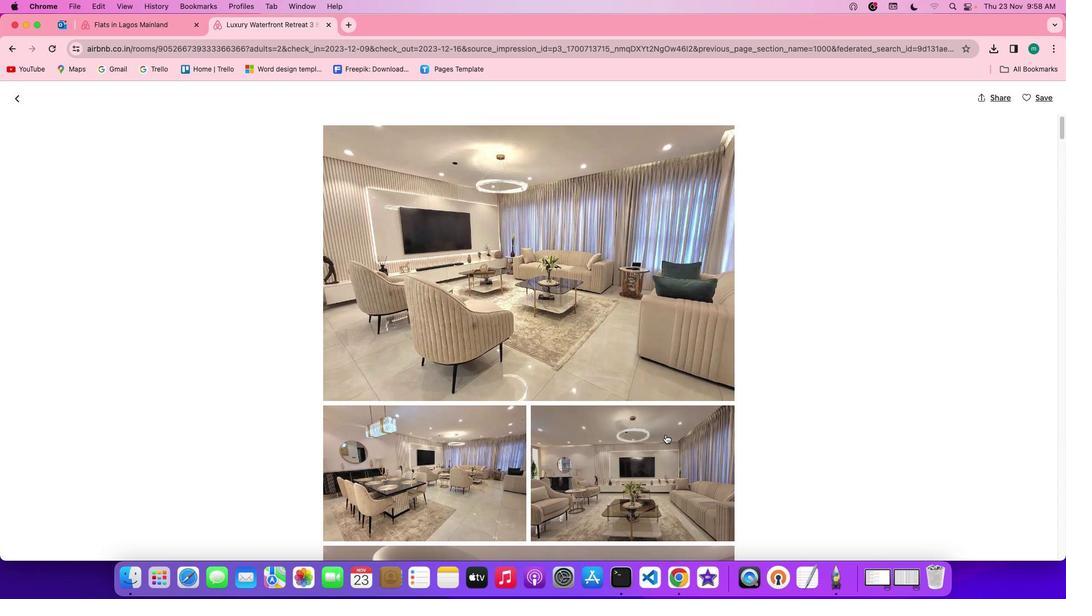 
Action: Mouse scrolled (665, 435) with delta (0, 0)
Screenshot: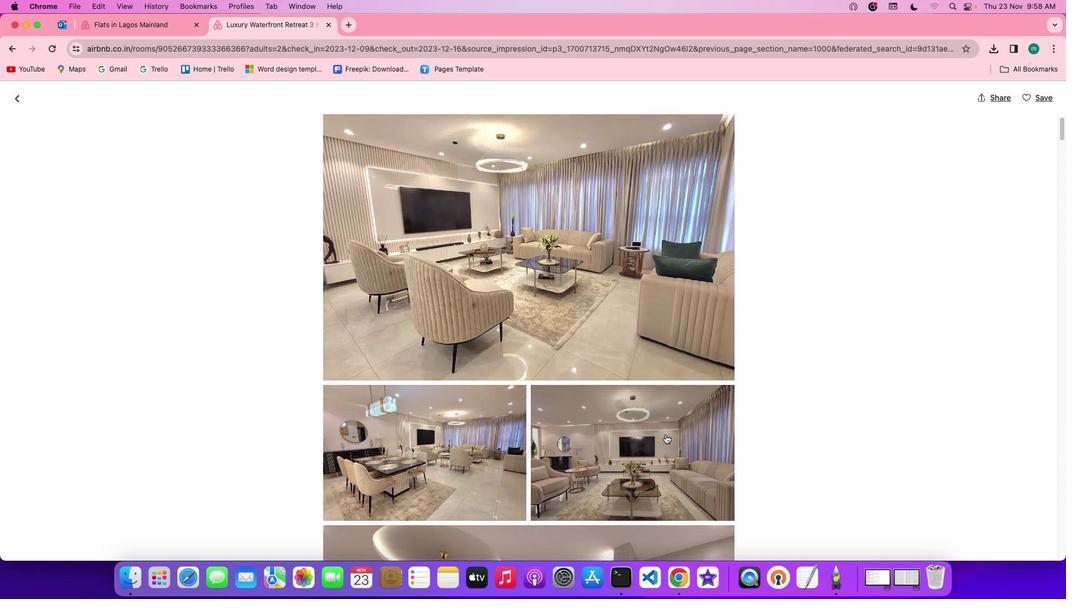 
Action: Mouse scrolled (665, 435) with delta (0, 0)
Screenshot: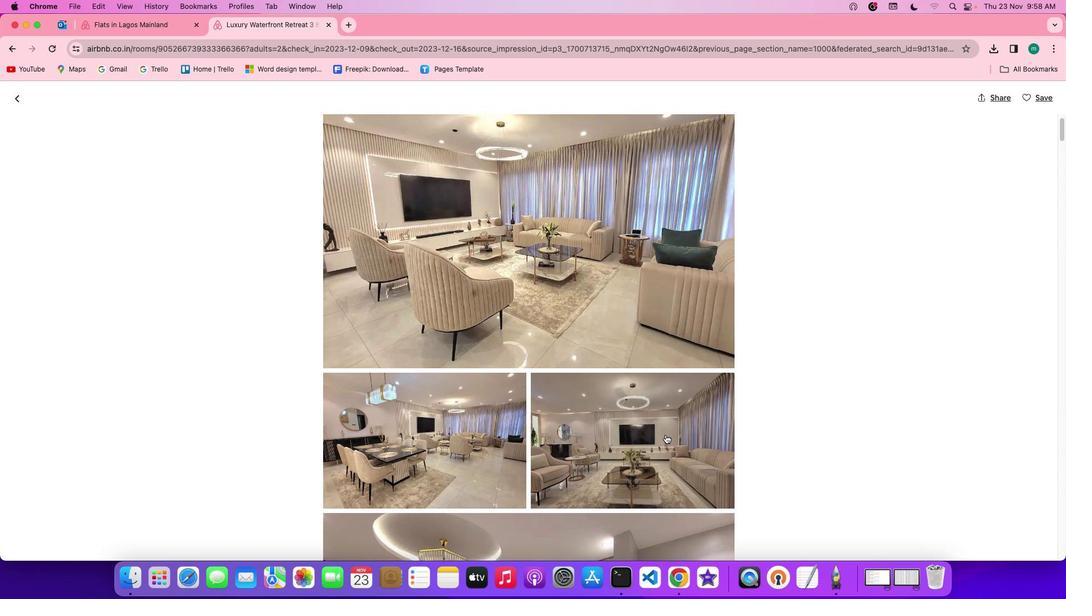 
Action: Mouse scrolled (665, 435) with delta (0, 0)
Screenshot: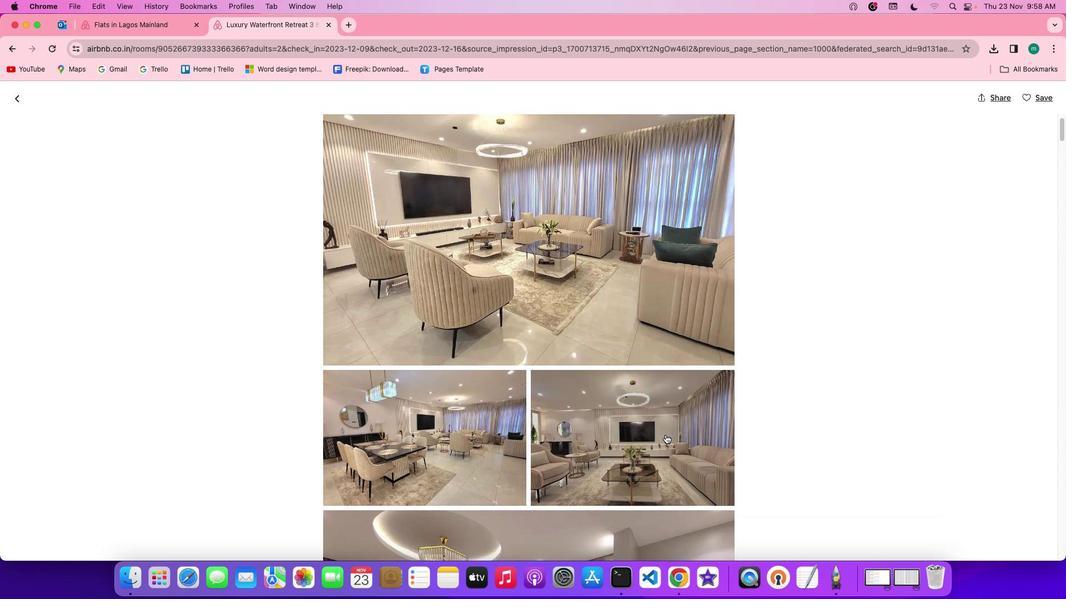 
Action: Mouse scrolled (665, 435) with delta (0, 0)
Screenshot: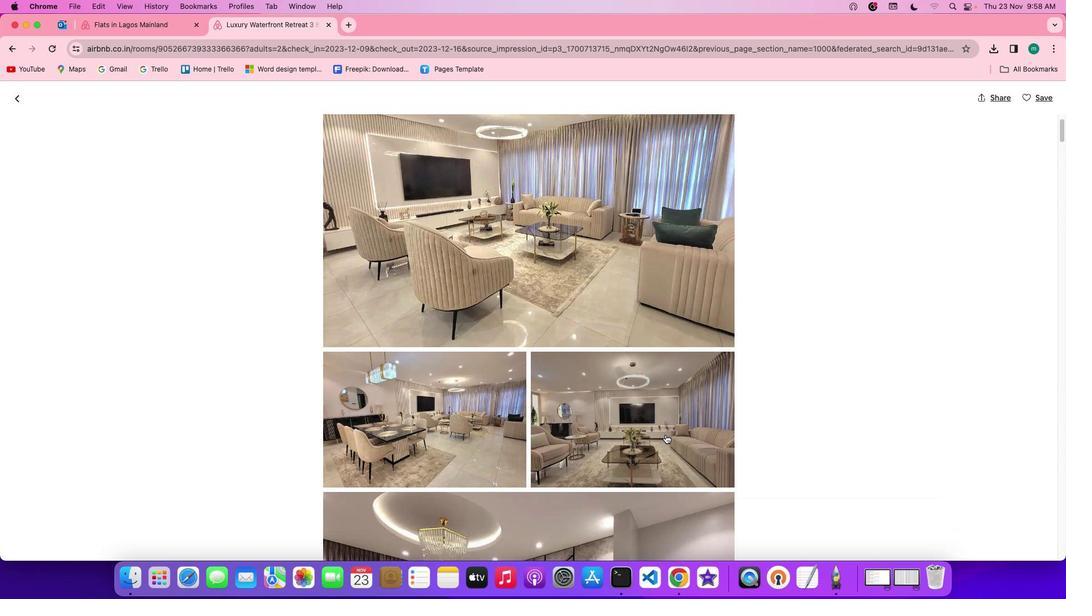 
Action: Mouse scrolled (665, 435) with delta (0, -1)
Screenshot: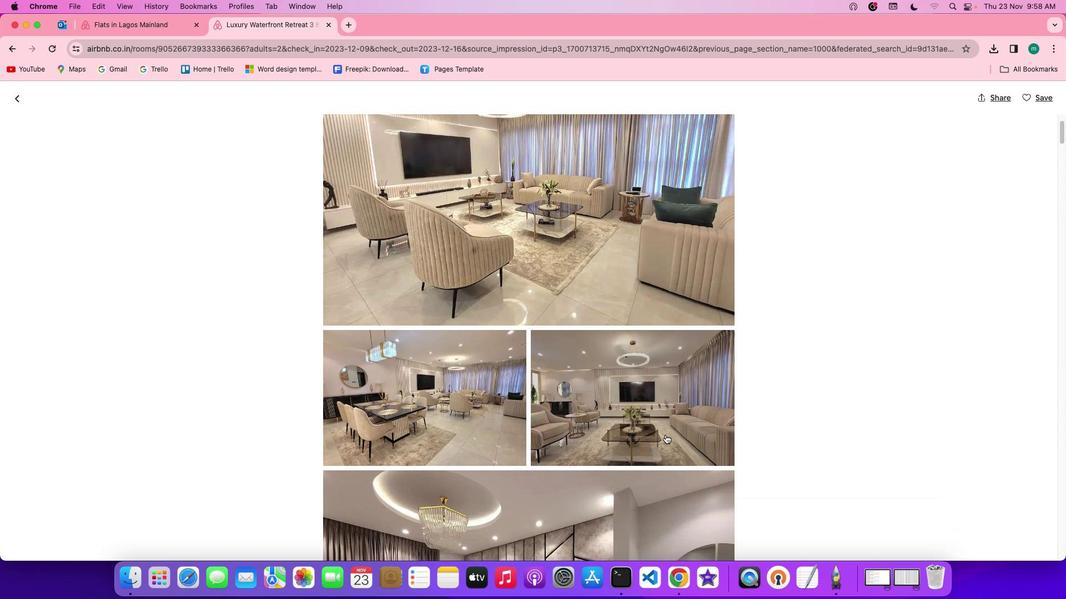 
Action: Mouse scrolled (665, 435) with delta (0, -1)
Screenshot: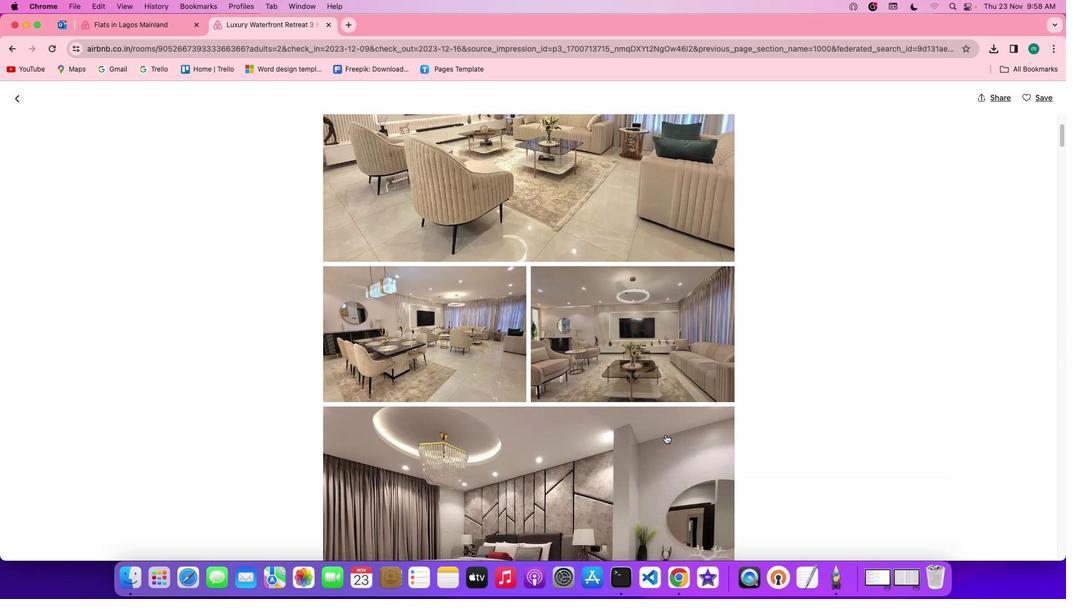
Action: Mouse scrolled (665, 435) with delta (0, 0)
Screenshot: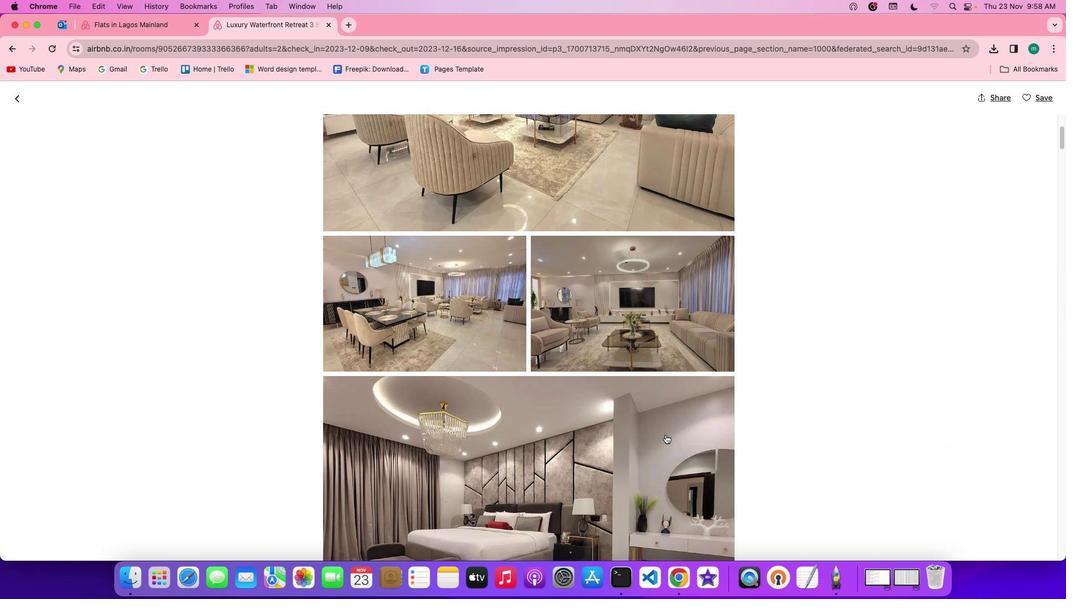 
Action: Mouse scrolled (665, 435) with delta (0, 0)
Screenshot: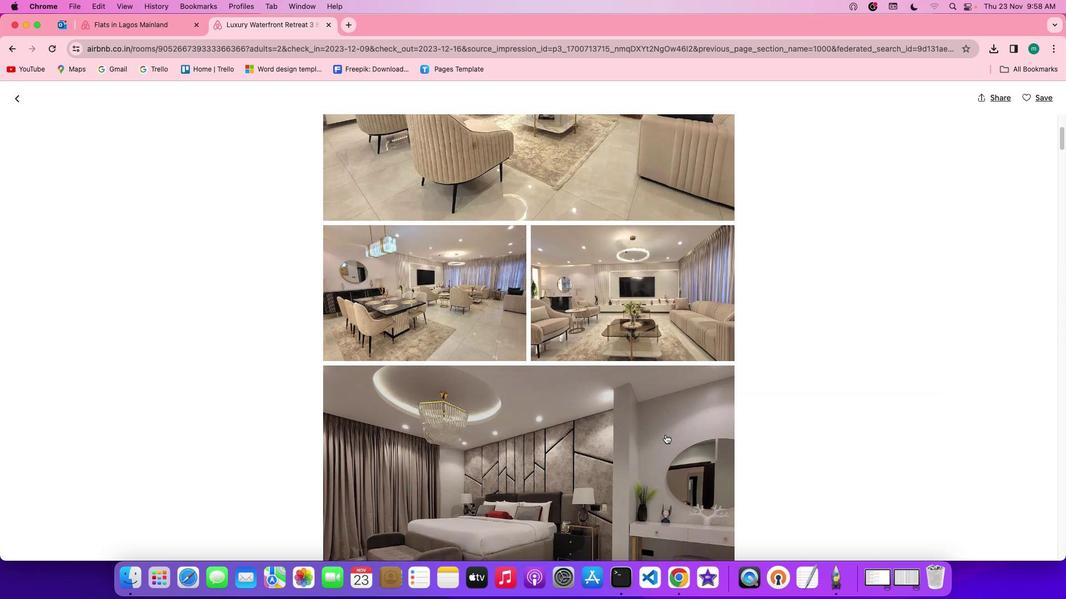 
Action: Mouse scrolled (665, 435) with delta (0, 0)
Screenshot: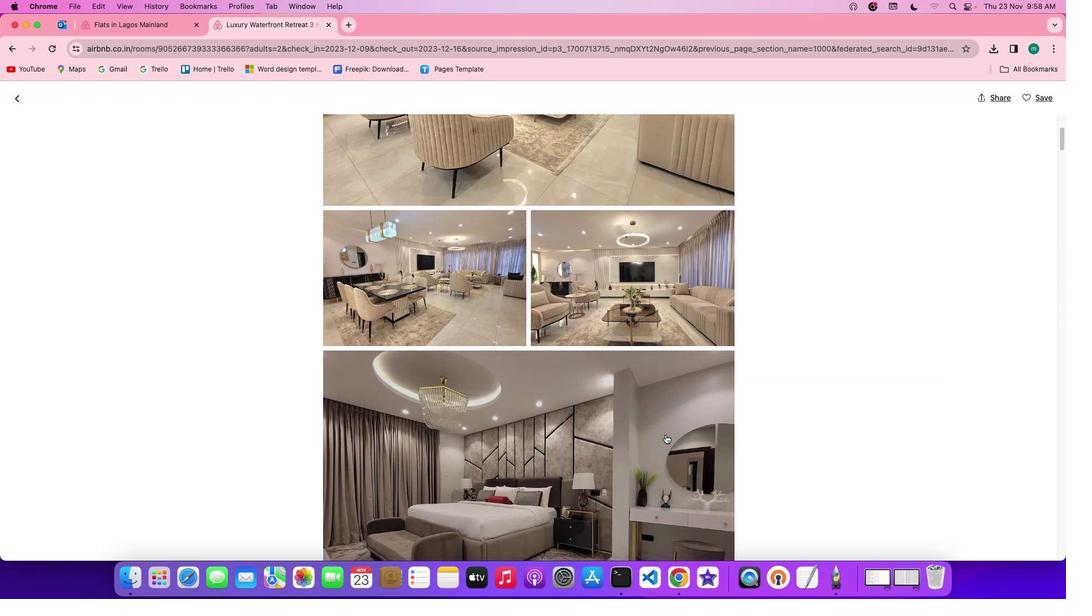 
Action: Mouse scrolled (665, 435) with delta (0, -1)
Screenshot: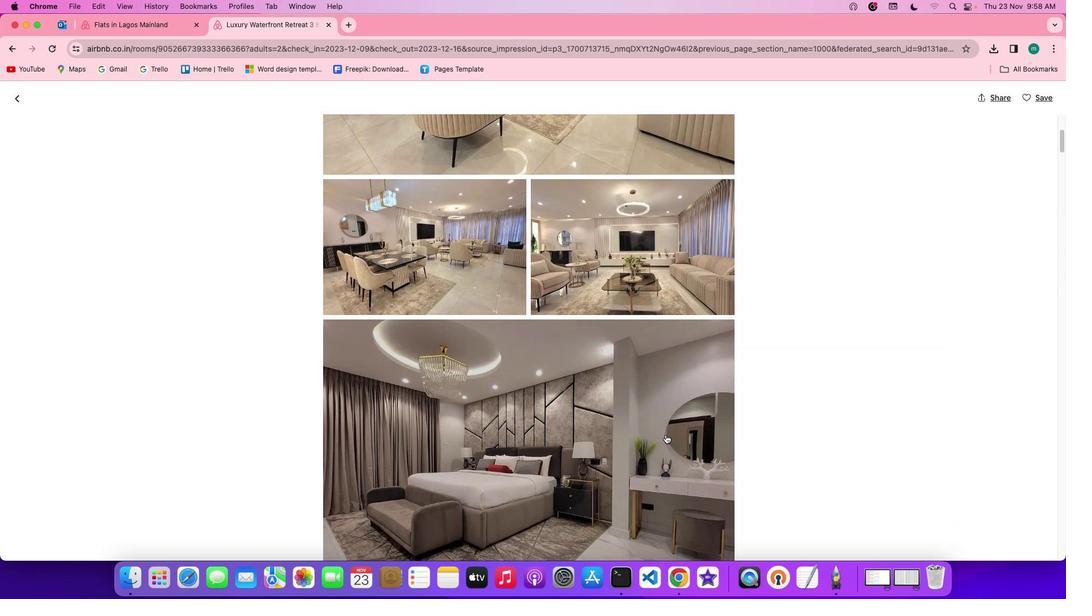 
Action: Mouse scrolled (665, 435) with delta (0, -1)
Screenshot: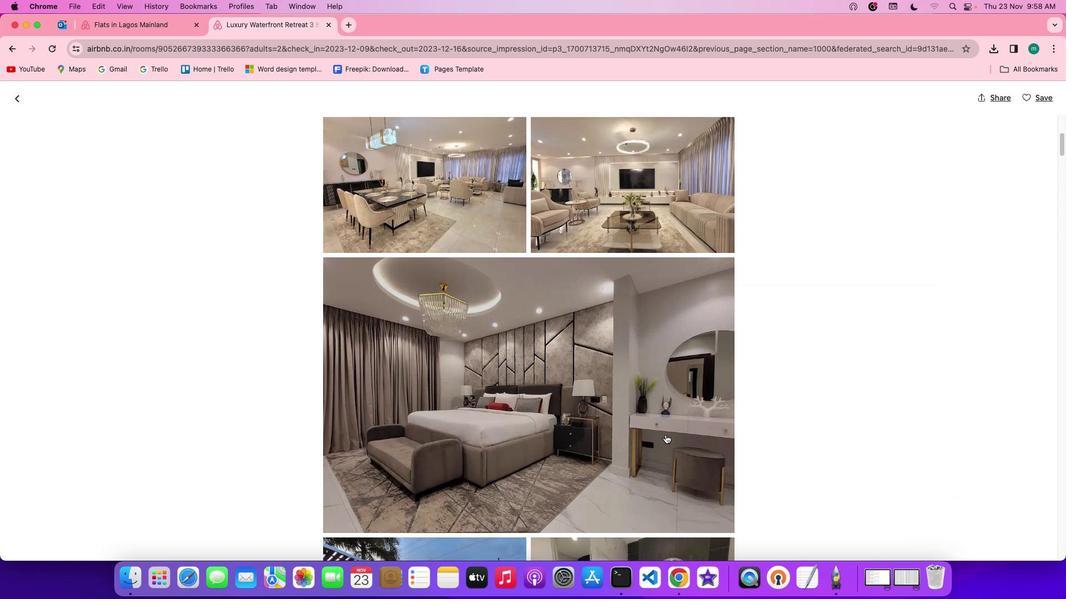 
Action: Mouse scrolled (665, 435) with delta (0, 0)
Screenshot: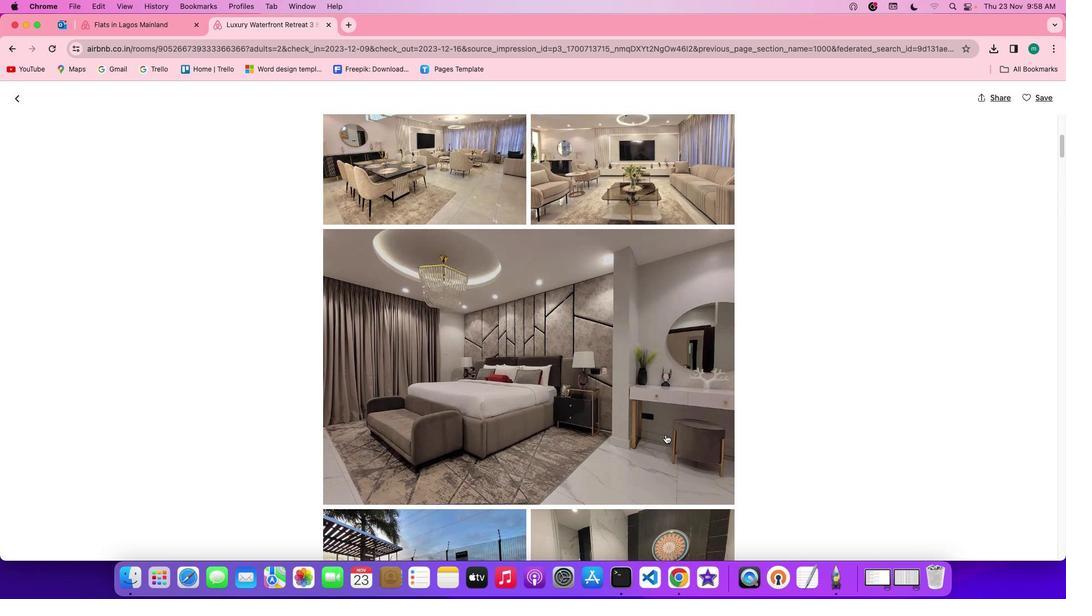 
Action: Mouse scrolled (665, 435) with delta (0, 0)
Screenshot: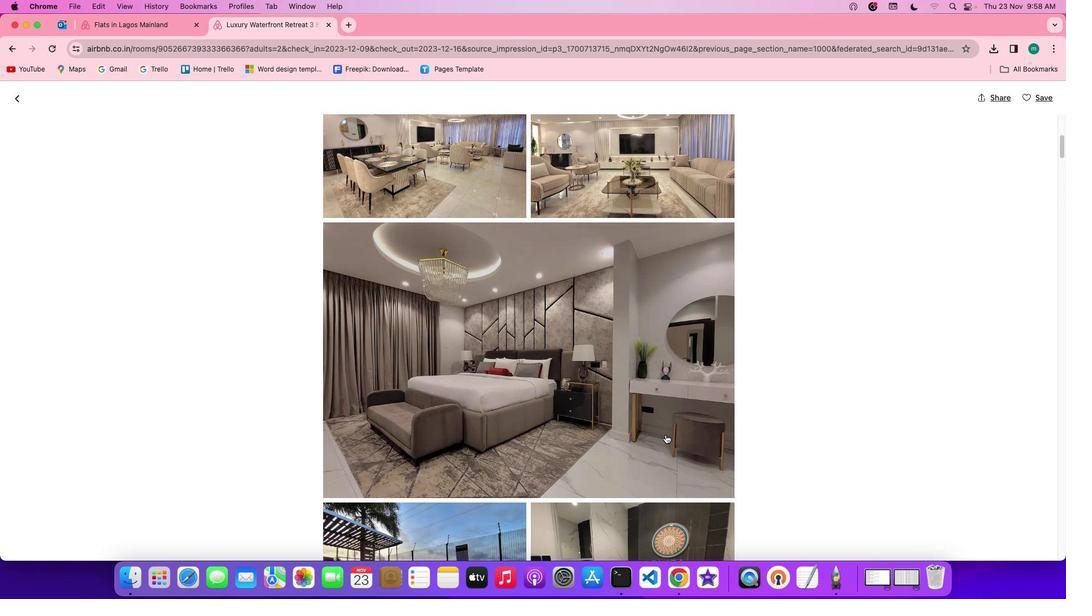 
Action: Mouse scrolled (665, 435) with delta (0, -1)
Screenshot: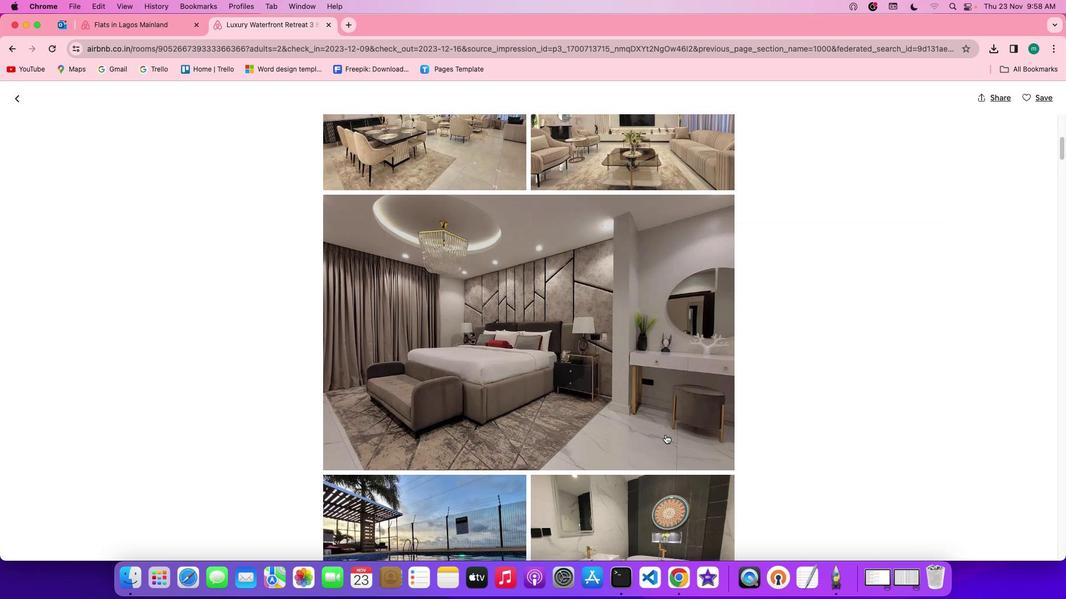 
Action: Mouse scrolled (665, 435) with delta (0, 0)
Screenshot: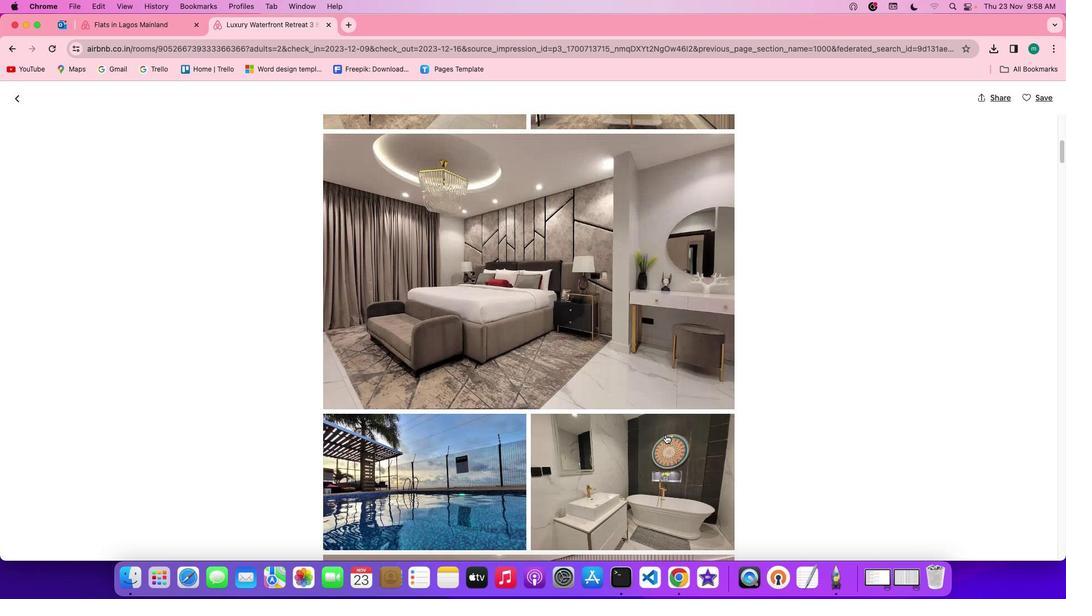
Action: Mouse scrolled (665, 435) with delta (0, 0)
Screenshot: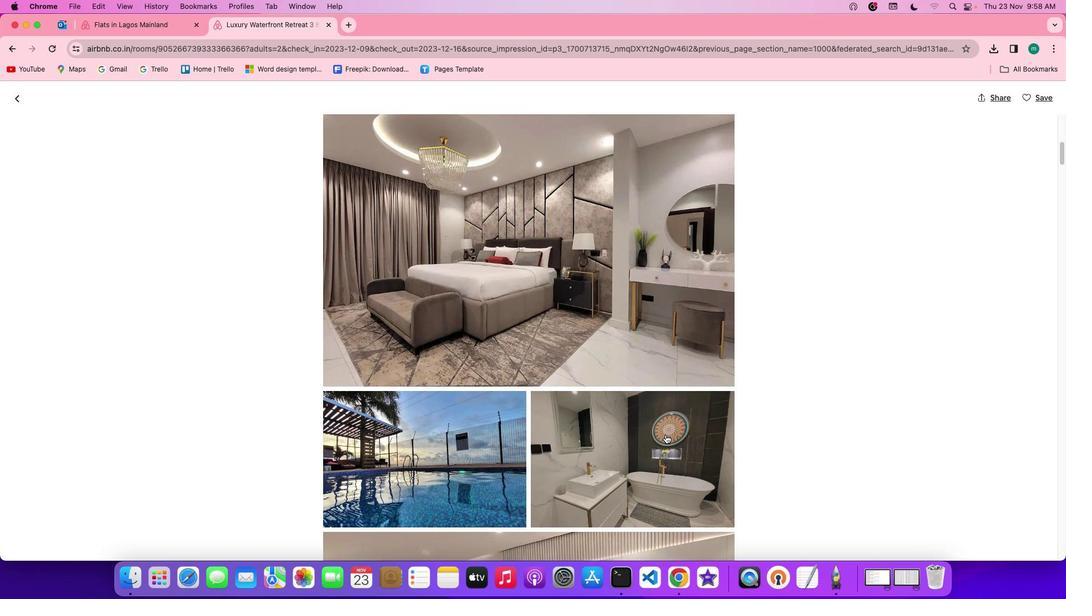 
Action: Mouse scrolled (665, 435) with delta (0, 0)
Screenshot: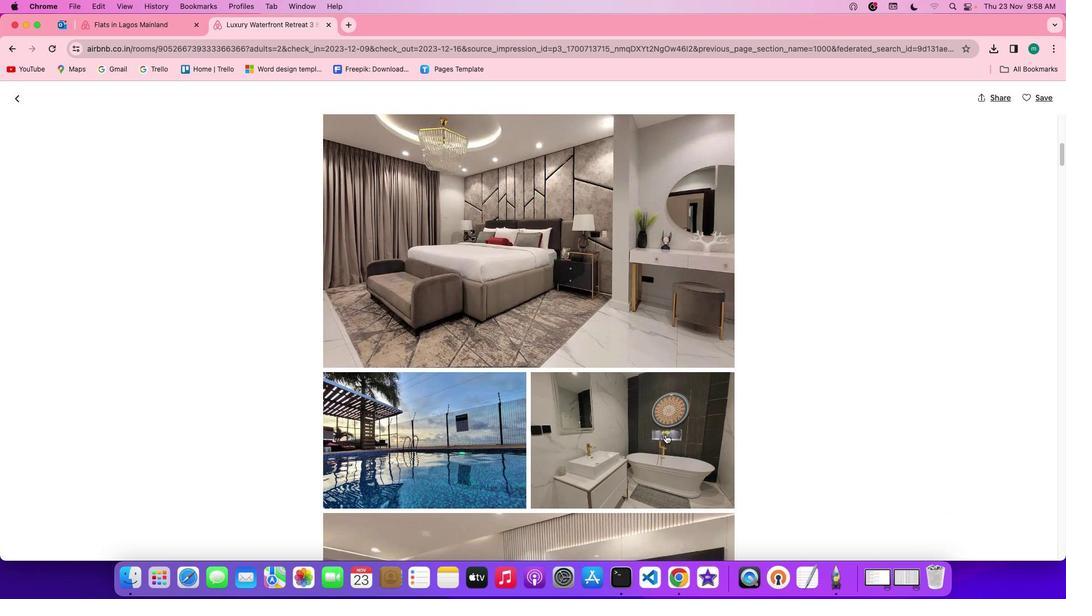 
Action: Mouse scrolled (665, 435) with delta (0, -1)
Screenshot: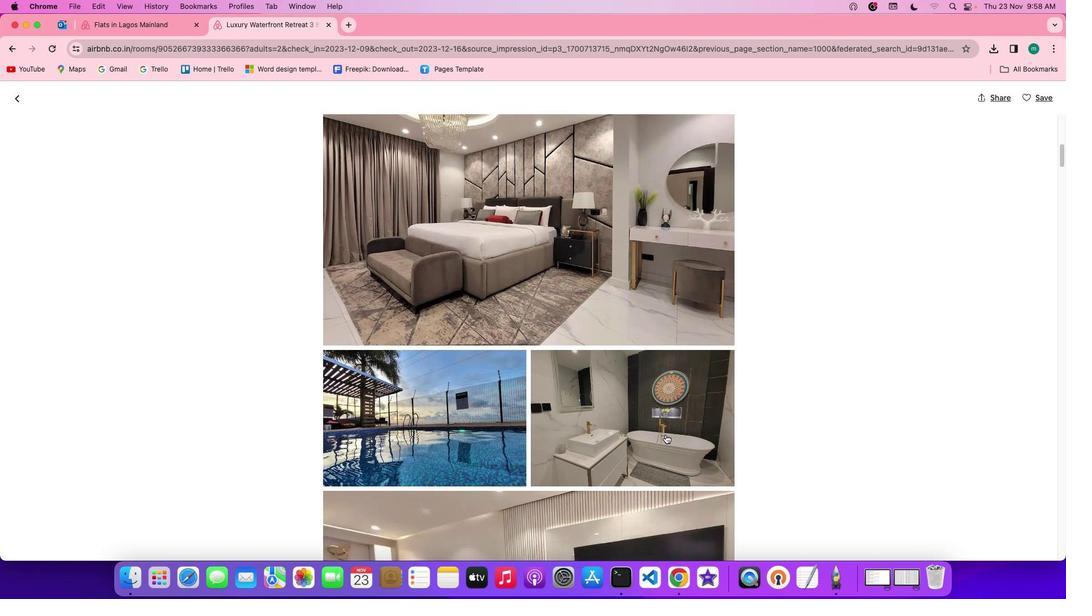 
Action: Mouse scrolled (665, 435) with delta (0, 0)
Screenshot: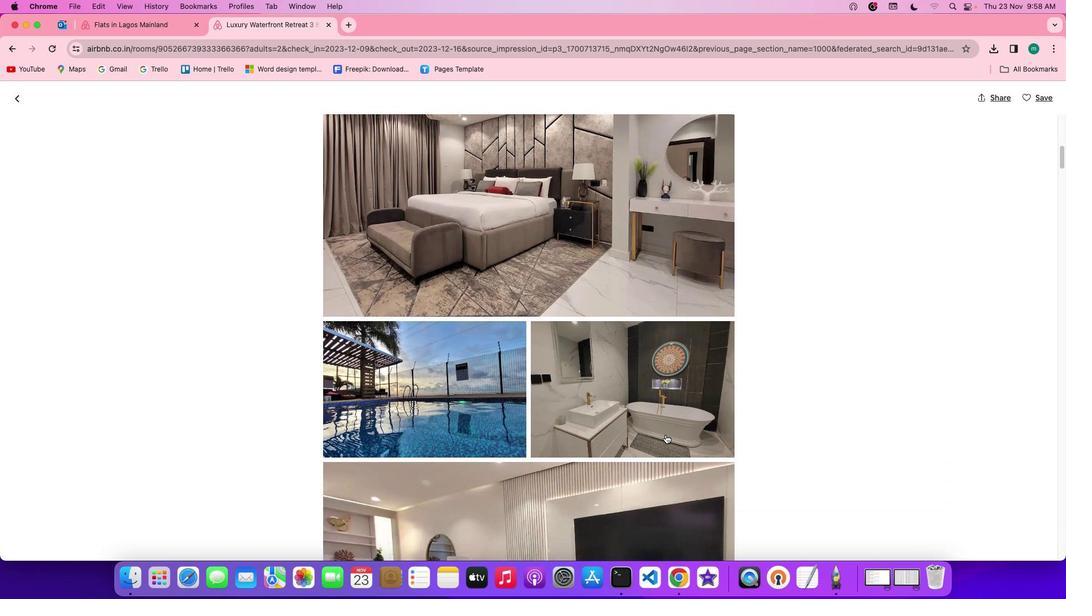 
Action: Mouse scrolled (665, 435) with delta (0, 0)
Screenshot: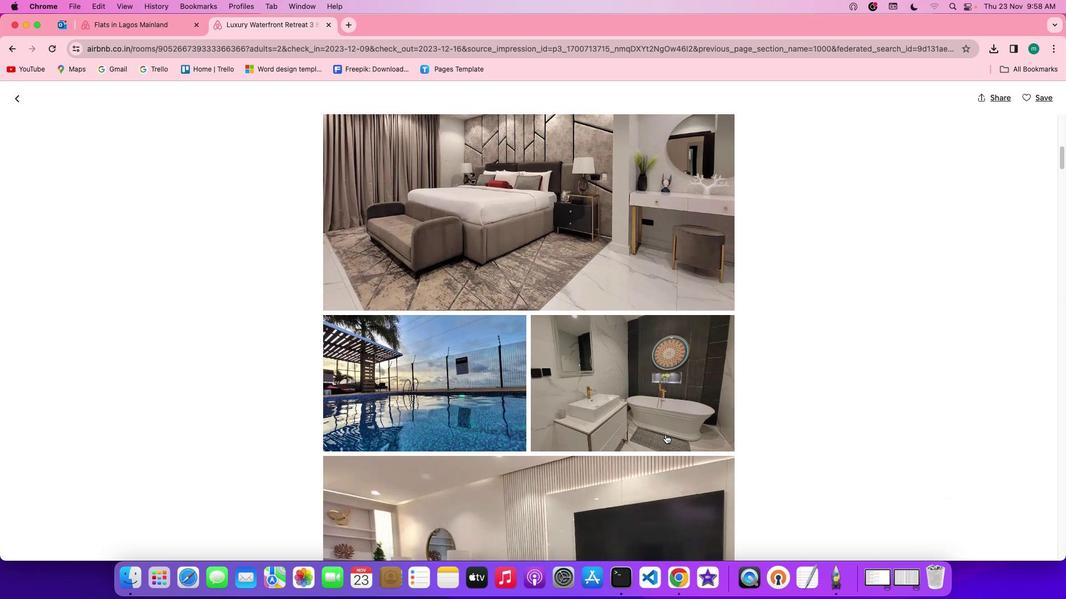 
Action: Mouse scrolled (665, 435) with delta (0, 0)
Screenshot: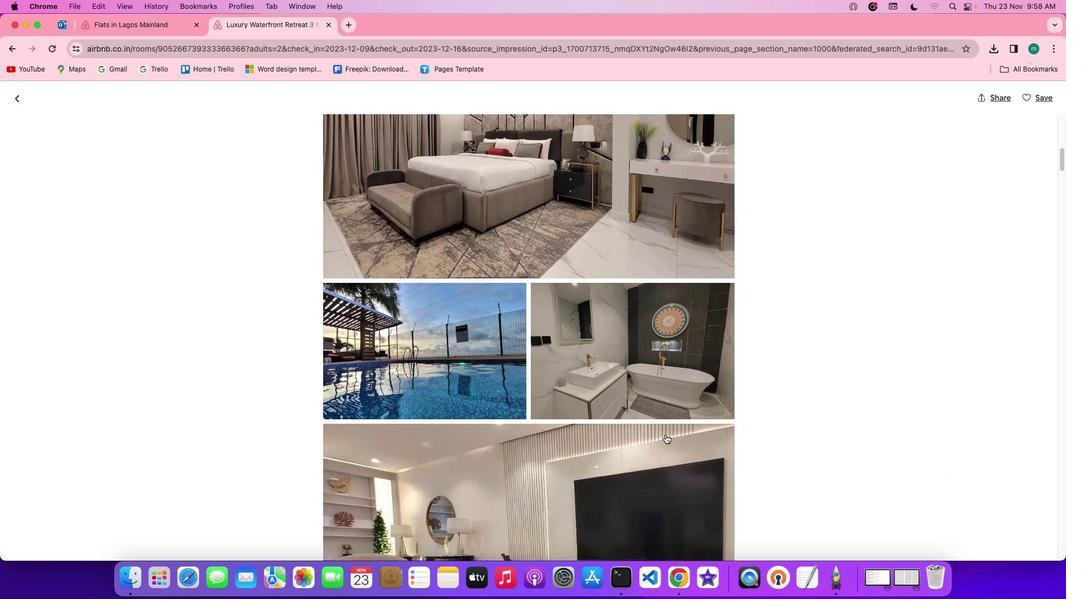 
Action: Mouse scrolled (665, 435) with delta (0, -1)
Screenshot: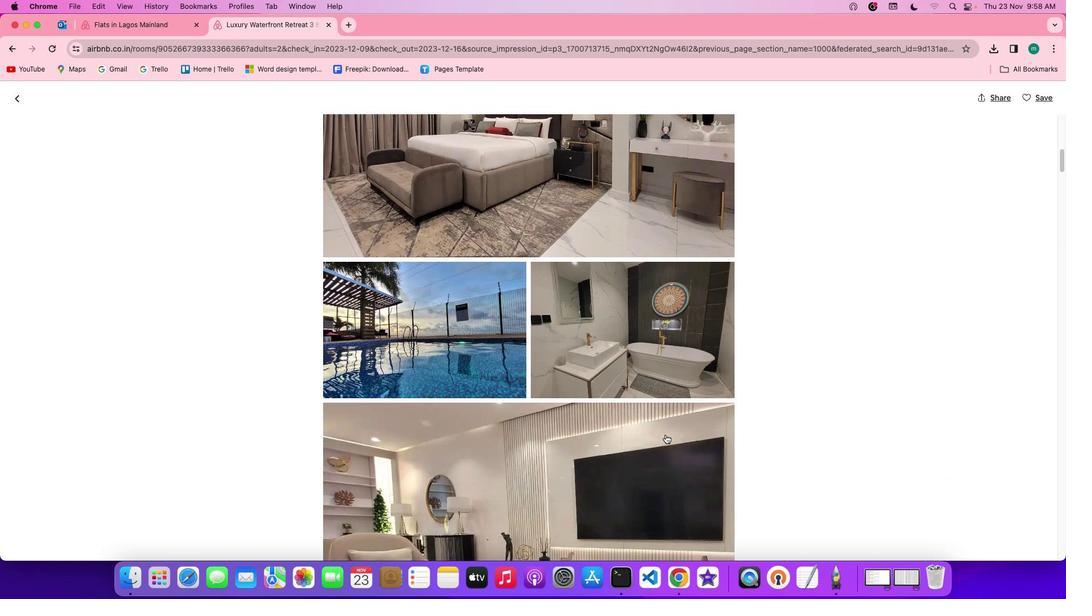 
Action: Mouse scrolled (665, 435) with delta (0, -1)
Screenshot: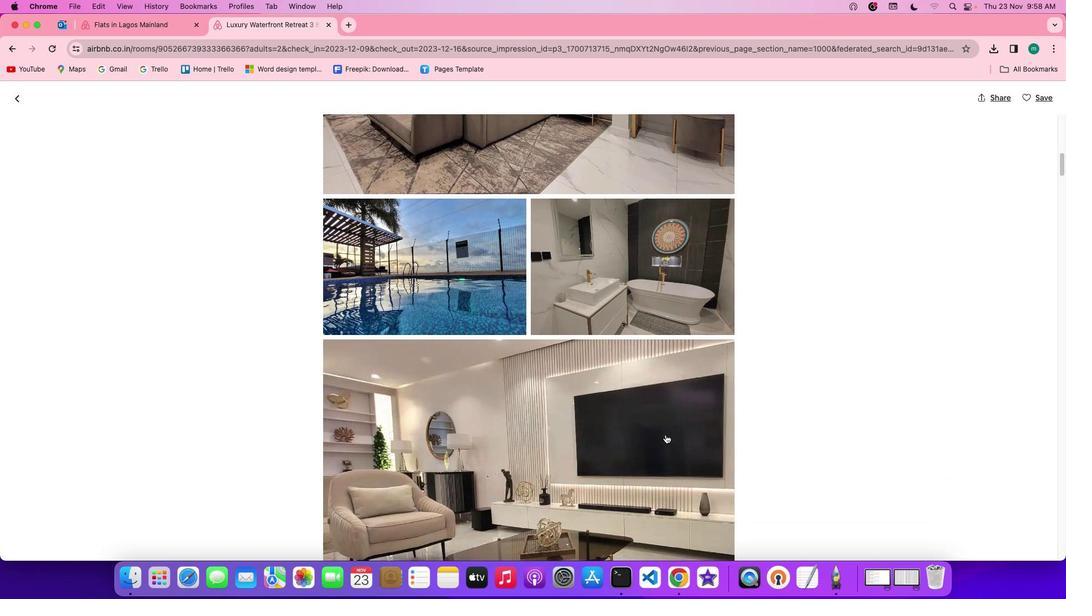 
Action: Mouse scrolled (665, 435) with delta (0, 0)
Screenshot: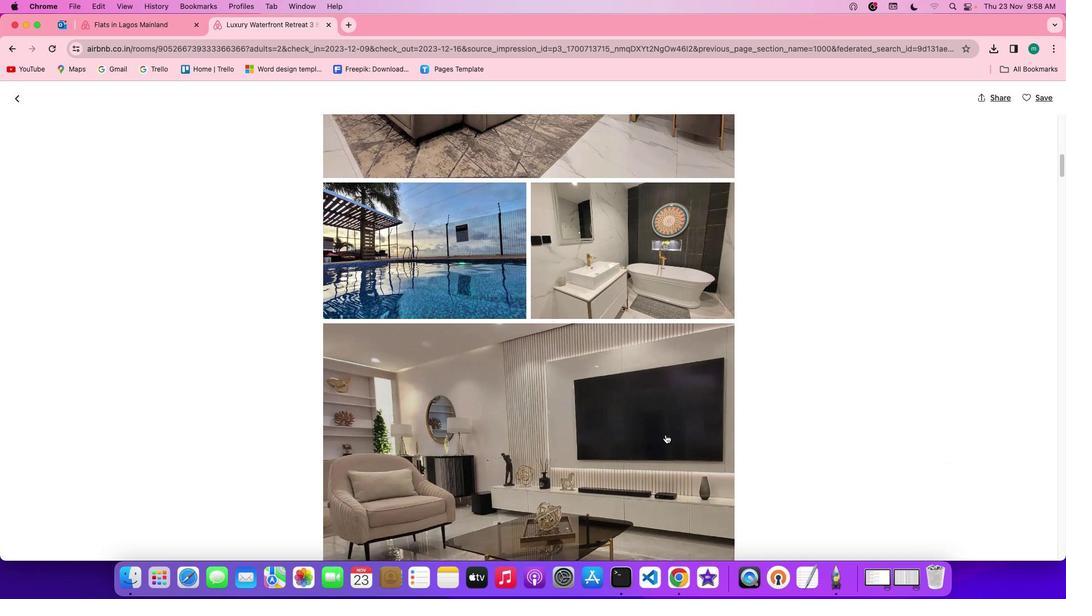
Action: Mouse scrolled (665, 435) with delta (0, 0)
Screenshot: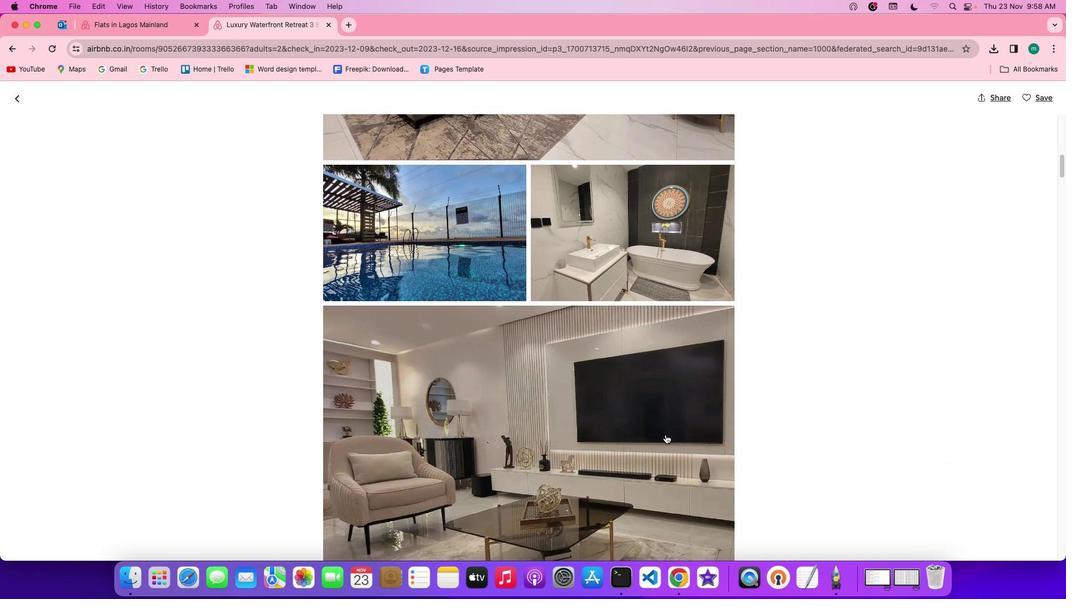 
Action: Mouse scrolled (665, 435) with delta (0, -1)
Screenshot: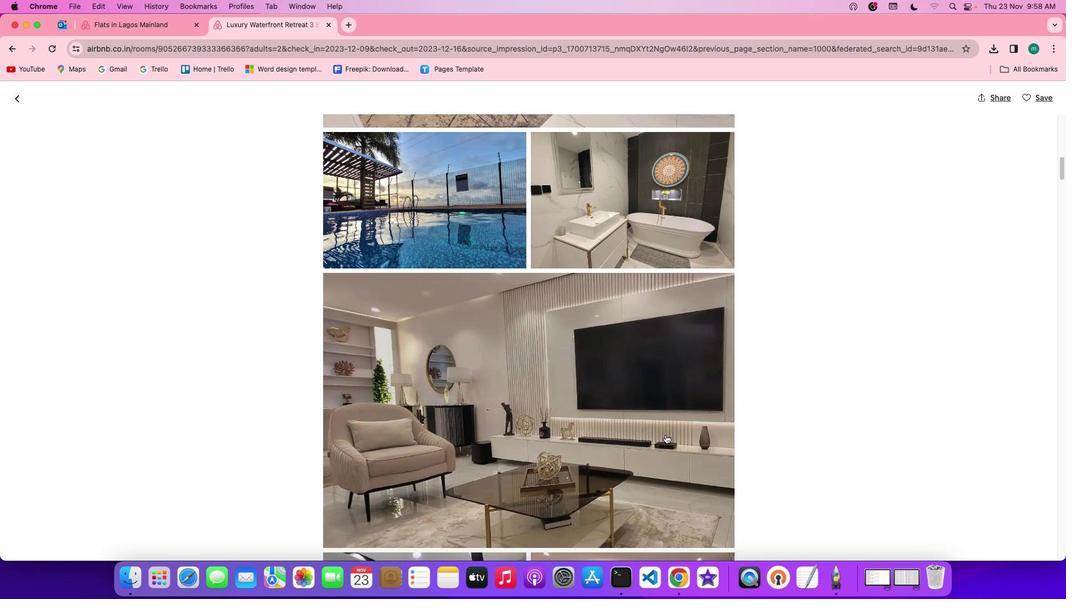 
Action: Mouse scrolled (665, 435) with delta (0, -1)
Screenshot: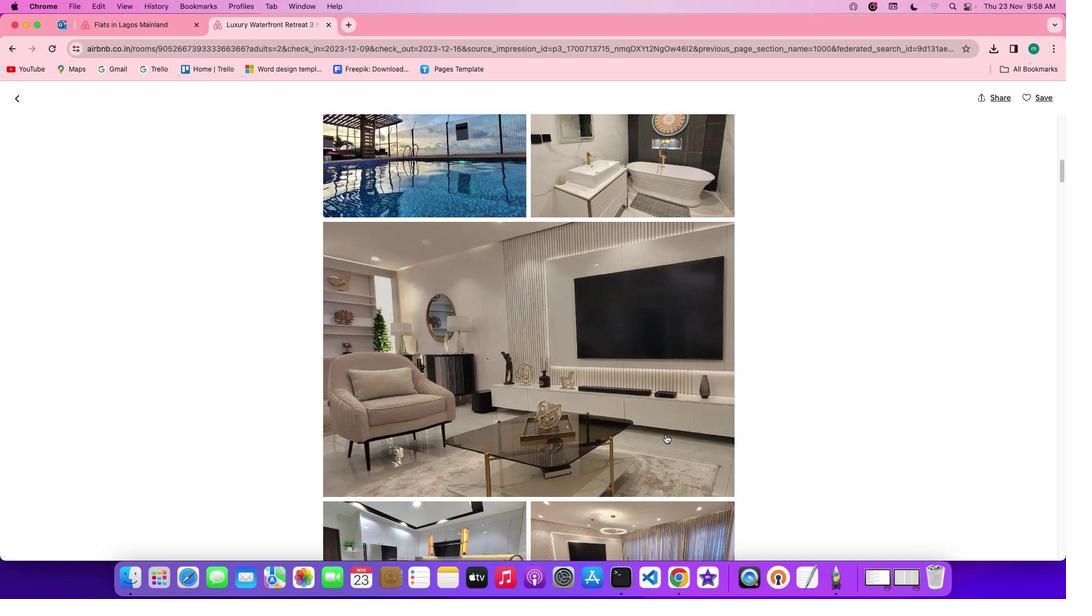 
Action: Mouse scrolled (665, 435) with delta (0, 0)
Screenshot: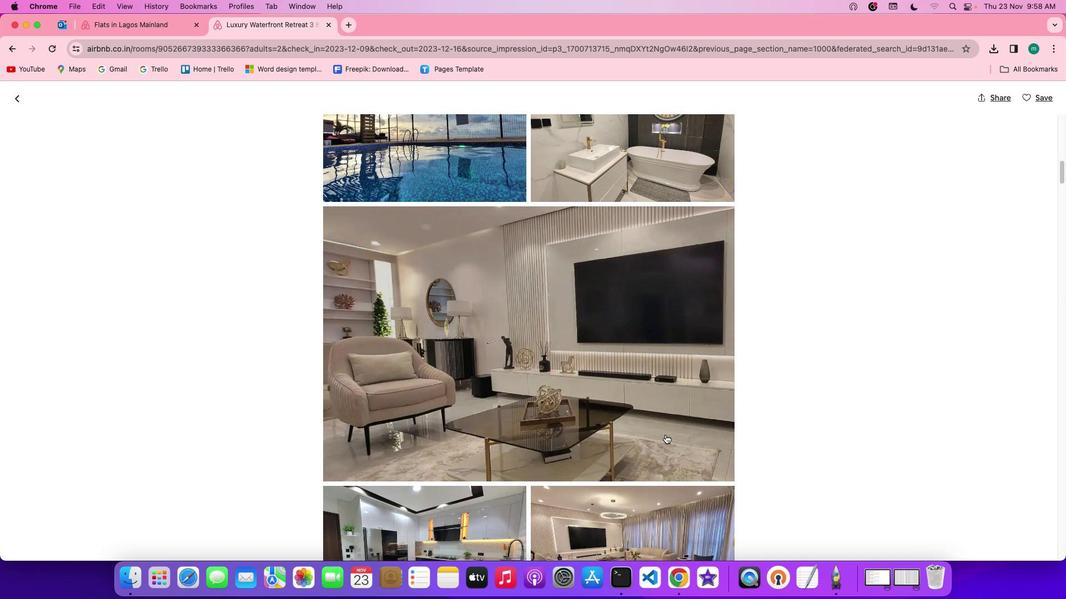 
Action: Mouse scrolled (665, 435) with delta (0, 0)
Screenshot: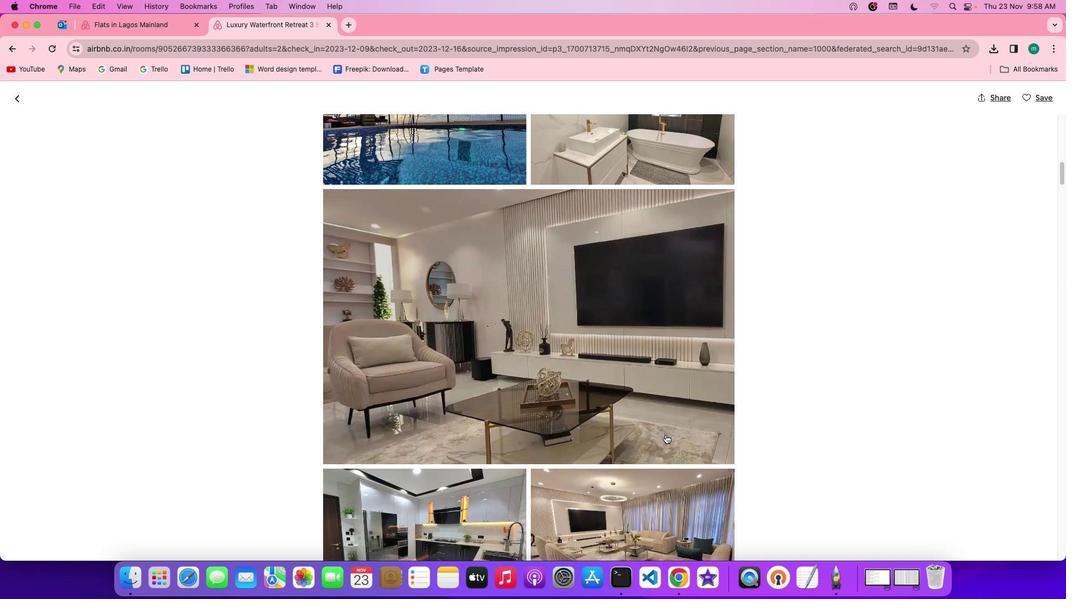 
Action: Mouse scrolled (665, 435) with delta (0, 0)
Screenshot: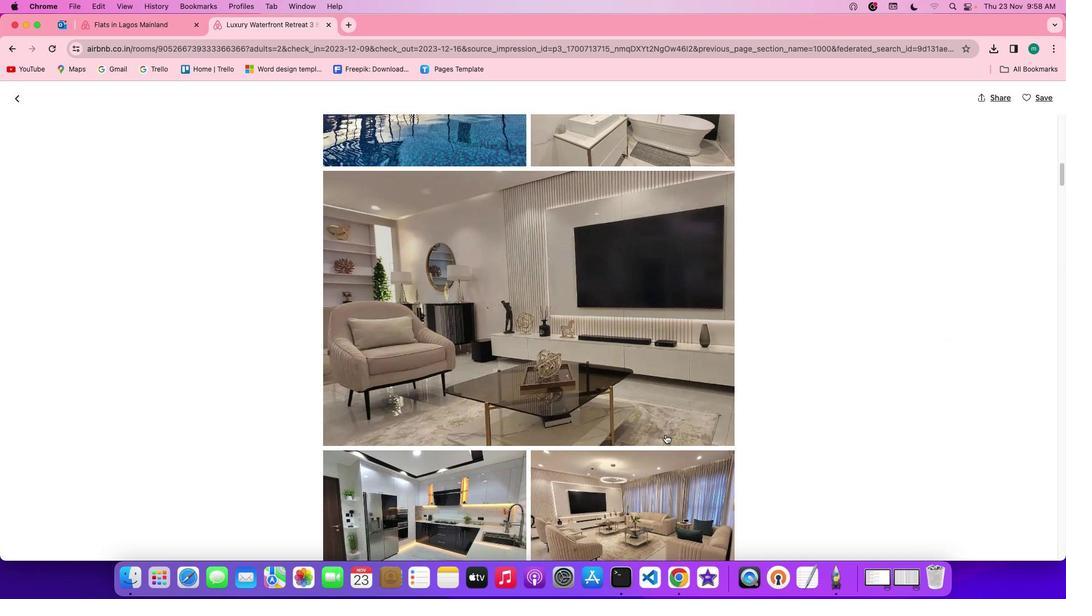 
Action: Mouse scrolled (665, 435) with delta (0, 0)
Screenshot: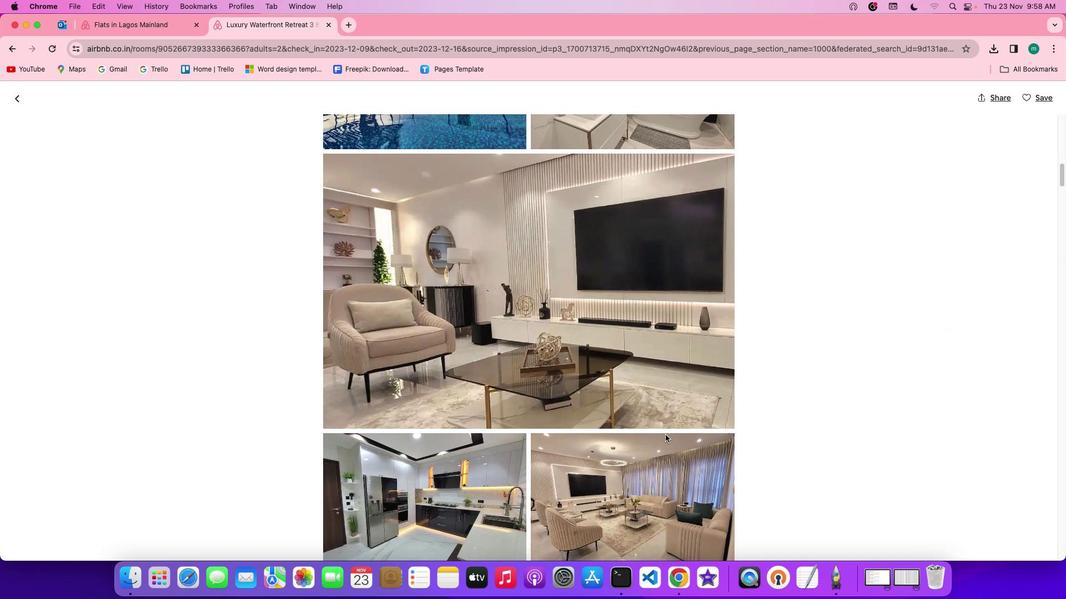 
Action: Mouse scrolled (665, 435) with delta (0, 0)
Screenshot: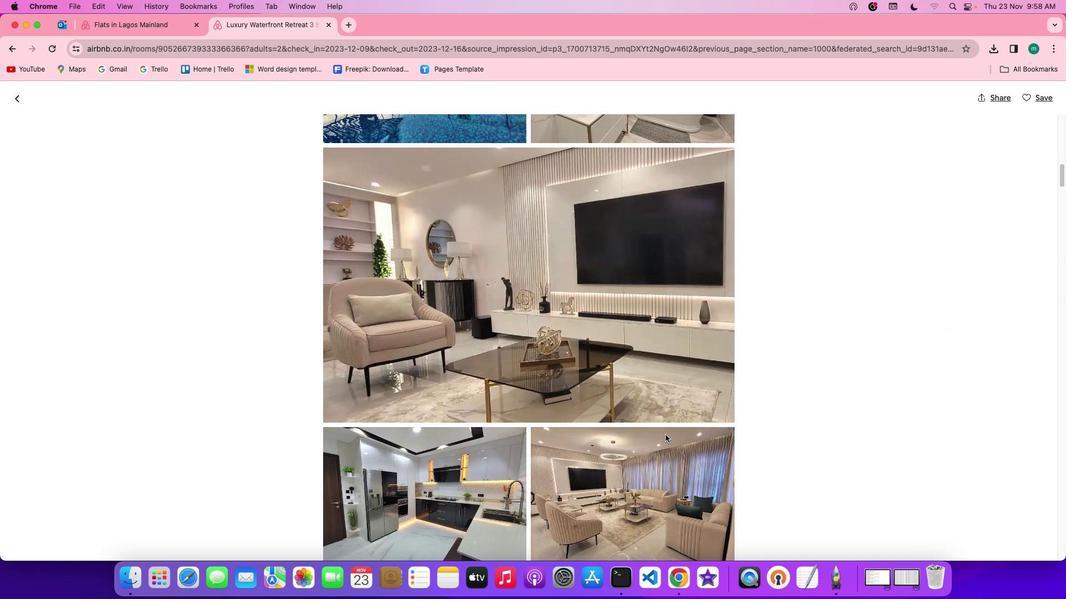 
Action: Mouse scrolled (665, 435) with delta (0, 0)
Screenshot: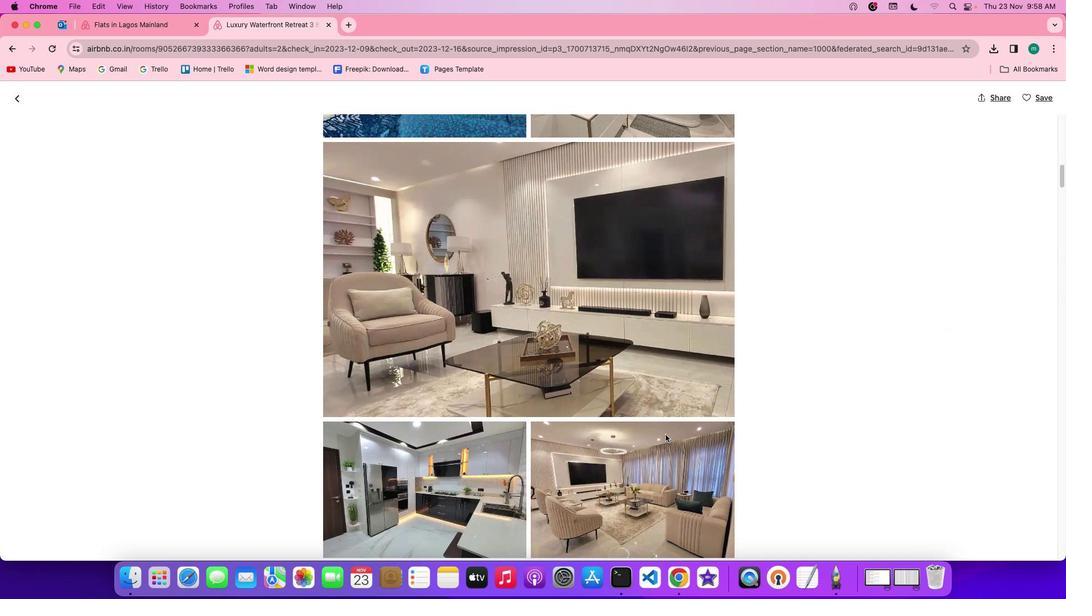
Action: Mouse scrolled (665, 435) with delta (0, 0)
Screenshot: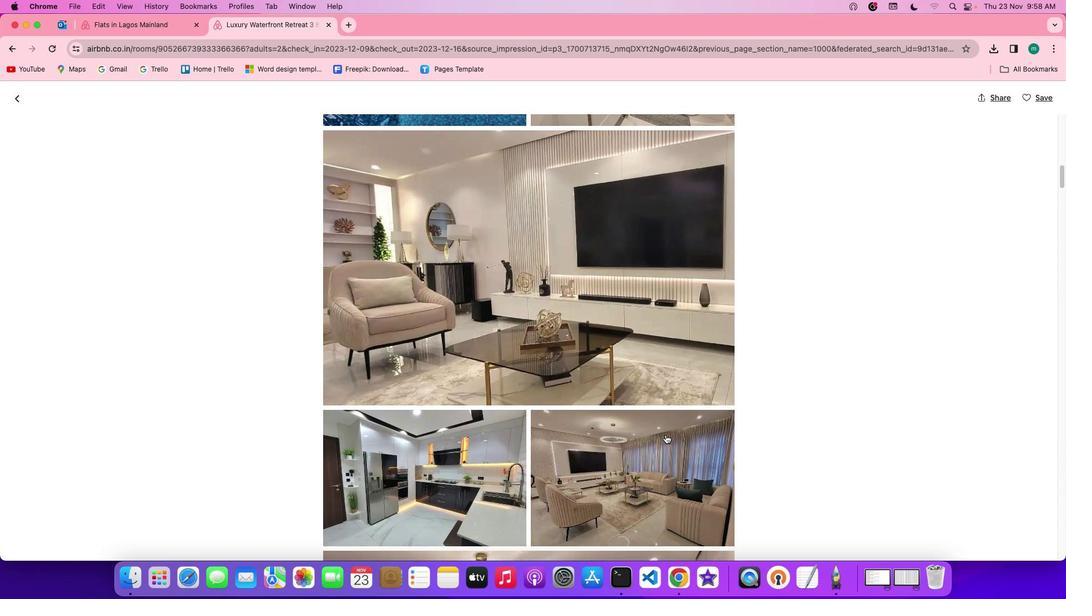 
Action: Mouse scrolled (665, 435) with delta (0, 0)
Screenshot: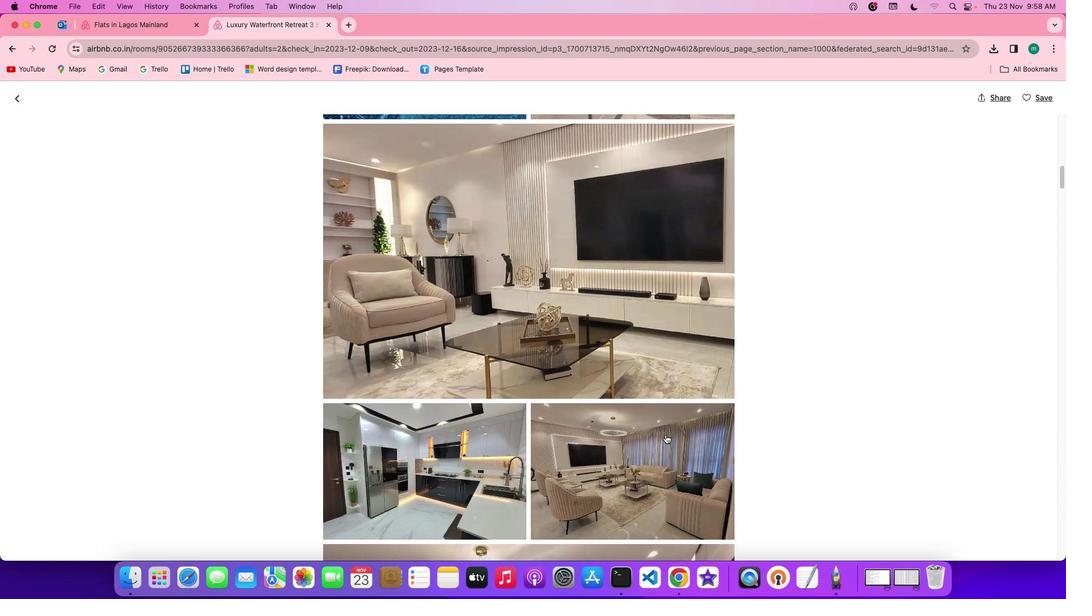 
Action: Mouse scrolled (665, 435) with delta (0, -1)
Screenshot: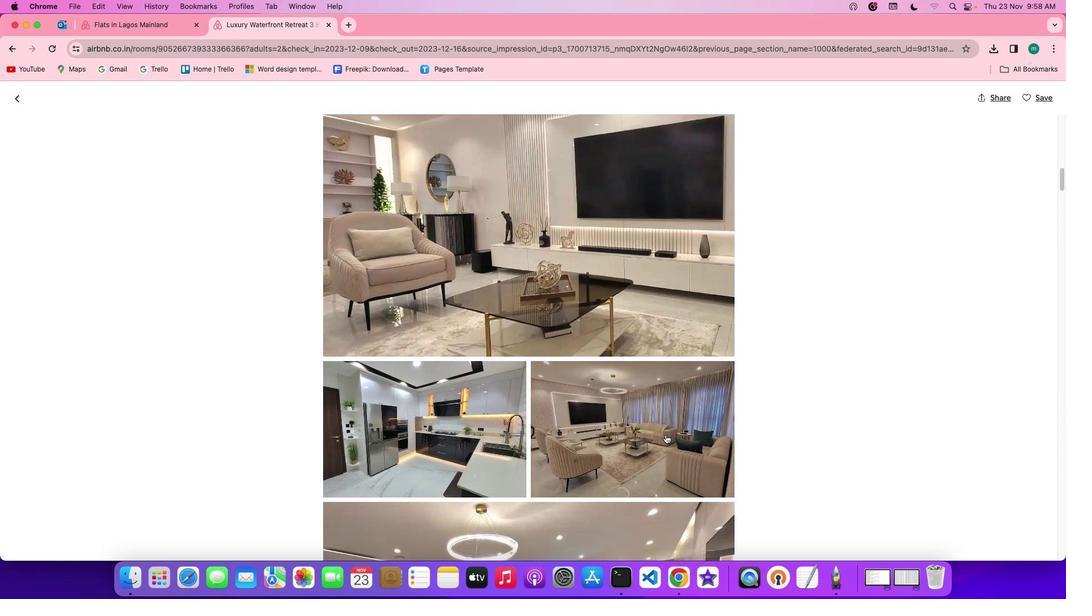 
Action: Mouse scrolled (665, 435) with delta (0, 0)
Screenshot: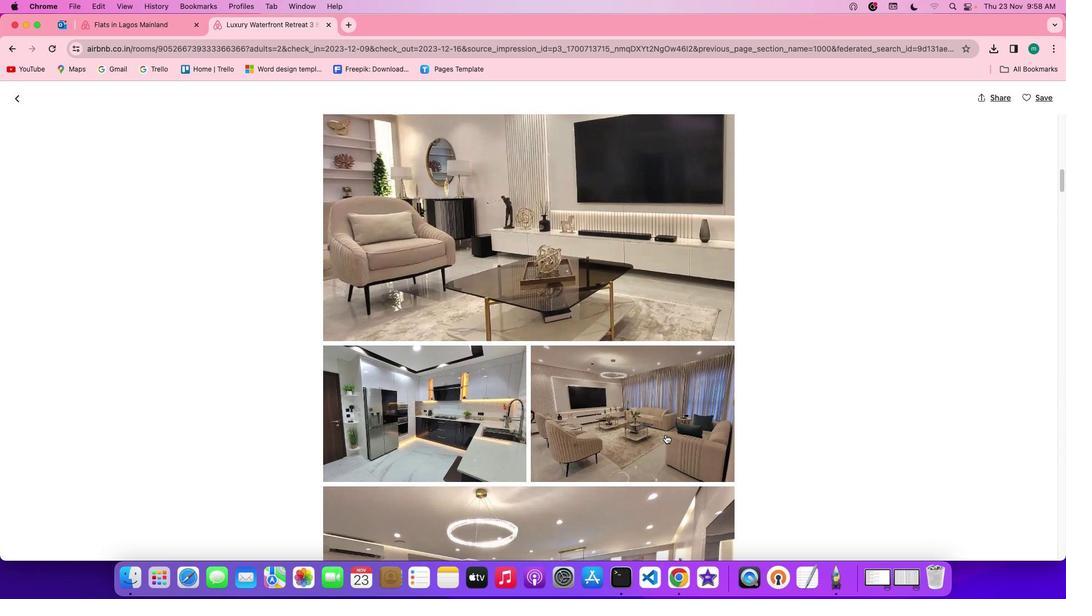 
Action: Mouse scrolled (665, 435) with delta (0, 0)
Screenshot: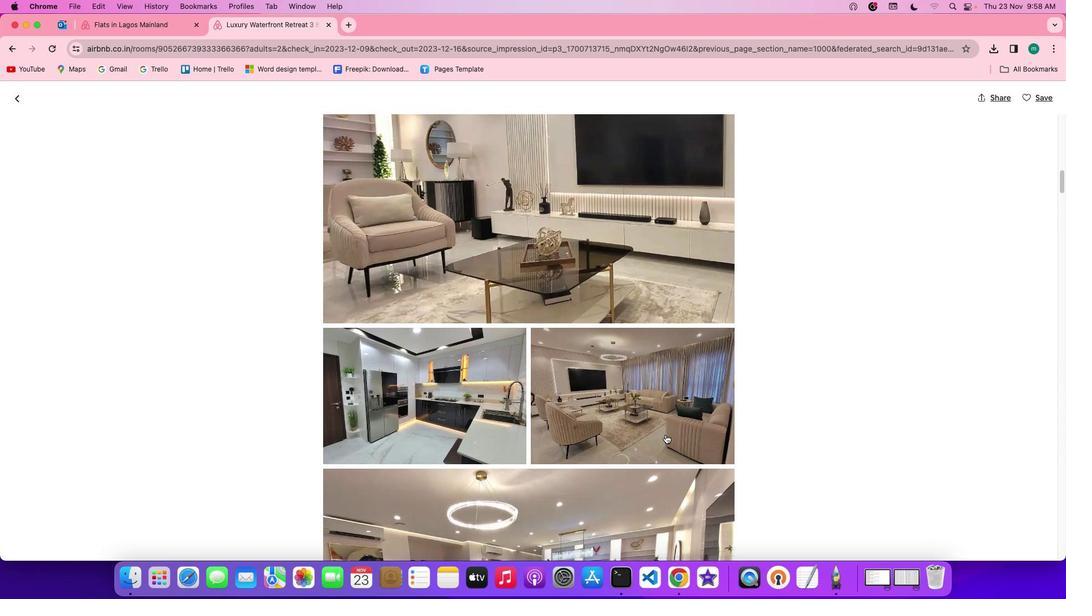 
Action: Mouse scrolled (665, 435) with delta (0, 0)
Screenshot: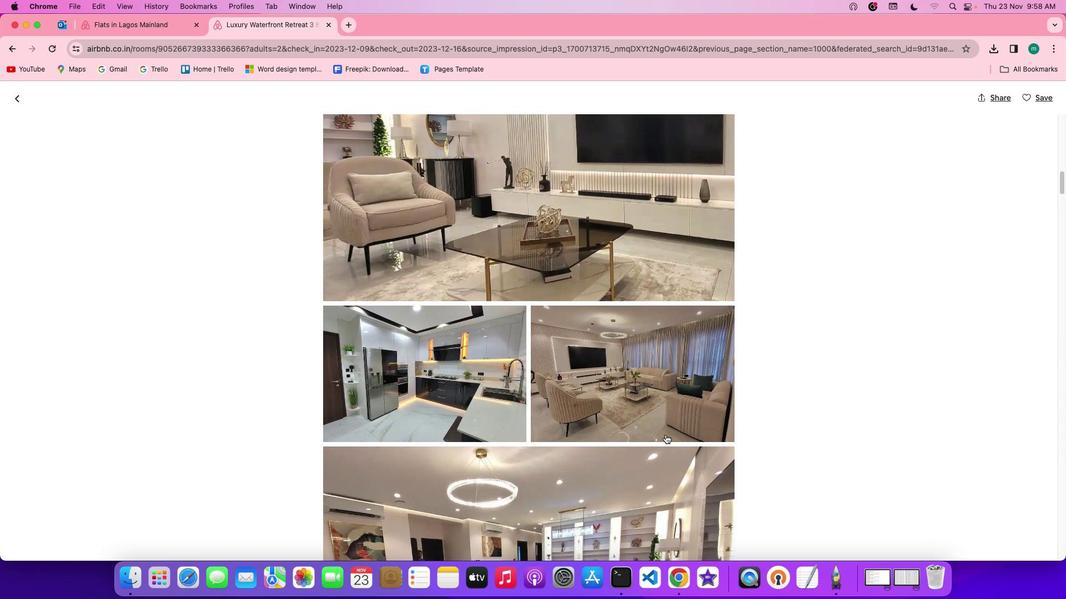 
Action: Mouse scrolled (665, 435) with delta (0, -1)
